 Task: Buy 3 Points & Condensers from Ignition Parts section under best seller category for shipping address: Julian Adams, 2769 Fieldcrest Road, New York, New York 10005, Cell Number 6318992398. Pay from credit card ending with 7965, CVV 549
Action: Mouse moved to (13, 98)
Screenshot: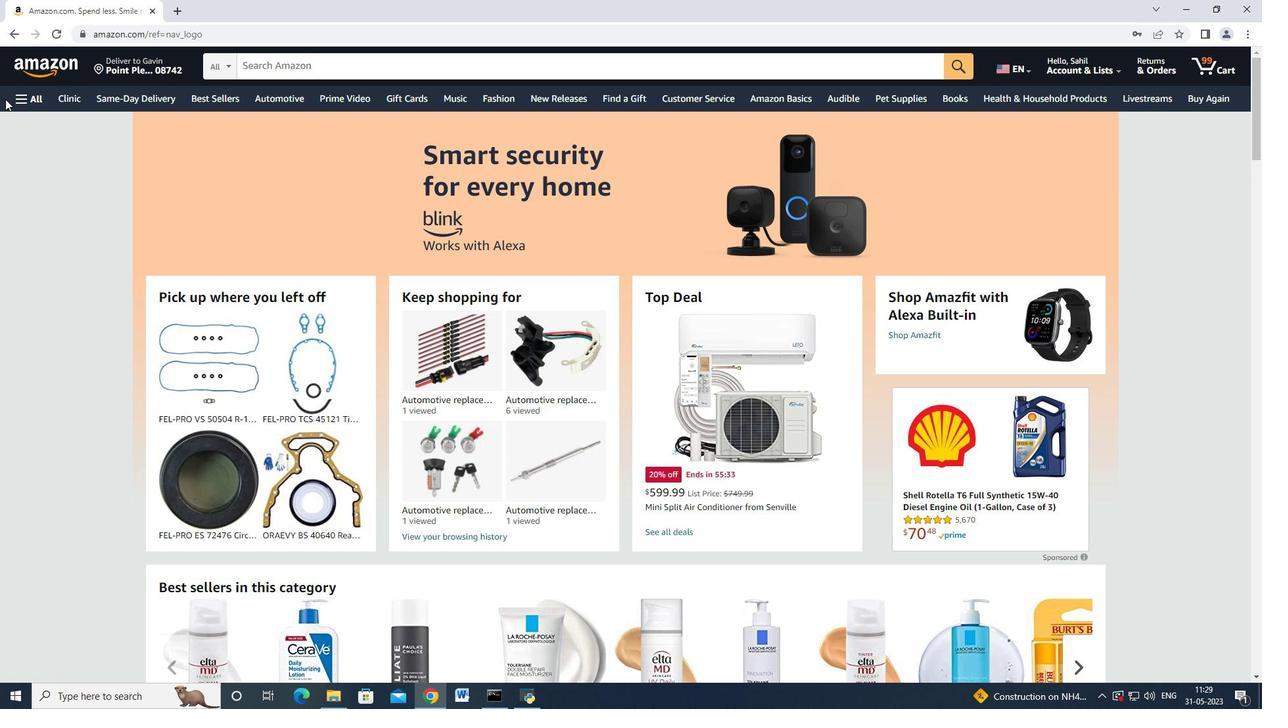 
Action: Mouse pressed left at (13, 98)
Screenshot: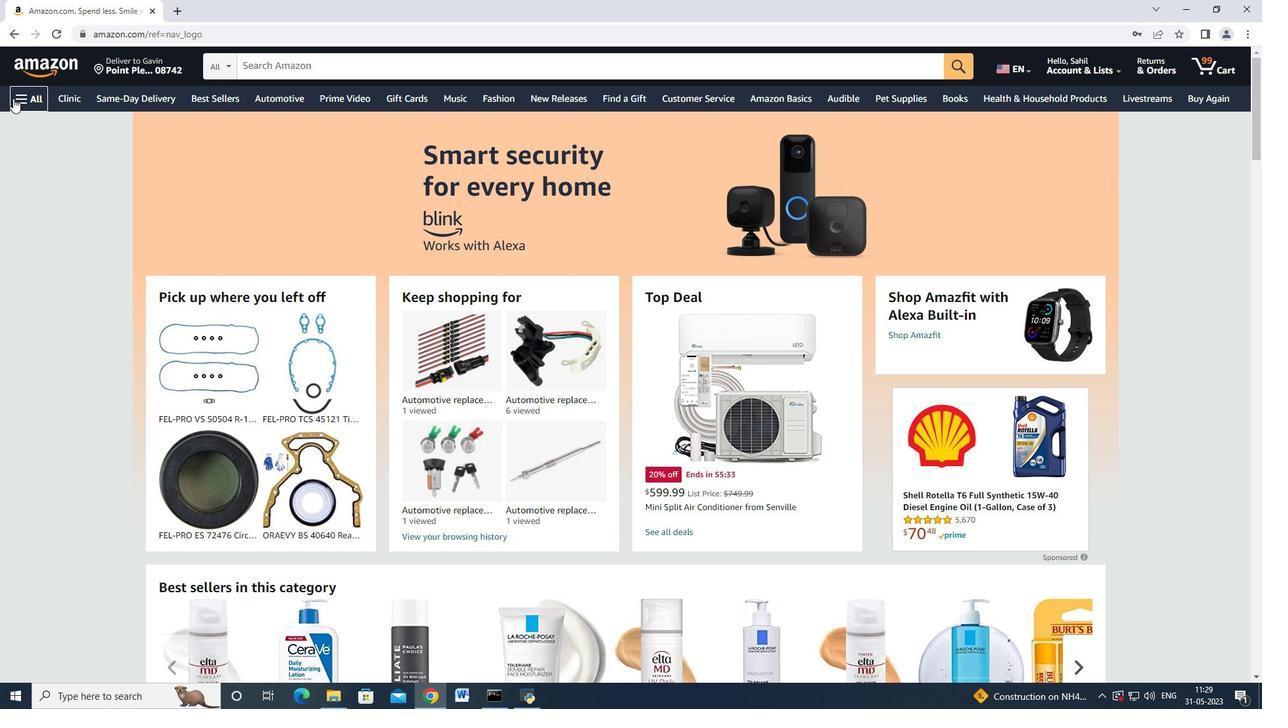 
Action: Mouse moved to (47, 200)
Screenshot: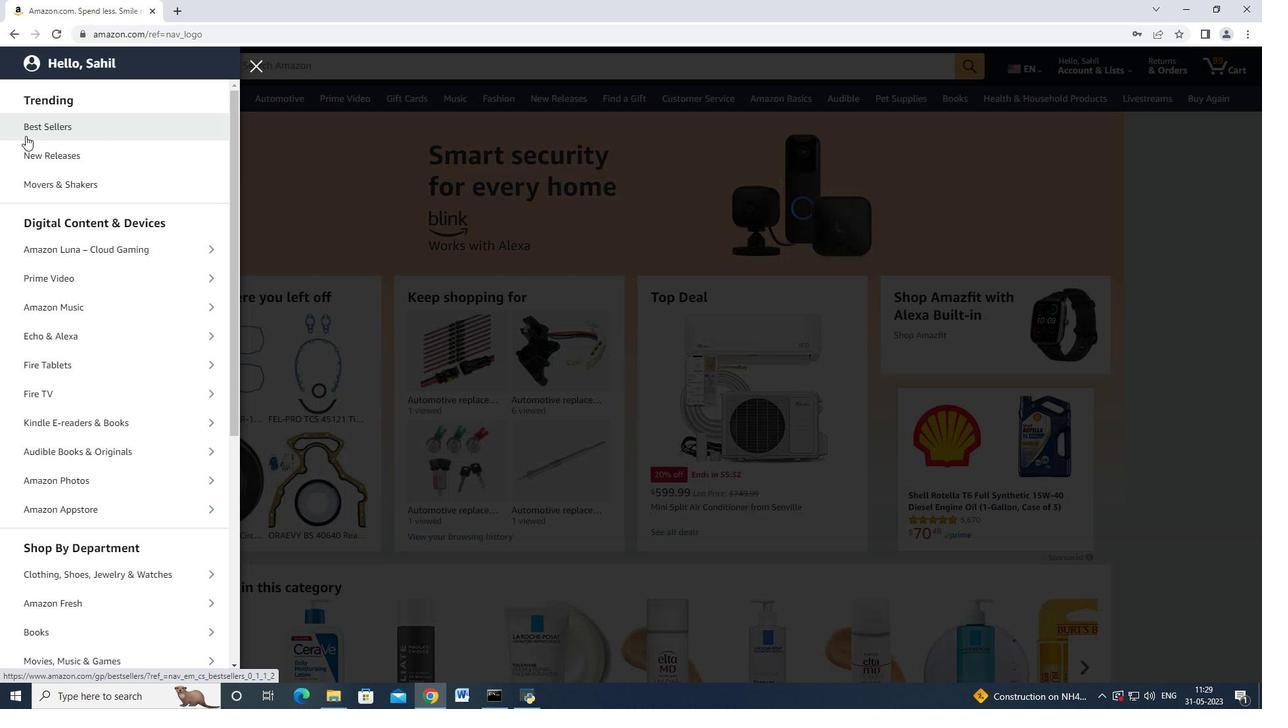 
Action: Mouse scrolled (47, 199) with delta (0, 0)
Screenshot: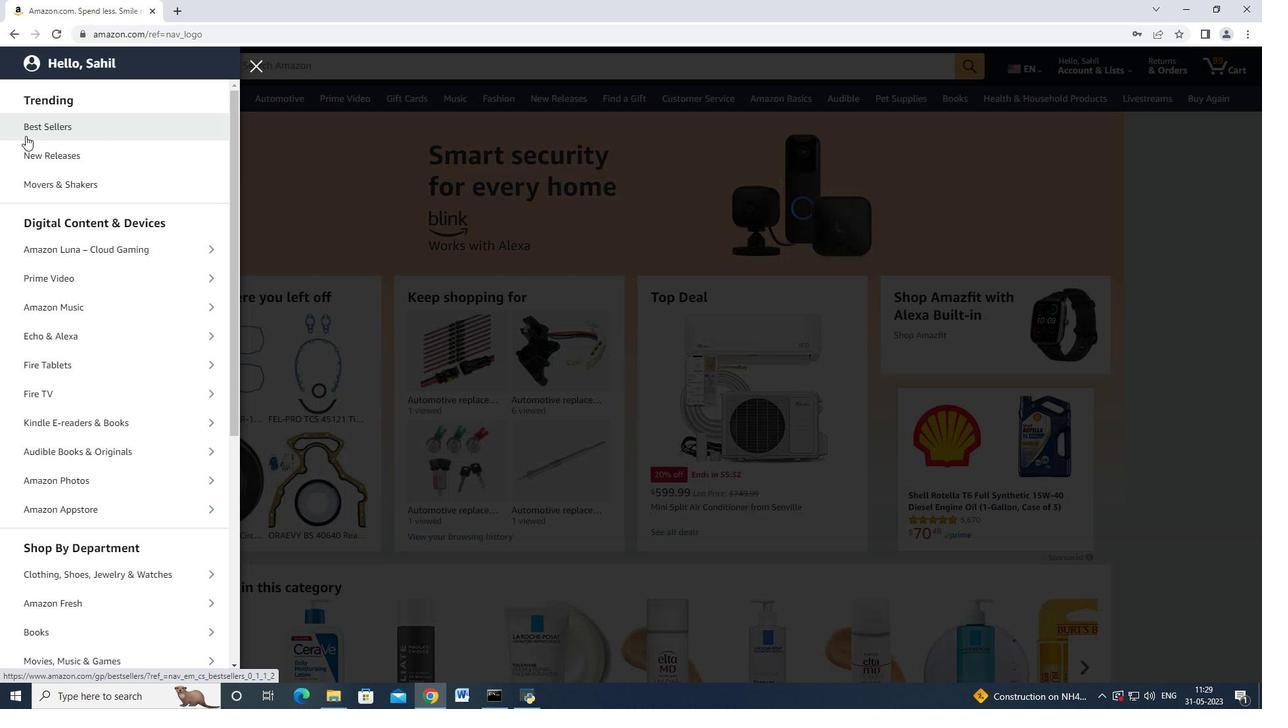 
Action: Mouse moved to (49, 205)
Screenshot: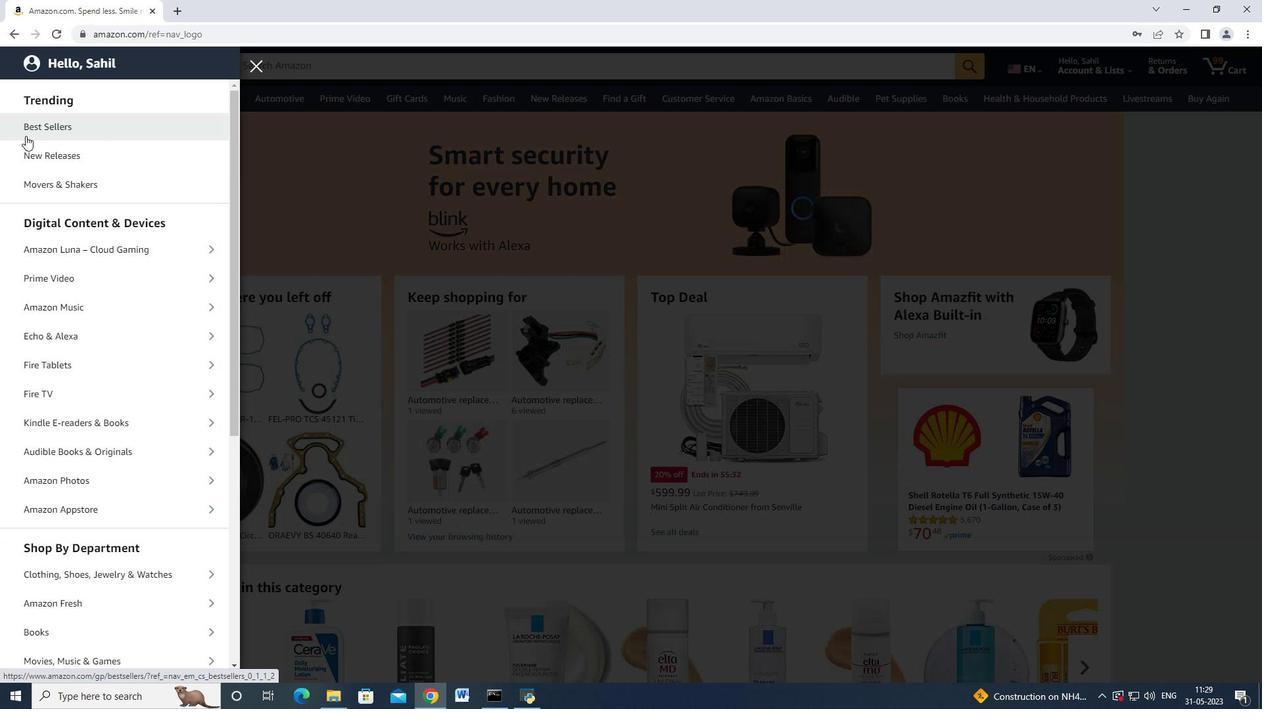 
Action: Mouse scrolled (49, 204) with delta (0, 0)
Screenshot: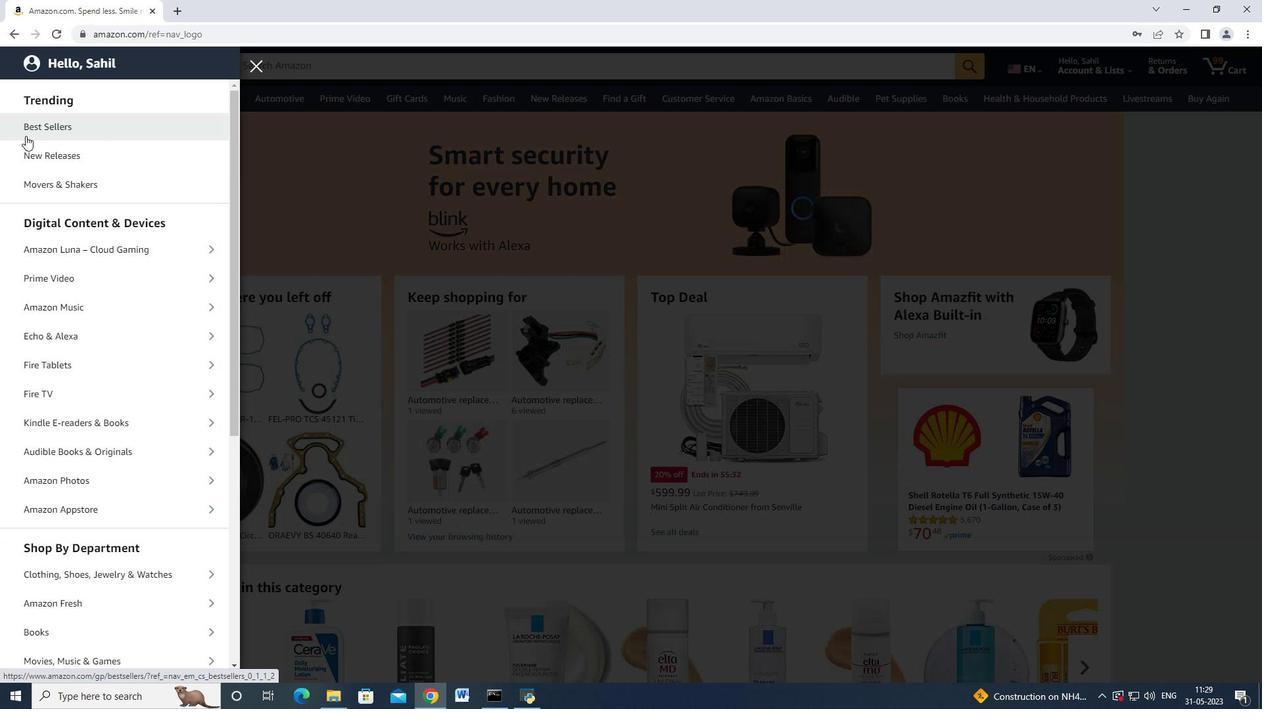 
Action: Mouse scrolled (49, 204) with delta (0, 0)
Screenshot: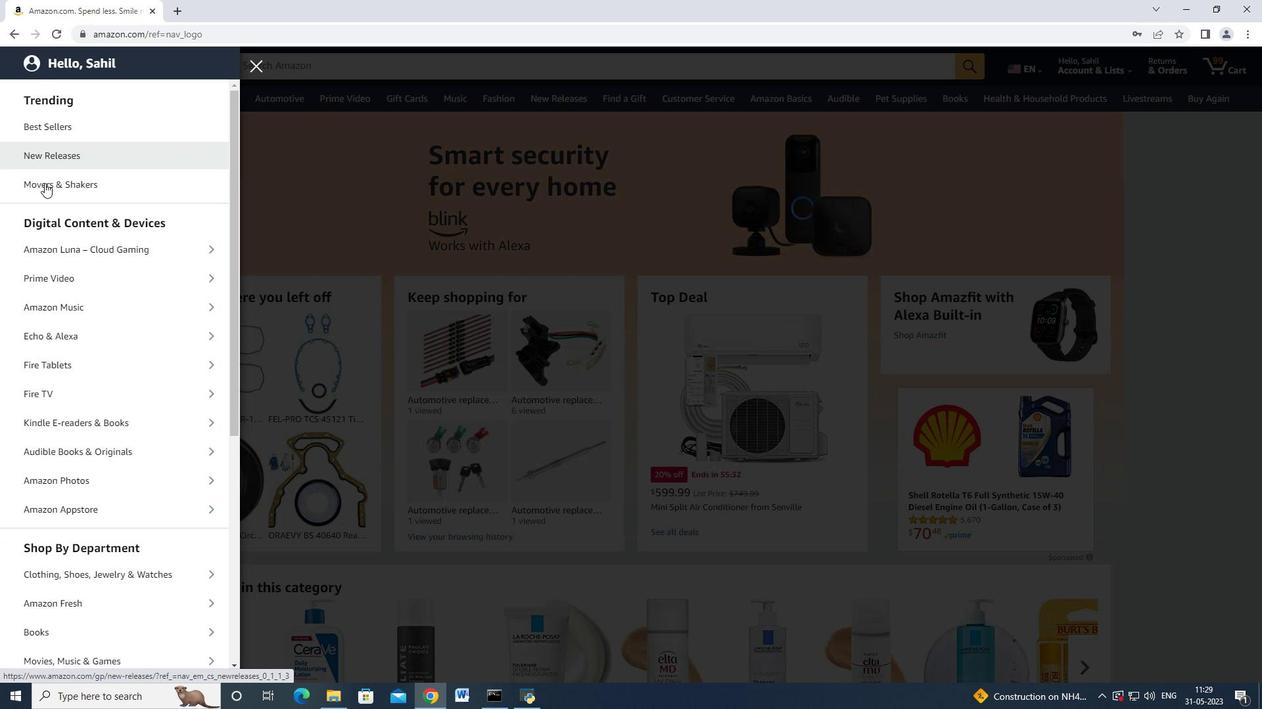
Action: Mouse scrolled (49, 204) with delta (0, 0)
Screenshot: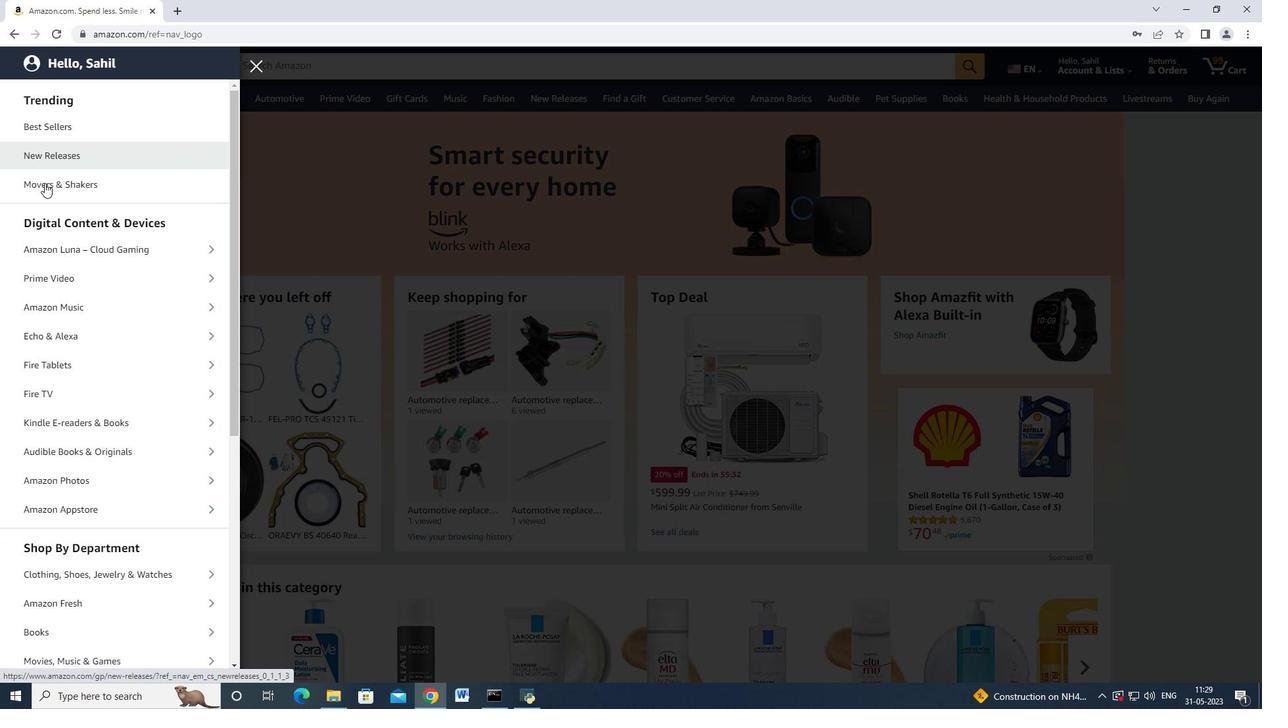 
Action: Mouse scrolled (49, 204) with delta (0, 0)
Screenshot: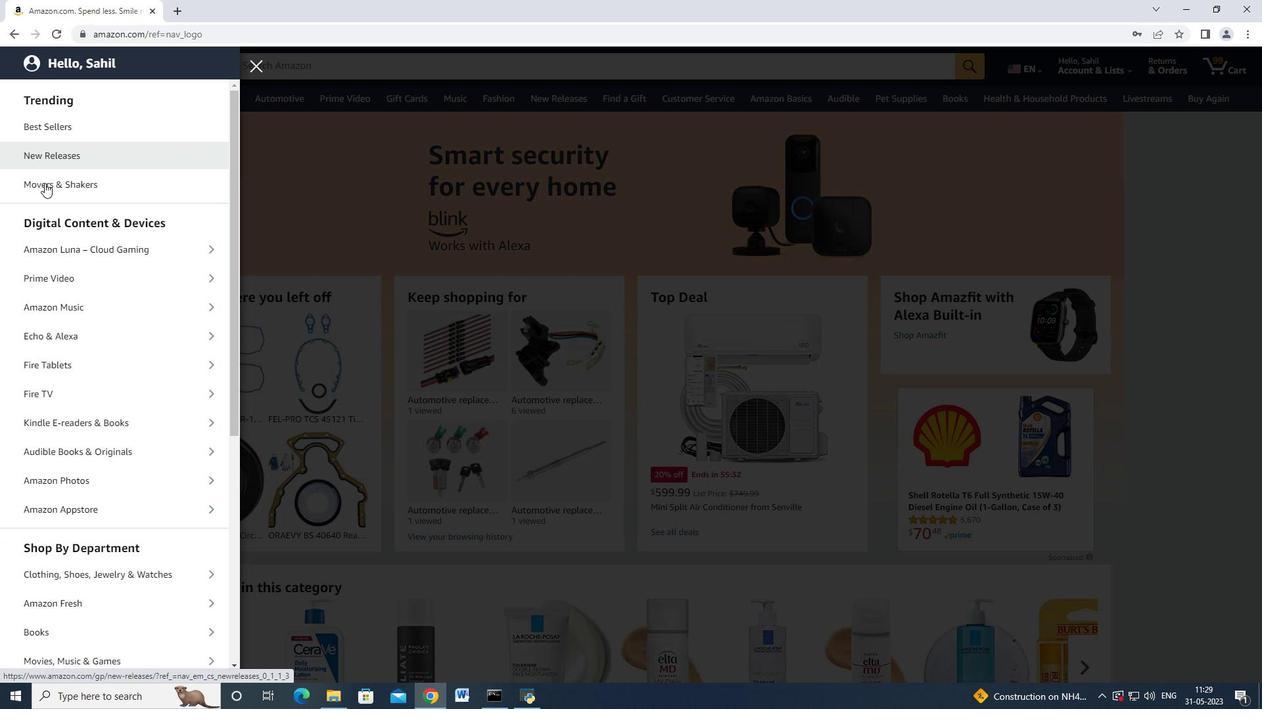 
Action: Mouse moved to (61, 368)
Screenshot: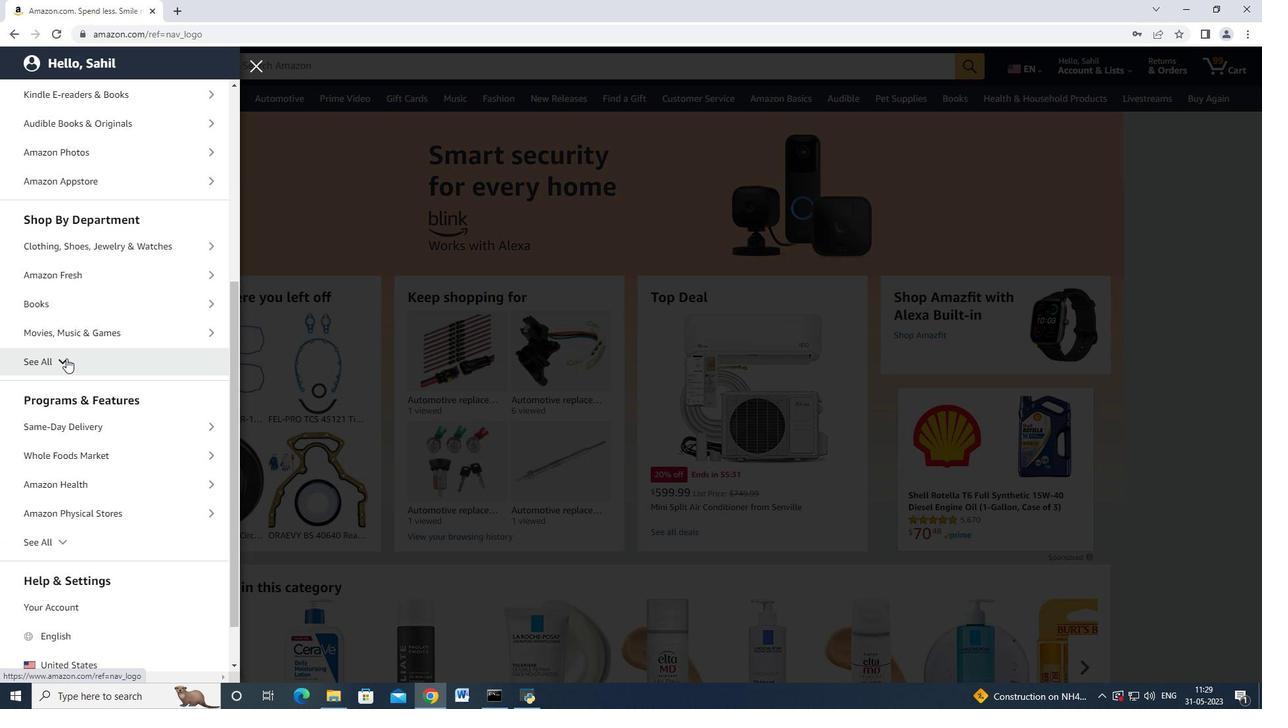 
Action: Mouse pressed left at (61, 368)
Screenshot: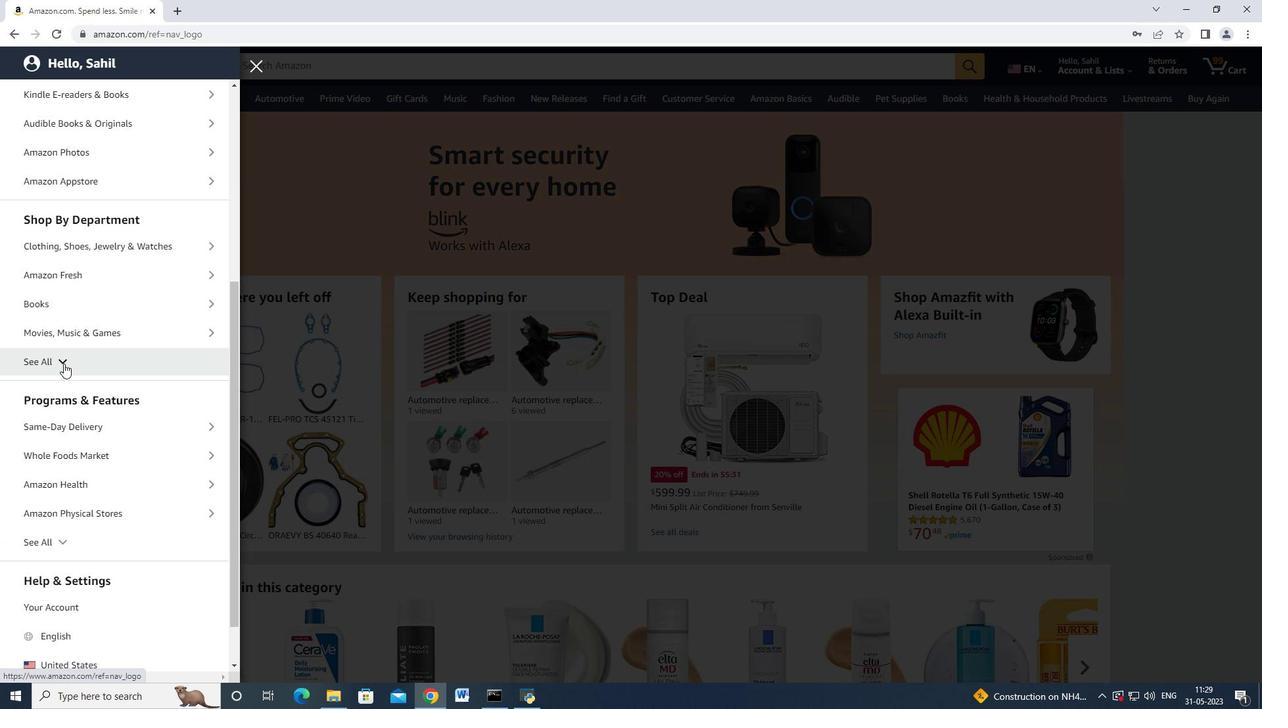 
Action: Mouse moved to (69, 370)
Screenshot: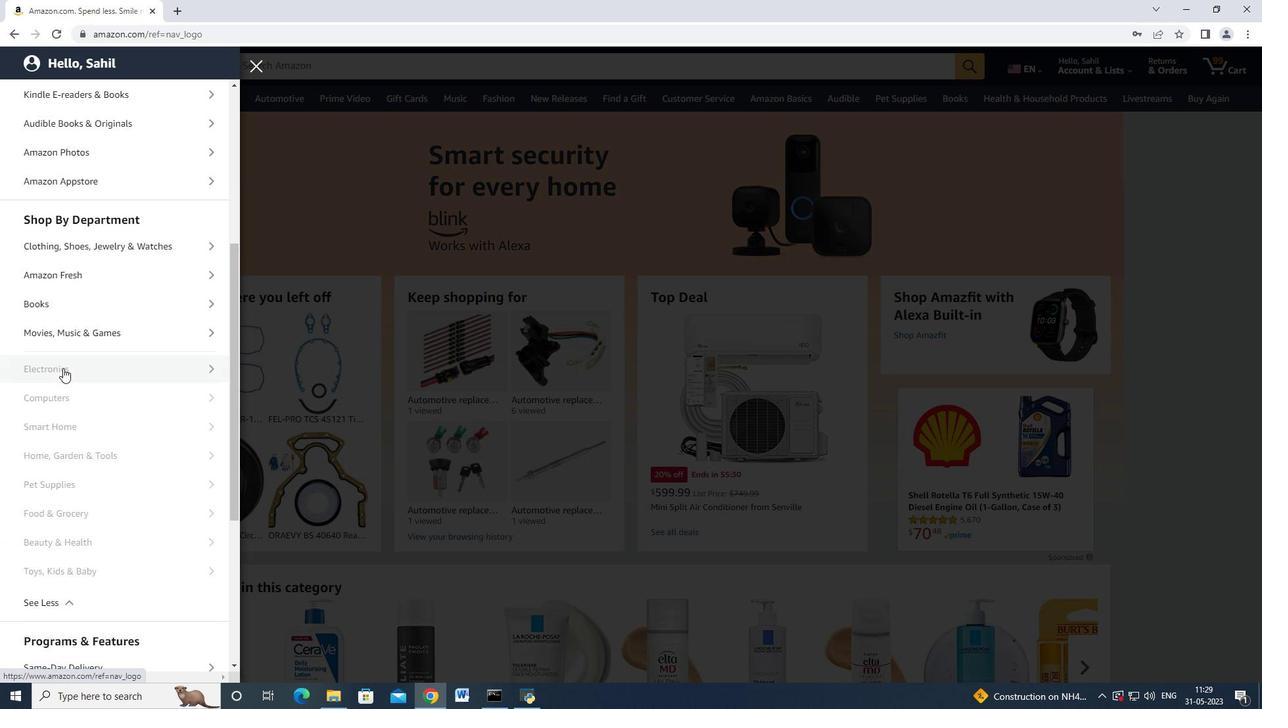 
Action: Mouse scrolled (69, 370) with delta (0, 0)
Screenshot: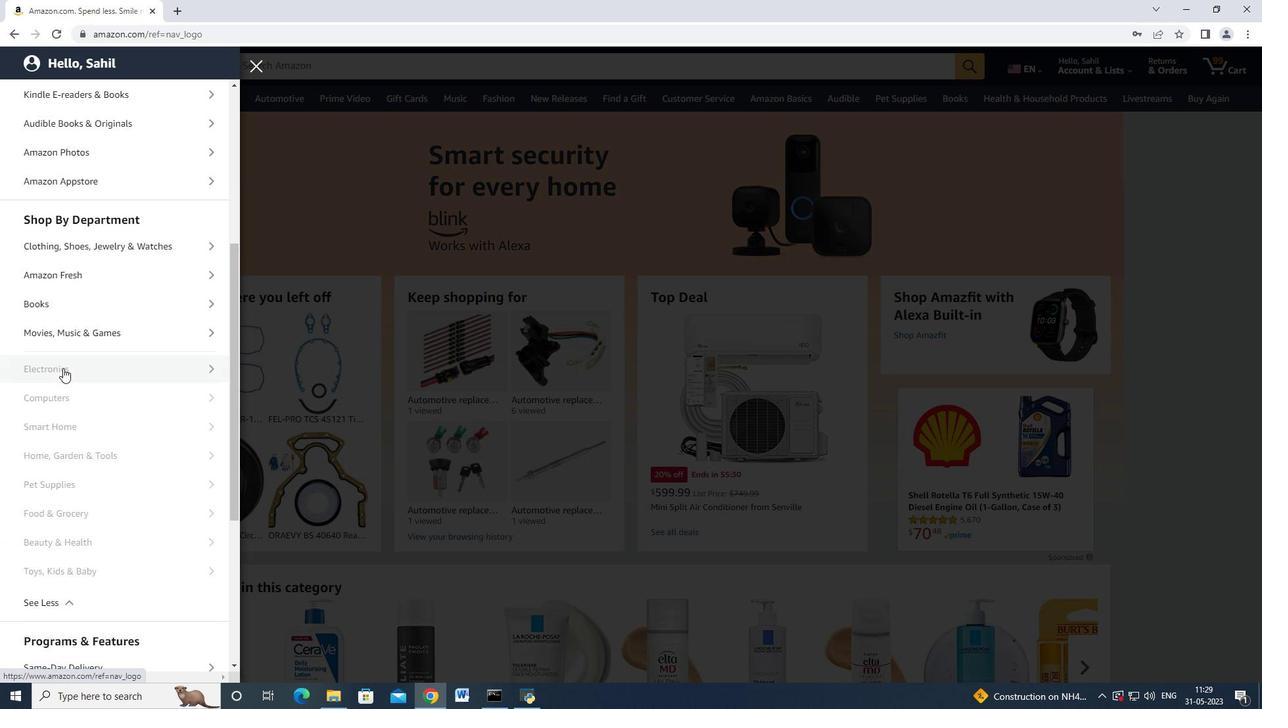 
Action: Mouse moved to (69, 371)
Screenshot: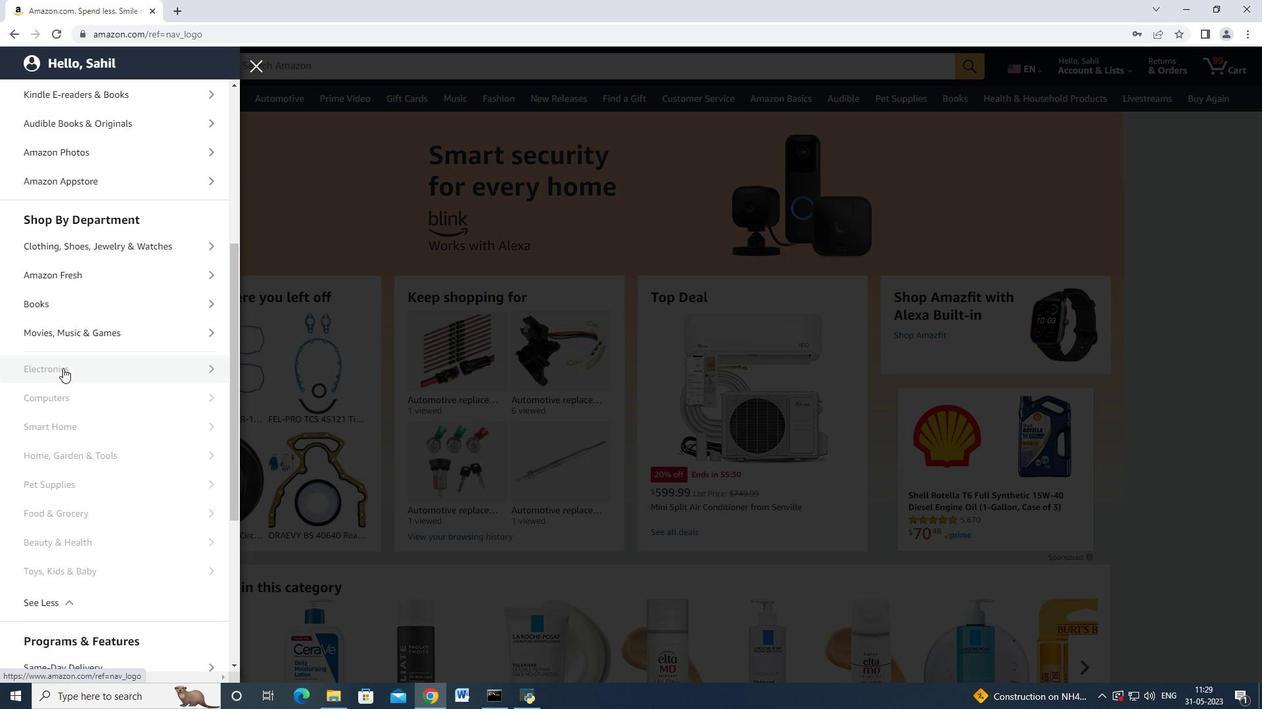 
Action: Mouse scrolled (69, 370) with delta (0, 0)
Screenshot: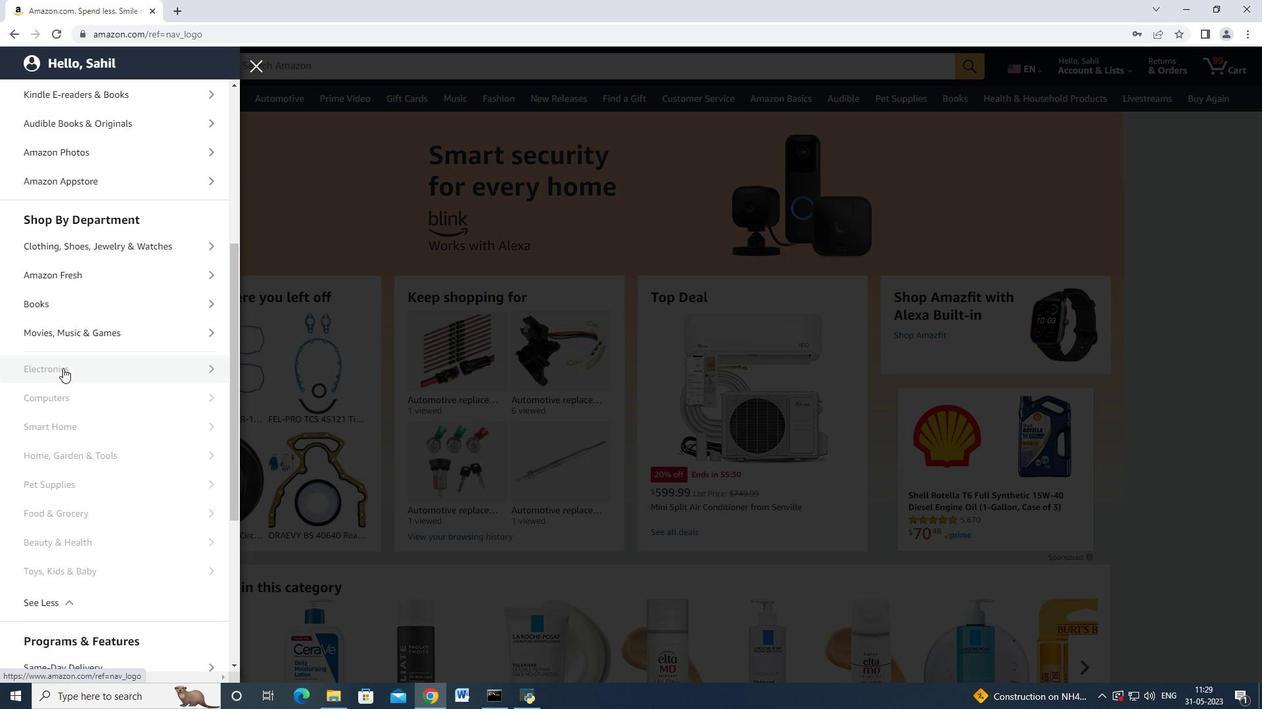 
Action: Mouse moved to (69, 371)
Screenshot: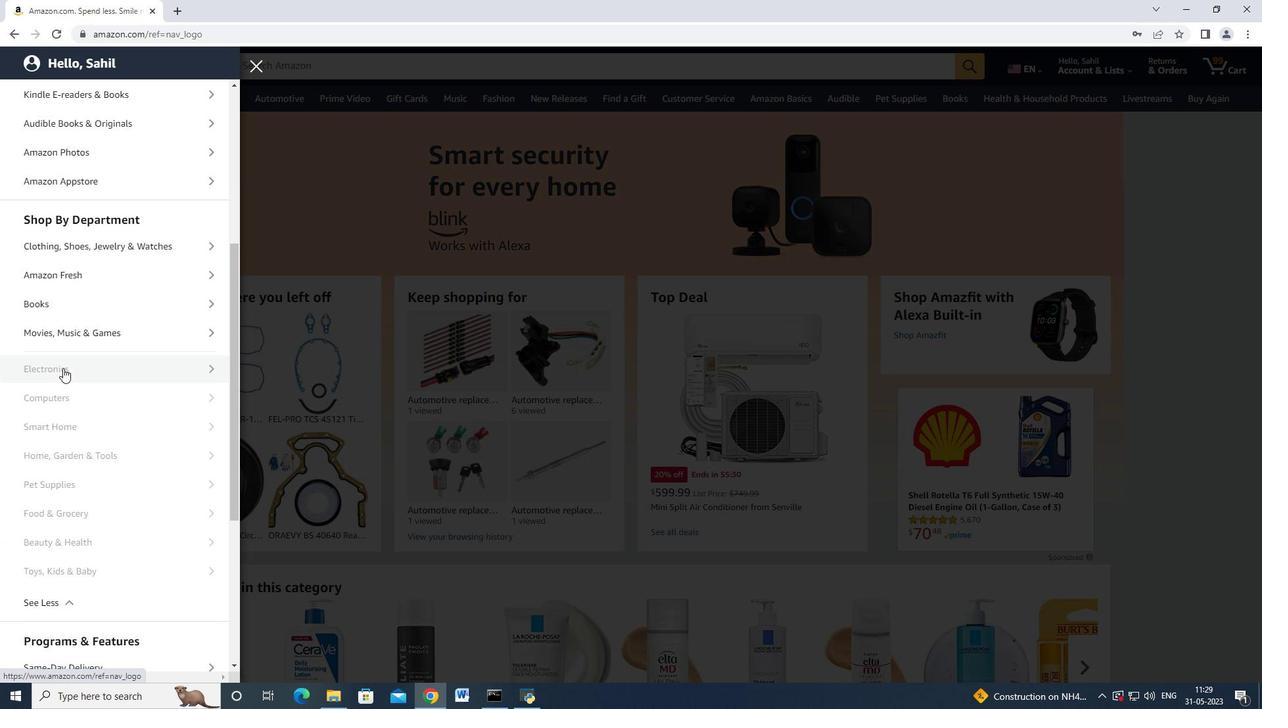 
Action: Mouse scrolled (69, 370) with delta (0, 0)
Screenshot: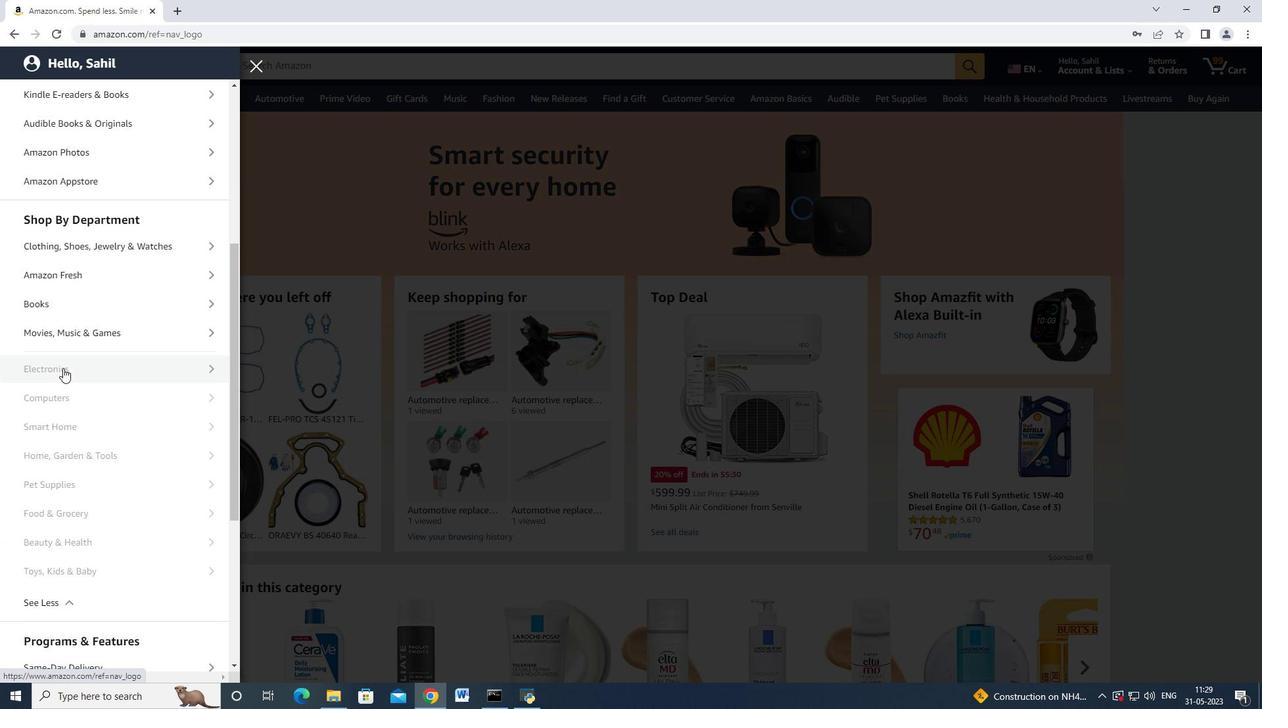 
Action: Mouse moved to (69, 372)
Screenshot: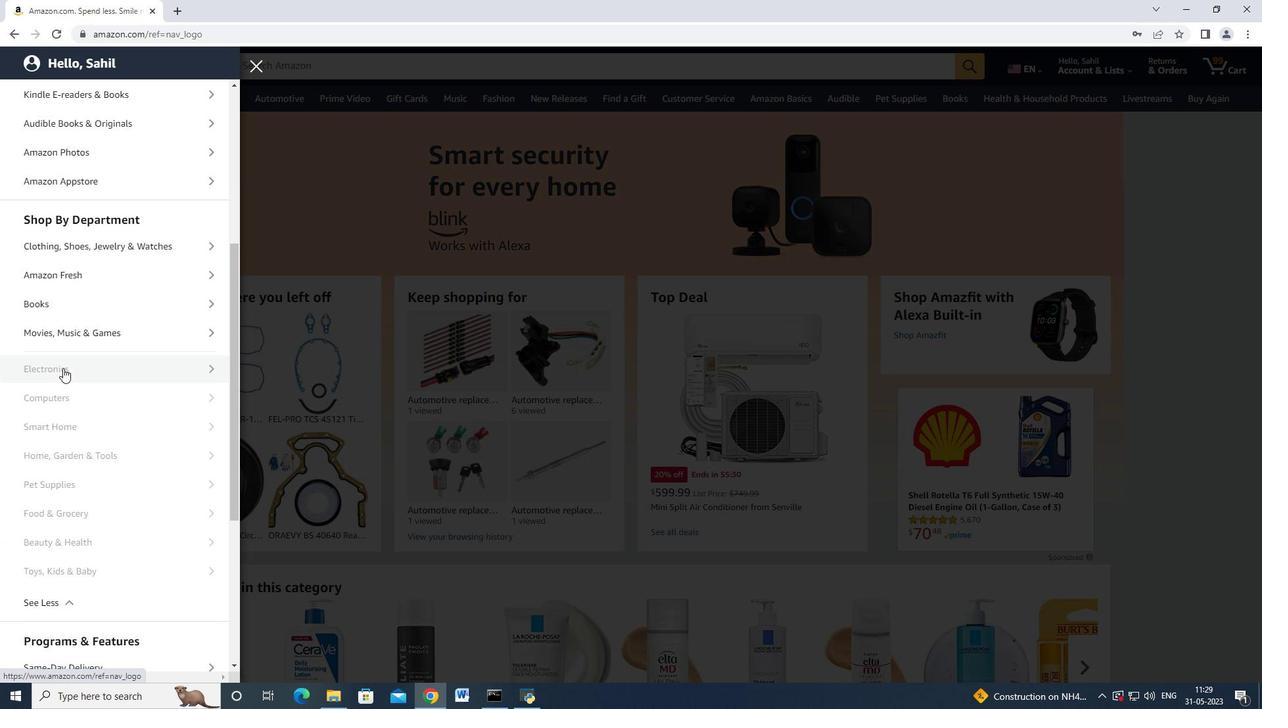 
Action: Mouse scrolled (69, 371) with delta (0, 0)
Screenshot: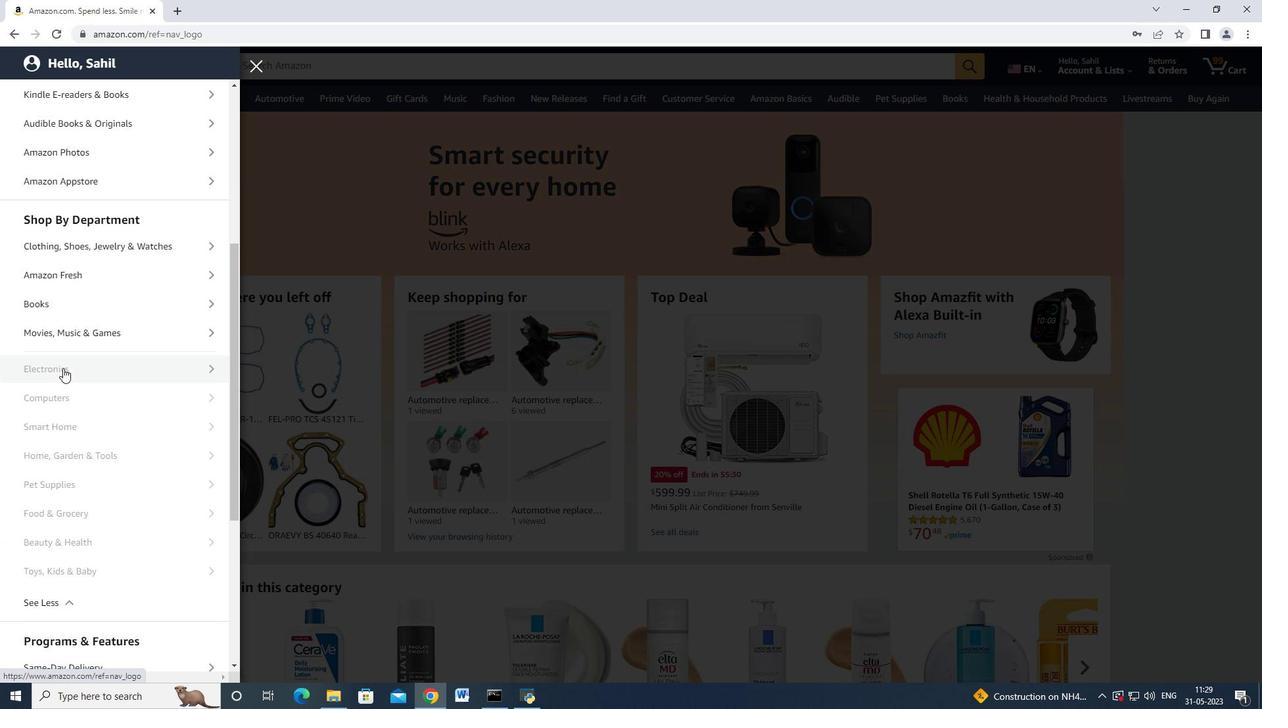 
Action: Mouse scrolled (69, 371) with delta (0, 0)
Screenshot: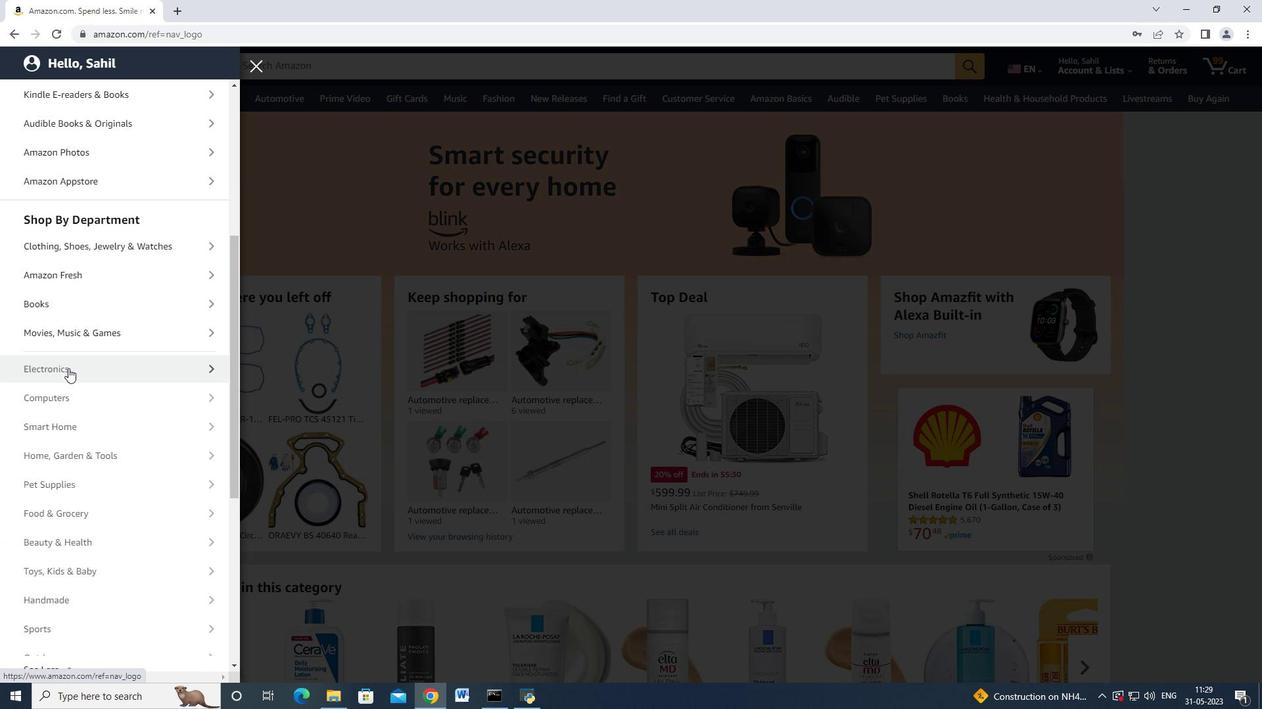 
Action: Mouse scrolled (69, 371) with delta (0, 0)
Screenshot: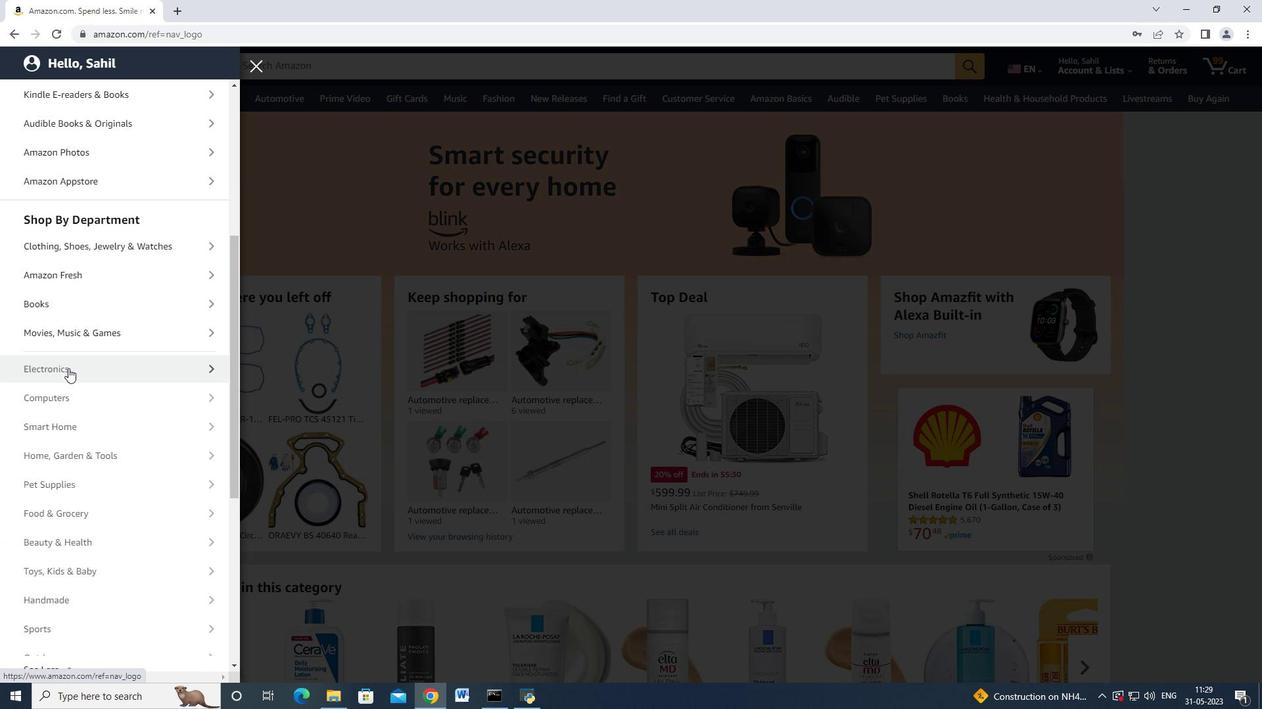 
Action: Mouse scrolled (69, 371) with delta (0, 0)
Screenshot: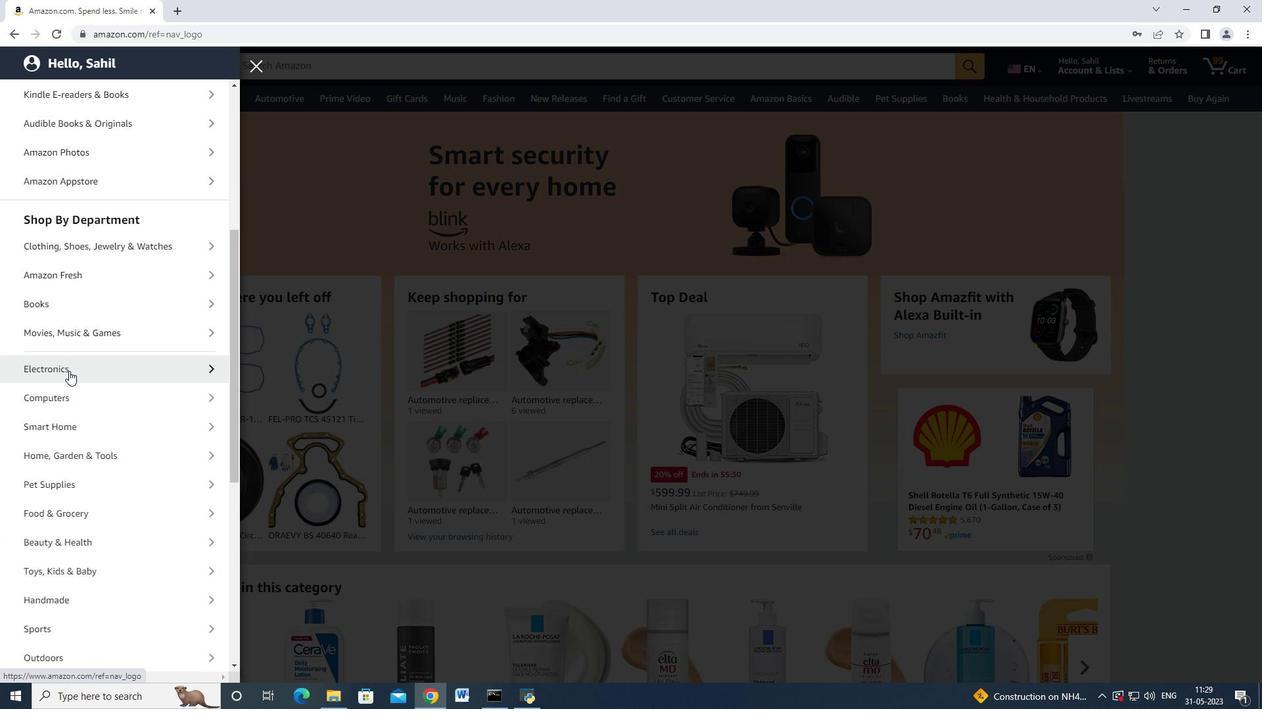 
Action: Mouse moved to (112, 251)
Screenshot: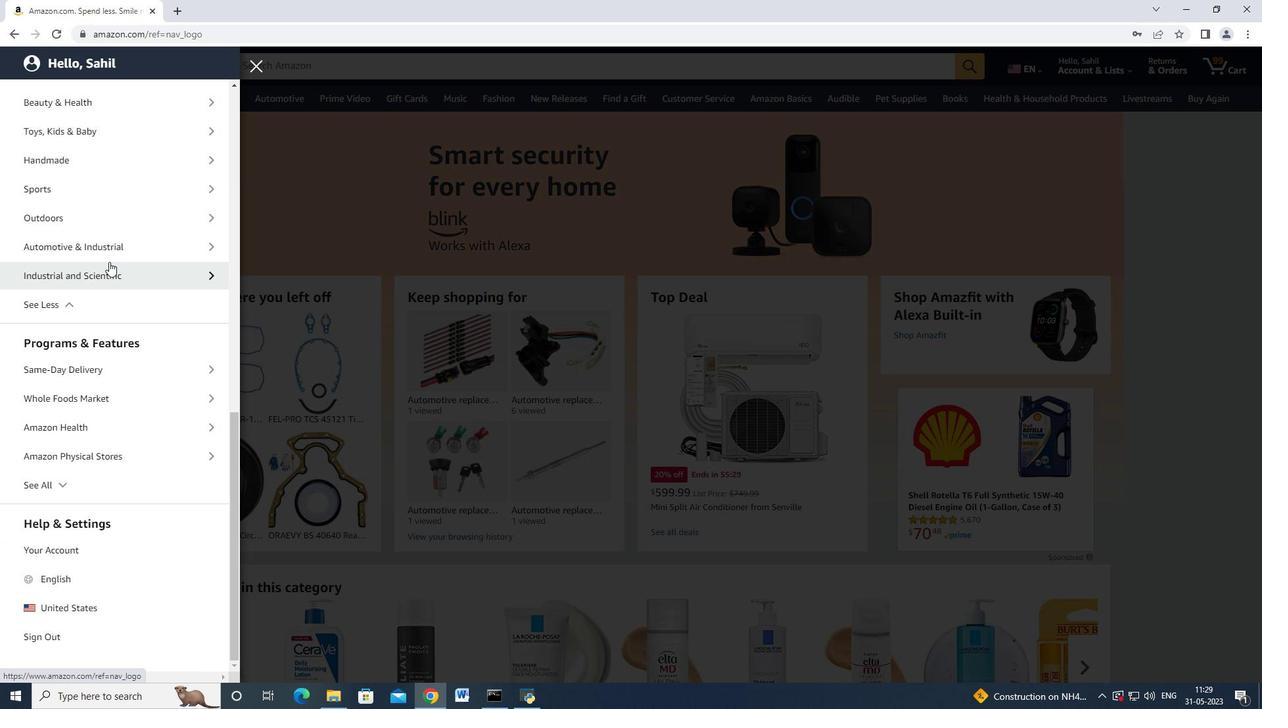 
Action: Mouse pressed left at (112, 251)
Screenshot: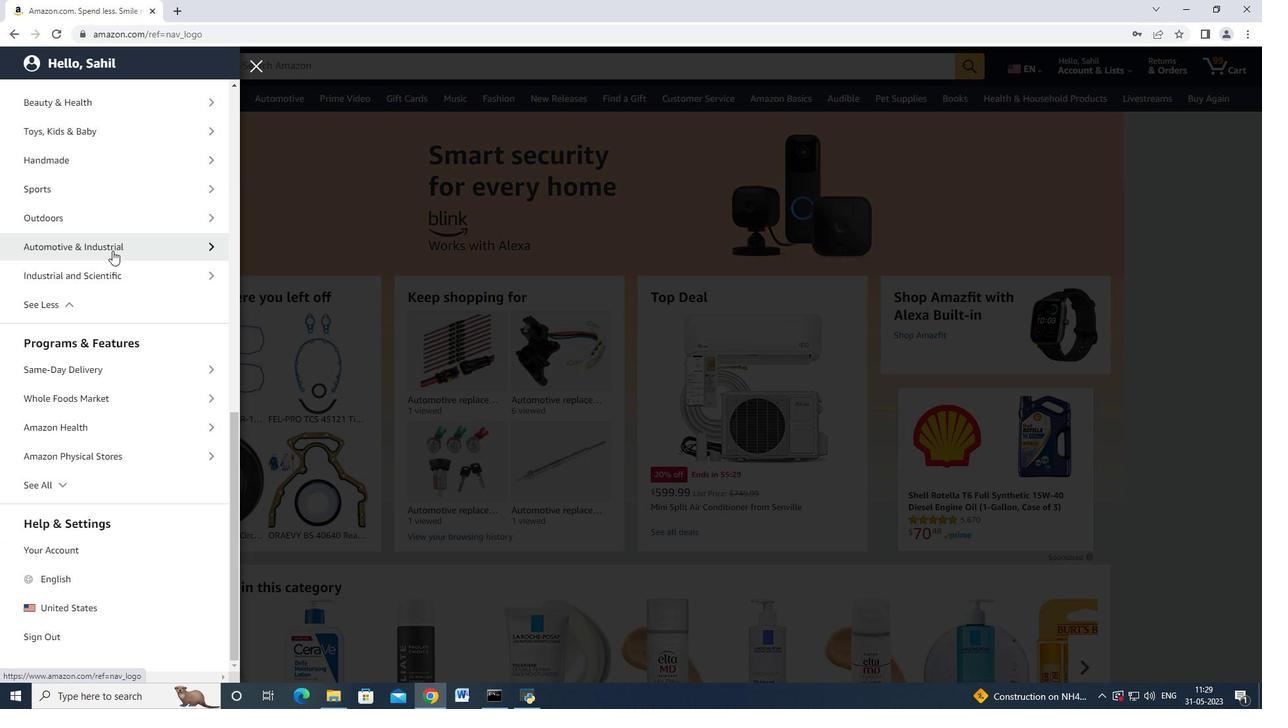 
Action: Mouse moved to (128, 159)
Screenshot: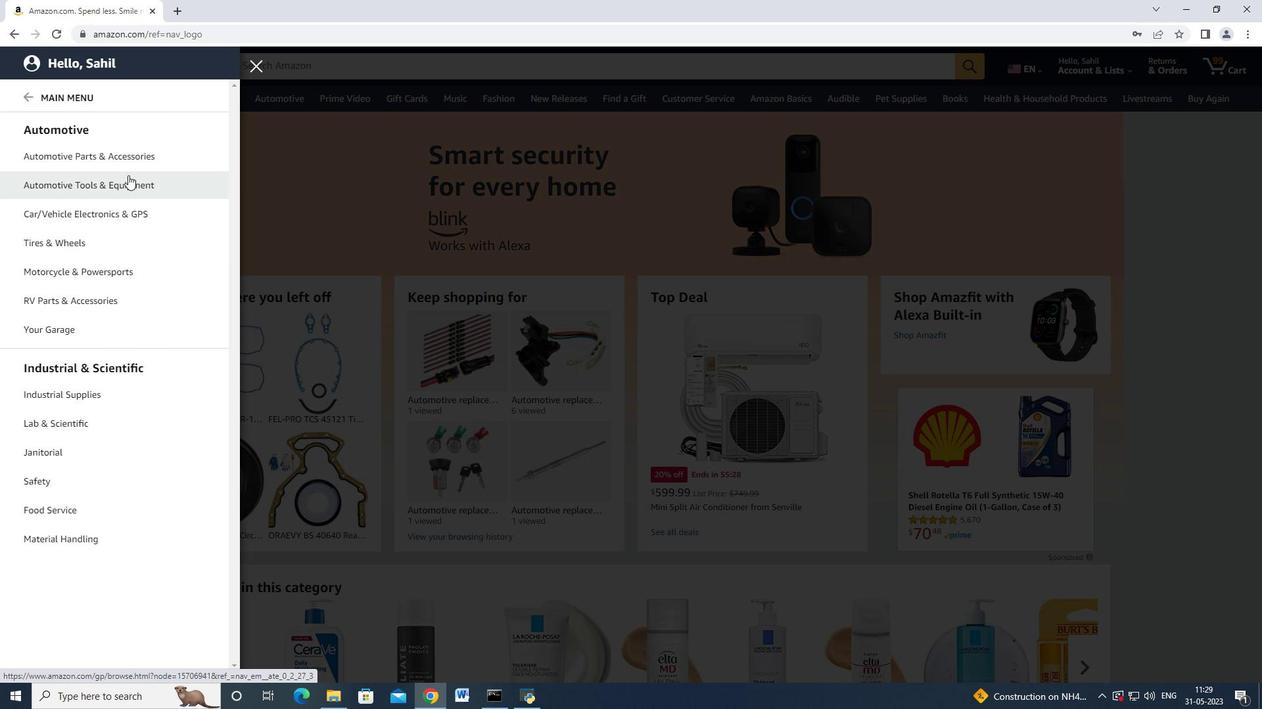 
Action: Mouse pressed left at (128, 159)
Screenshot: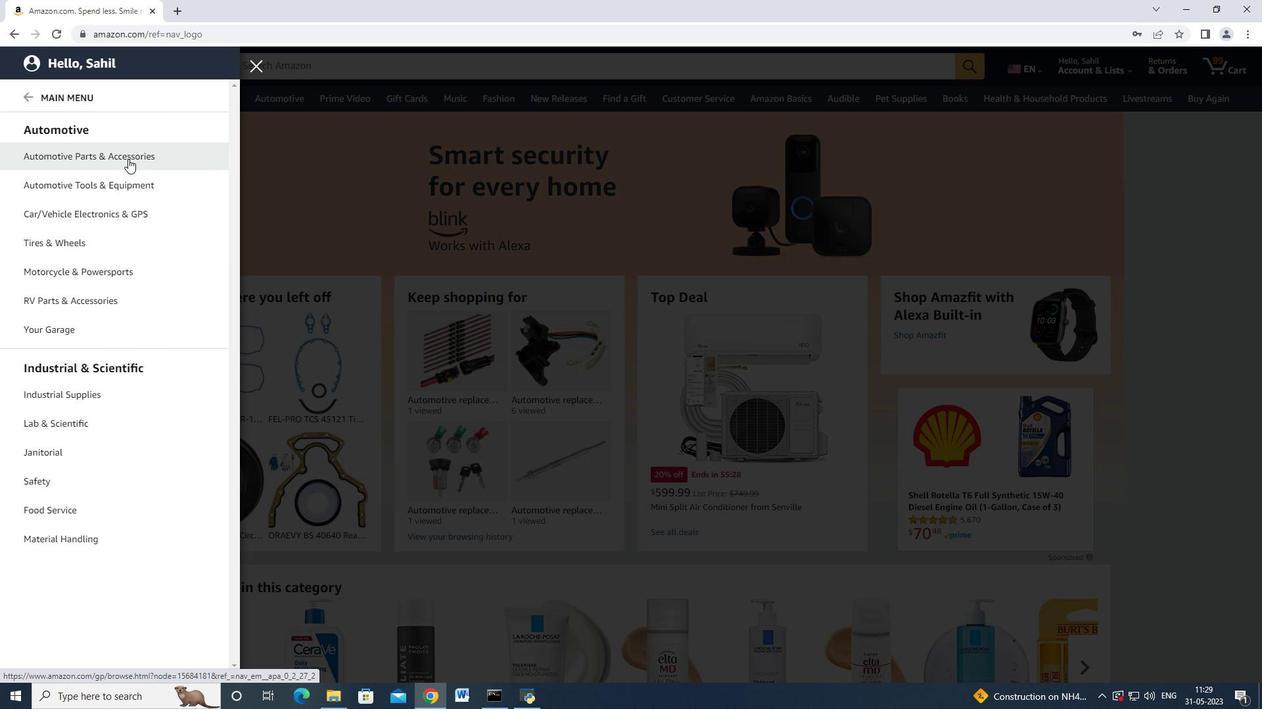 
Action: Mouse moved to (212, 126)
Screenshot: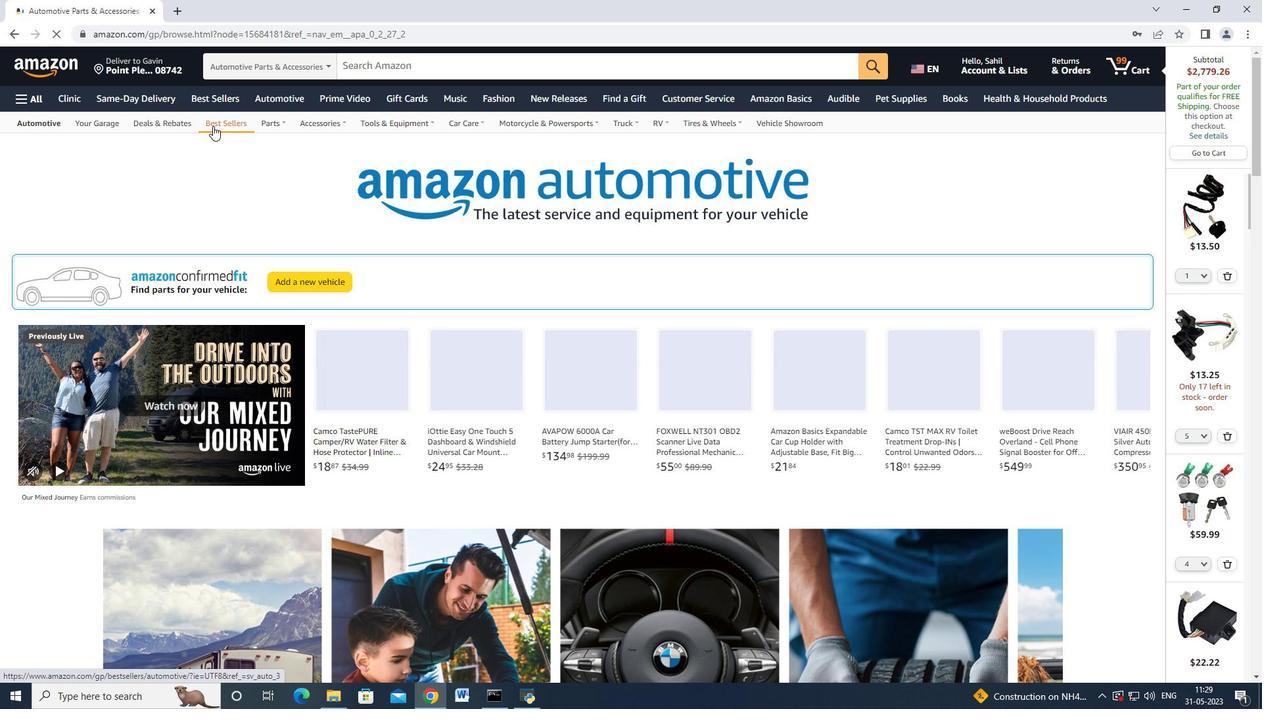 
Action: Mouse pressed left at (212, 126)
Screenshot: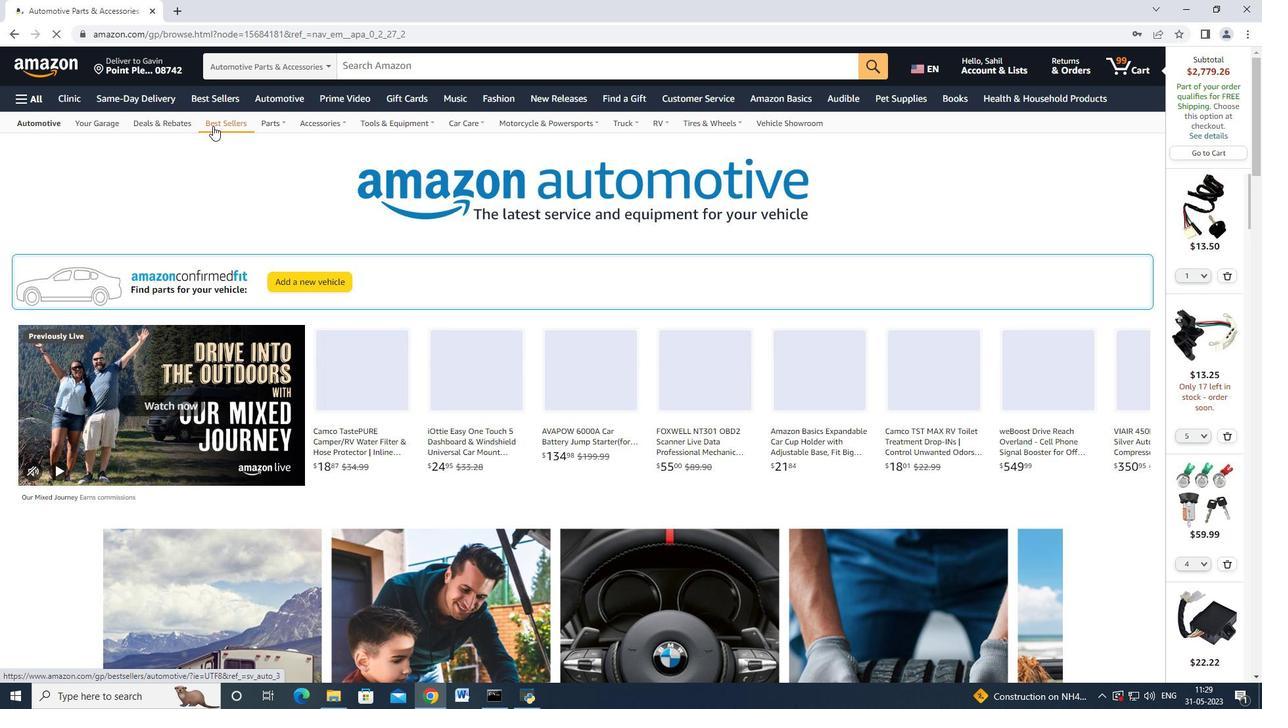 
Action: Mouse moved to (82, 189)
Screenshot: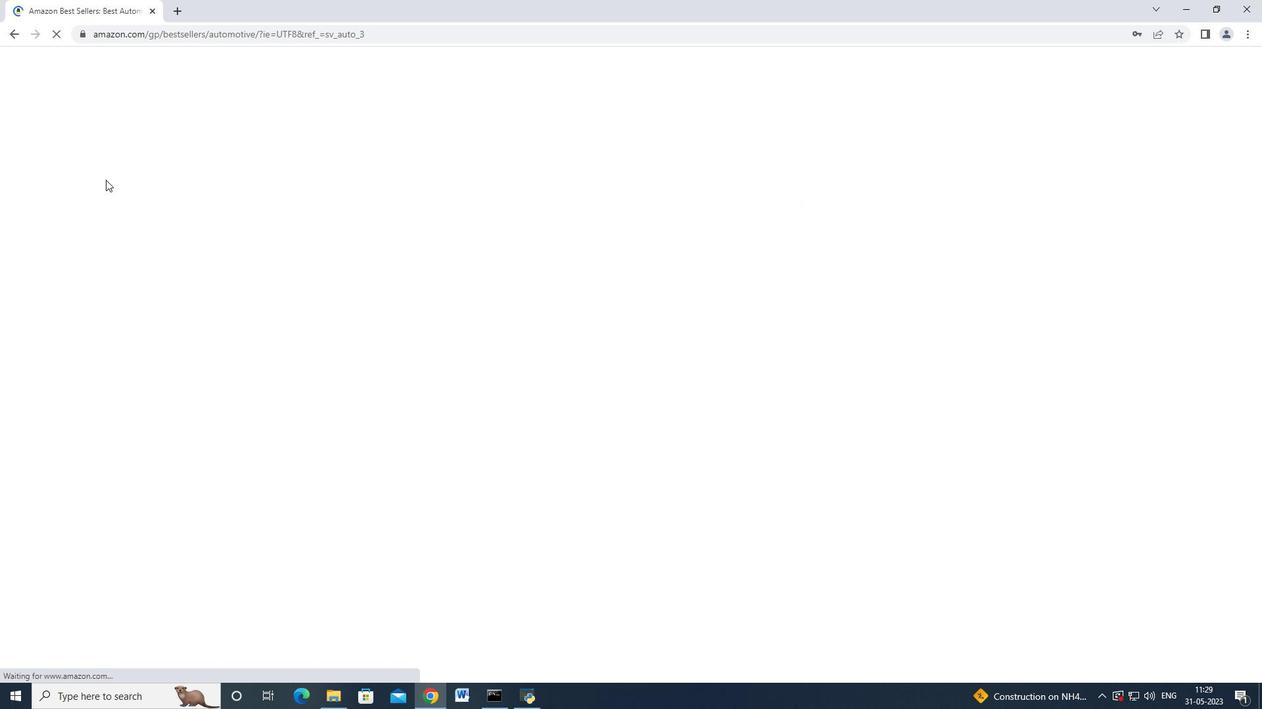 
Action: Mouse scrolled (82, 189) with delta (0, 0)
Screenshot: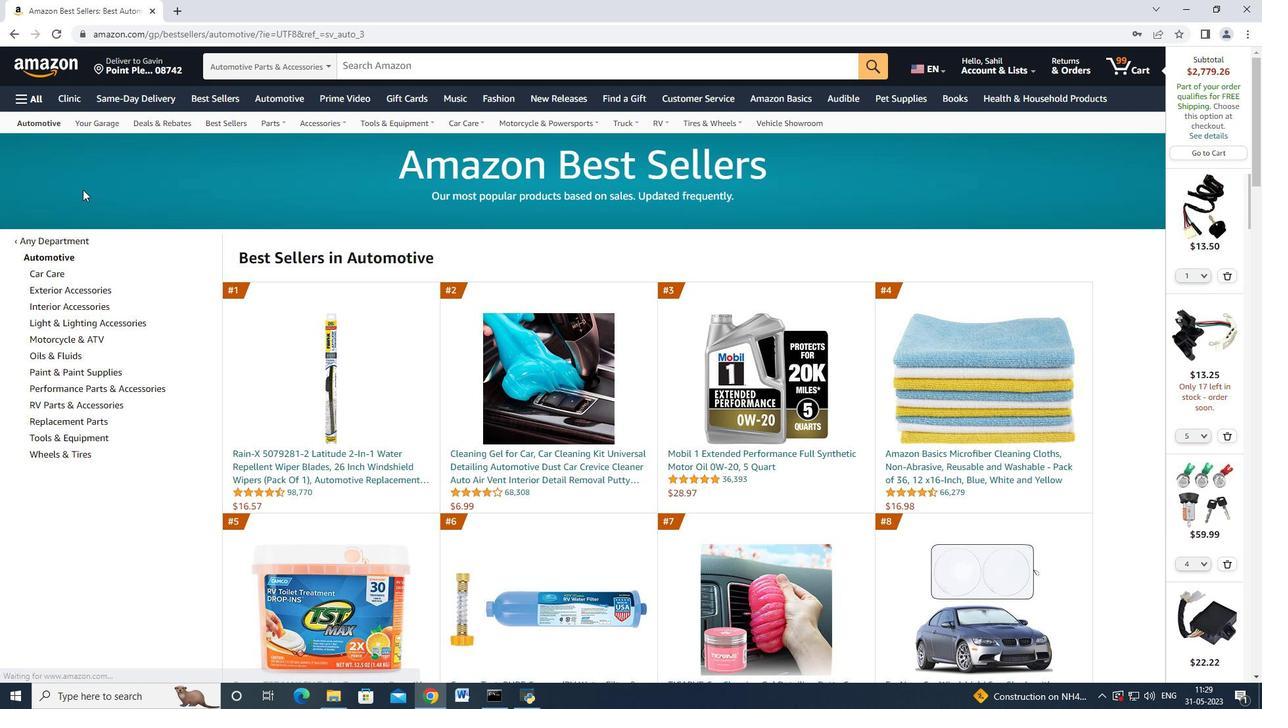 
Action: Mouse moved to (88, 352)
Screenshot: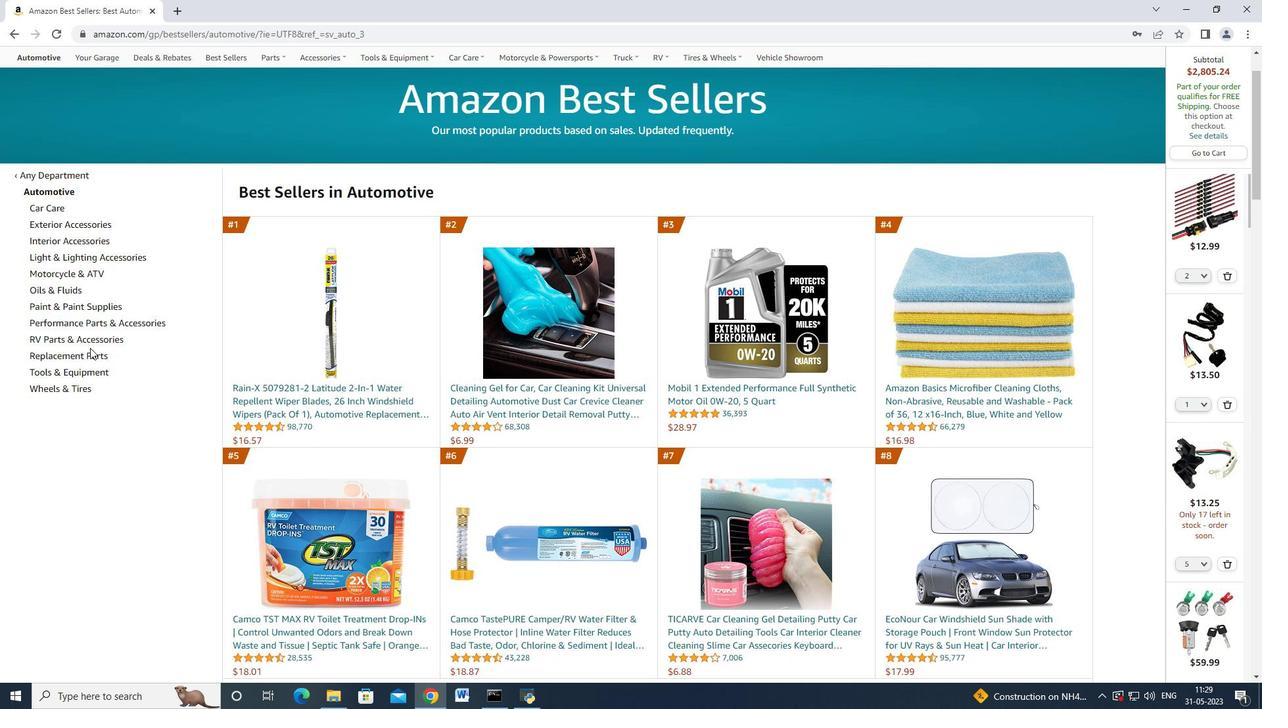 
Action: Mouse pressed left at (88, 352)
Screenshot: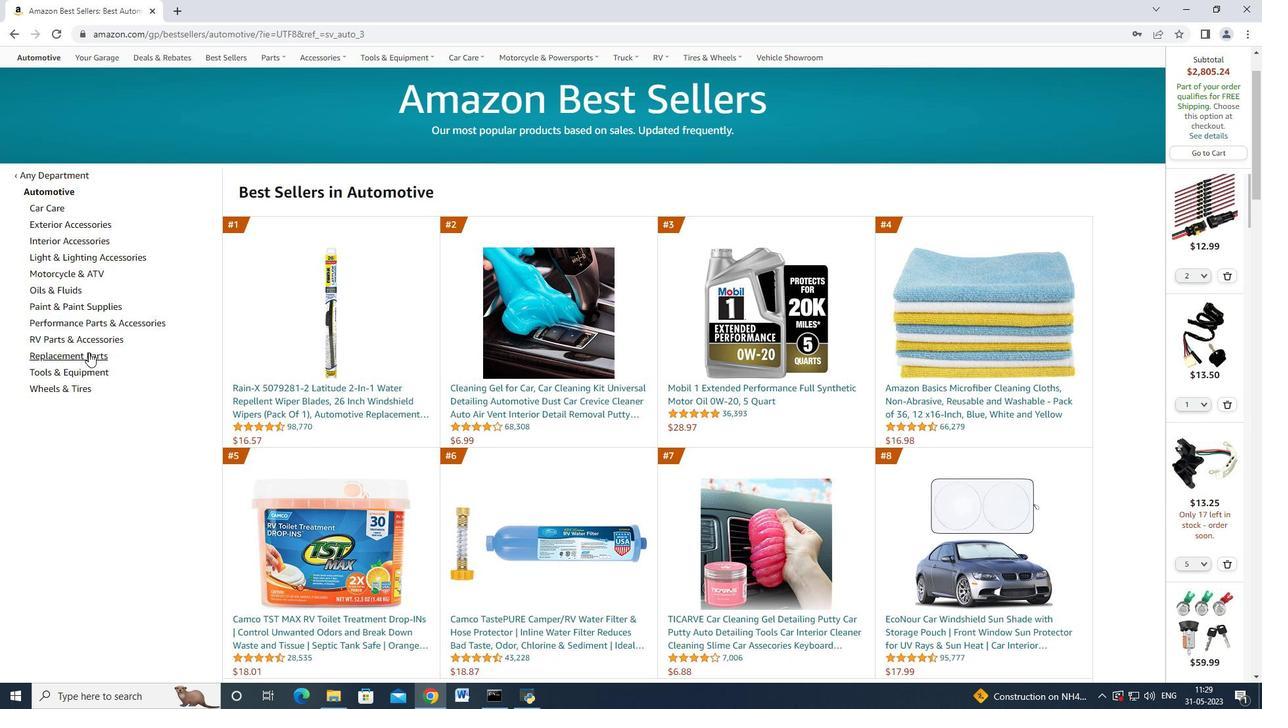 
Action: Mouse moved to (90, 349)
Screenshot: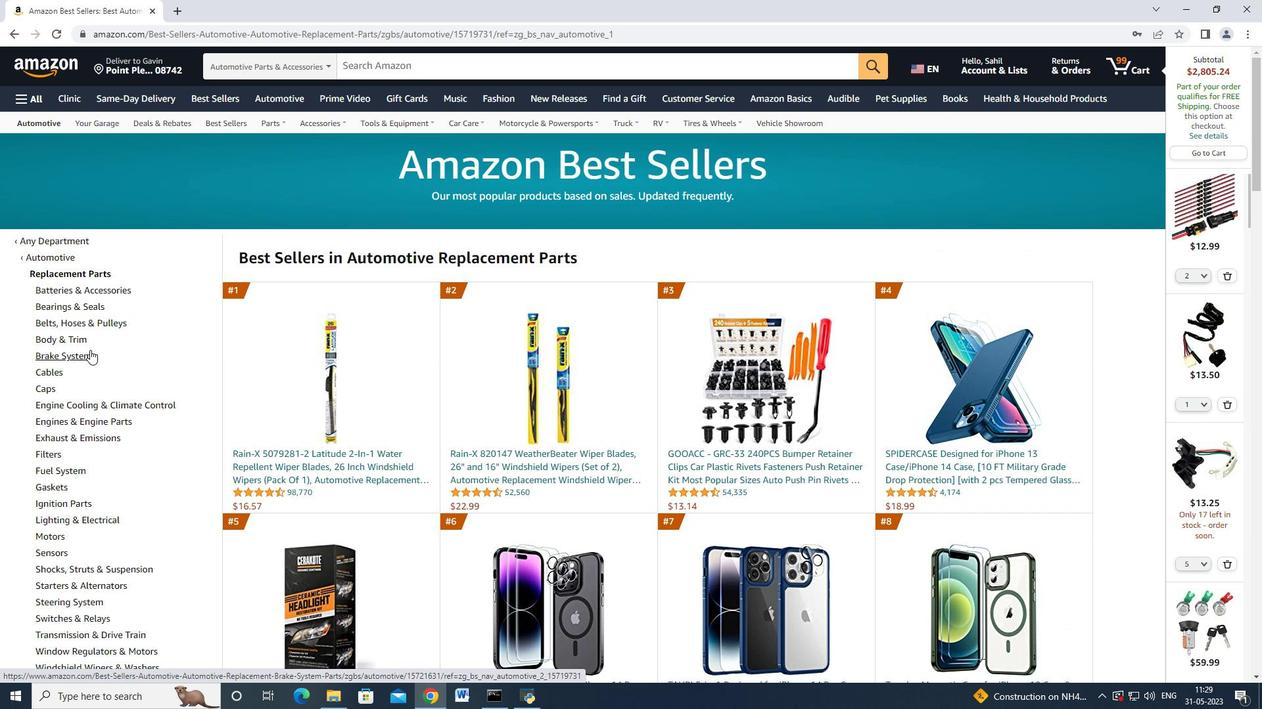 
Action: Mouse scrolled (90, 349) with delta (0, 0)
Screenshot: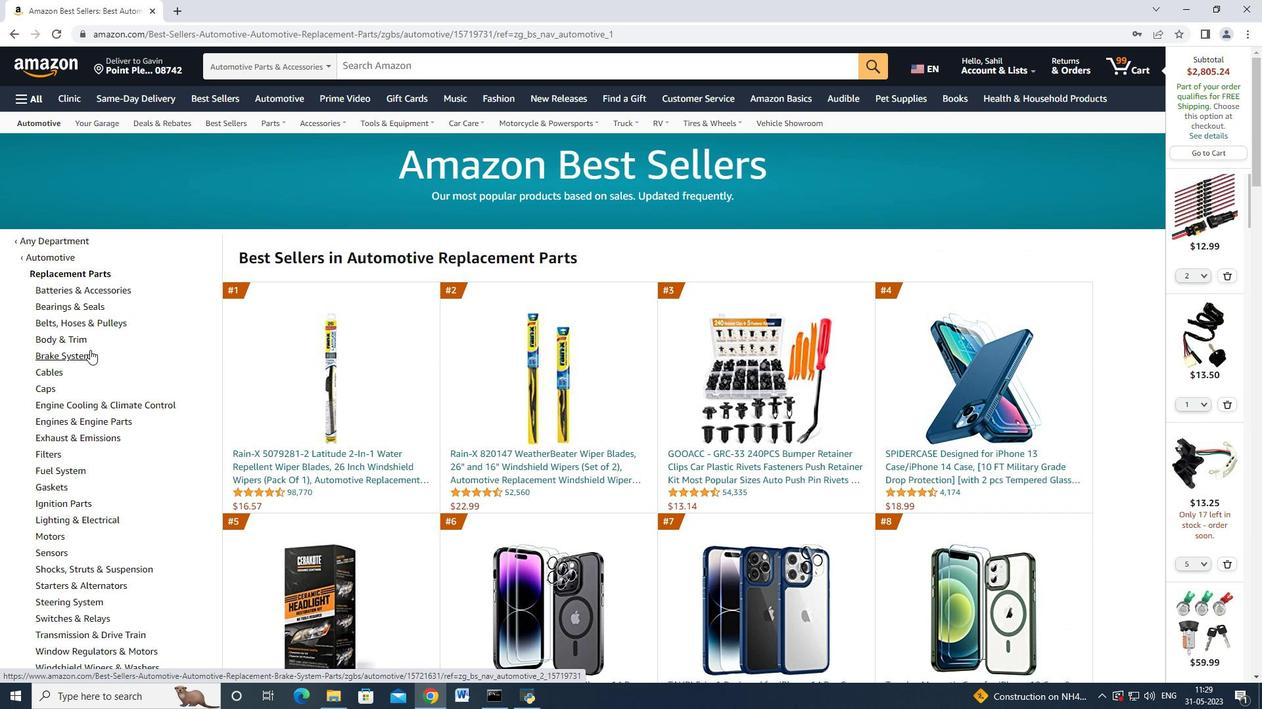 
Action: Mouse scrolled (90, 349) with delta (0, 0)
Screenshot: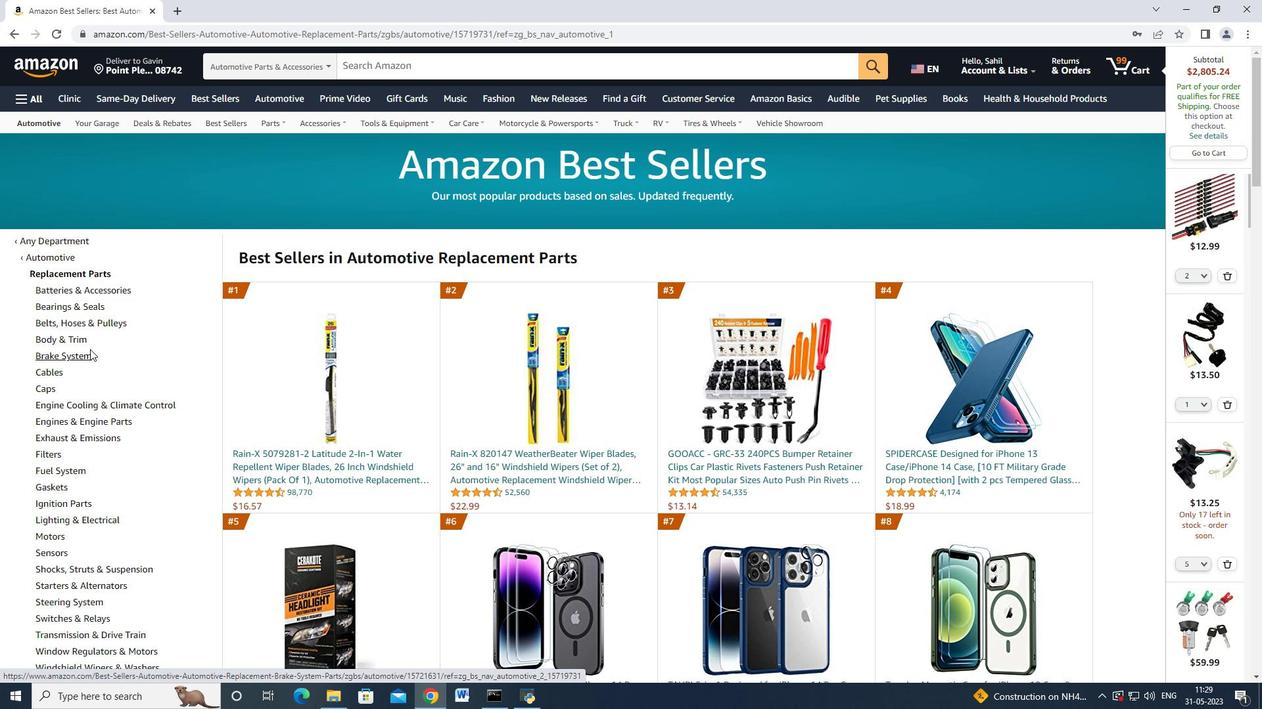 
Action: Mouse moved to (97, 373)
Screenshot: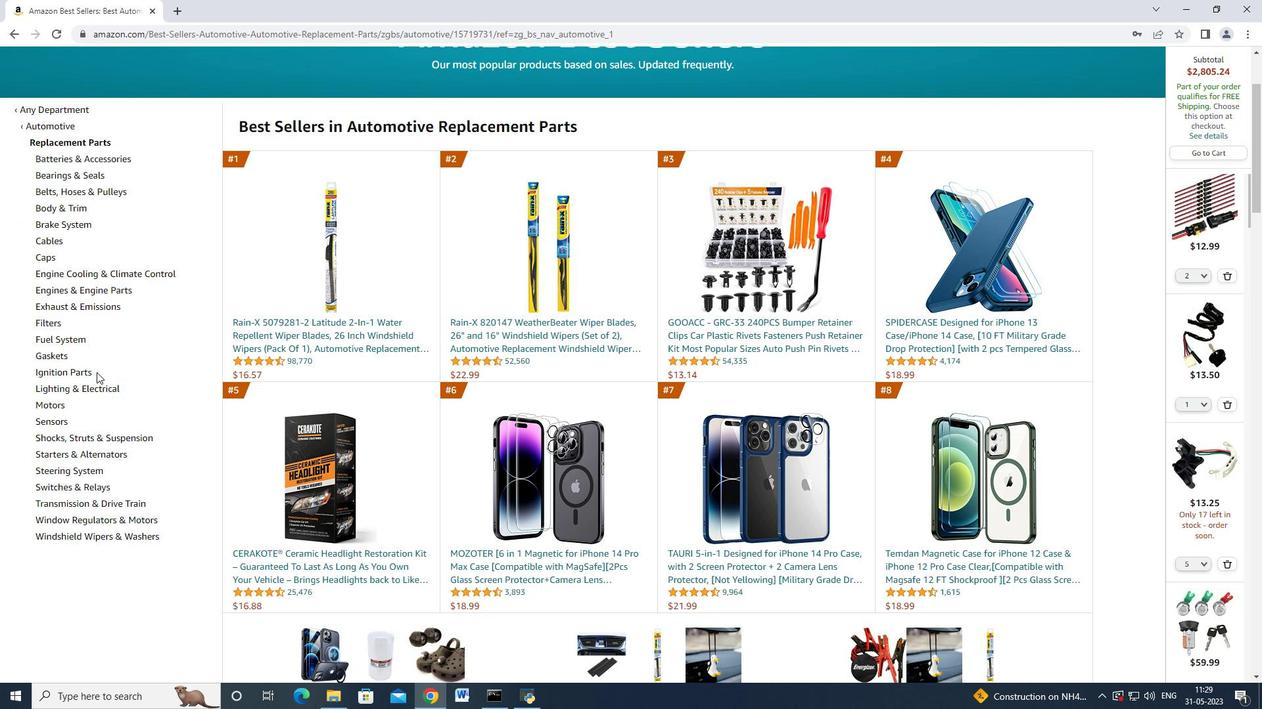 
Action: Mouse scrolled (97, 374) with delta (0, 0)
Screenshot: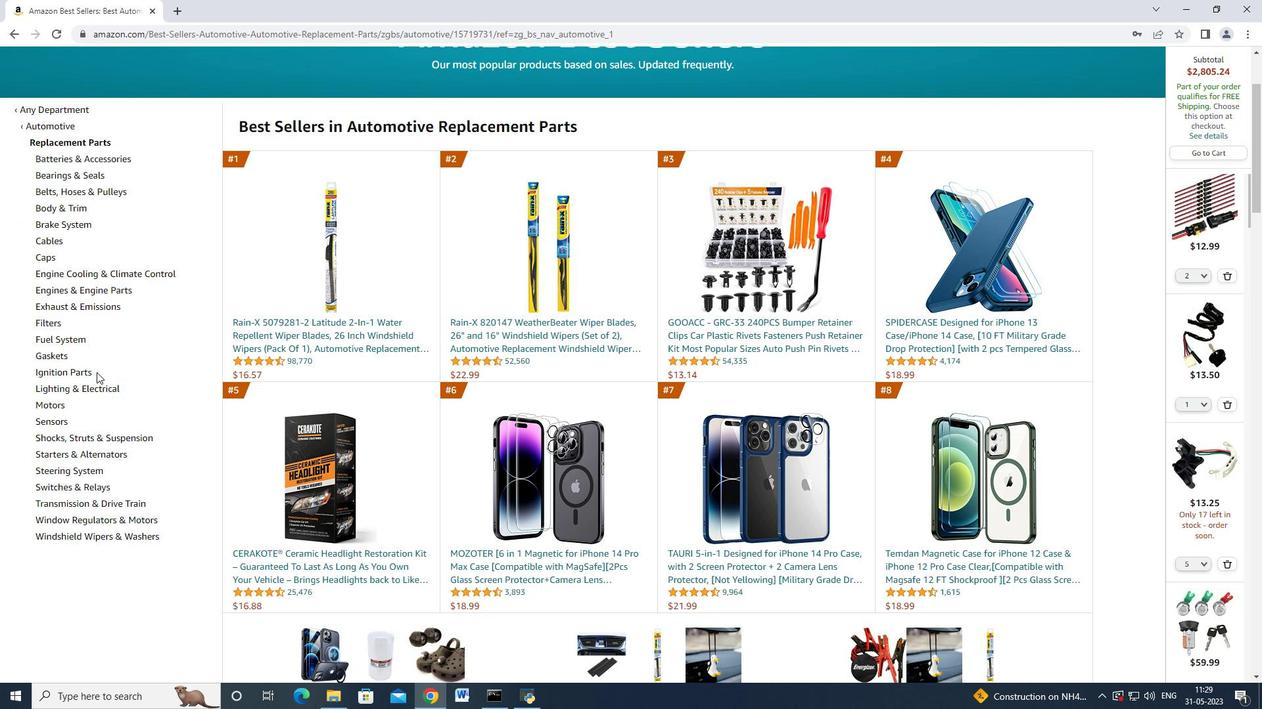 
Action: Mouse scrolled (97, 372) with delta (0, 0)
Screenshot: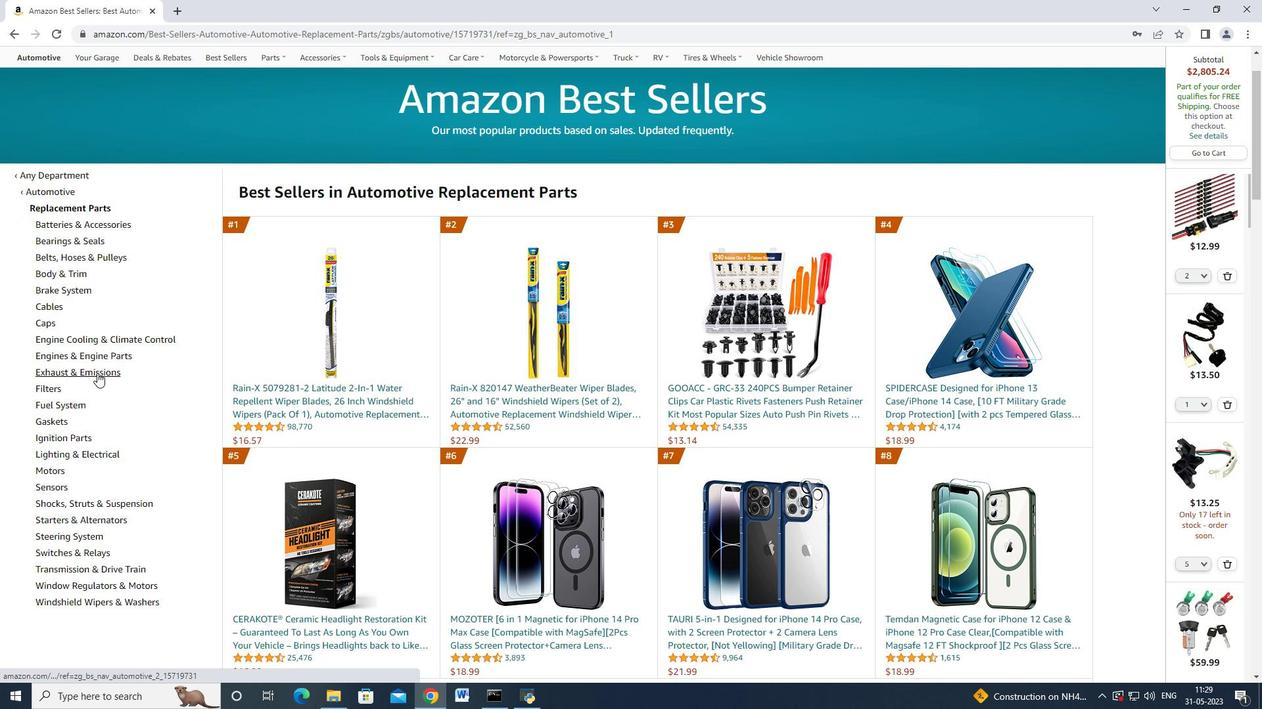 
Action: Mouse moved to (106, 362)
Screenshot: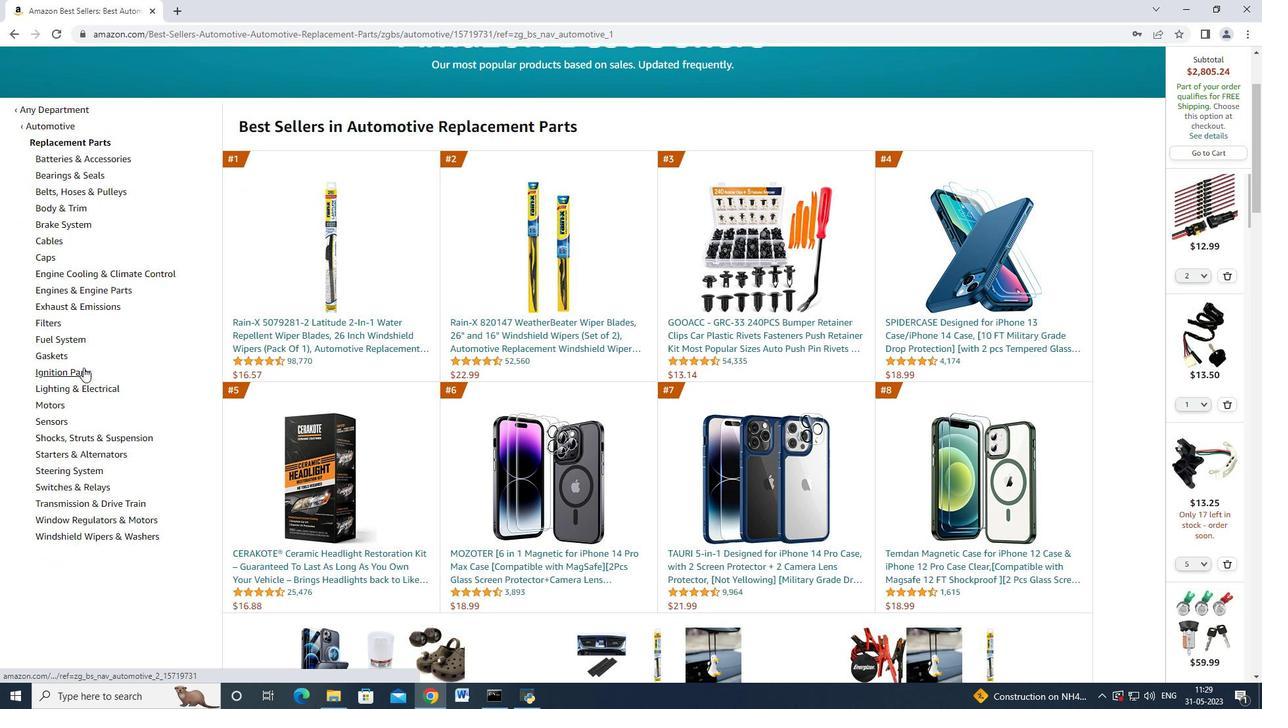 
Action: Mouse scrolled (106, 363) with delta (0, 0)
Screenshot: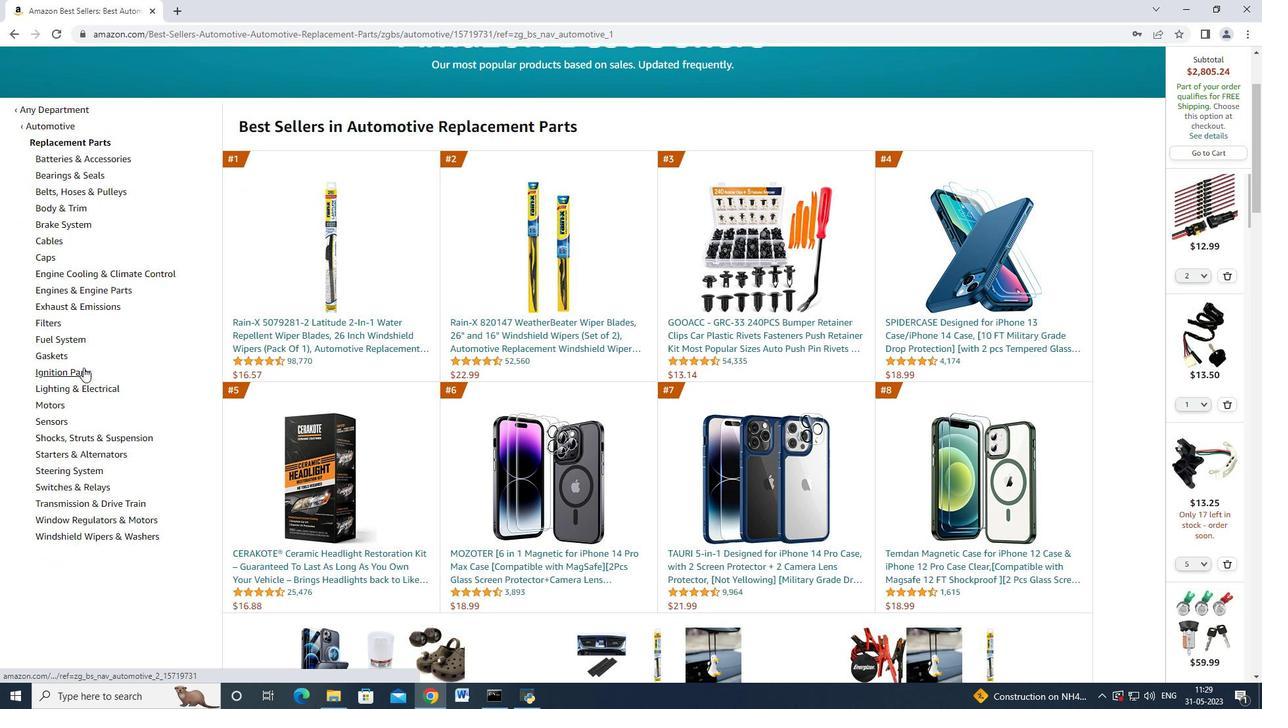 
Action: Mouse scrolled (106, 363) with delta (0, 0)
Screenshot: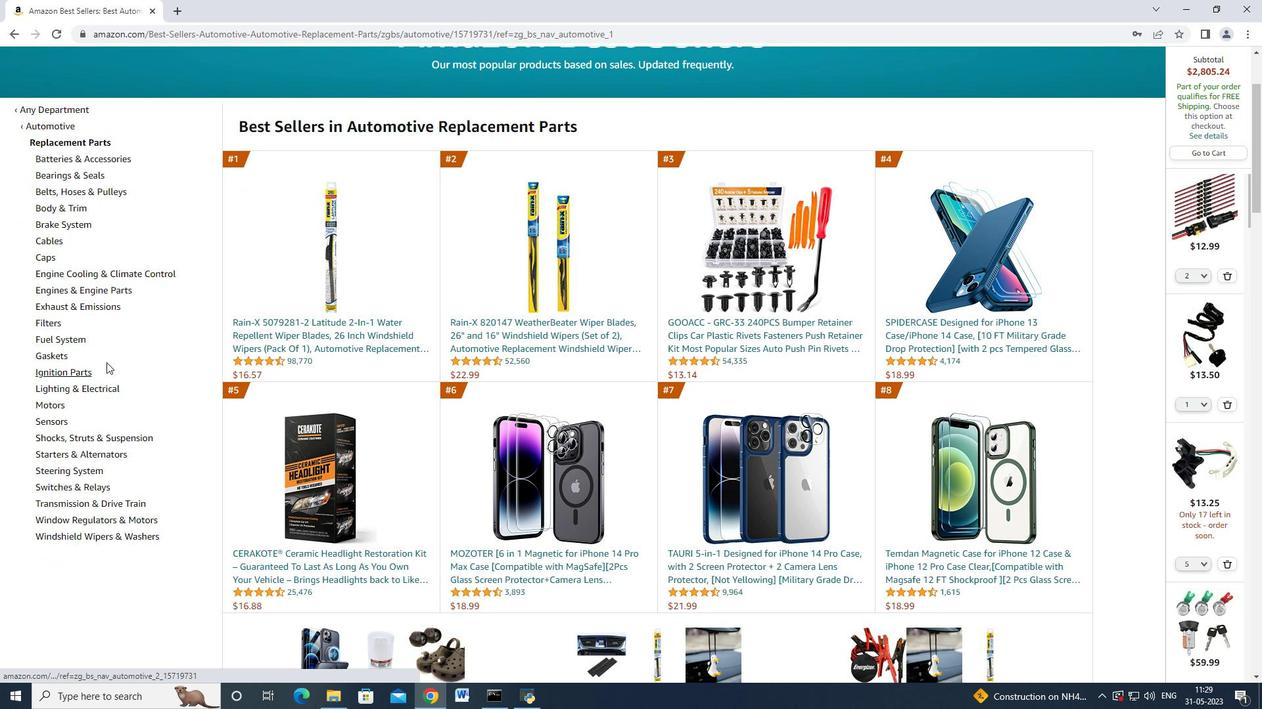 
Action: Mouse scrolled (106, 362) with delta (0, 0)
Screenshot: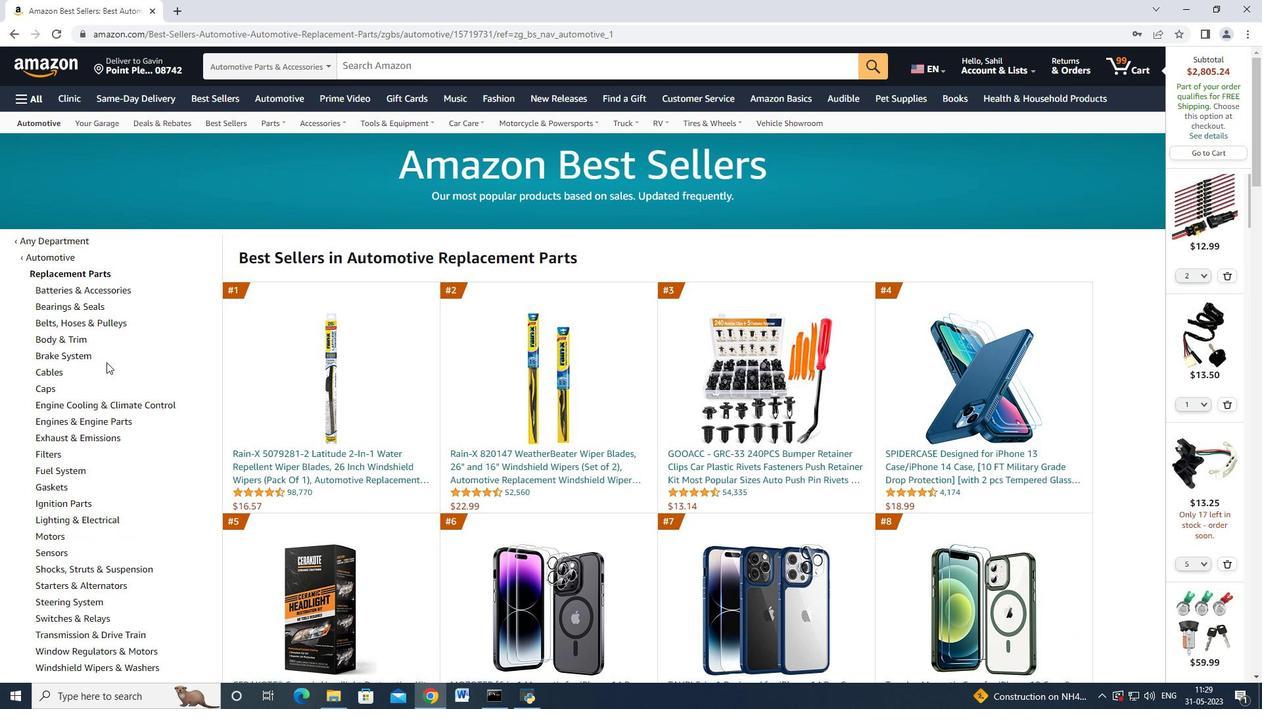 
Action: Mouse moved to (106, 362)
Screenshot: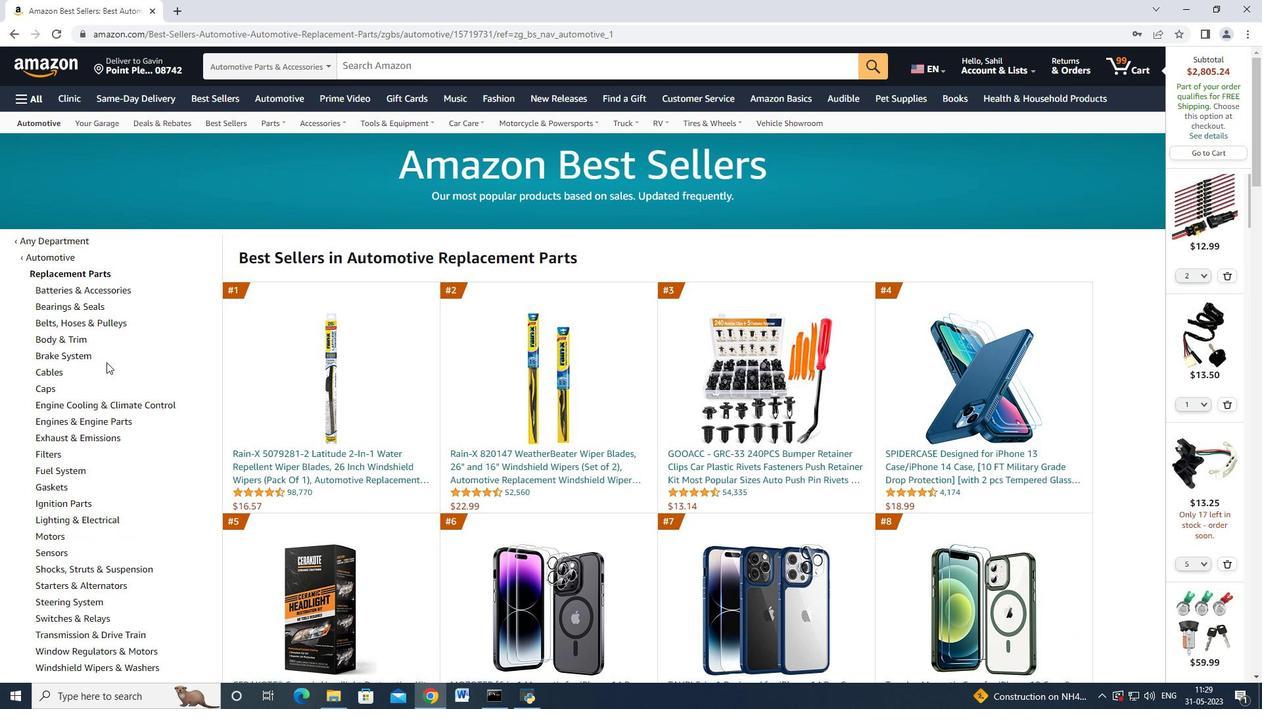 
Action: Mouse scrolled (106, 362) with delta (0, 0)
Screenshot: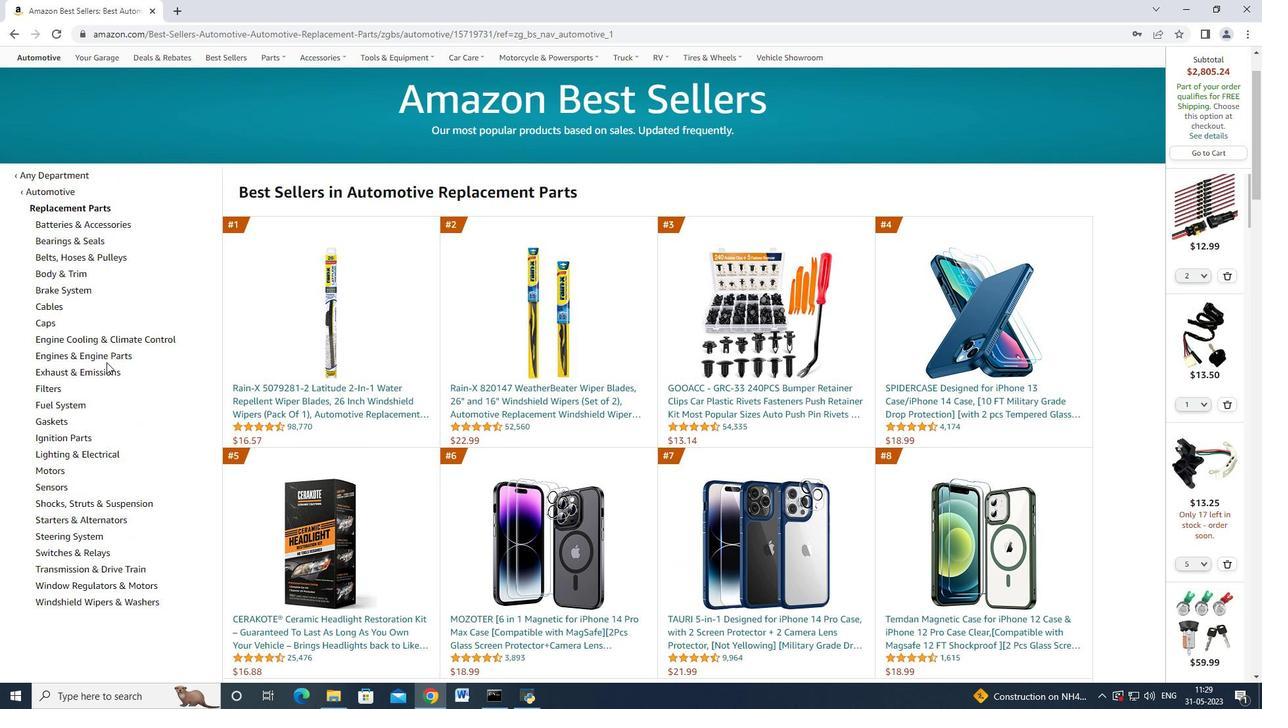 
Action: Mouse moved to (84, 372)
Screenshot: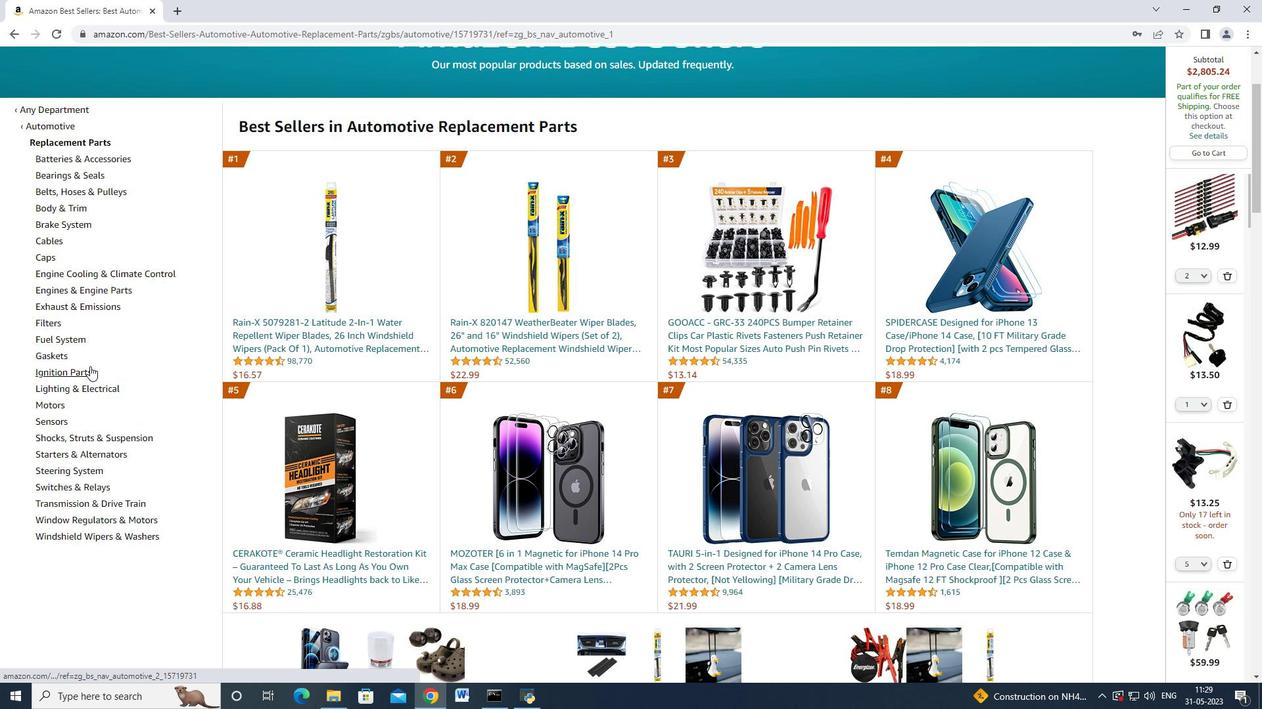 
Action: Mouse pressed left at (84, 372)
Screenshot: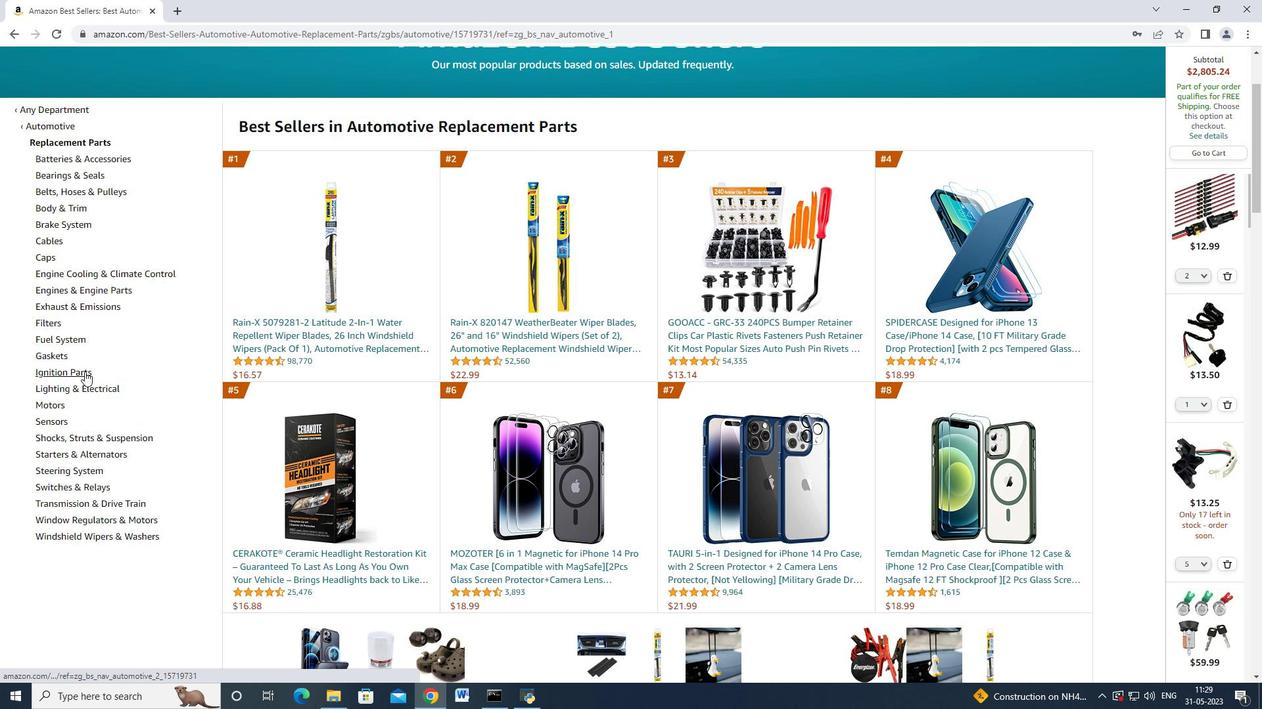 
Action: Mouse moved to (118, 331)
Screenshot: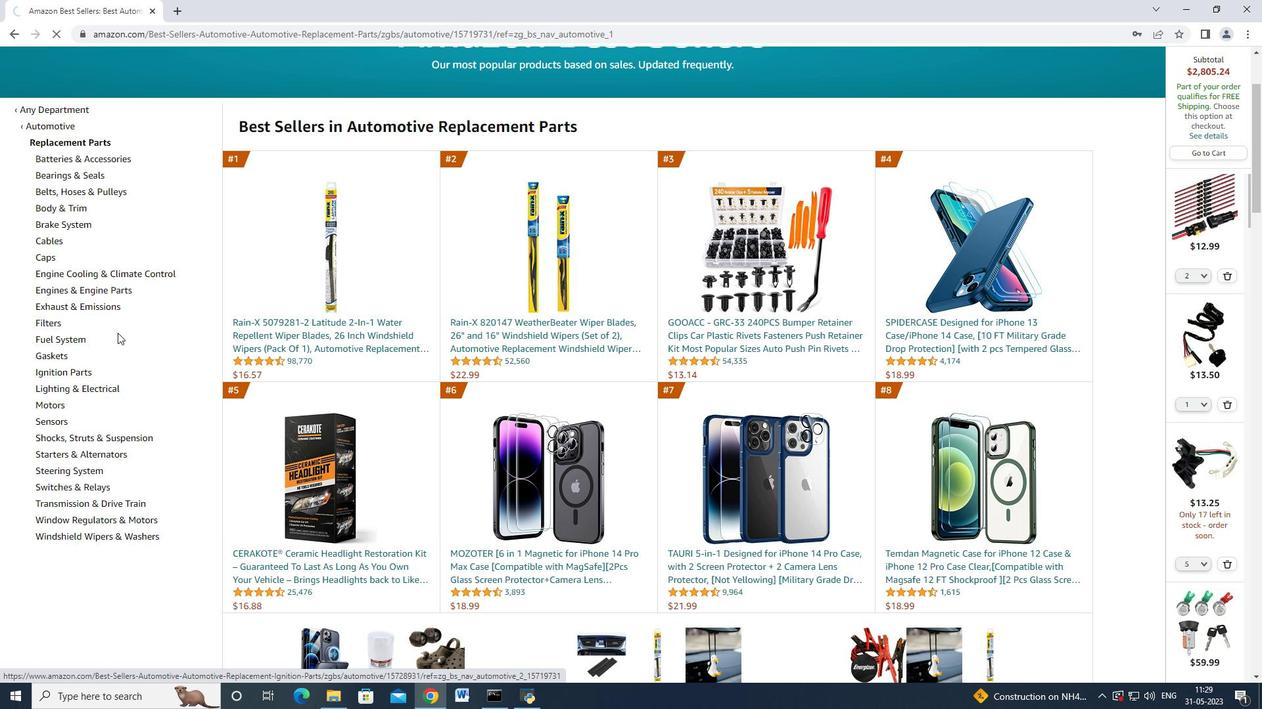 
Action: Mouse scrolled (118, 330) with delta (0, 0)
Screenshot: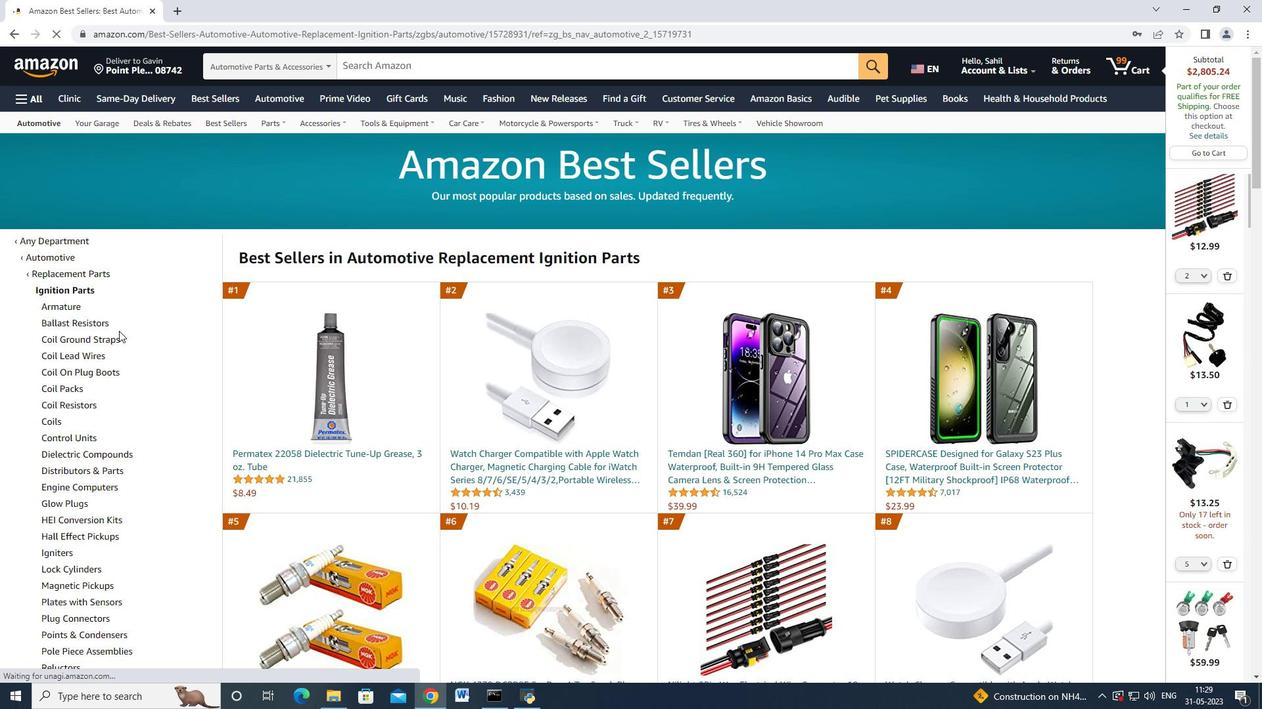 
Action: Mouse scrolled (118, 330) with delta (0, 0)
Screenshot: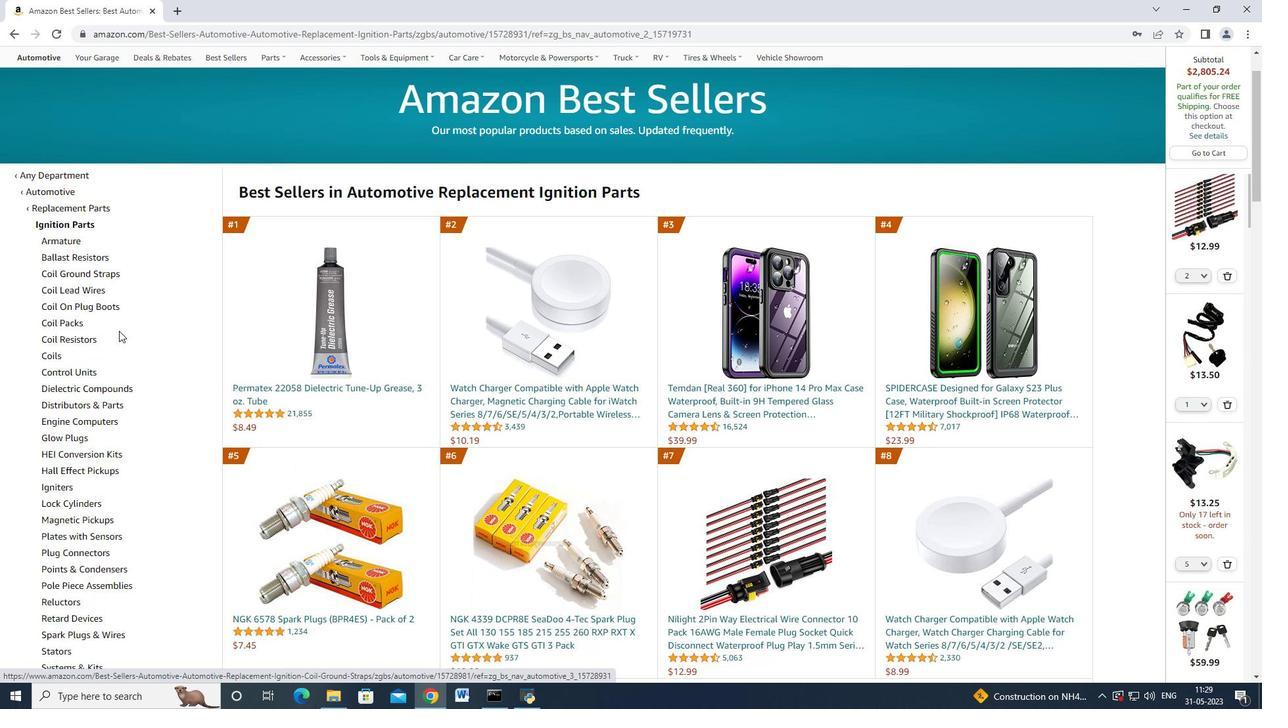 
Action: Mouse scrolled (118, 330) with delta (0, 0)
Screenshot: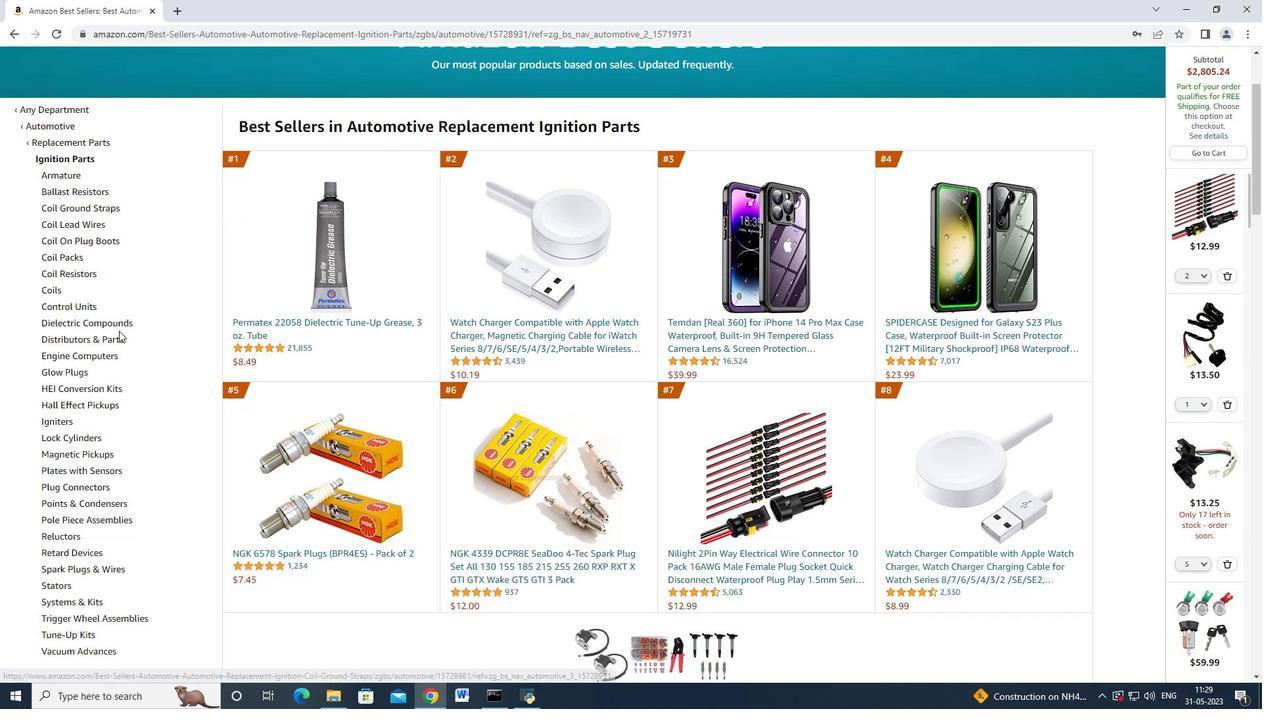 
Action: Mouse moved to (118, 483)
Screenshot: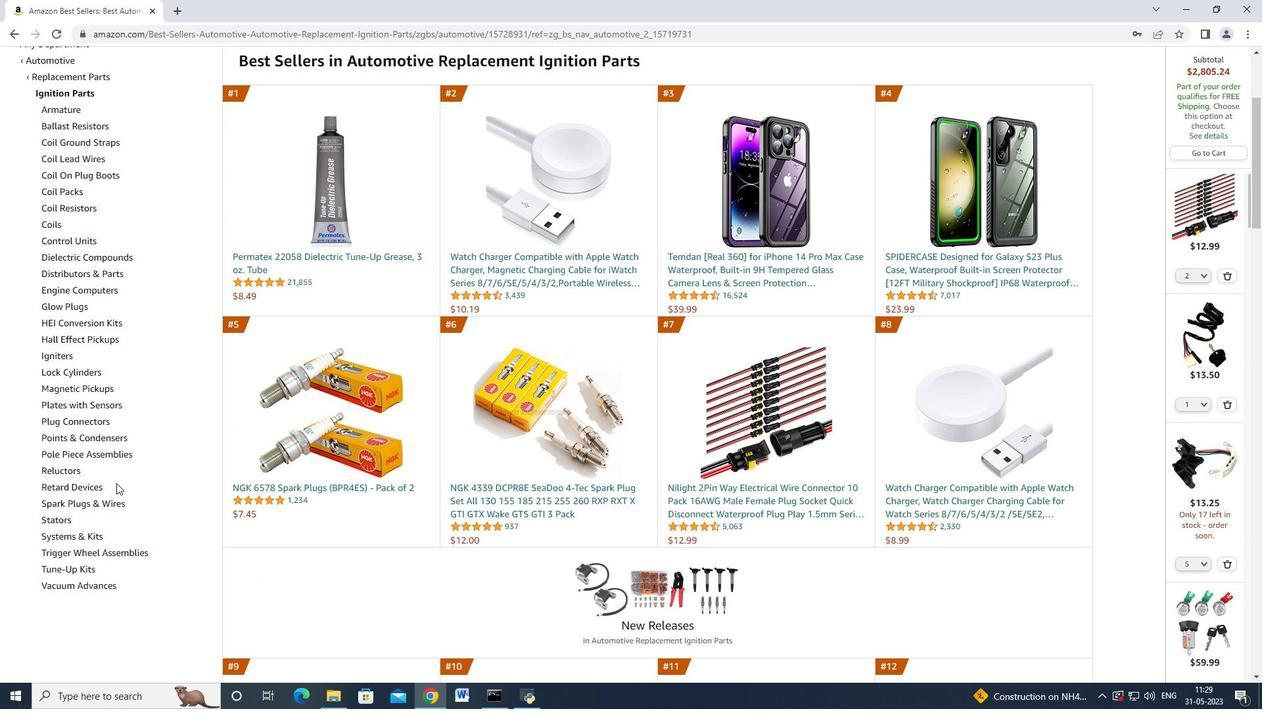 
Action: Mouse scrolled (118, 483) with delta (0, 0)
Screenshot: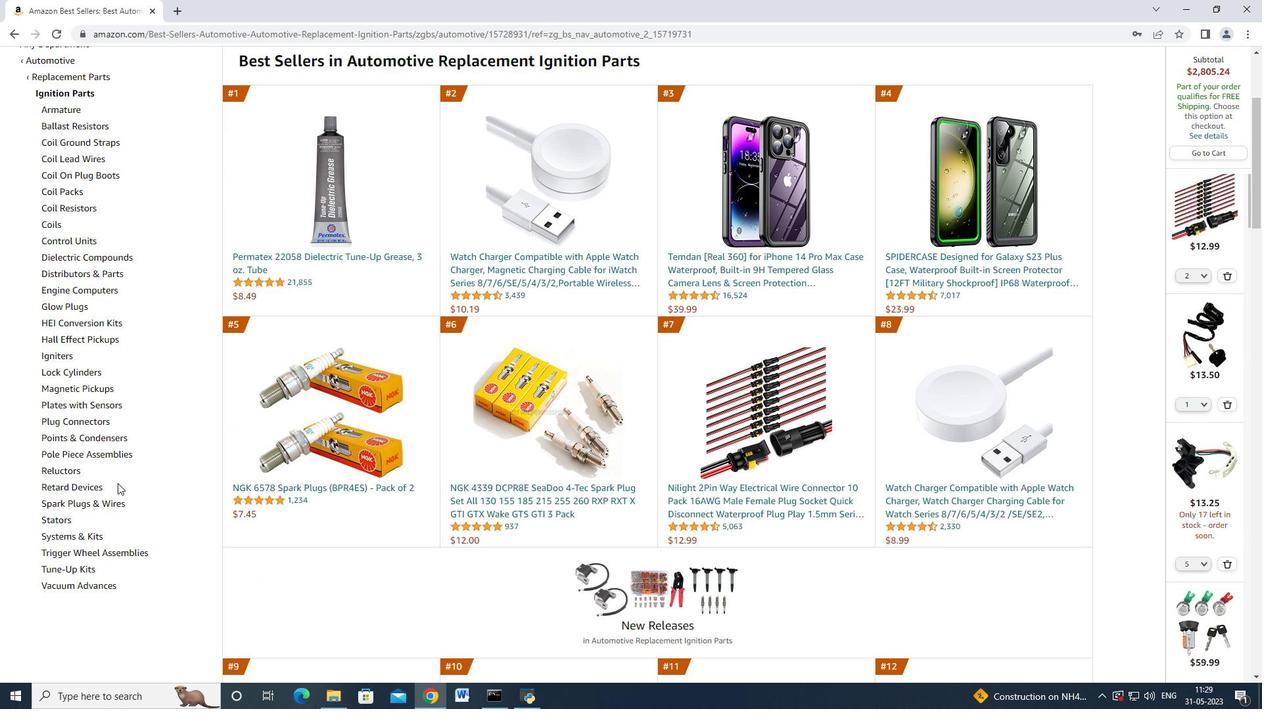 
Action: Mouse moved to (107, 500)
Screenshot: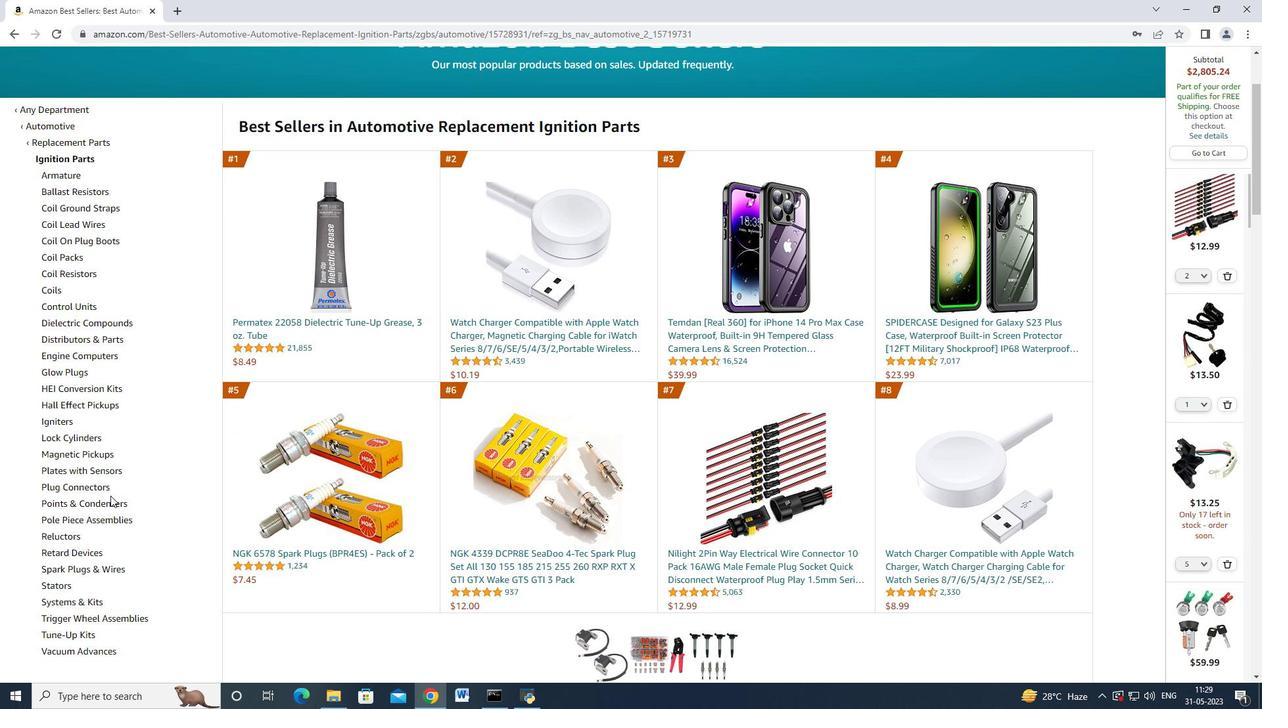 
Action: Mouse pressed left at (107, 500)
Screenshot: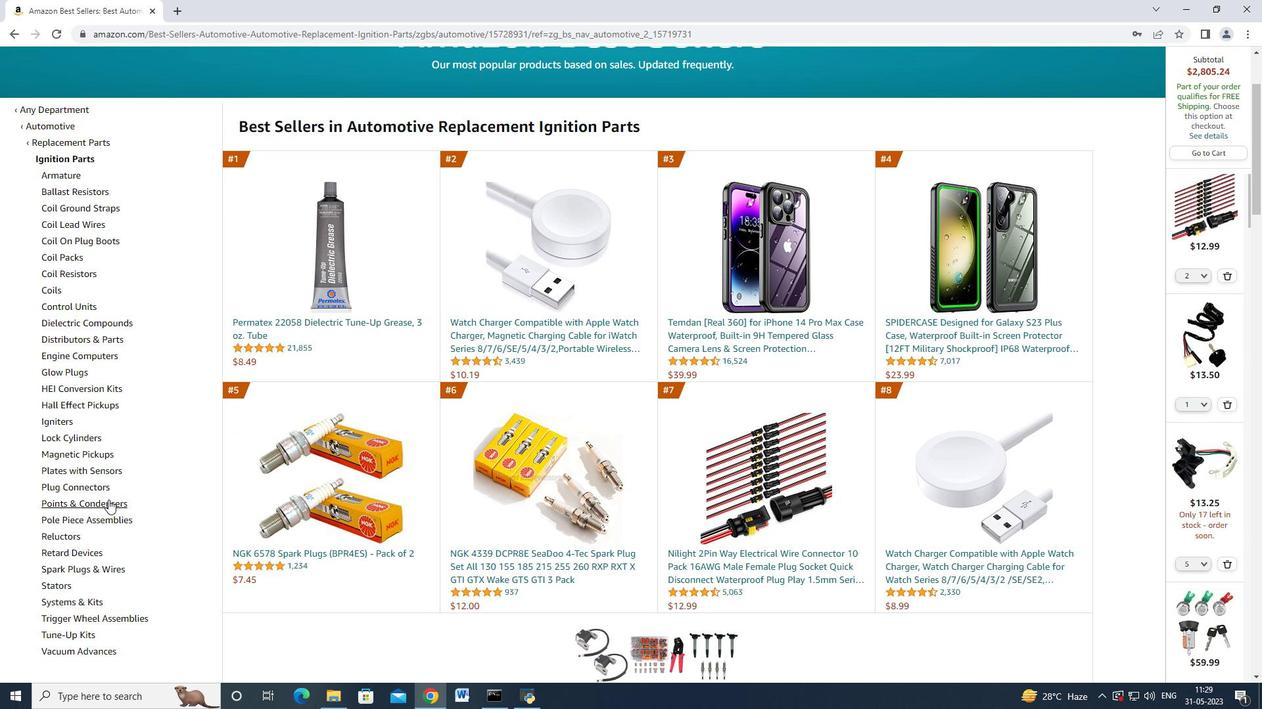 
Action: Mouse moved to (168, 370)
Screenshot: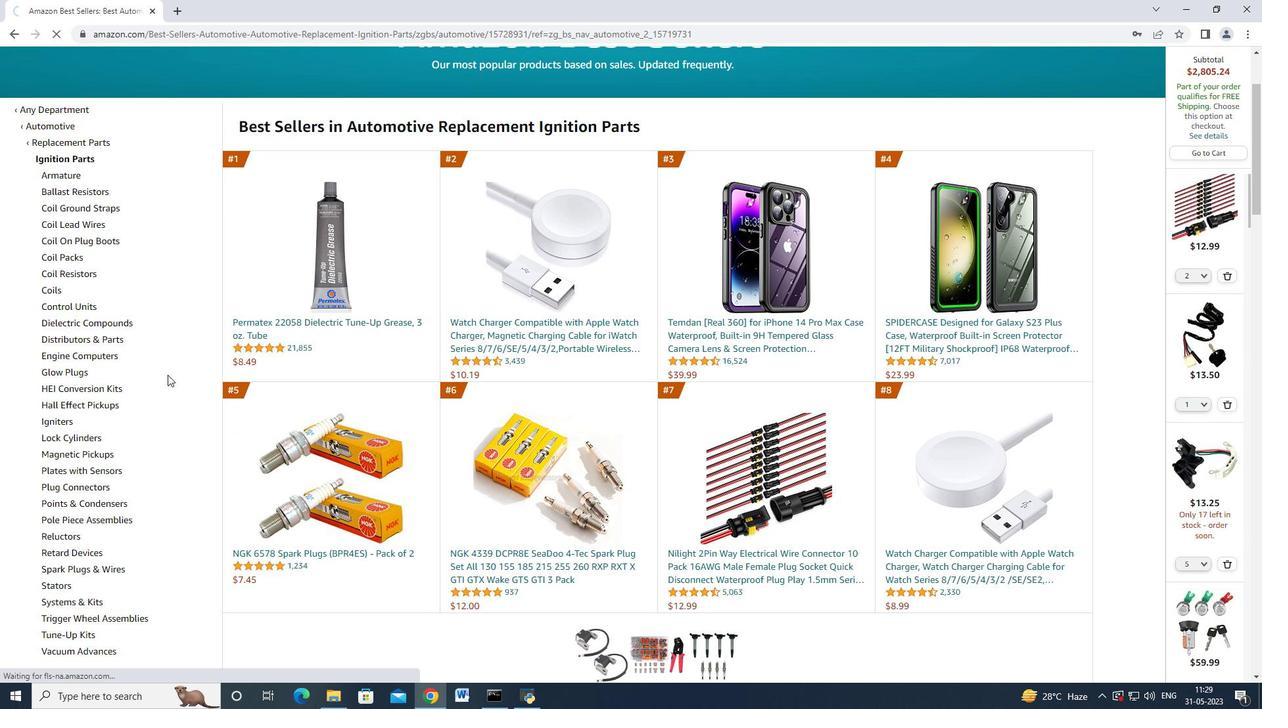 
Action: Mouse scrolled (168, 369) with delta (0, 0)
Screenshot: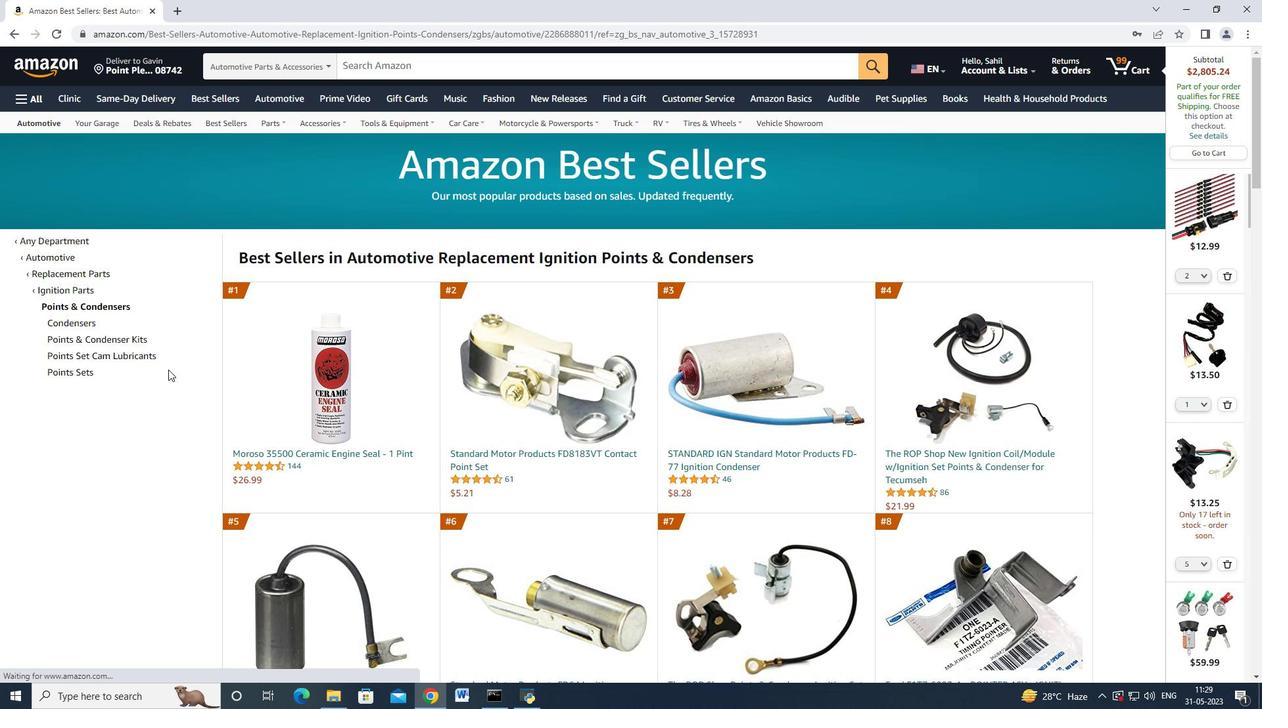 
Action: Mouse scrolled (168, 369) with delta (0, 0)
Screenshot: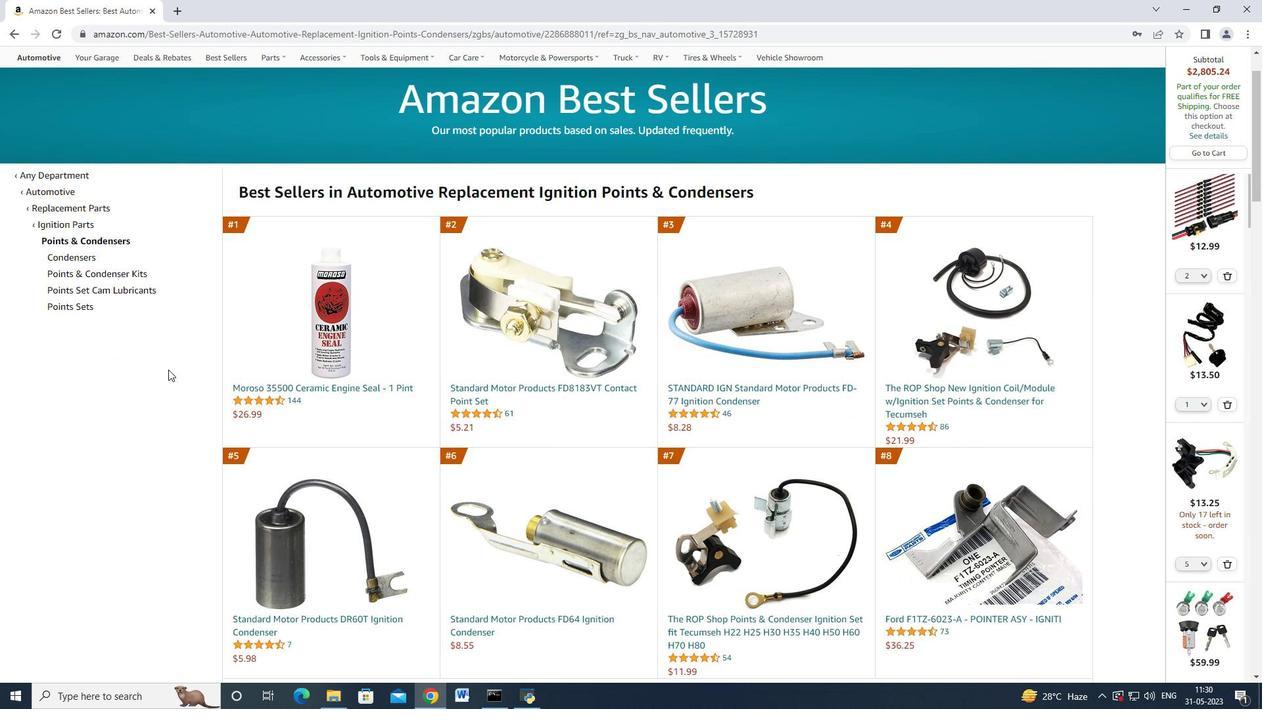 
Action: Mouse moved to (168, 370)
Screenshot: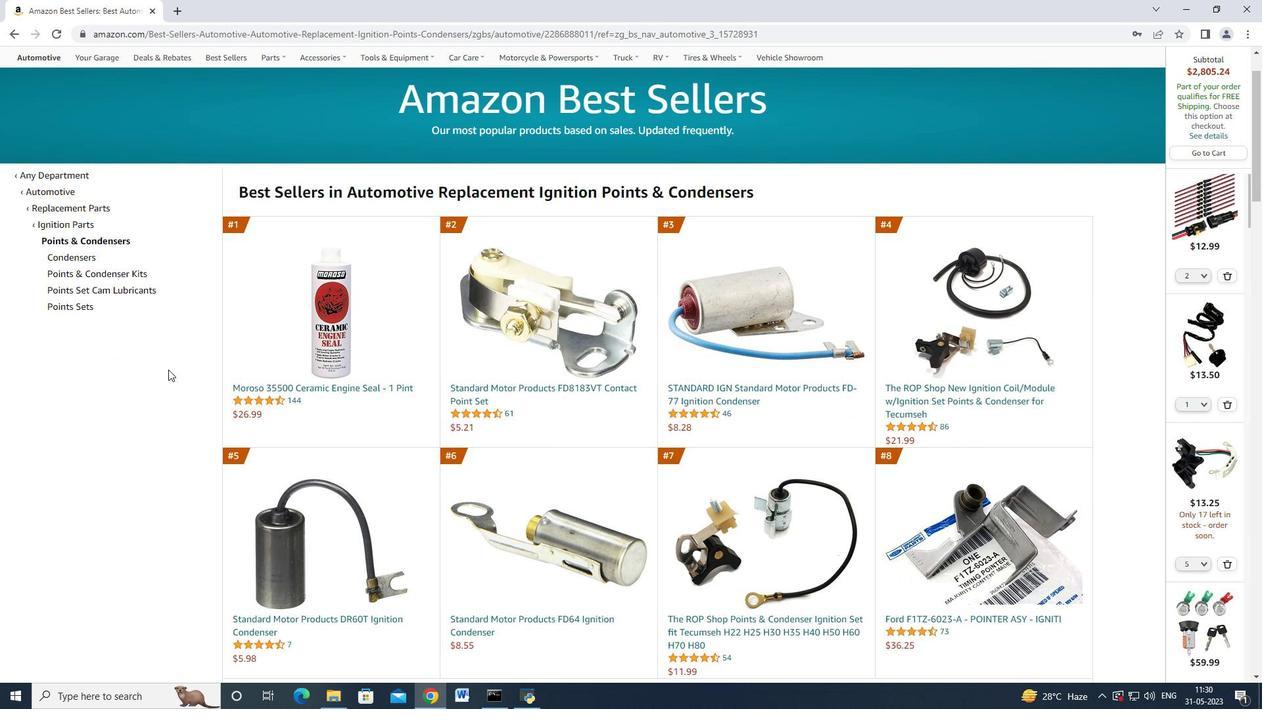
Action: Mouse scrolled (168, 370) with delta (0, 0)
Screenshot: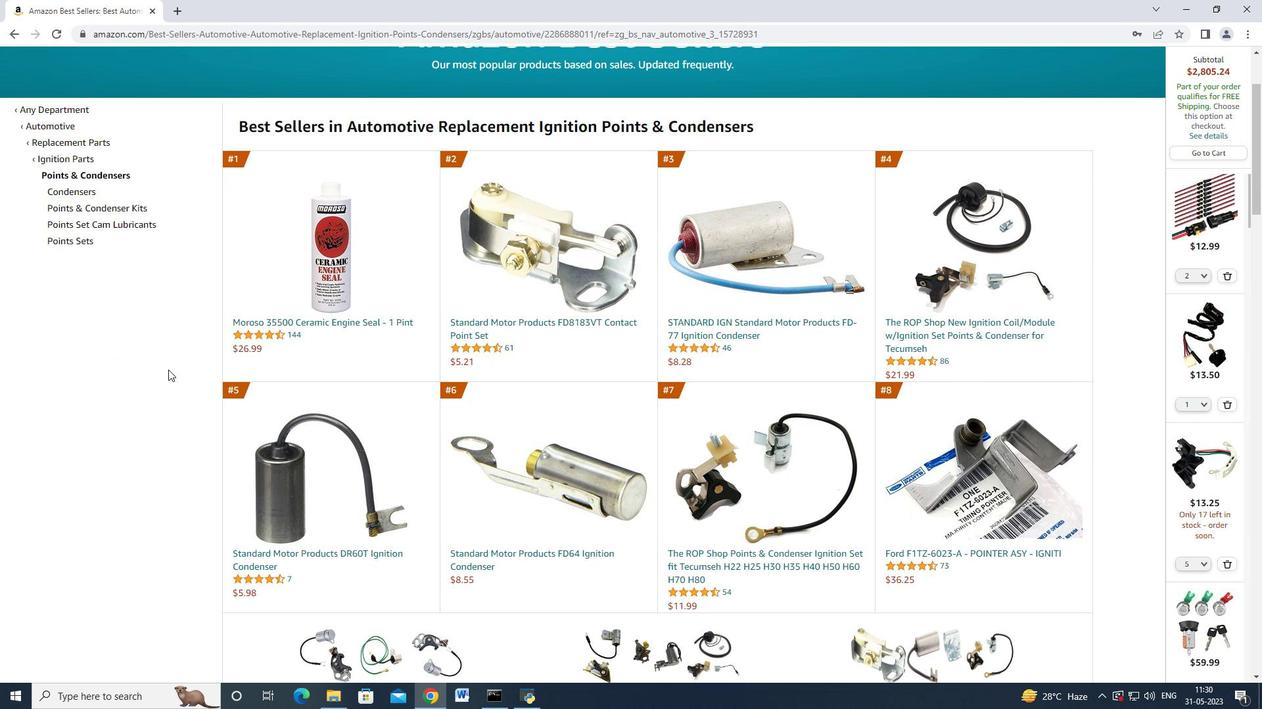 
Action: Mouse moved to (352, 389)
Screenshot: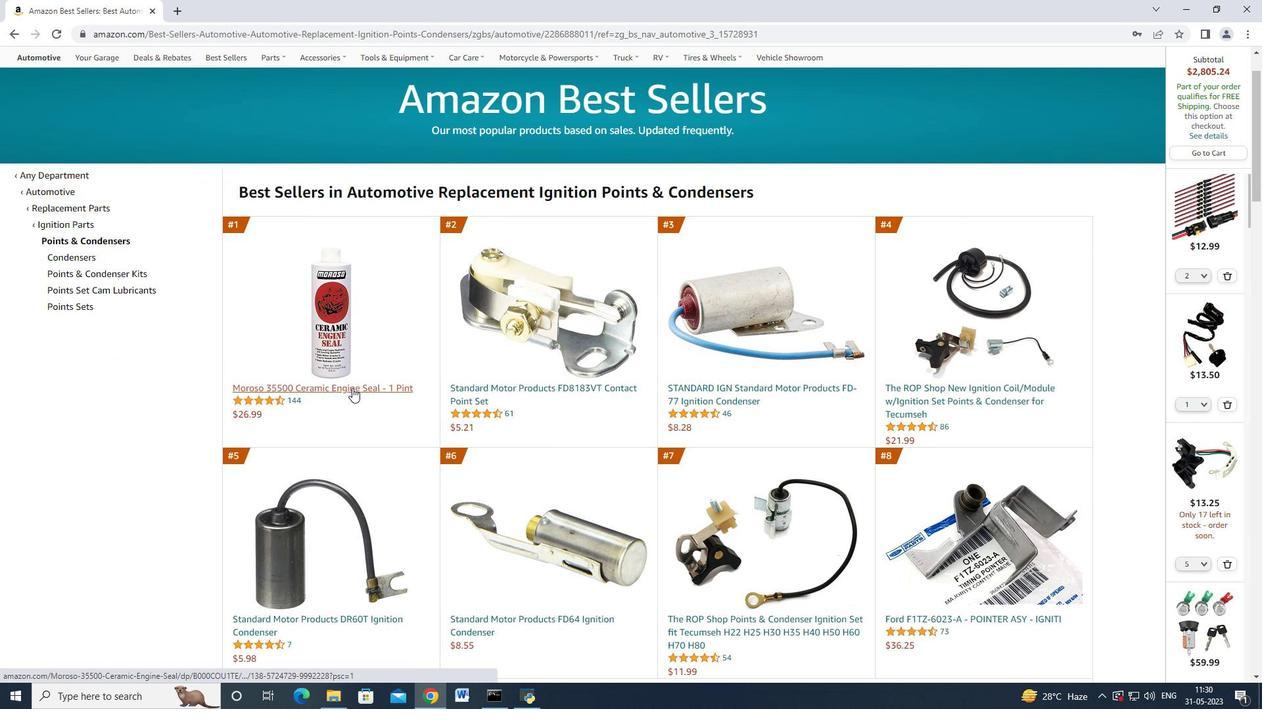 
Action: Mouse scrolled (352, 388) with delta (0, 0)
Screenshot: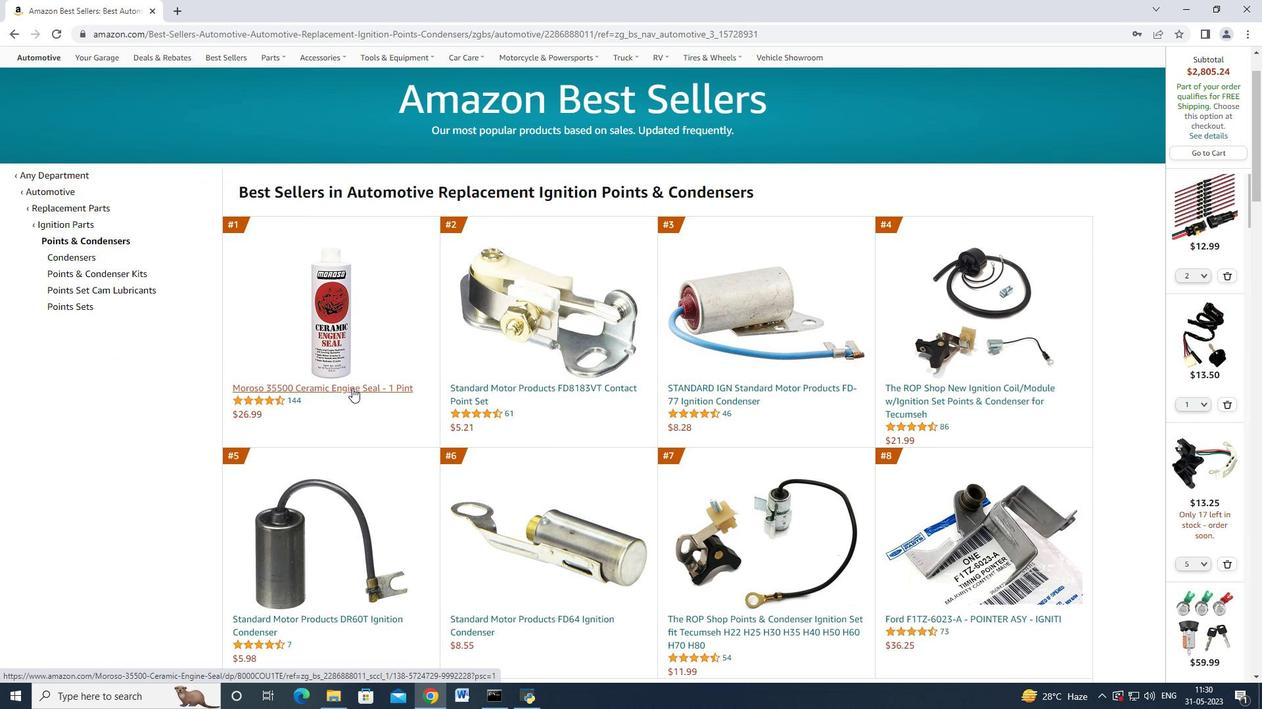 
Action: Mouse scrolled (352, 389) with delta (0, 0)
Screenshot: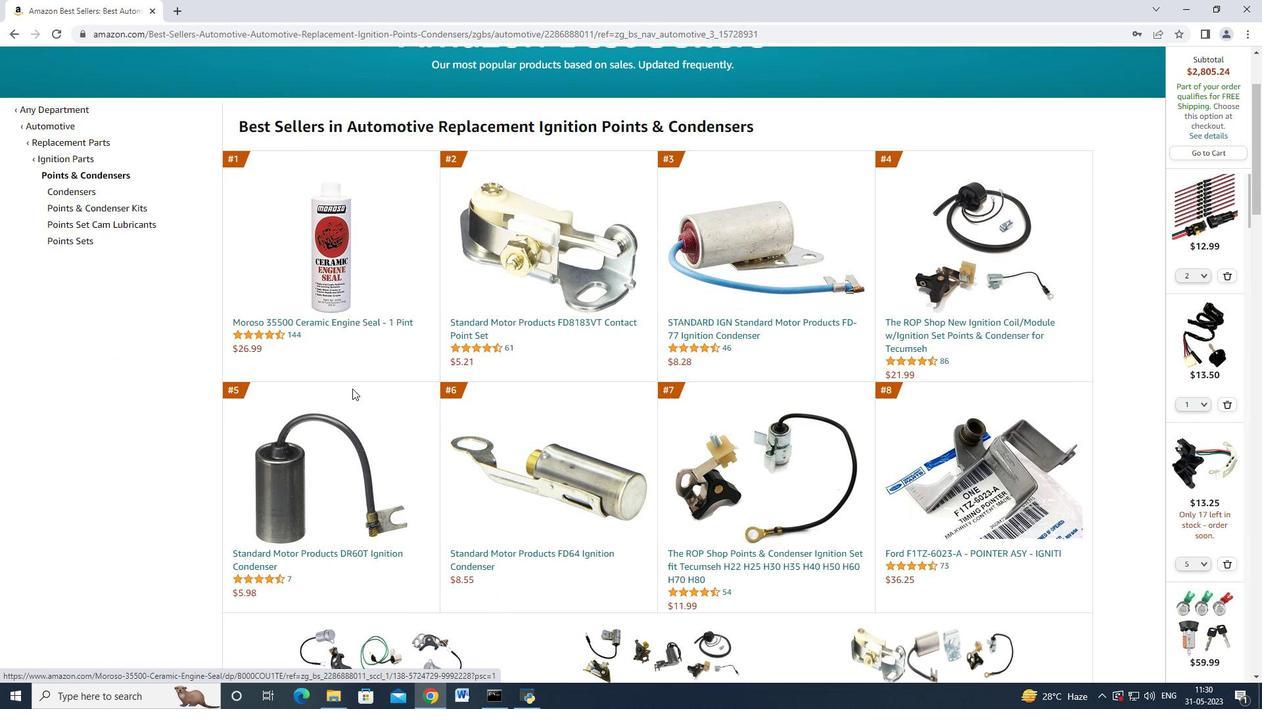 
Action: Mouse moved to (341, 389)
Screenshot: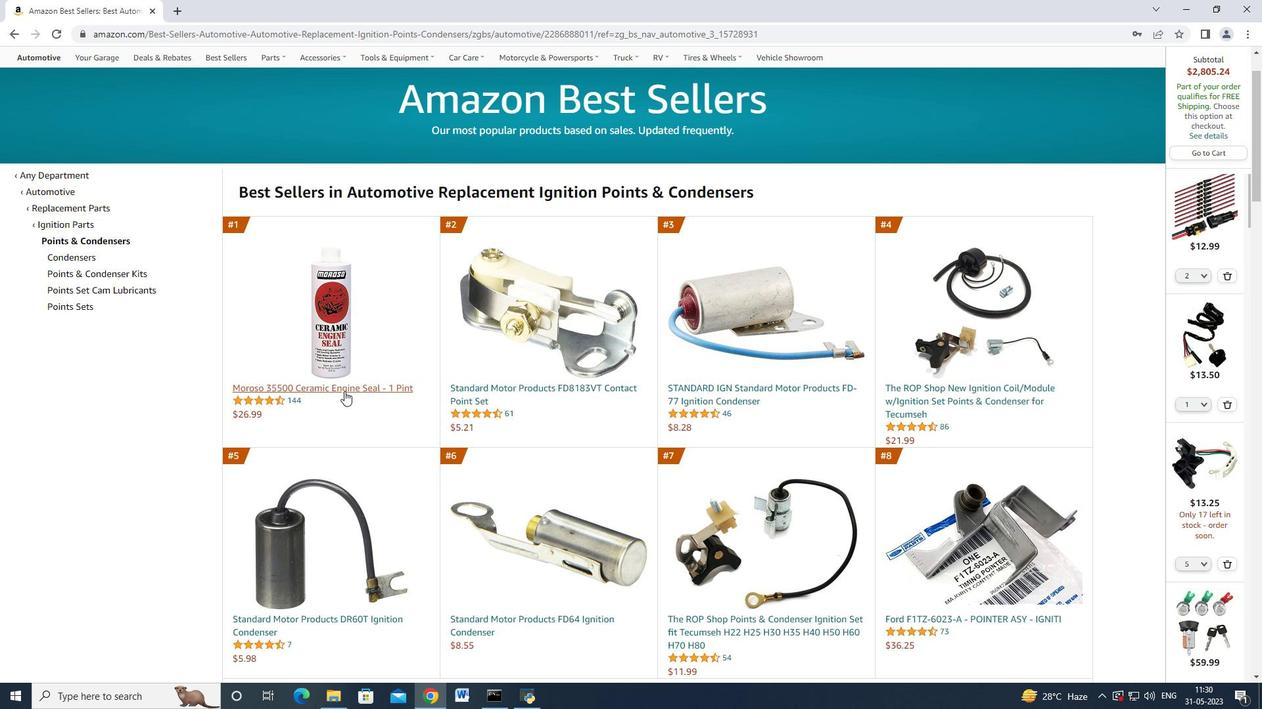
Action: Mouse pressed left at (341, 389)
Screenshot: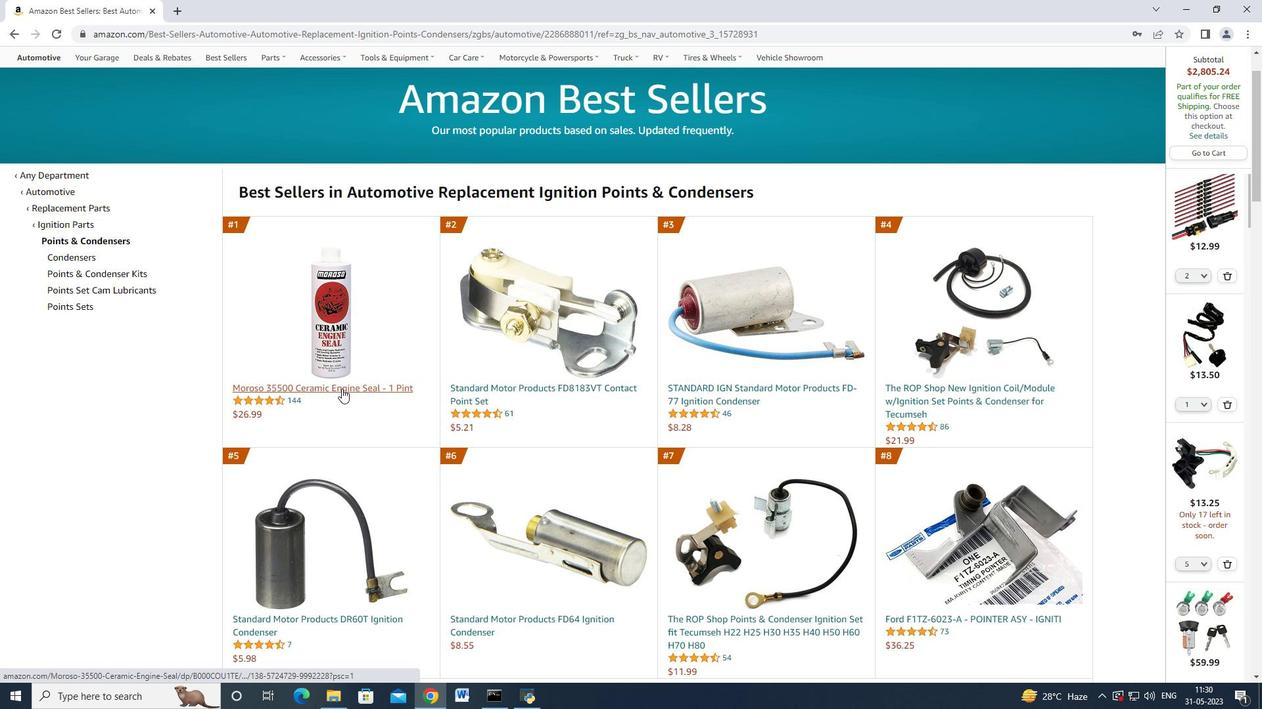 
Action: Mouse moved to (8, 35)
Screenshot: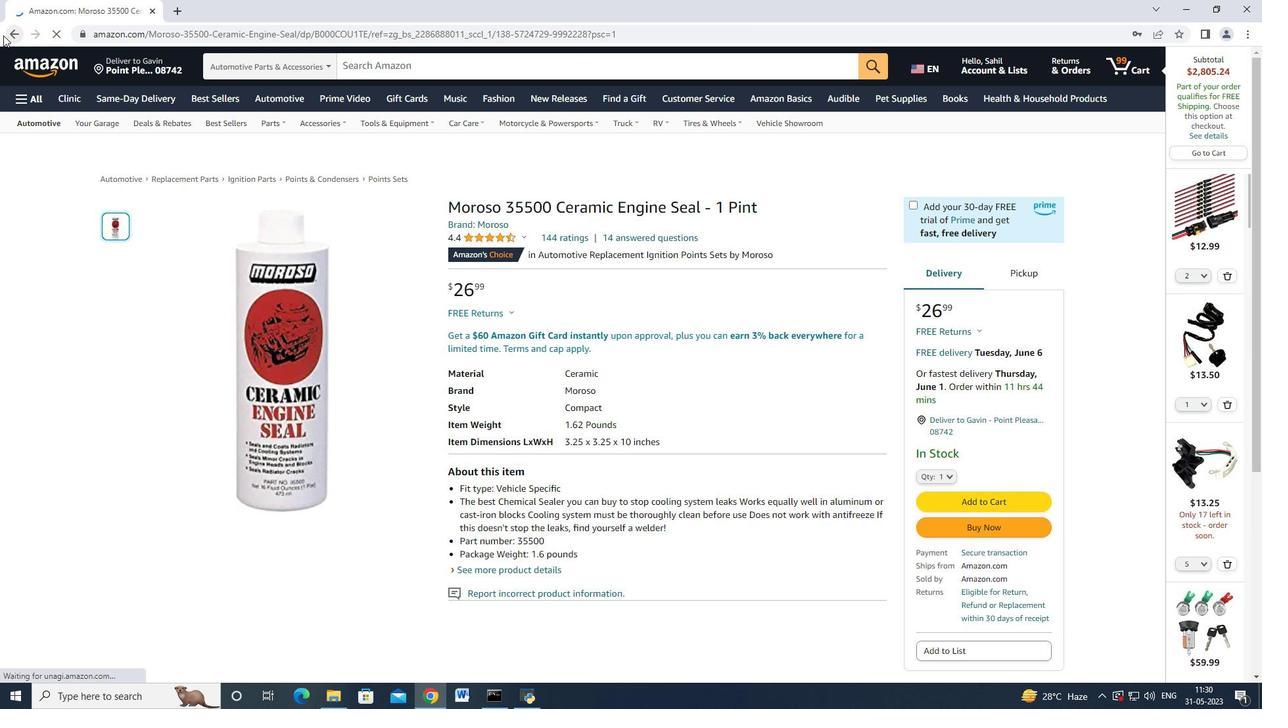 
Action: Mouse pressed left at (8, 35)
Screenshot: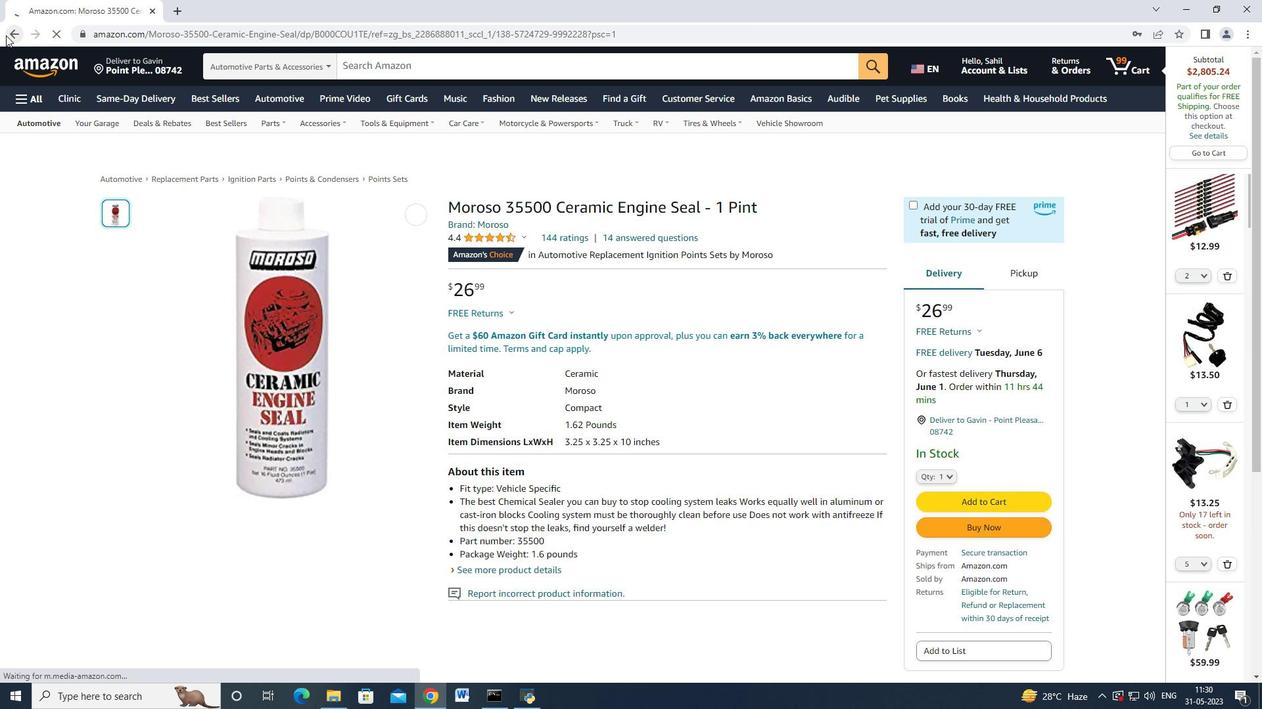 
Action: Mouse moved to (519, 395)
Screenshot: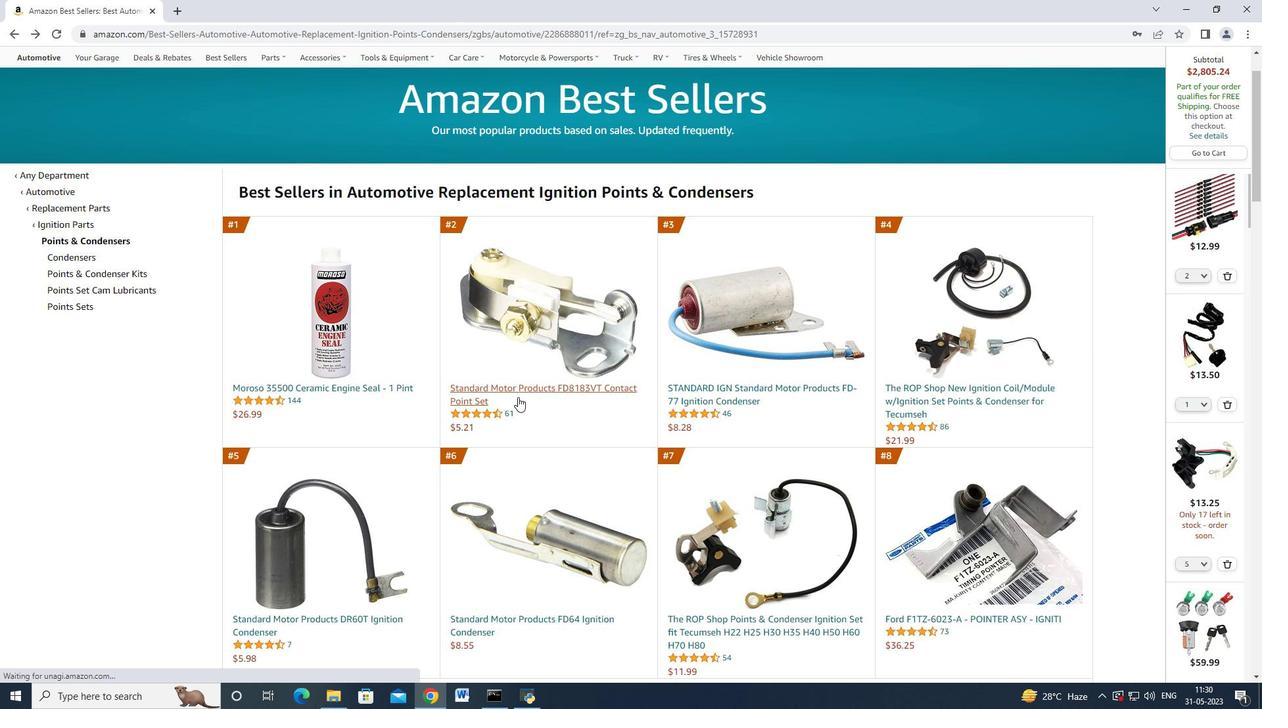 
Action: Mouse scrolled (519, 395) with delta (0, 0)
Screenshot: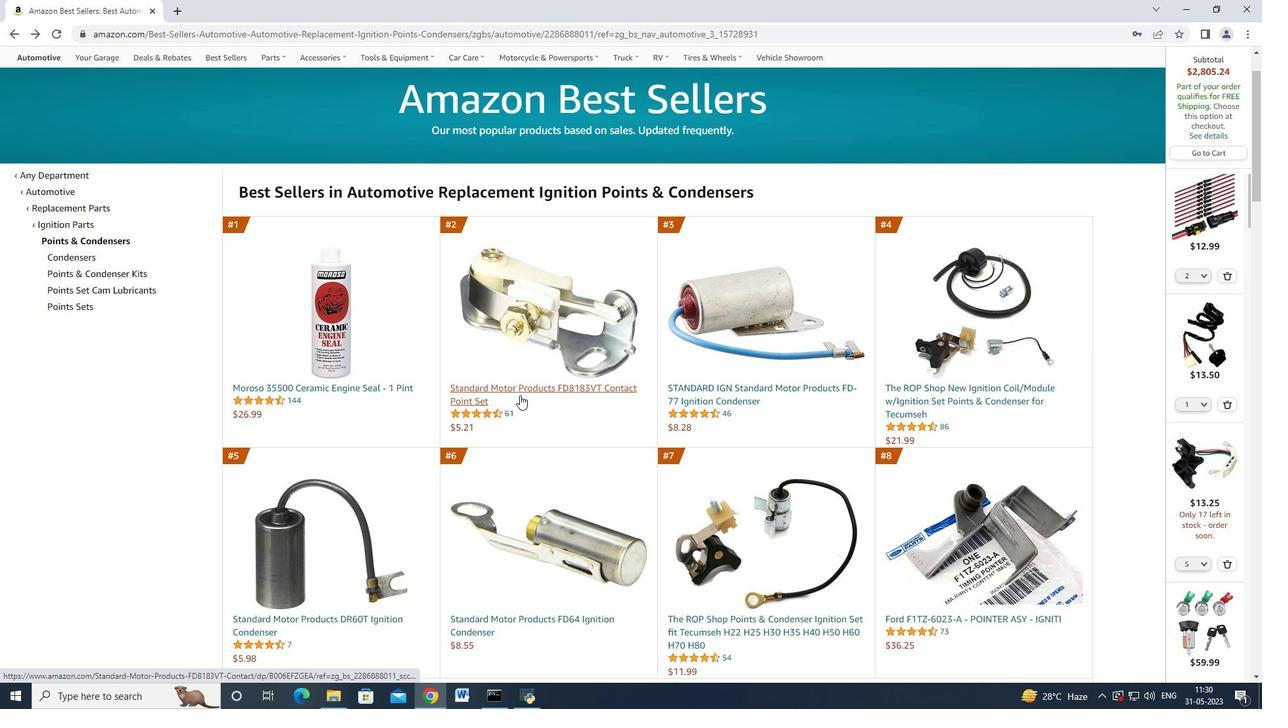 
Action: Mouse moved to (684, 326)
Screenshot: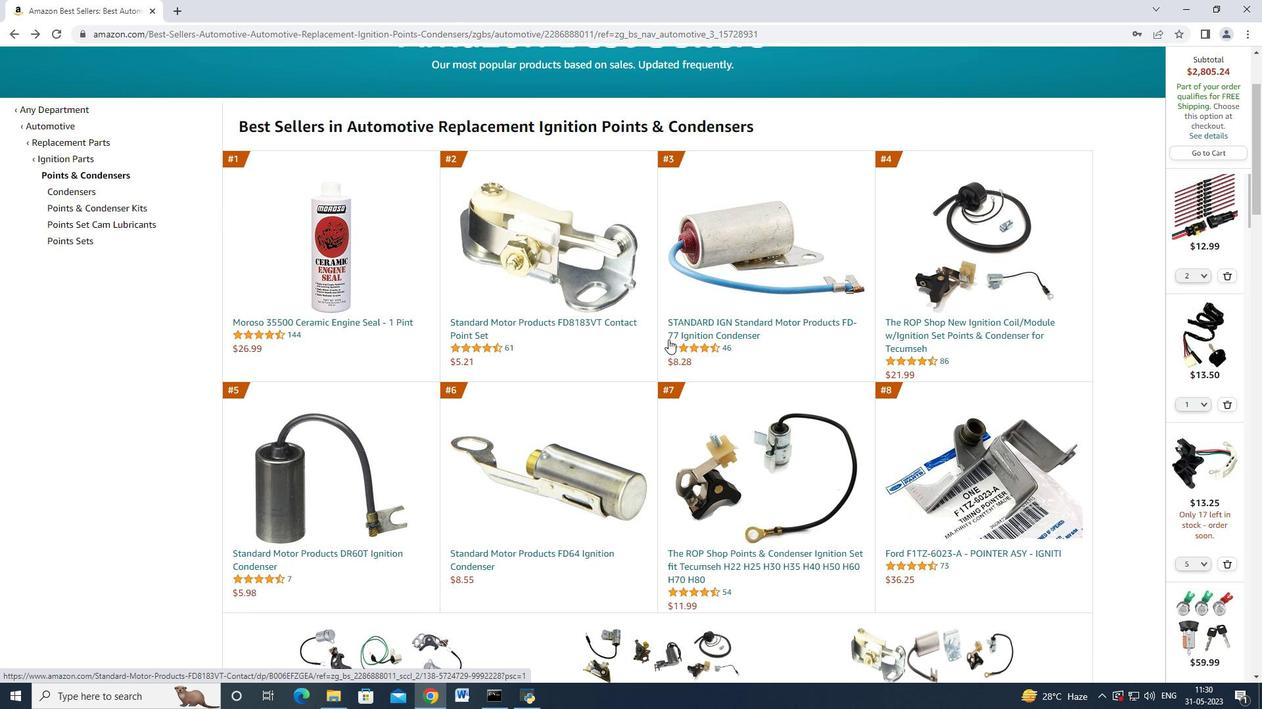 
Action: Mouse pressed left at (684, 326)
Screenshot: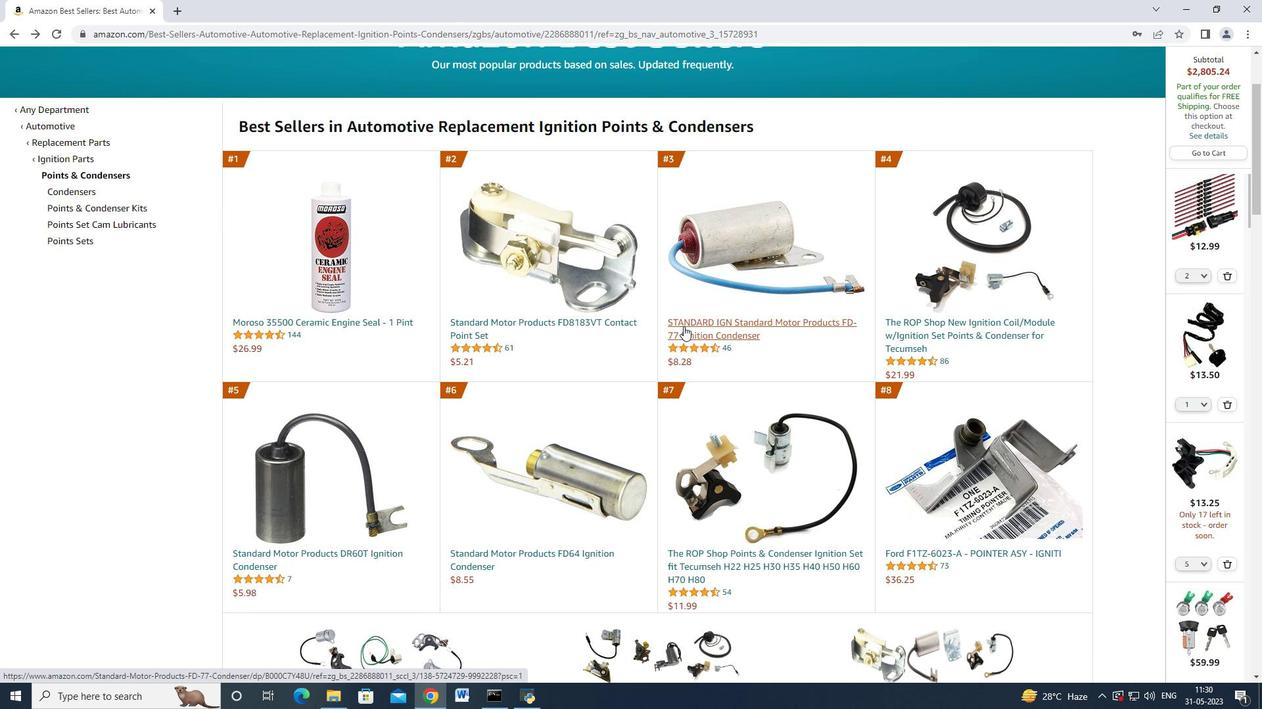 
Action: Mouse moved to (682, 329)
Screenshot: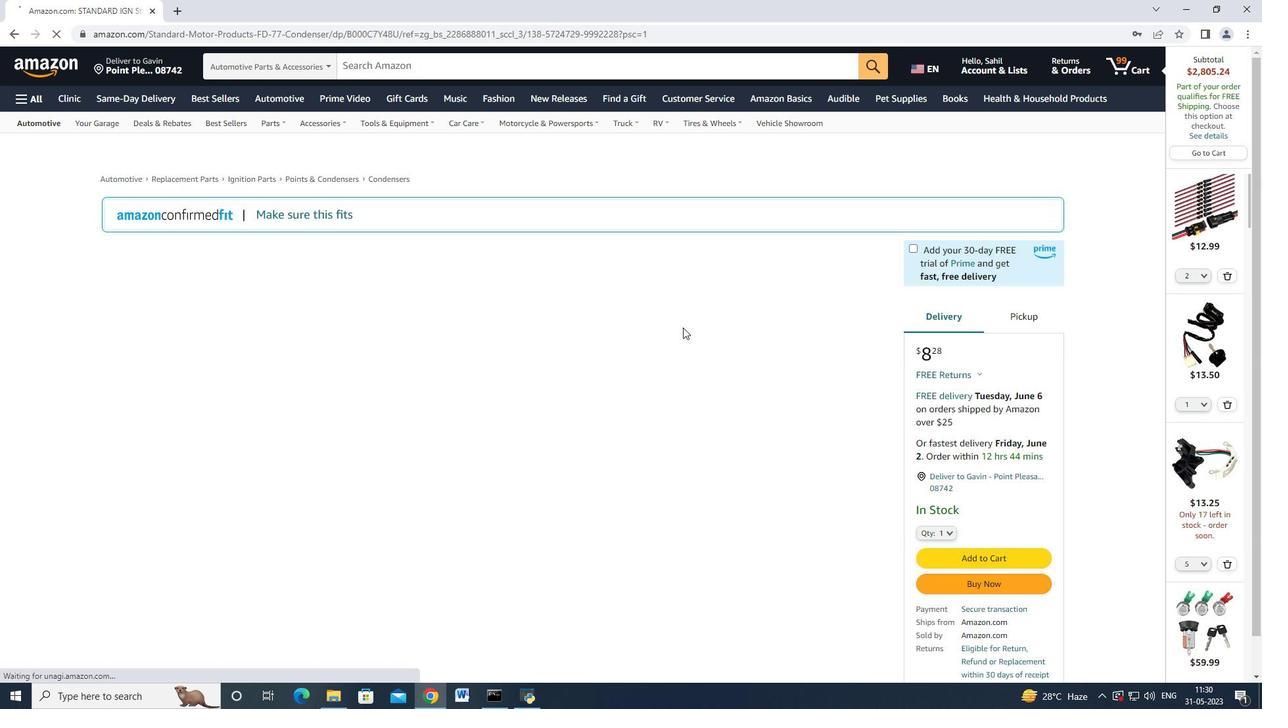 
Action: Mouse scrolled (682, 328) with delta (0, 0)
Screenshot: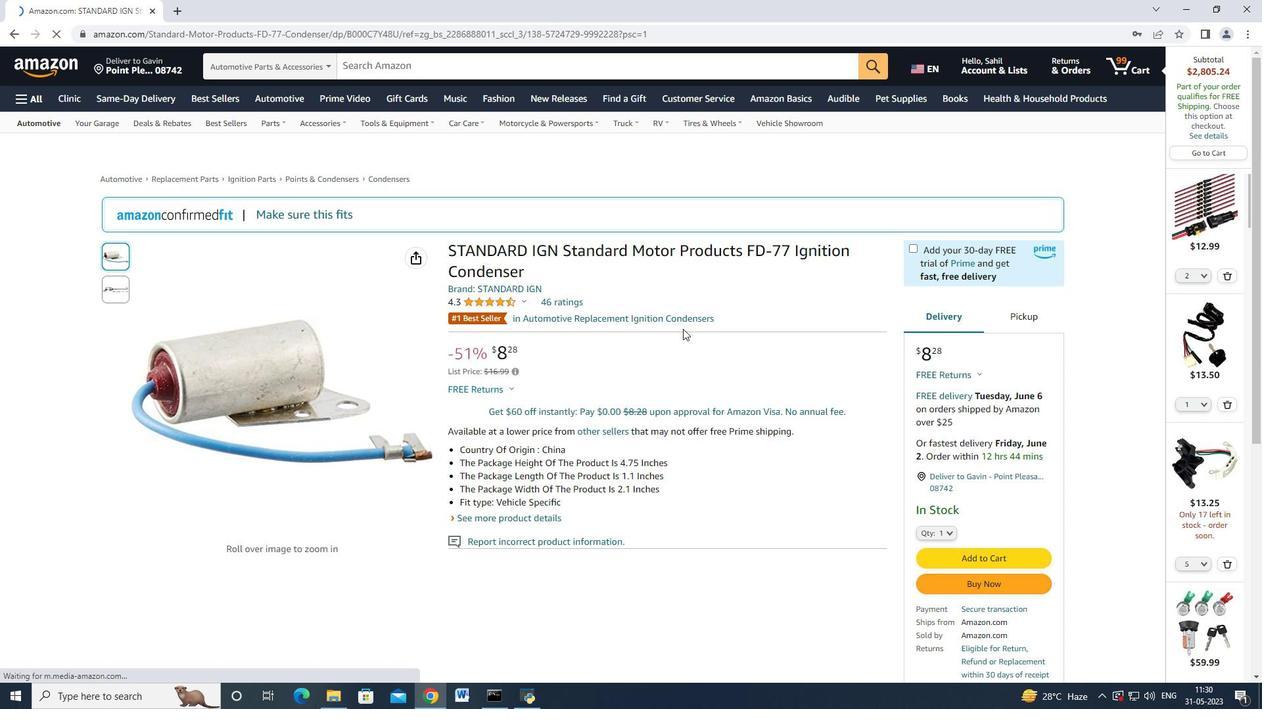 
Action: Mouse moved to (949, 464)
Screenshot: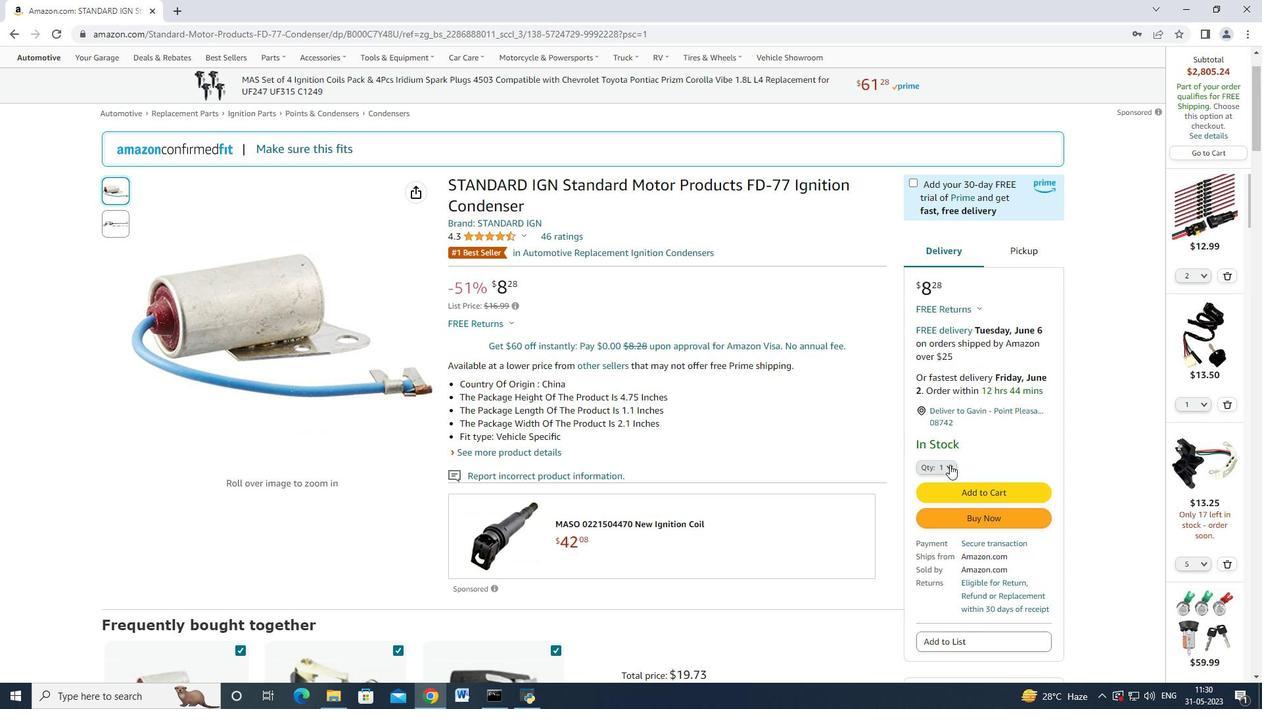 
Action: Mouse pressed left at (949, 464)
Screenshot: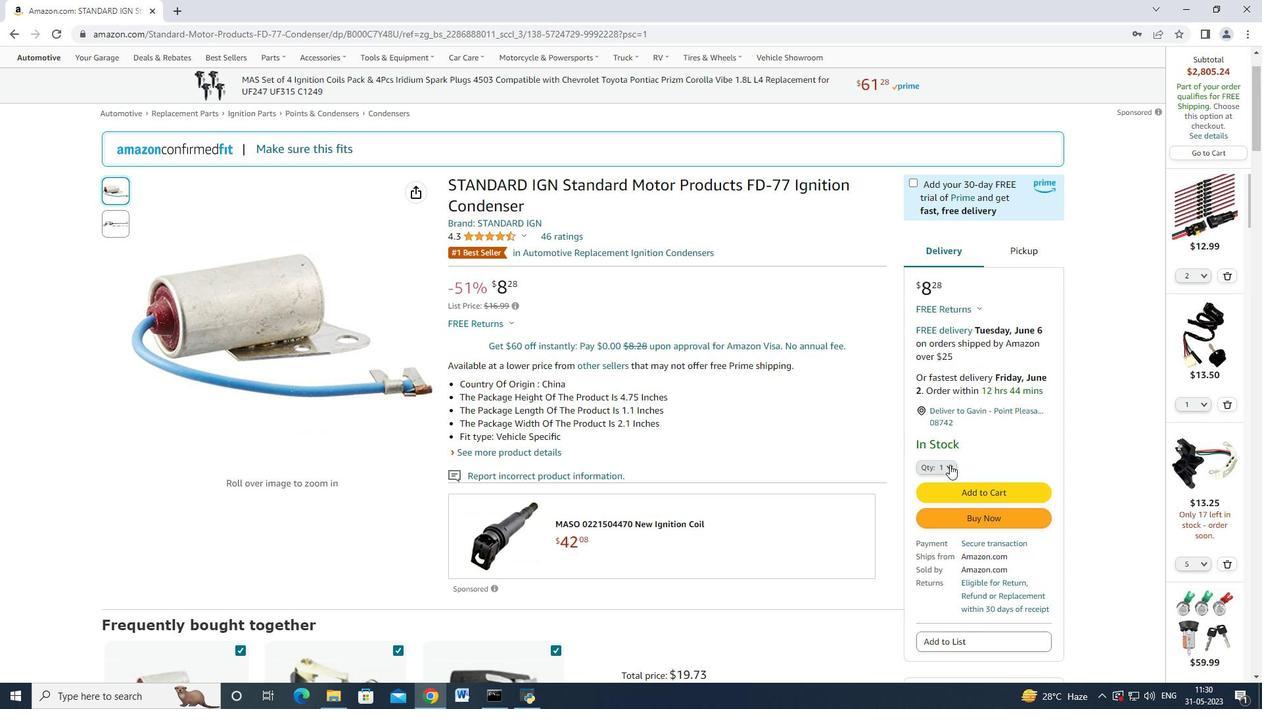 
Action: Mouse moved to (932, 504)
Screenshot: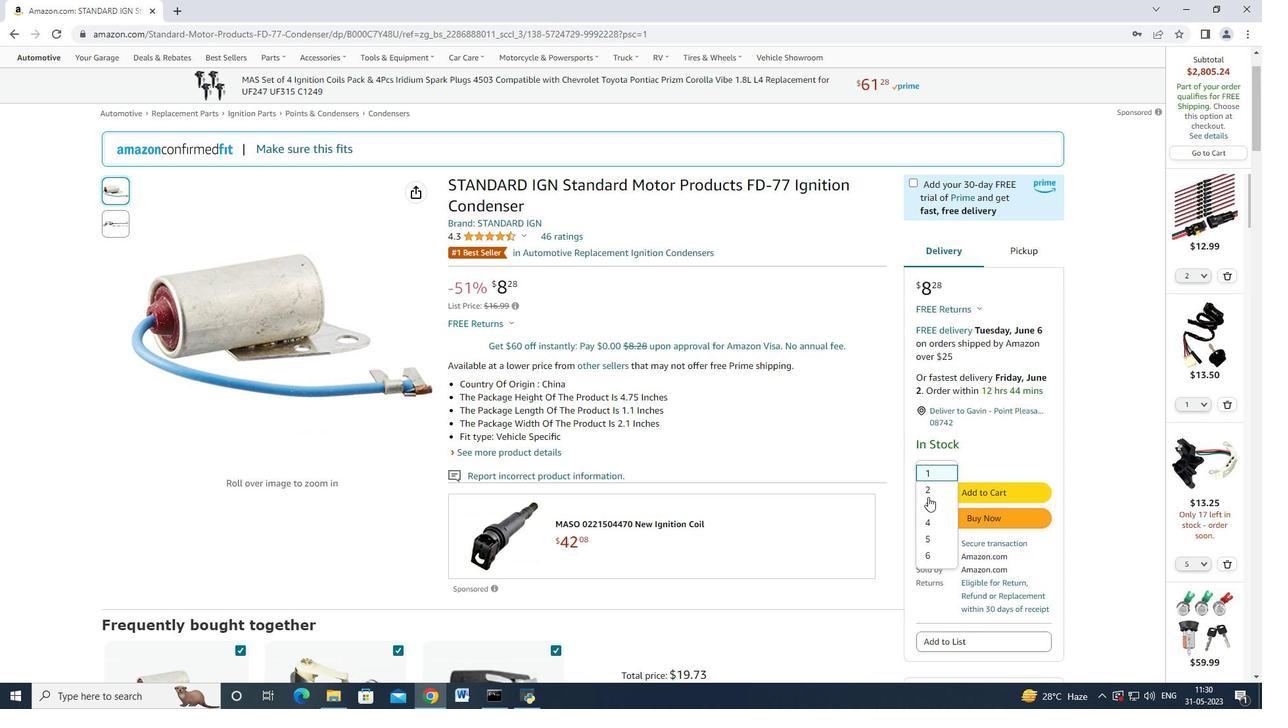 
Action: Mouse pressed left at (932, 504)
Screenshot: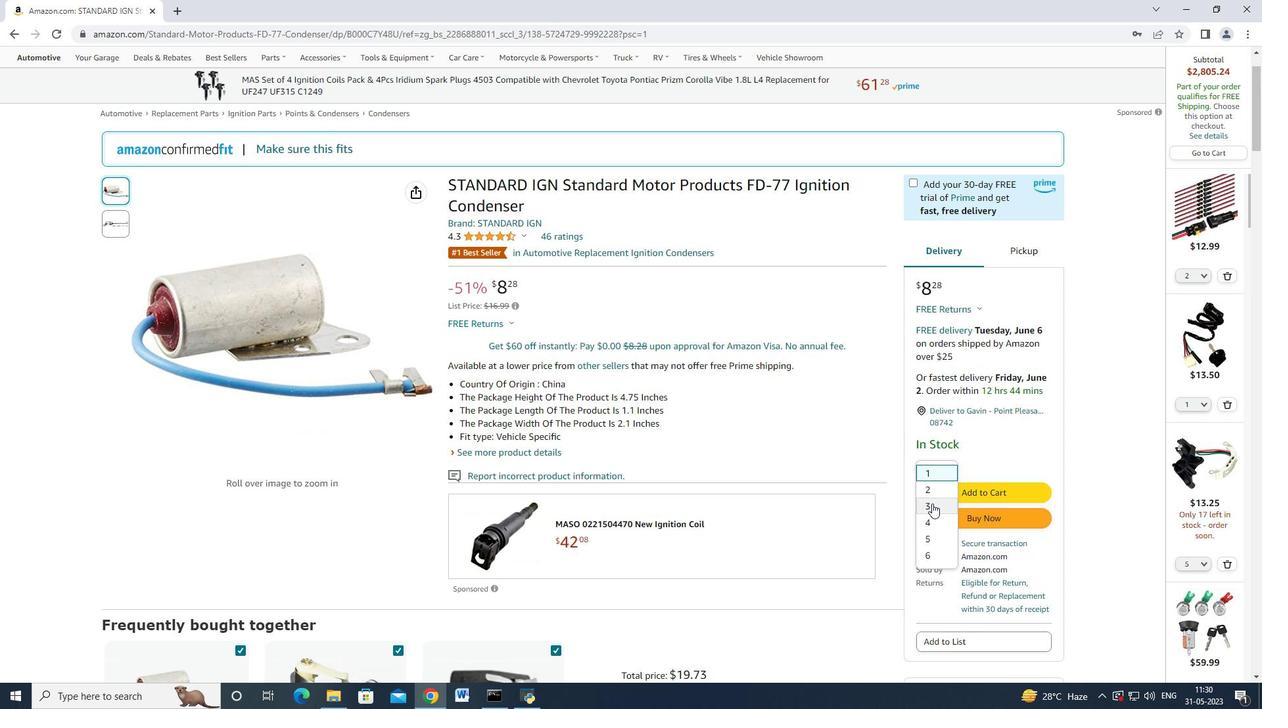 
Action: Mouse moved to (975, 517)
Screenshot: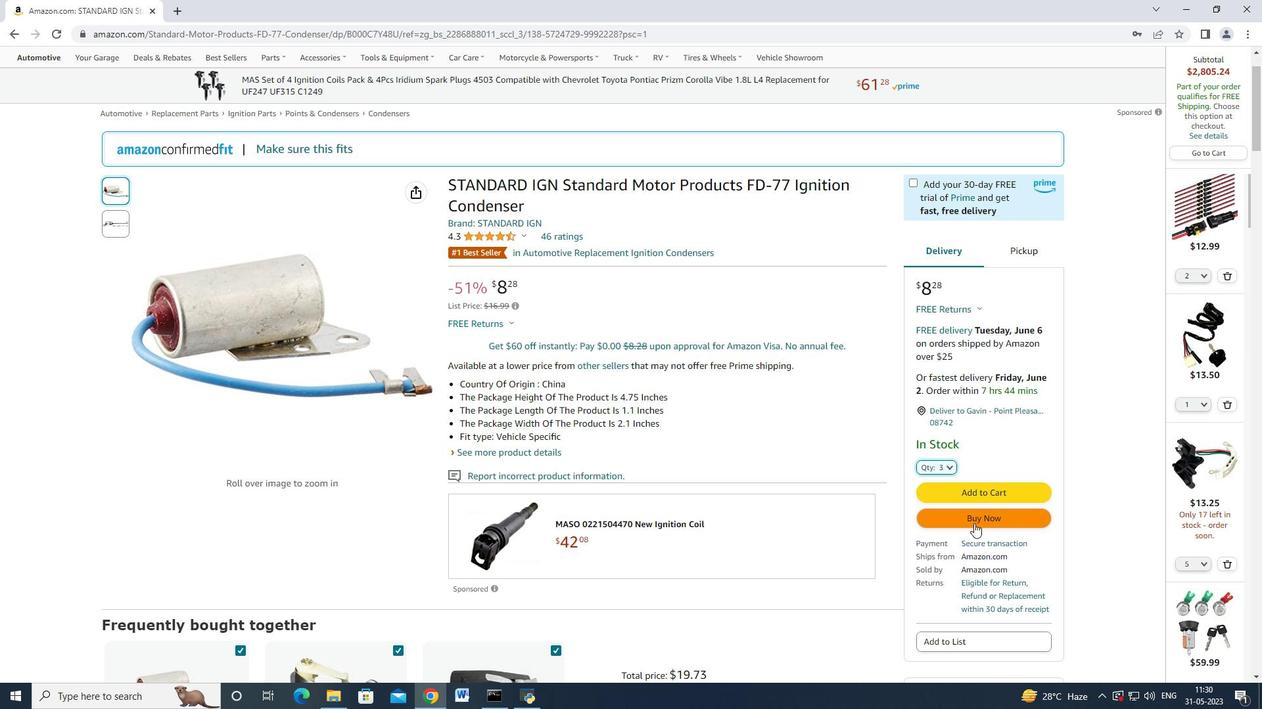 
Action: Mouse pressed left at (975, 517)
Screenshot: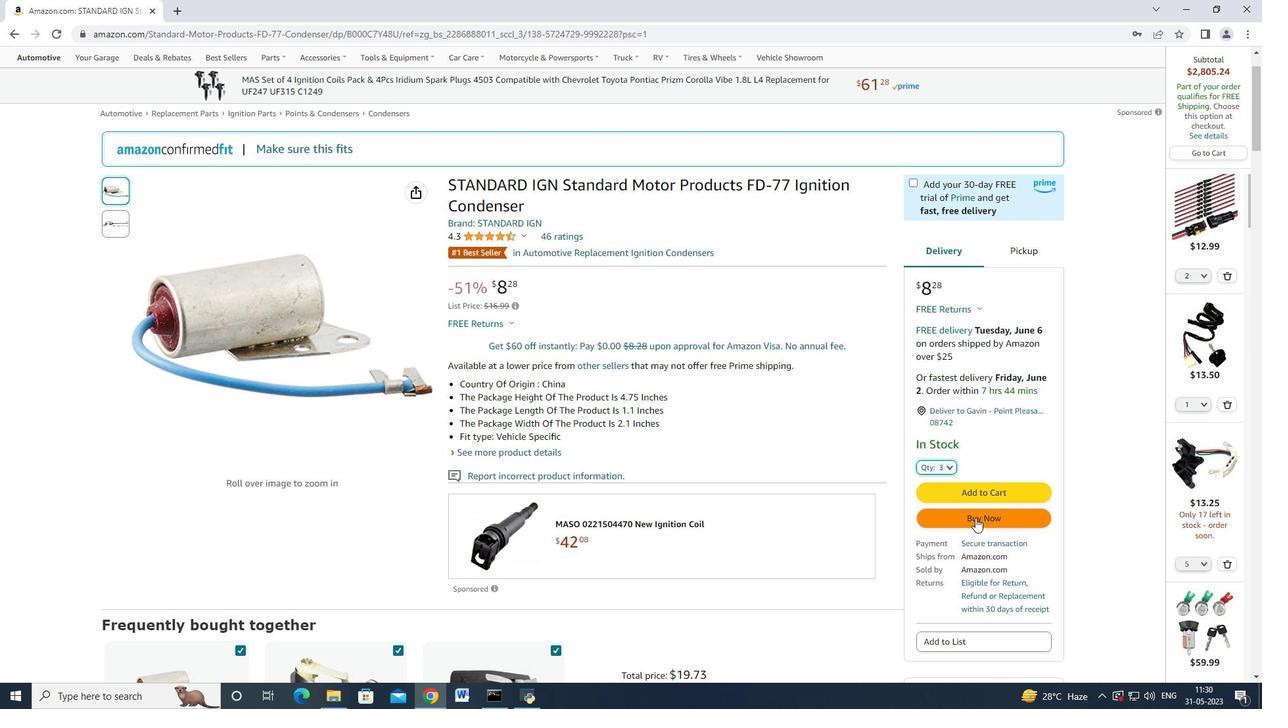 
Action: Mouse moved to (751, 112)
Screenshot: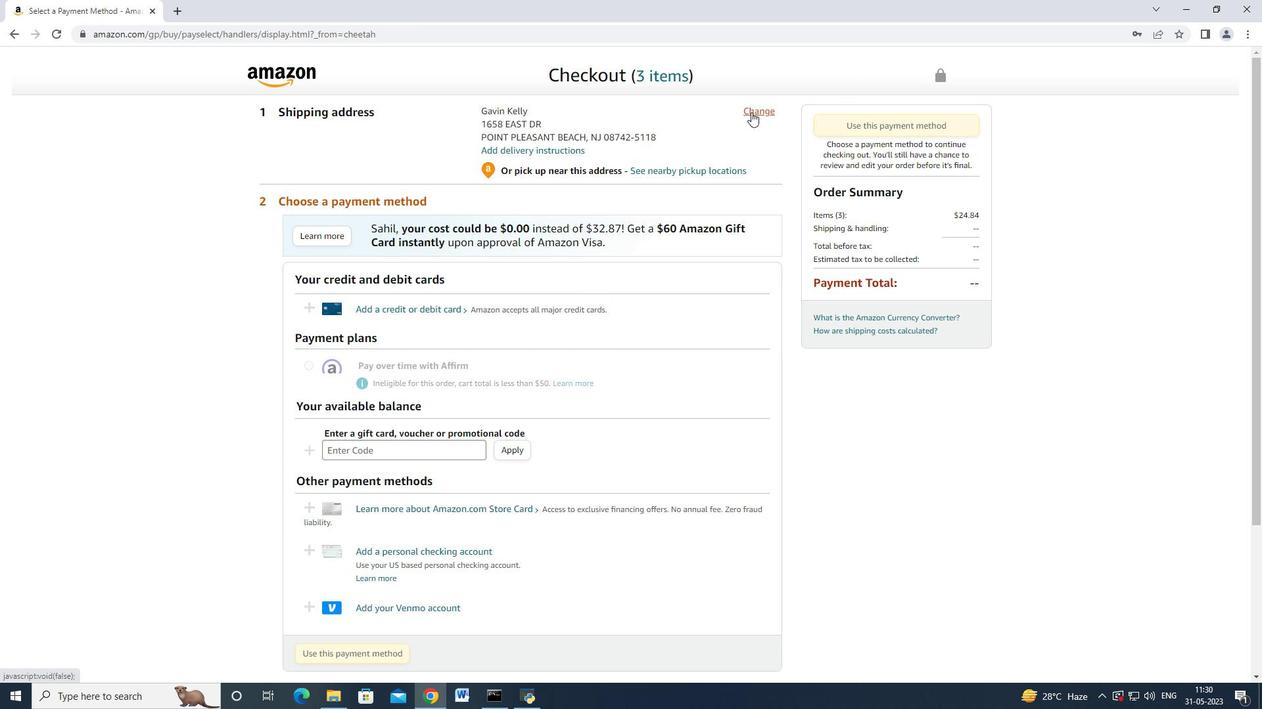 
Action: Mouse pressed left at (751, 112)
Screenshot: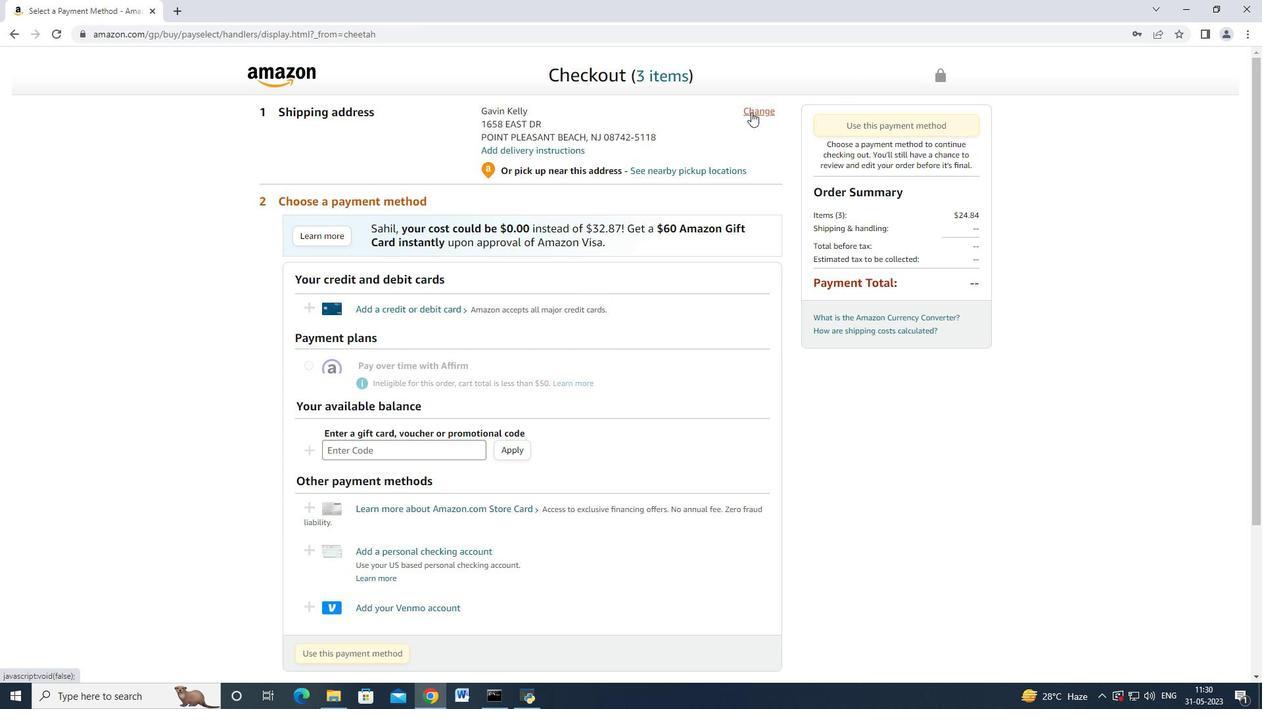 
Action: Mouse moved to (516, 235)
Screenshot: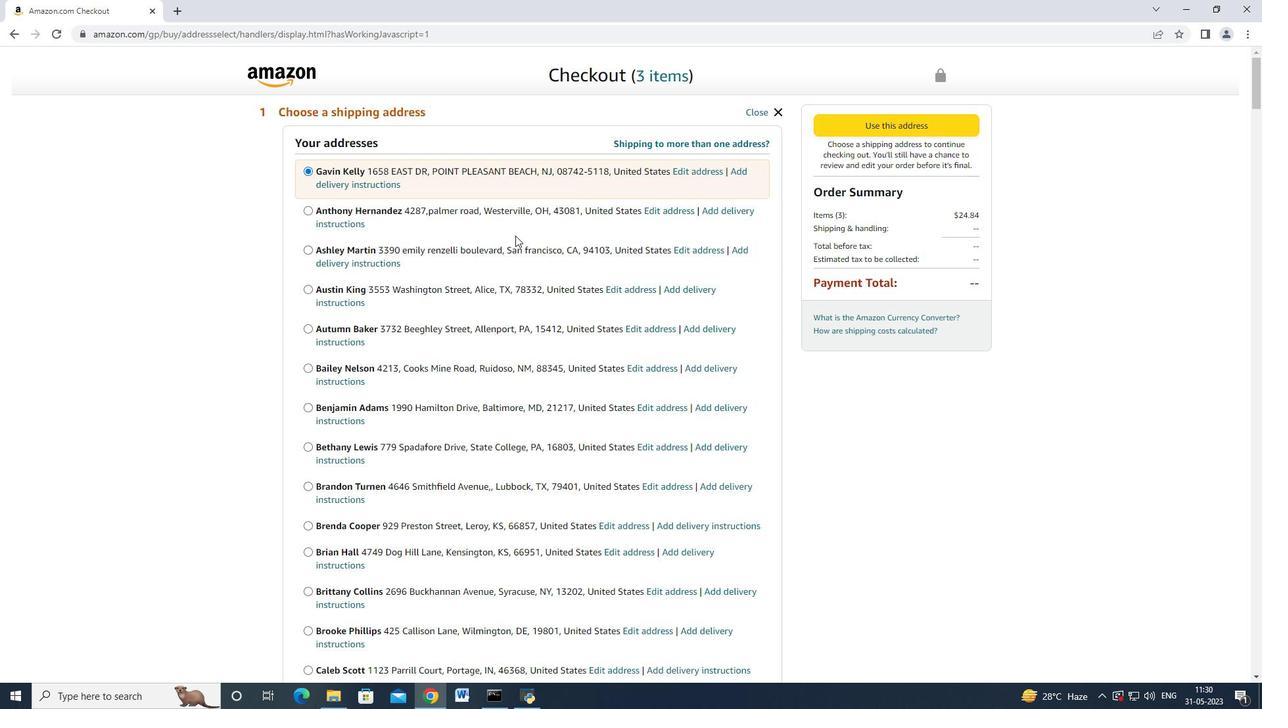 
Action: Mouse scrolled (516, 235) with delta (0, 0)
Screenshot: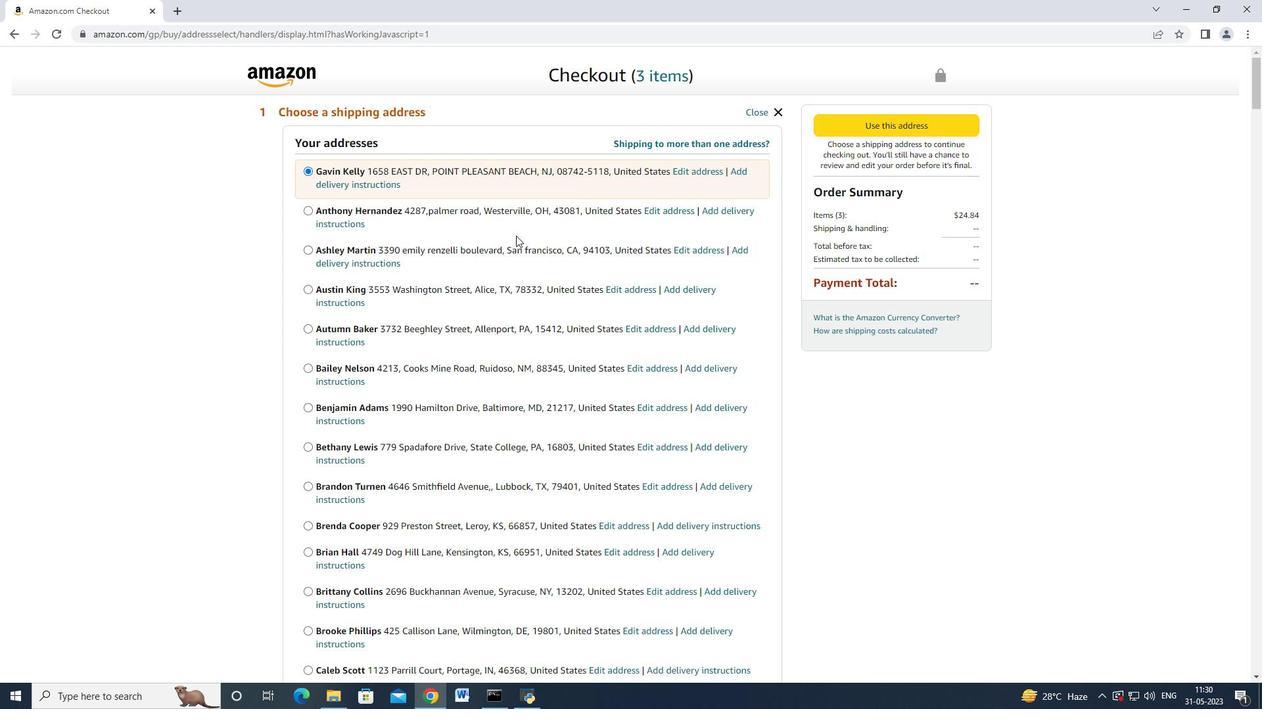 
Action: Mouse moved to (517, 234)
Screenshot: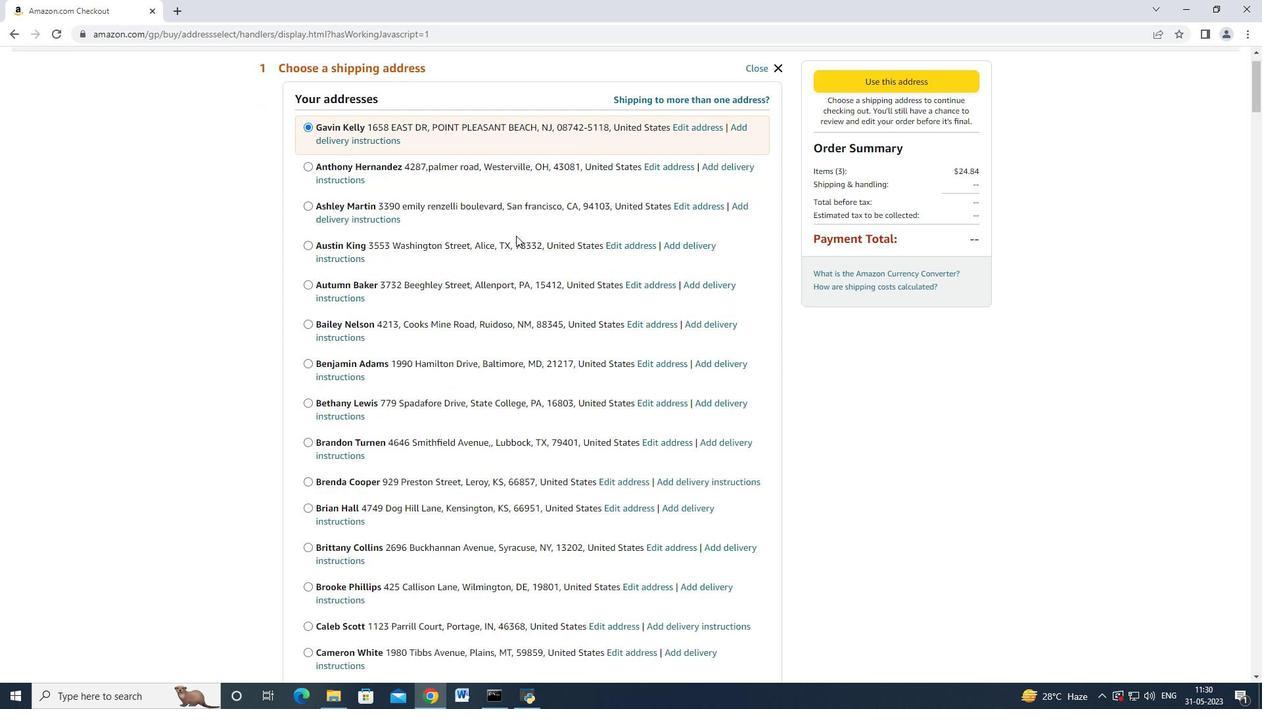 
Action: Mouse scrolled (517, 234) with delta (0, 0)
Screenshot: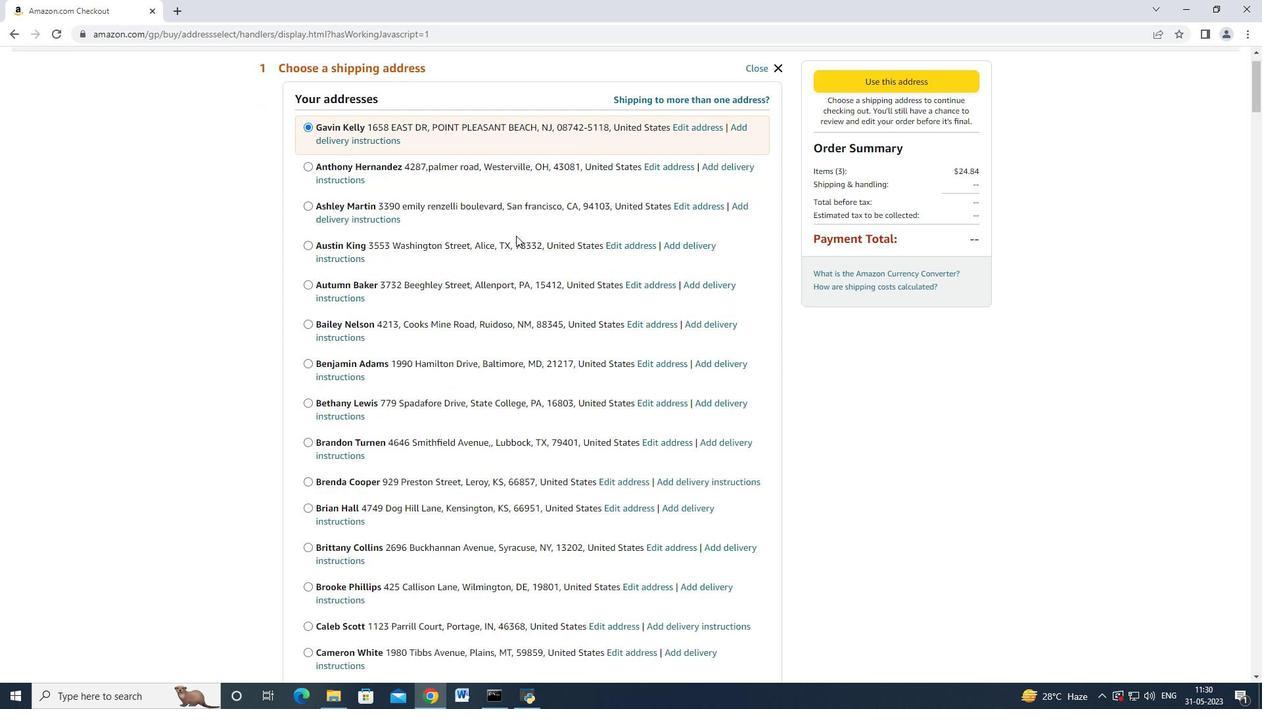 
Action: Mouse scrolled (517, 234) with delta (0, 0)
Screenshot: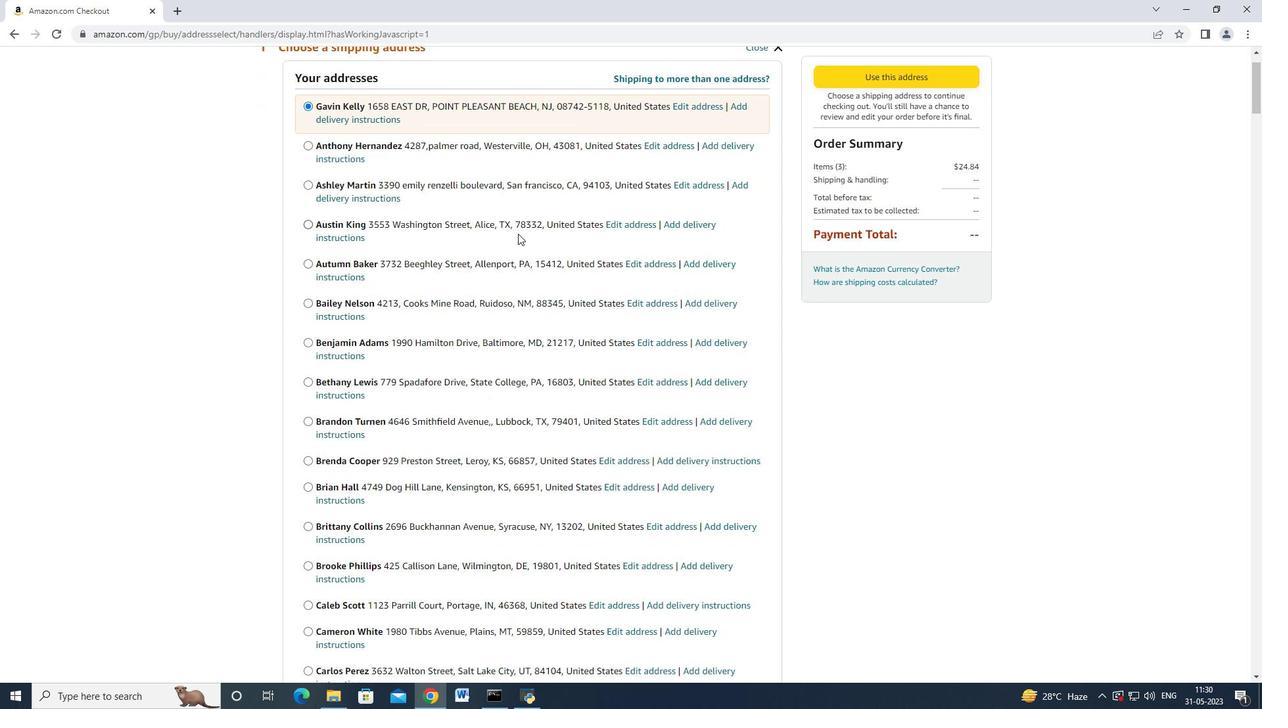 
Action: Mouse moved to (519, 231)
Screenshot: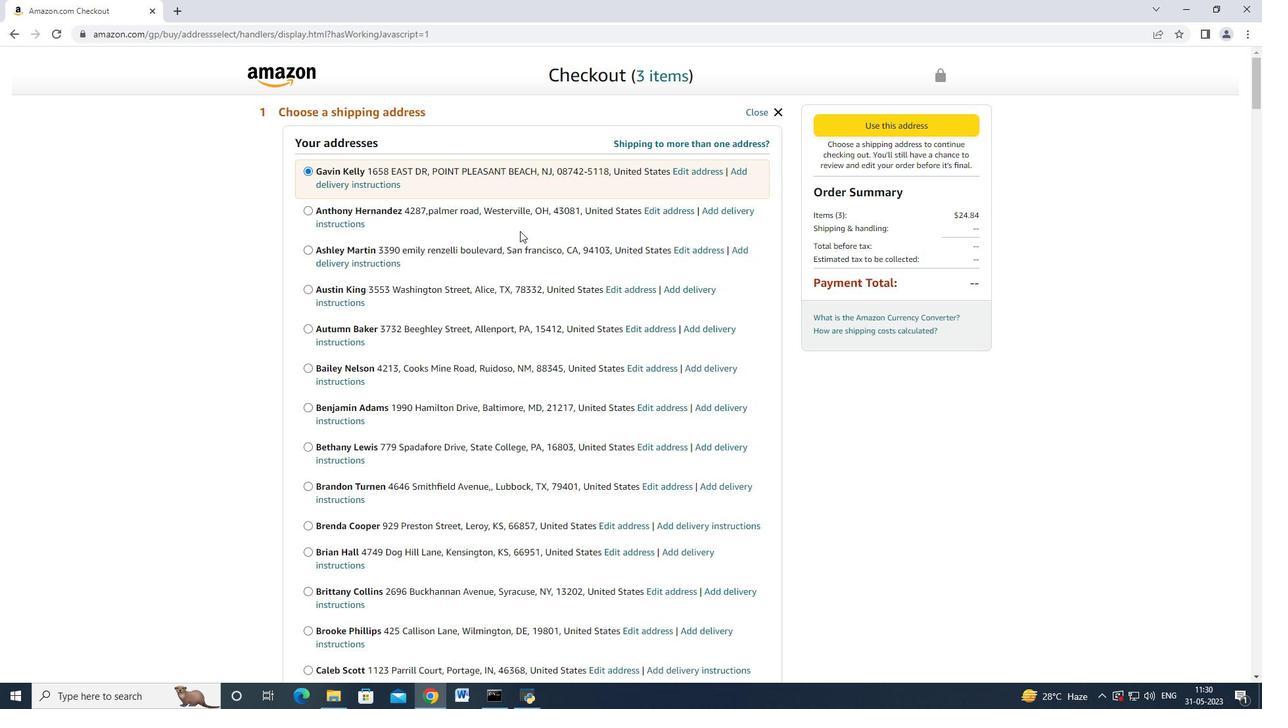 
Action: Mouse scrolled (519, 230) with delta (0, 0)
Screenshot: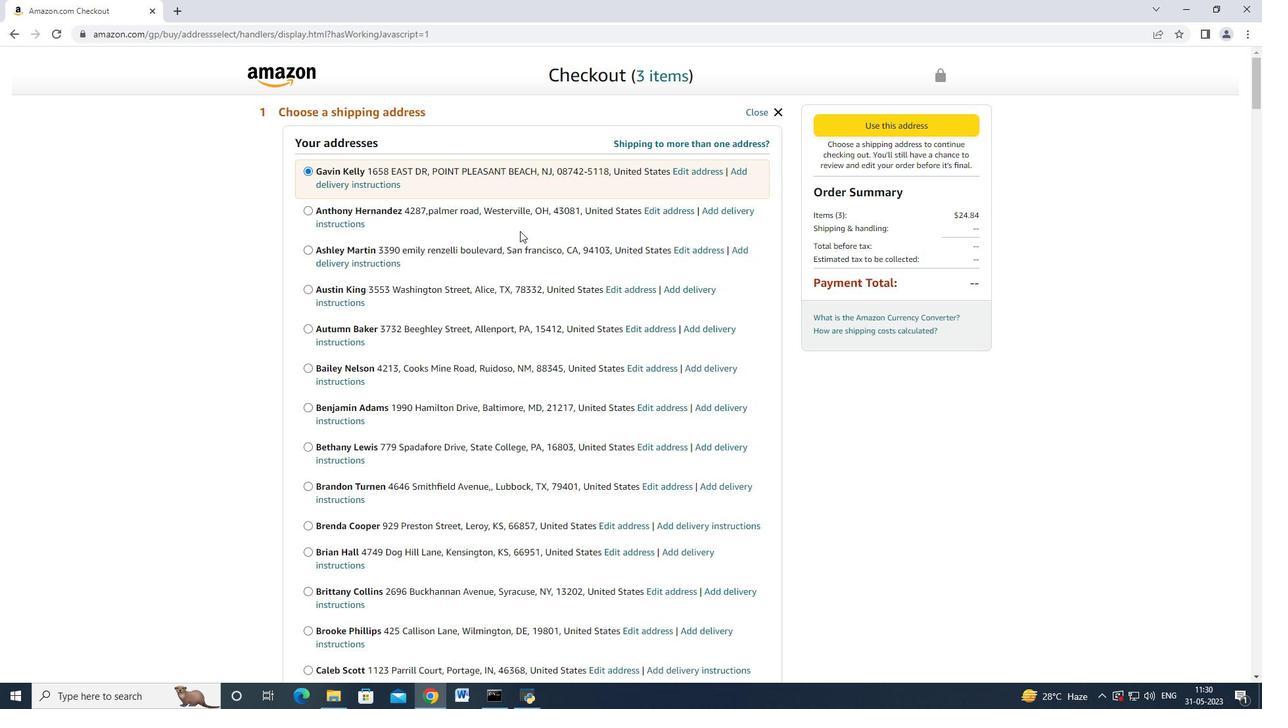 
Action: Mouse moved to (519, 231)
Screenshot: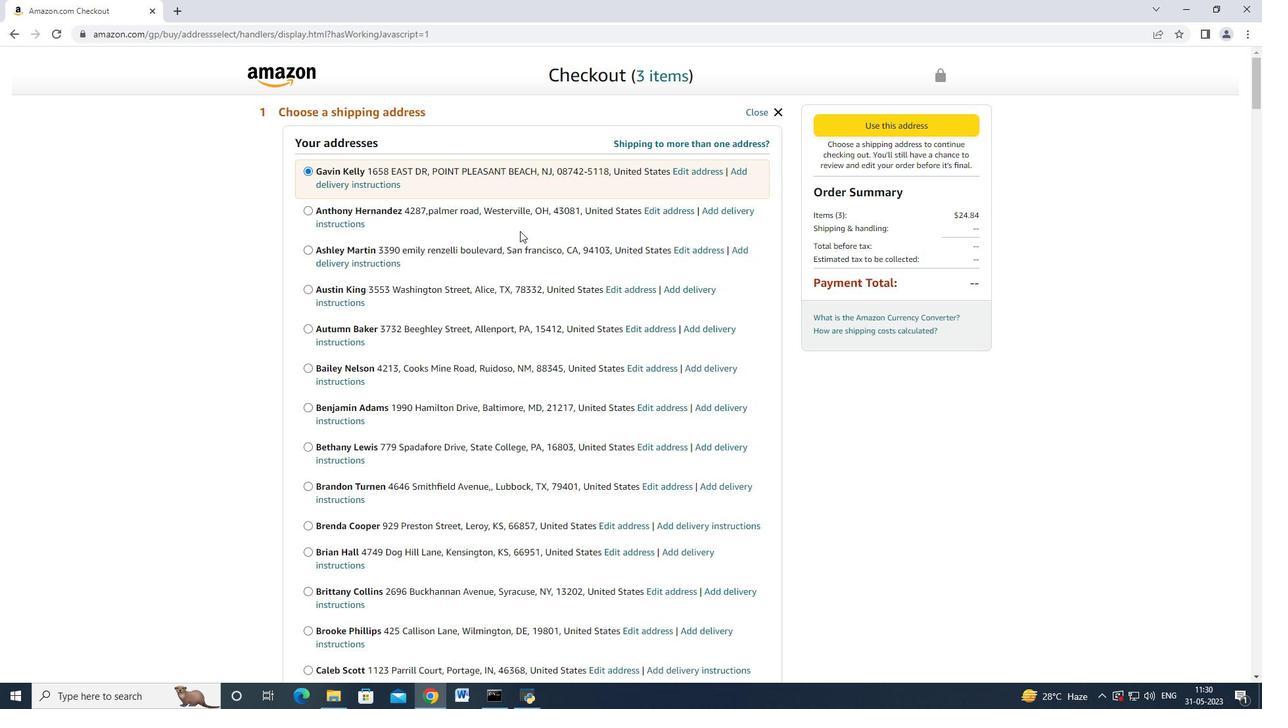 
Action: Mouse scrolled (519, 230) with delta (0, 0)
Screenshot: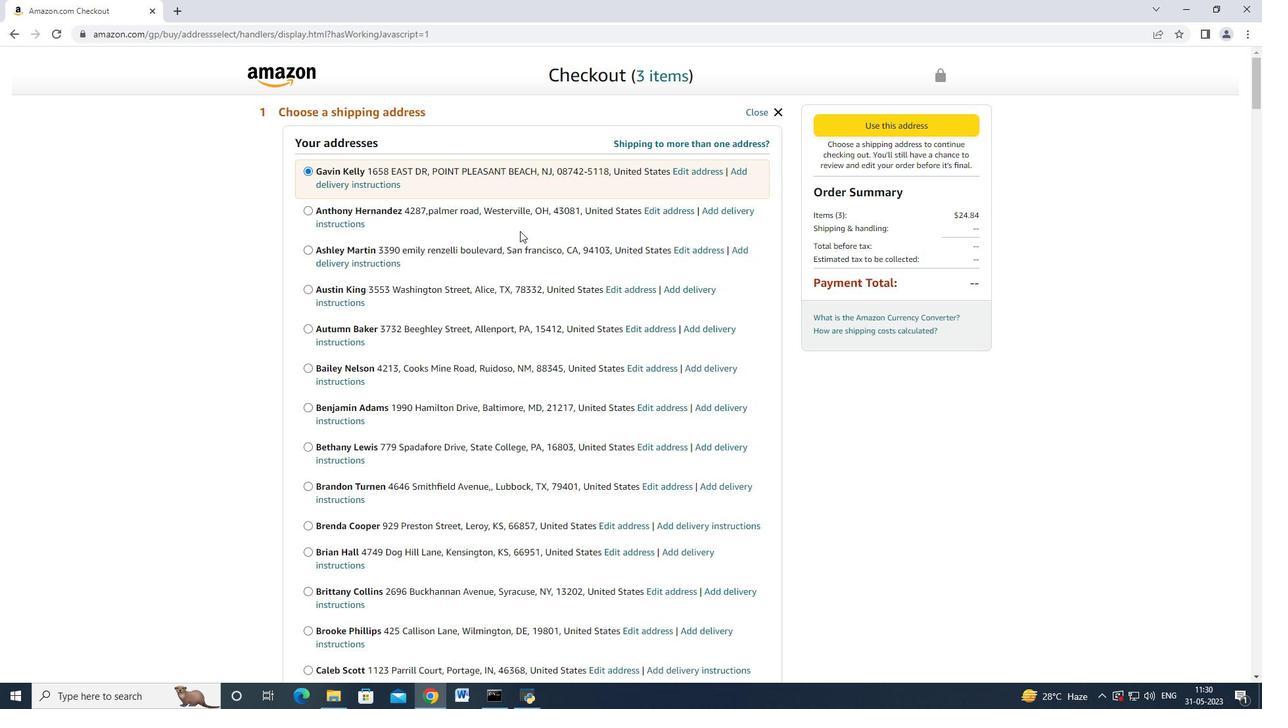 
Action: Mouse moved to (519, 232)
Screenshot: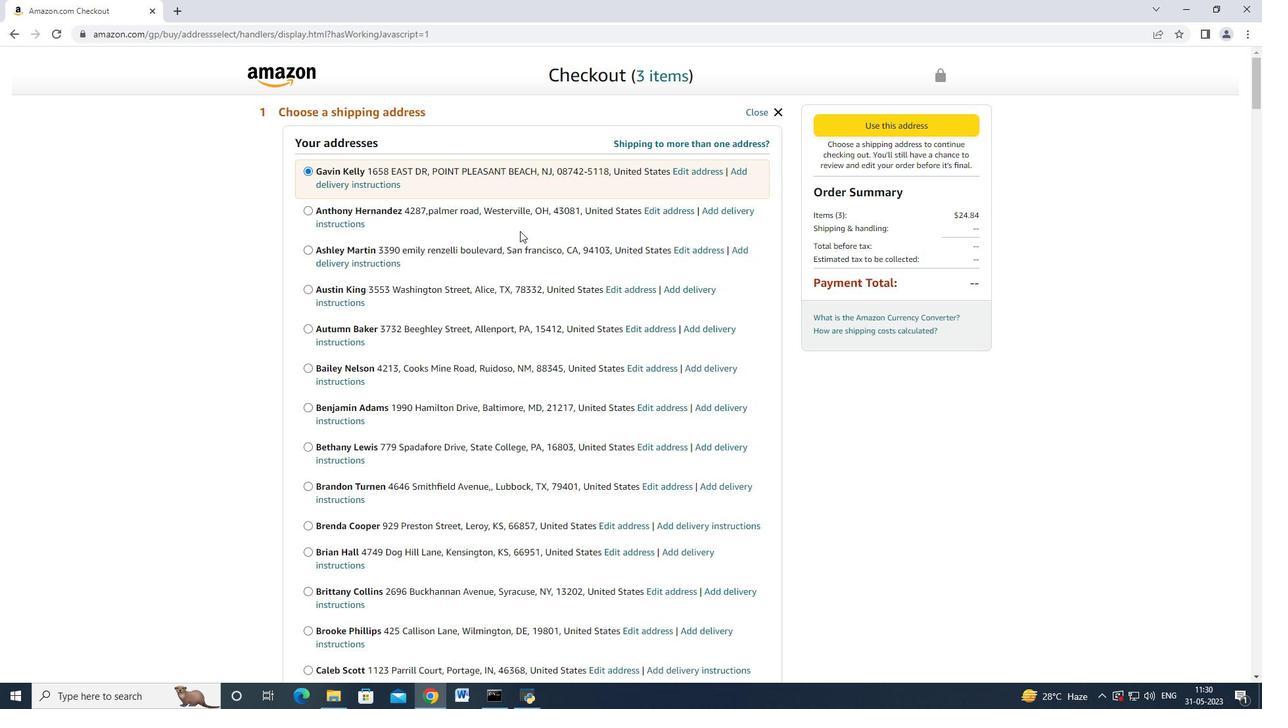 
Action: Mouse scrolled (519, 231) with delta (0, 0)
Screenshot: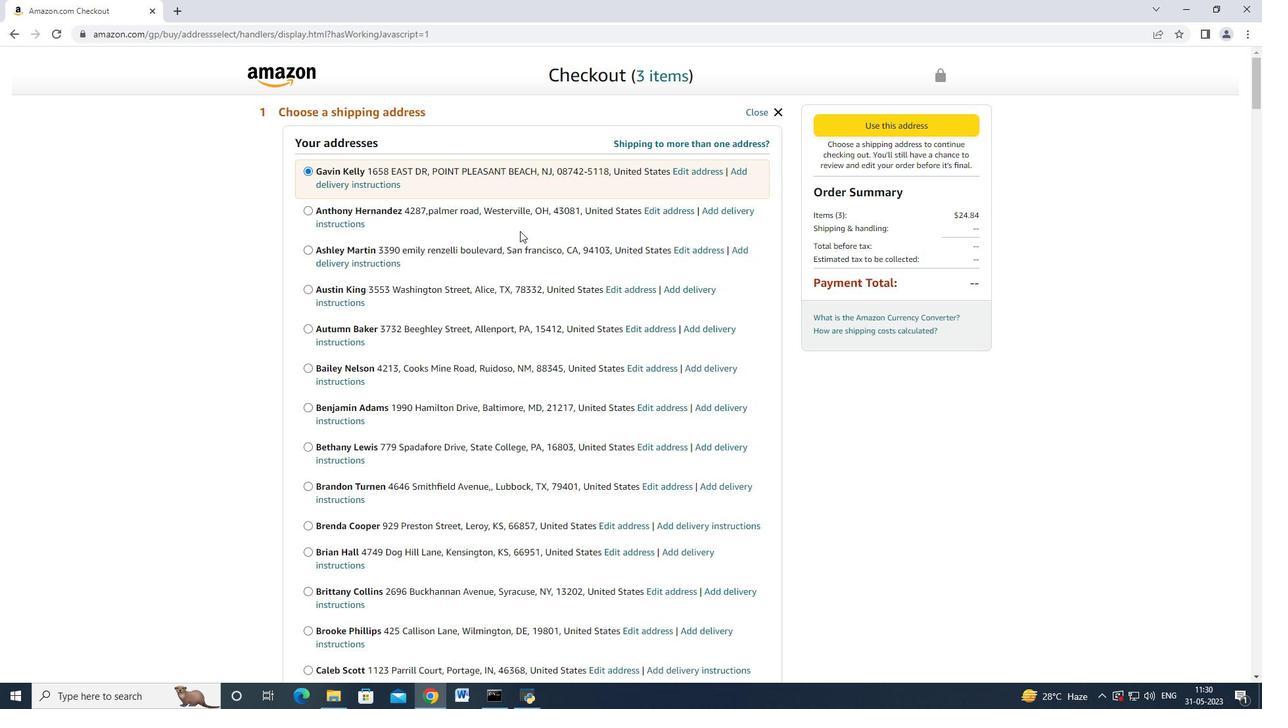 
Action: Mouse scrolled (519, 231) with delta (0, 0)
Screenshot: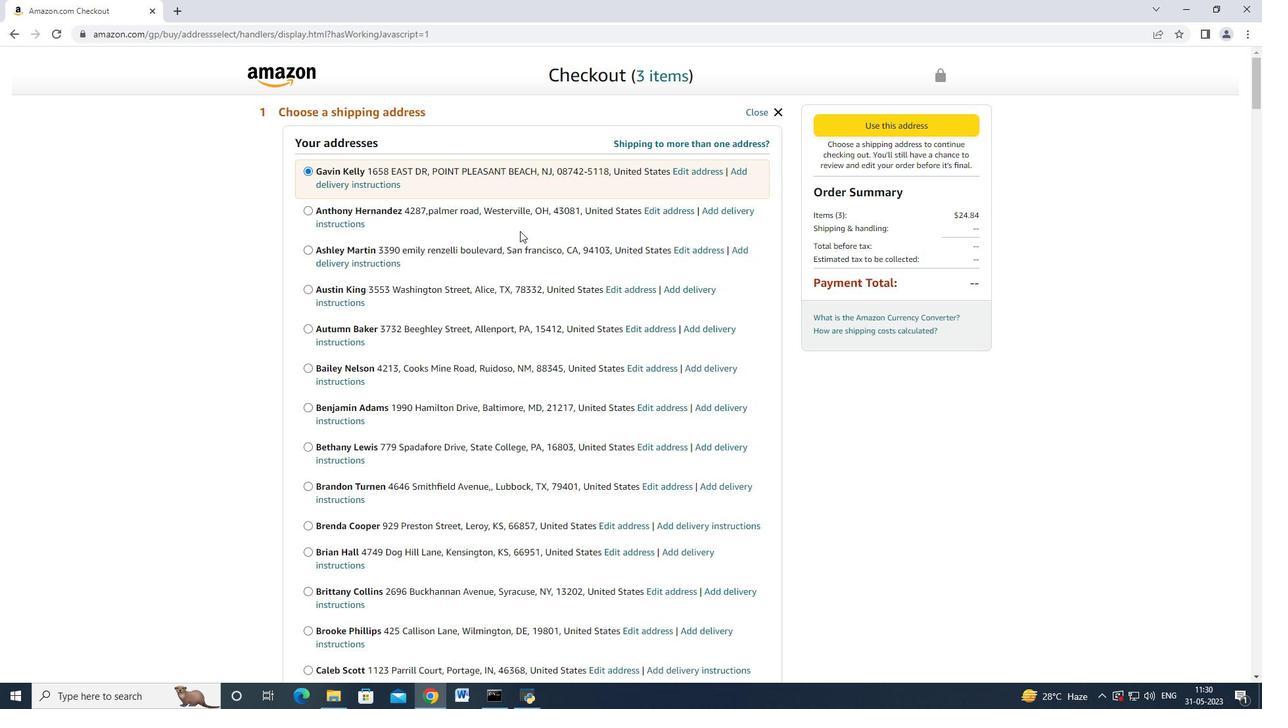 
Action: Mouse moved to (519, 232)
Screenshot: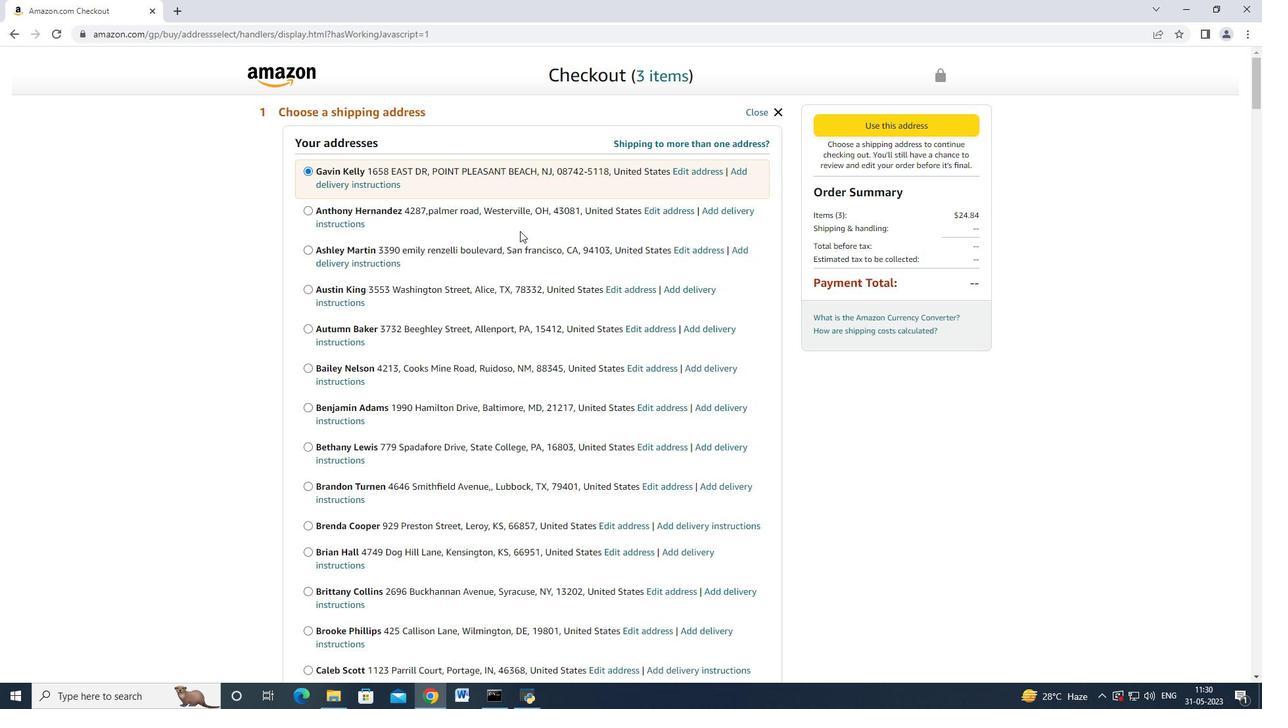 
Action: Mouse scrolled (519, 231) with delta (0, 0)
Screenshot: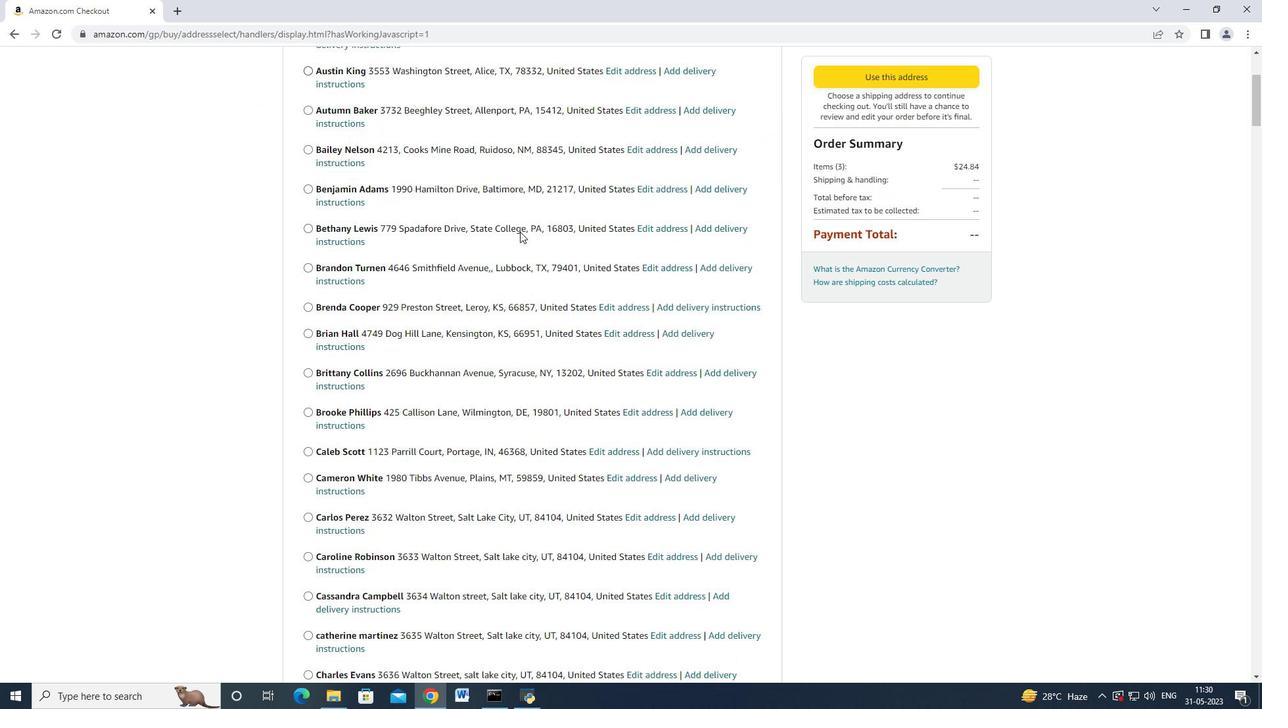 
Action: Mouse scrolled (519, 231) with delta (0, 0)
Screenshot: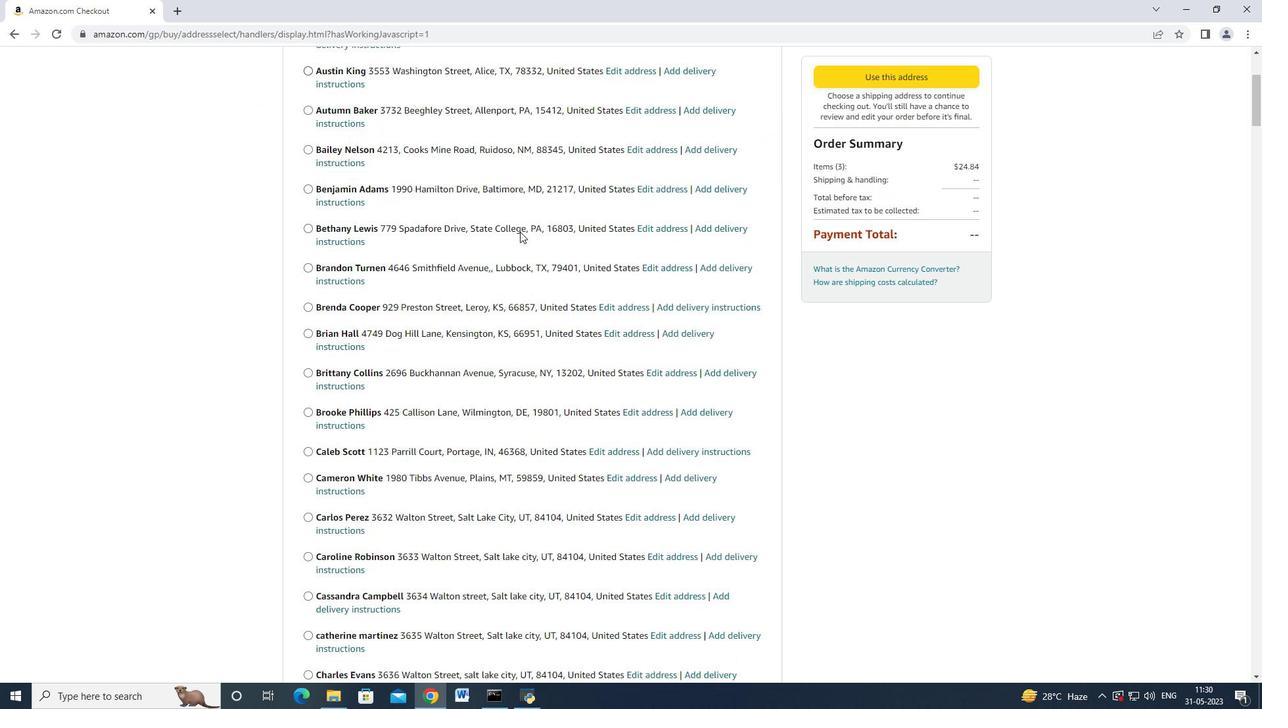 
Action: Mouse scrolled (519, 231) with delta (0, 0)
Screenshot: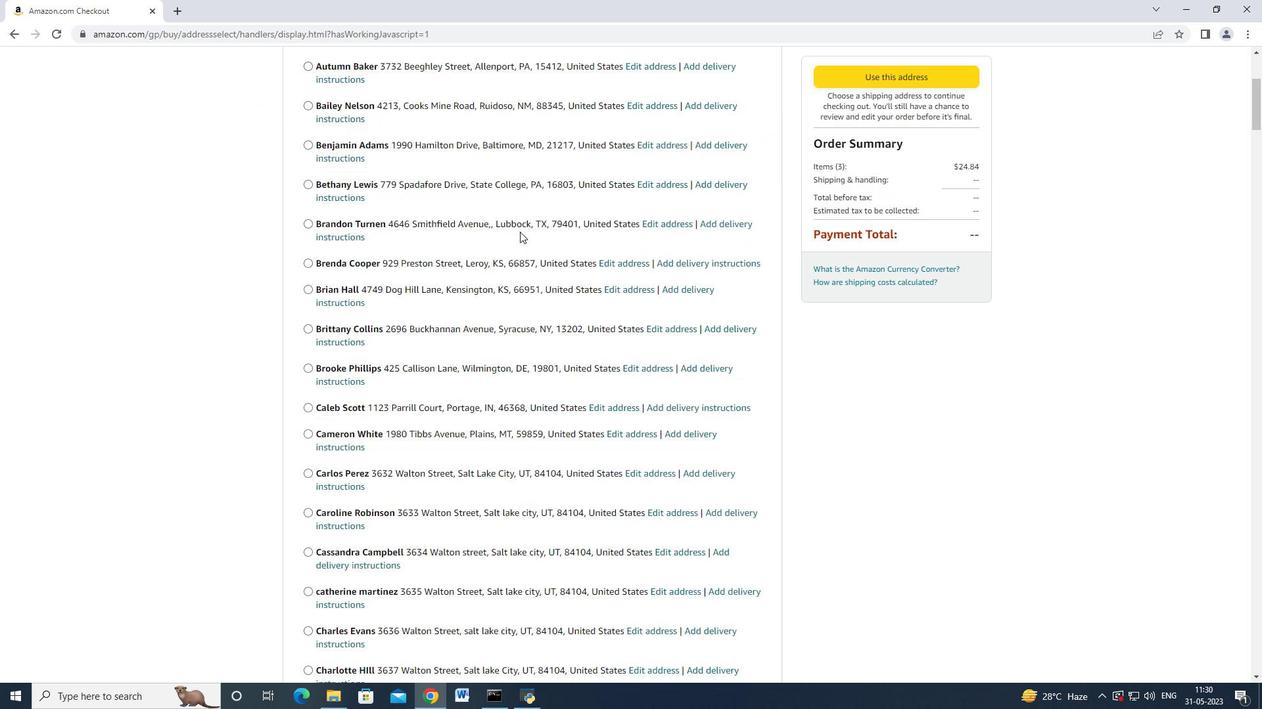 
Action: Mouse scrolled (519, 231) with delta (0, 0)
Screenshot: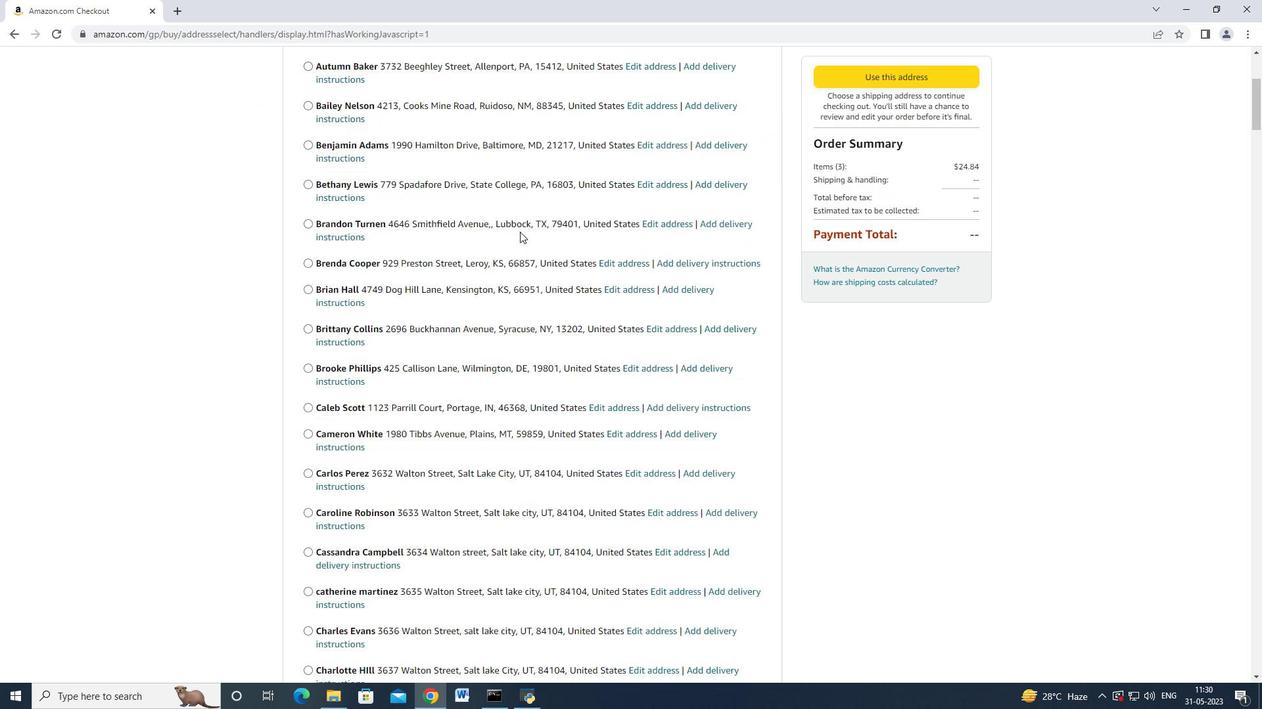 
Action: Mouse scrolled (519, 231) with delta (0, 0)
Screenshot: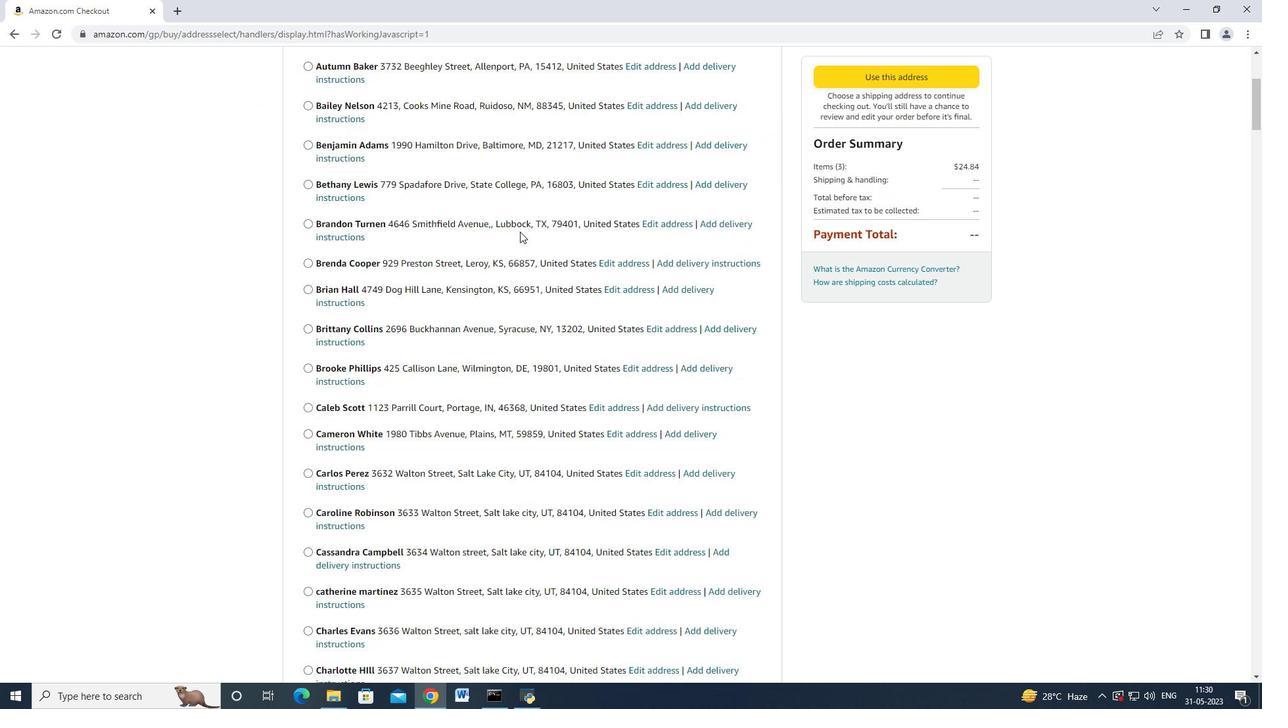 
Action: Mouse scrolled (519, 231) with delta (0, 0)
Screenshot: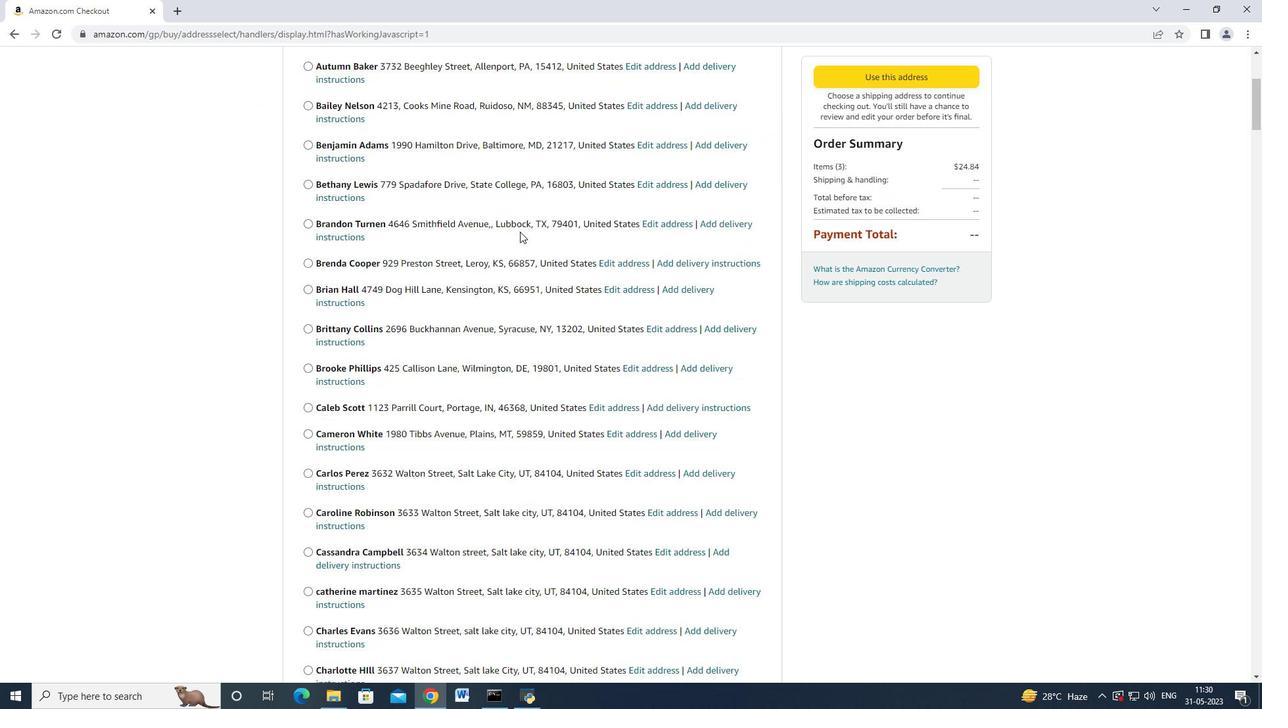 
Action: Mouse moved to (519, 233)
Screenshot: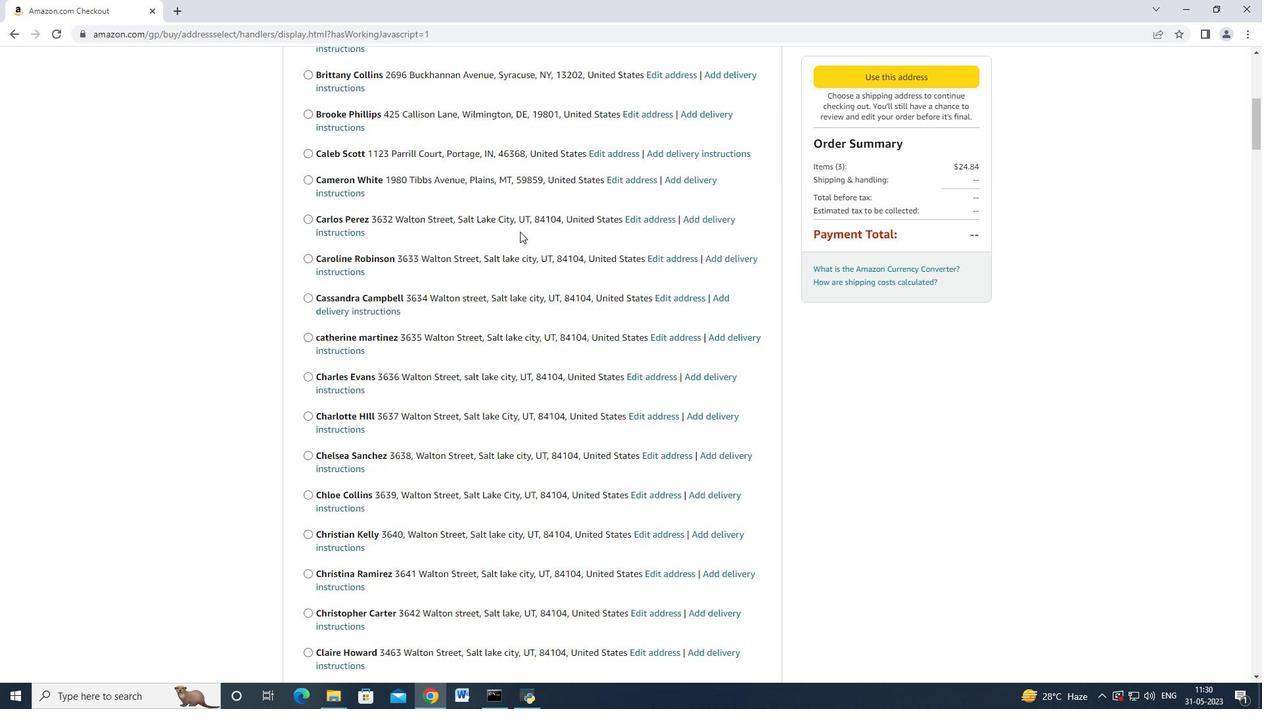 
Action: Mouse scrolled (519, 232) with delta (0, 0)
Screenshot: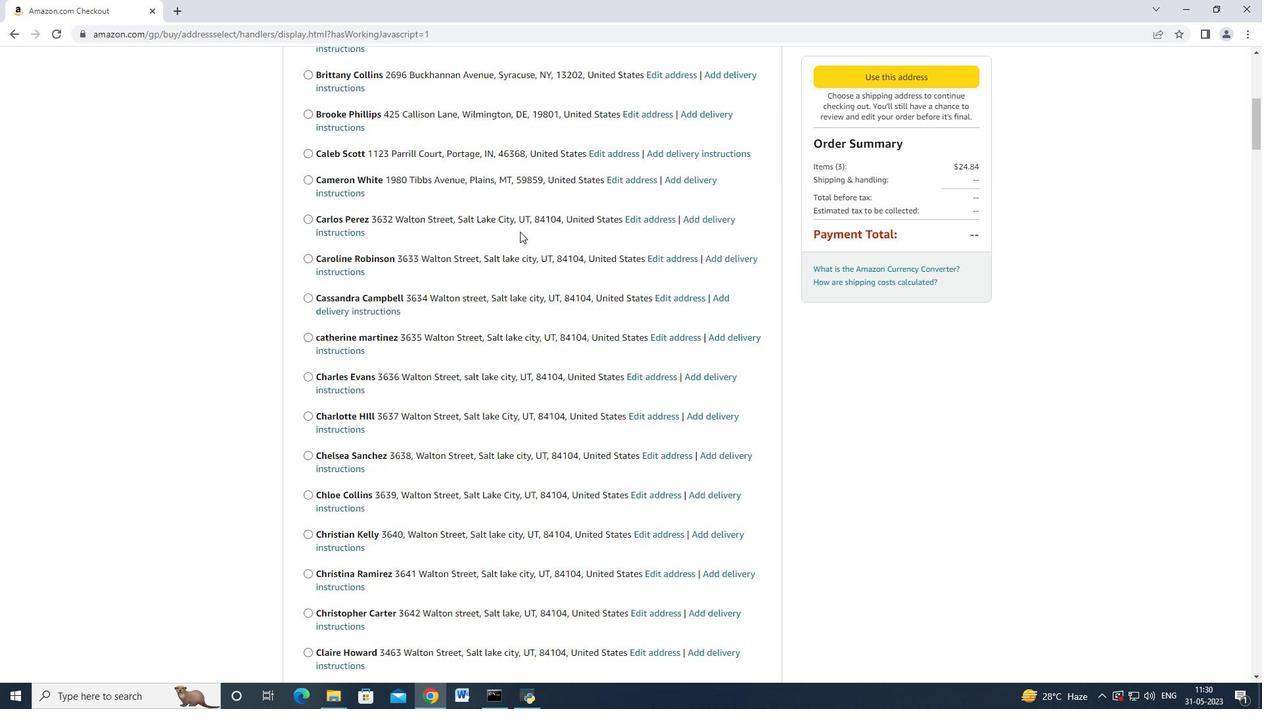 
Action: Mouse moved to (519, 234)
Screenshot: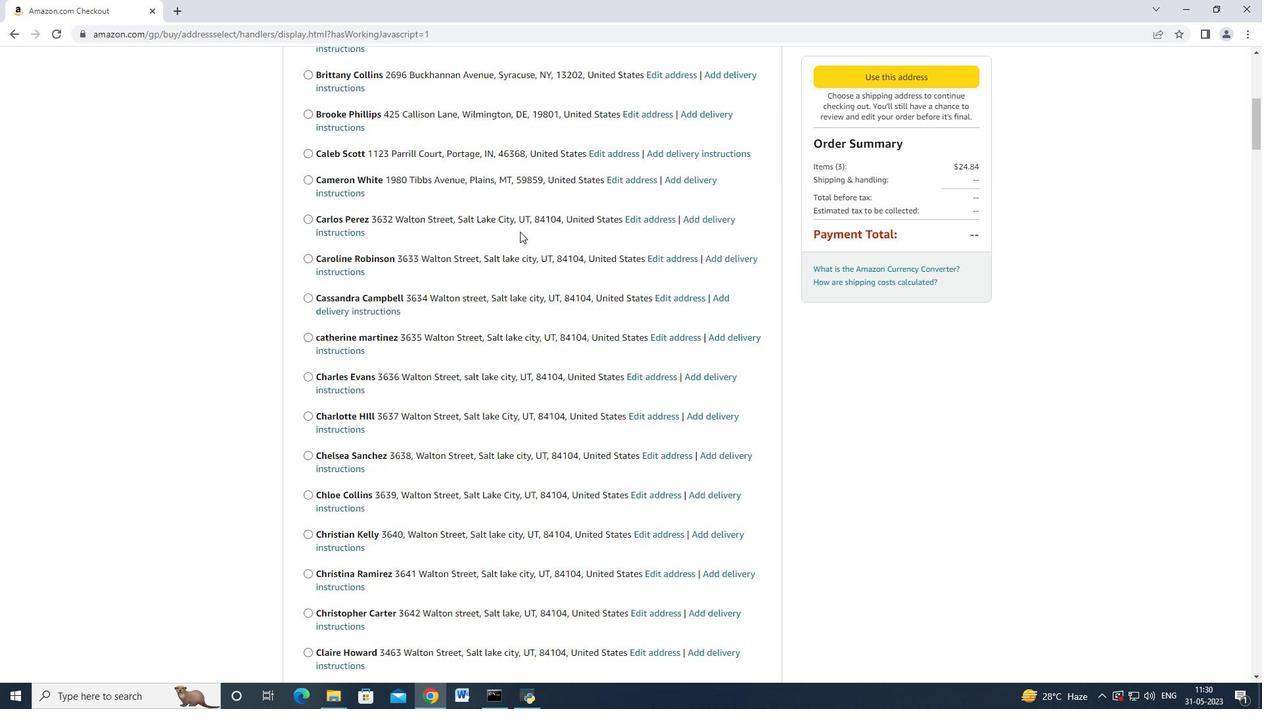 
Action: Mouse scrolled (519, 233) with delta (0, 0)
Screenshot: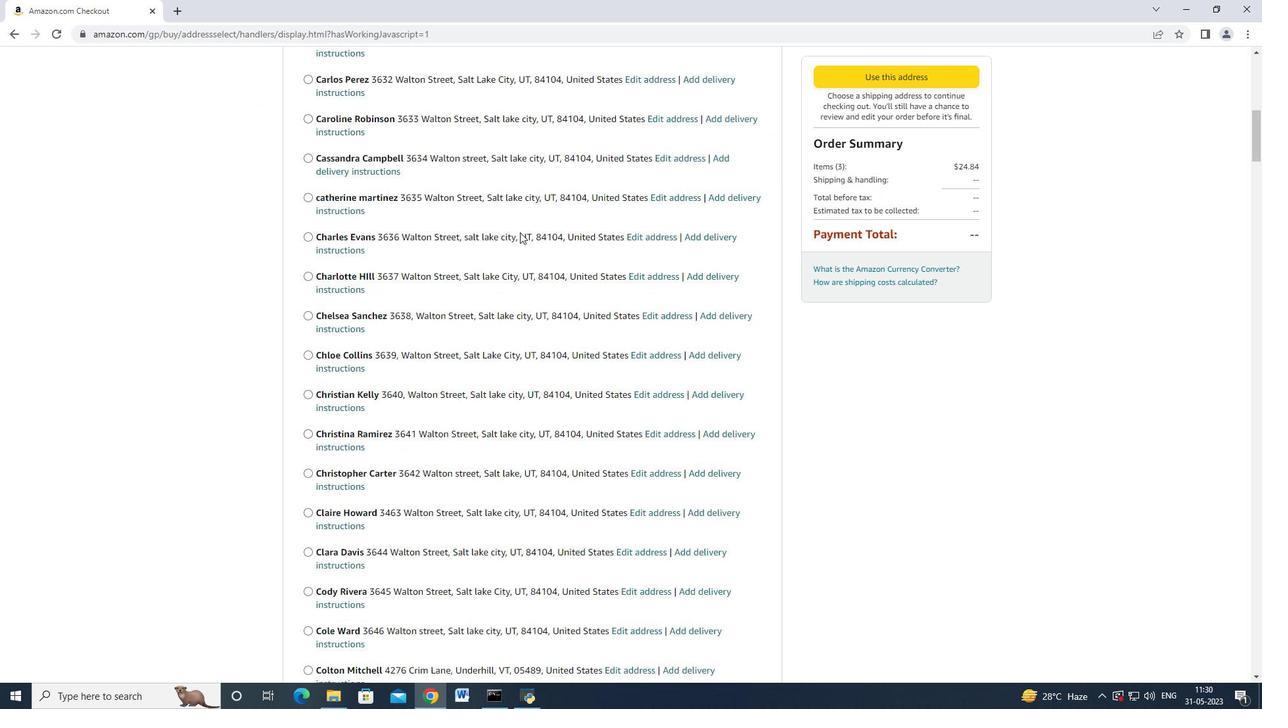 
Action: Mouse moved to (519, 234)
Screenshot: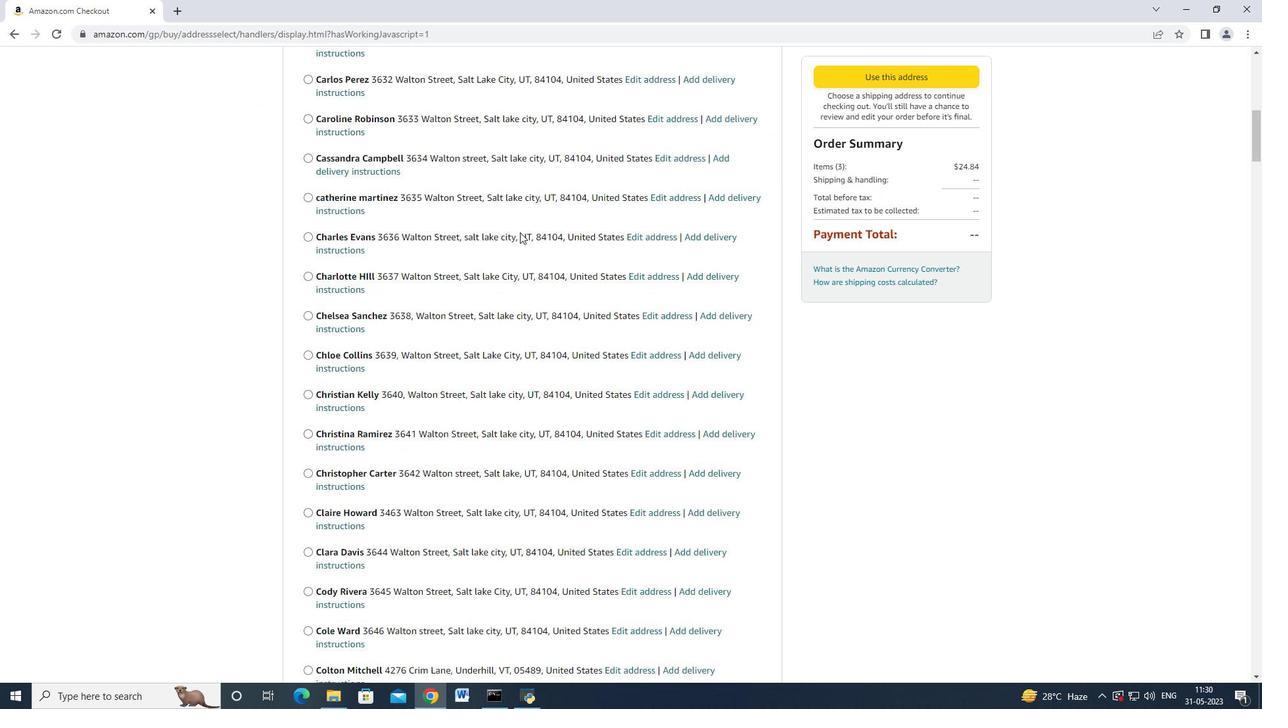 
Action: Mouse scrolled (519, 233) with delta (0, 0)
Screenshot: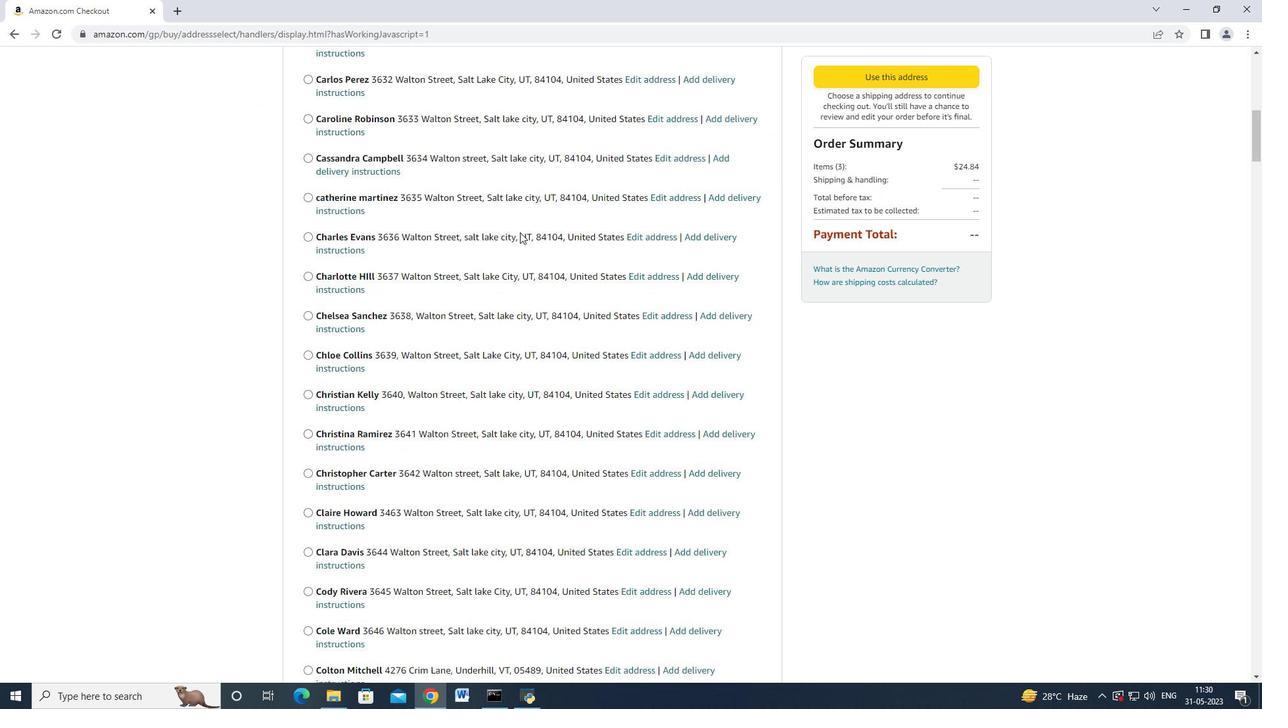 
Action: Mouse scrolled (519, 233) with delta (0, 0)
Screenshot: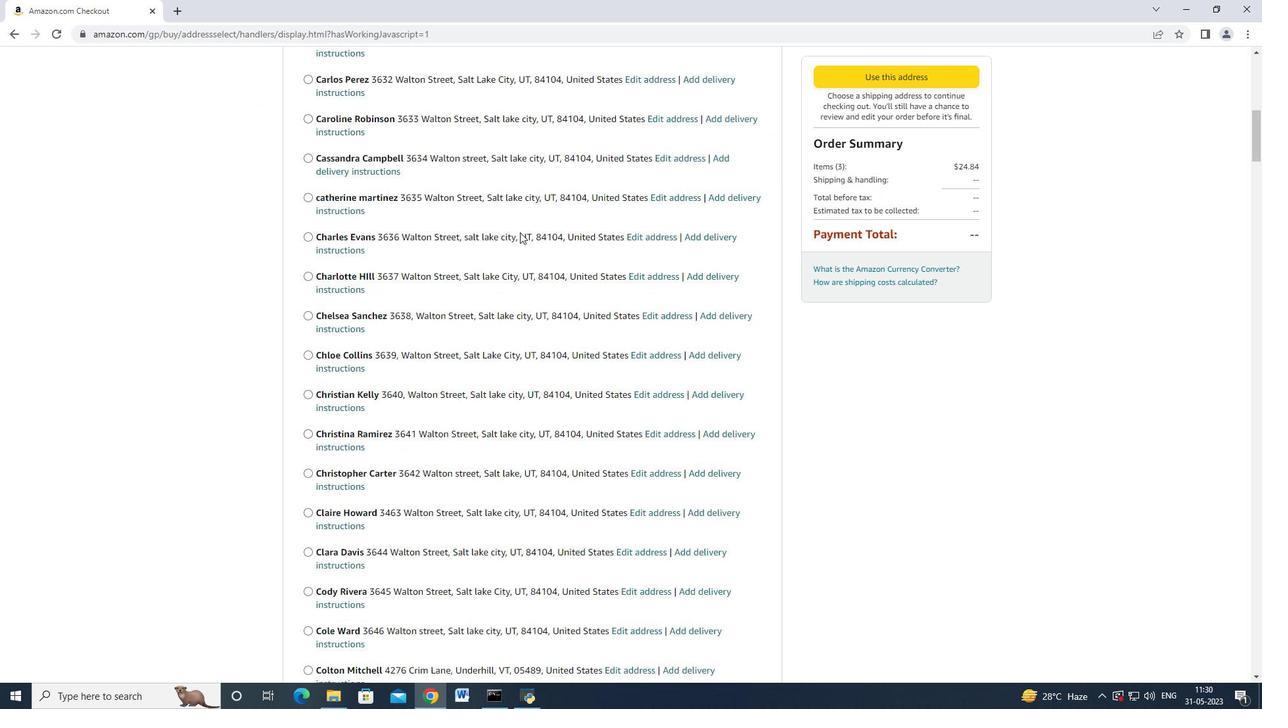 
Action: Mouse scrolled (519, 233) with delta (0, 0)
Screenshot: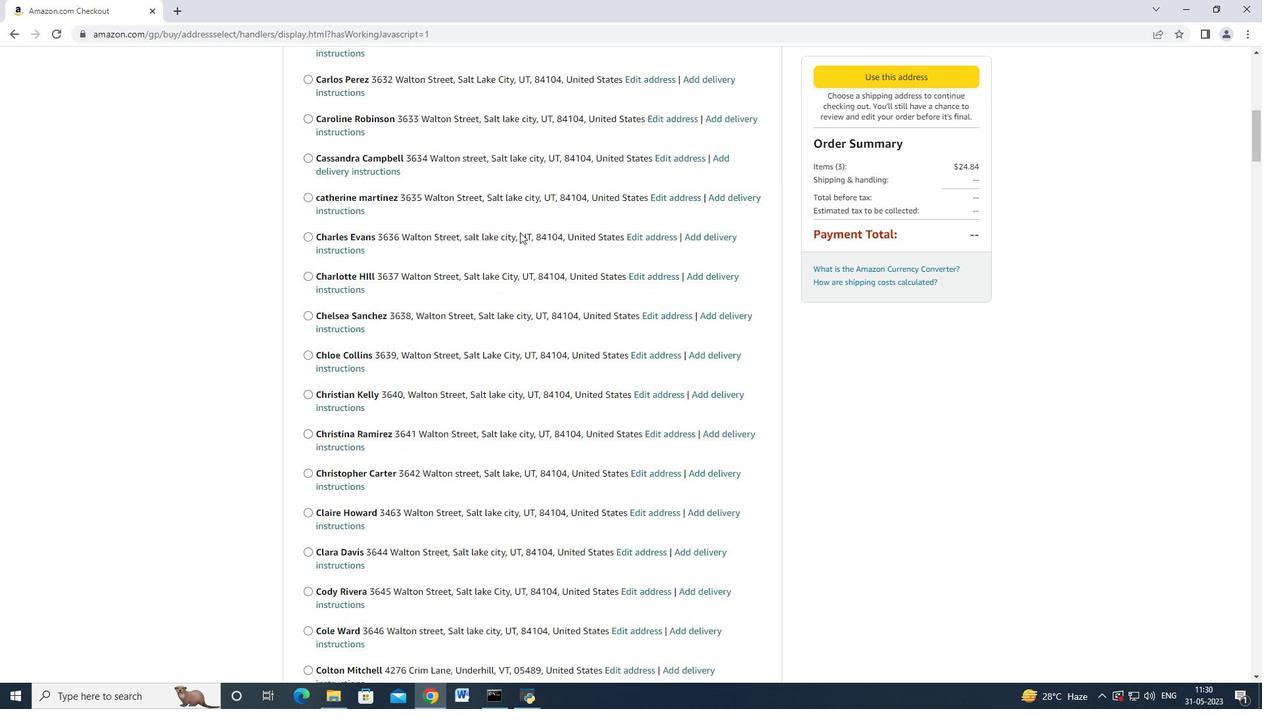 
Action: Mouse scrolled (519, 233) with delta (0, 0)
Screenshot: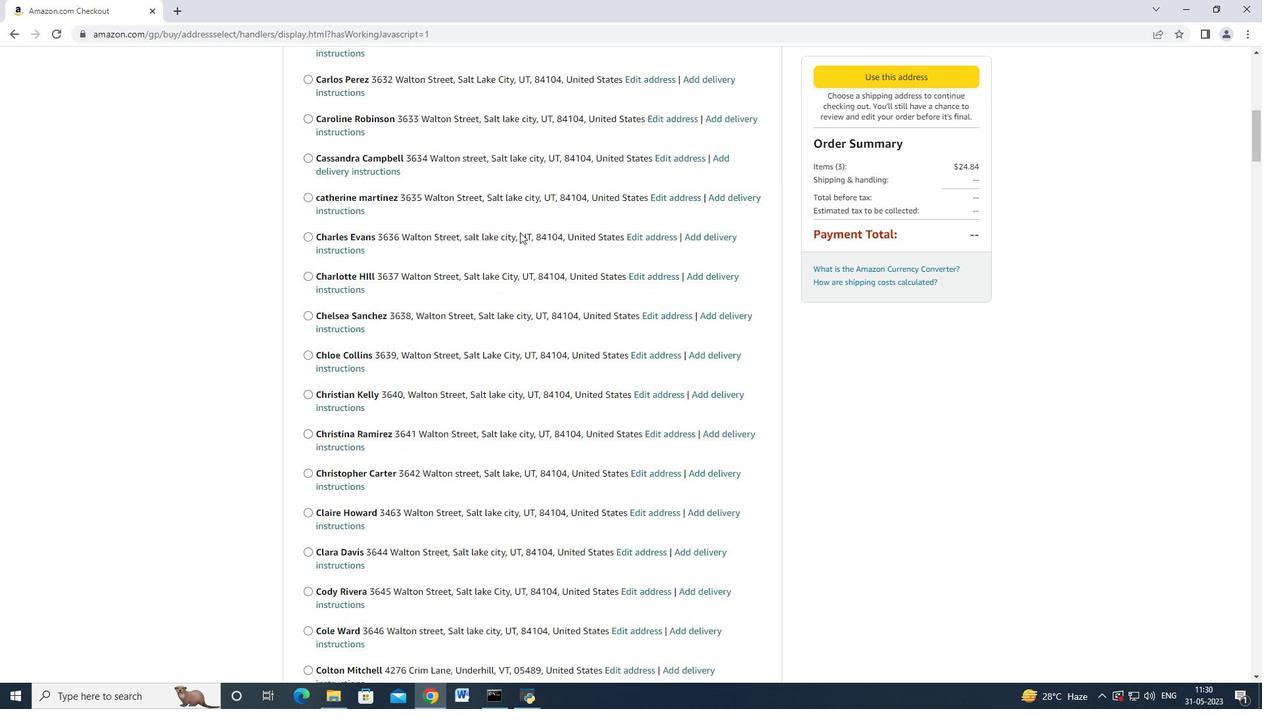 
Action: Mouse moved to (518, 234)
Screenshot: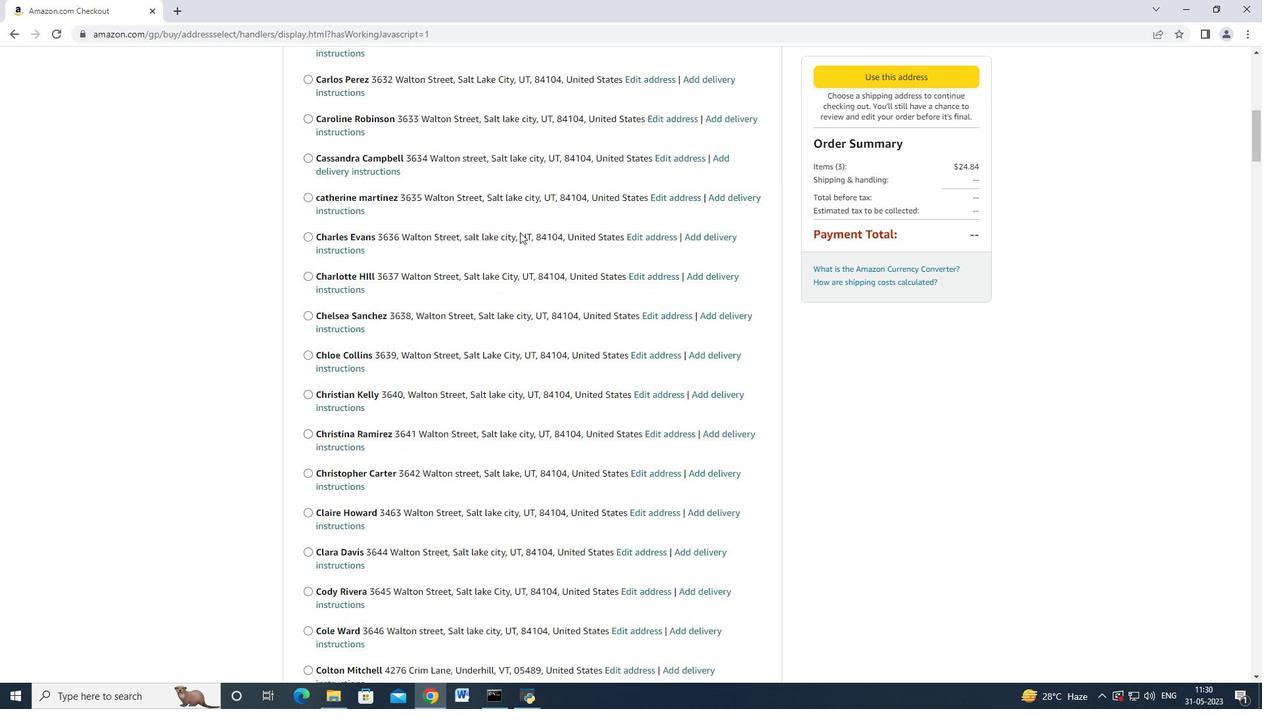 
Action: Mouse scrolled (518, 233) with delta (0, 0)
Screenshot: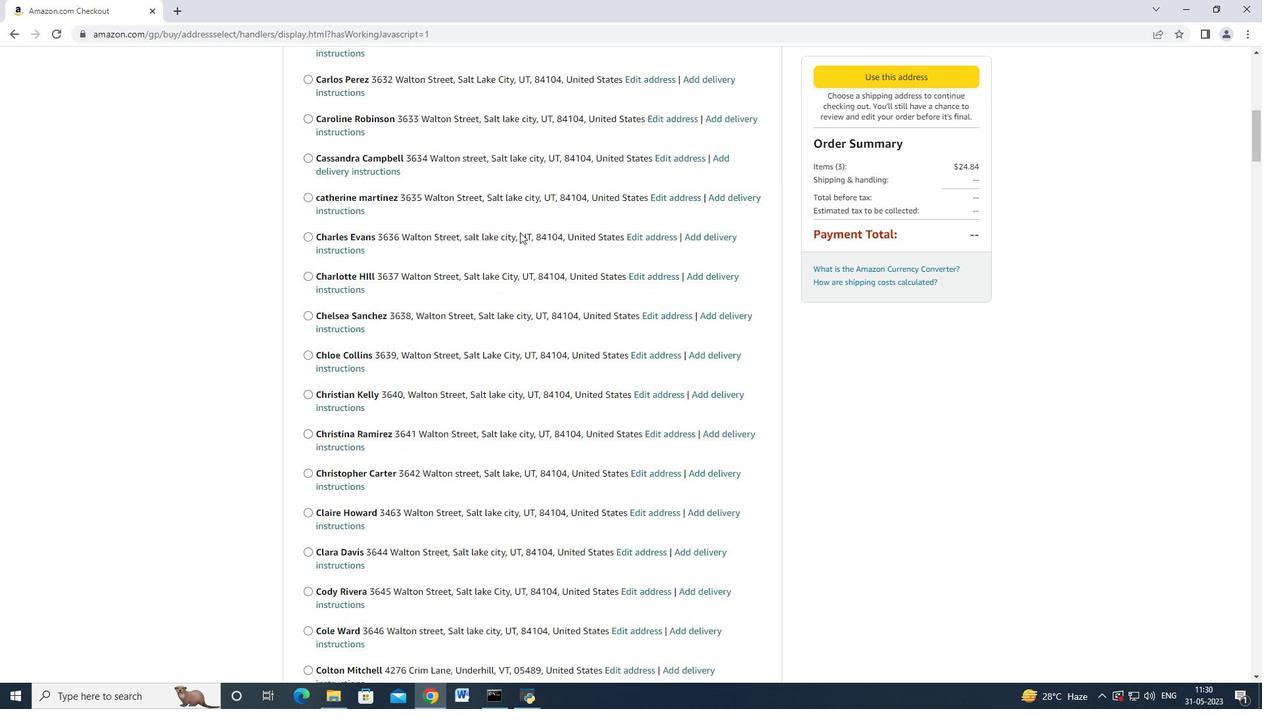
Action: Mouse moved to (518, 234)
Screenshot: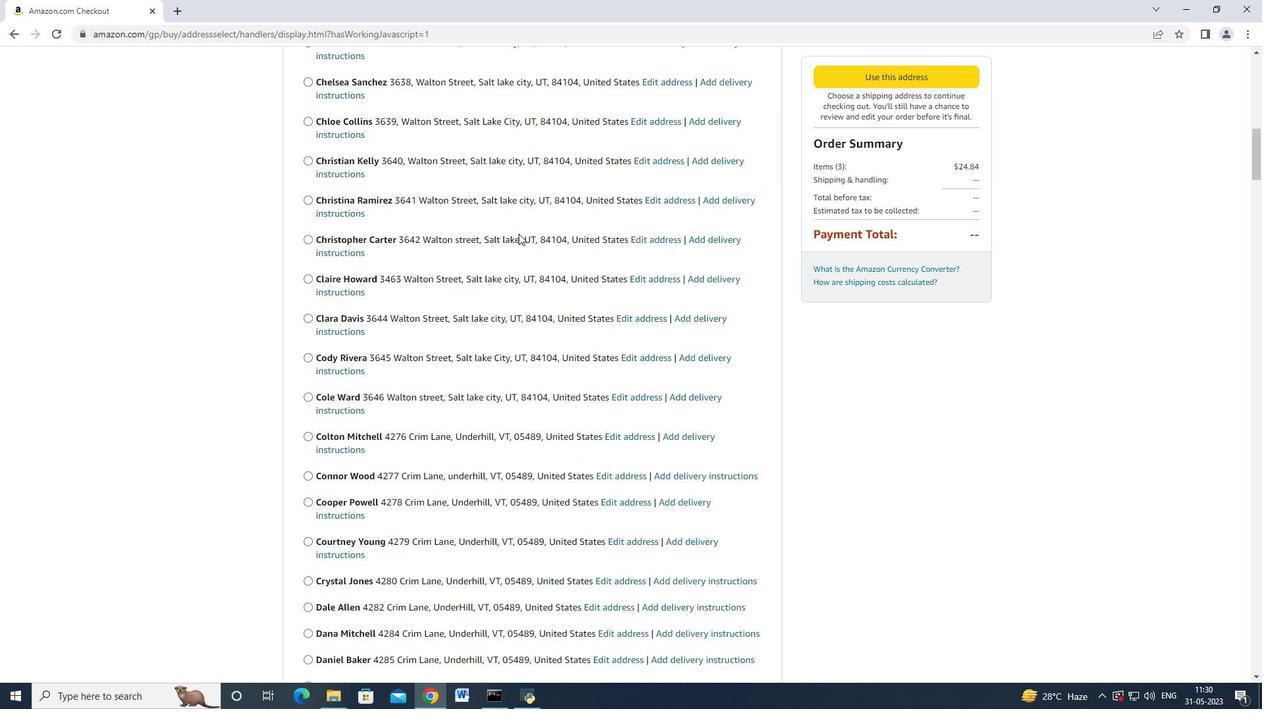 
Action: Mouse scrolled (518, 233) with delta (0, 0)
Screenshot: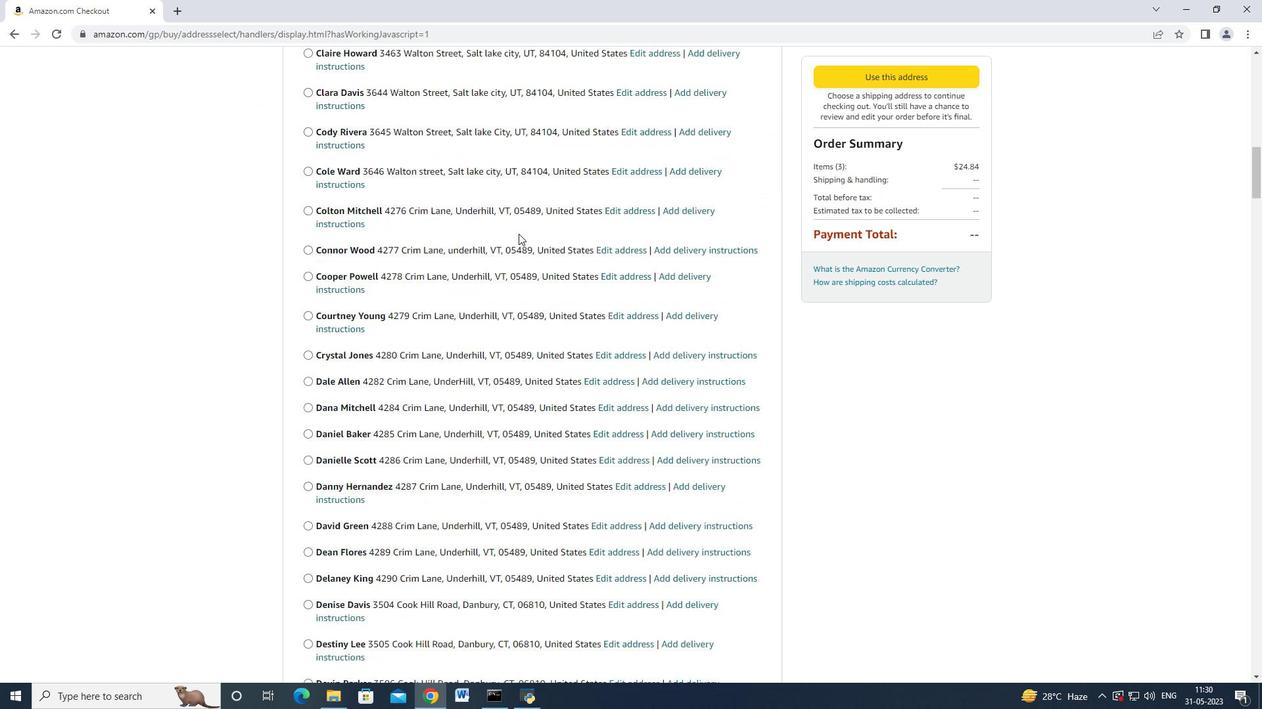 
Action: Mouse moved to (518, 234)
Screenshot: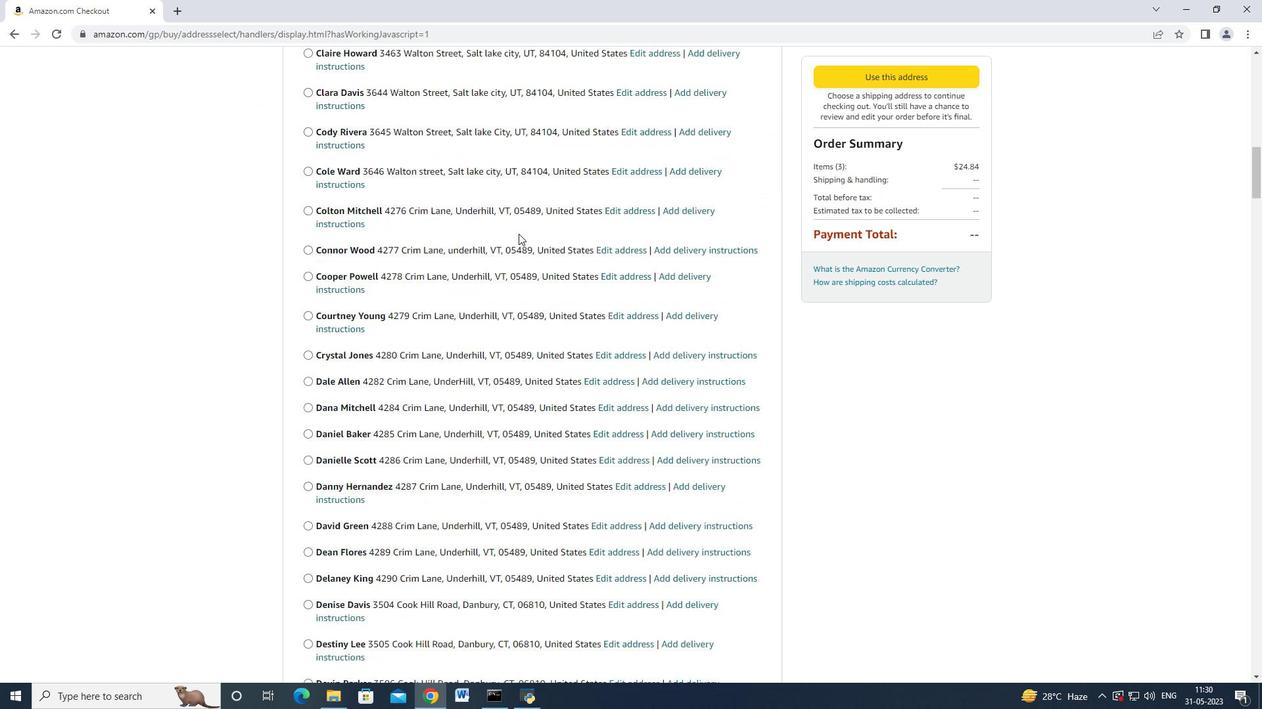 
Action: Mouse scrolled (518, 233) with delta (0, 0)
Screenshot: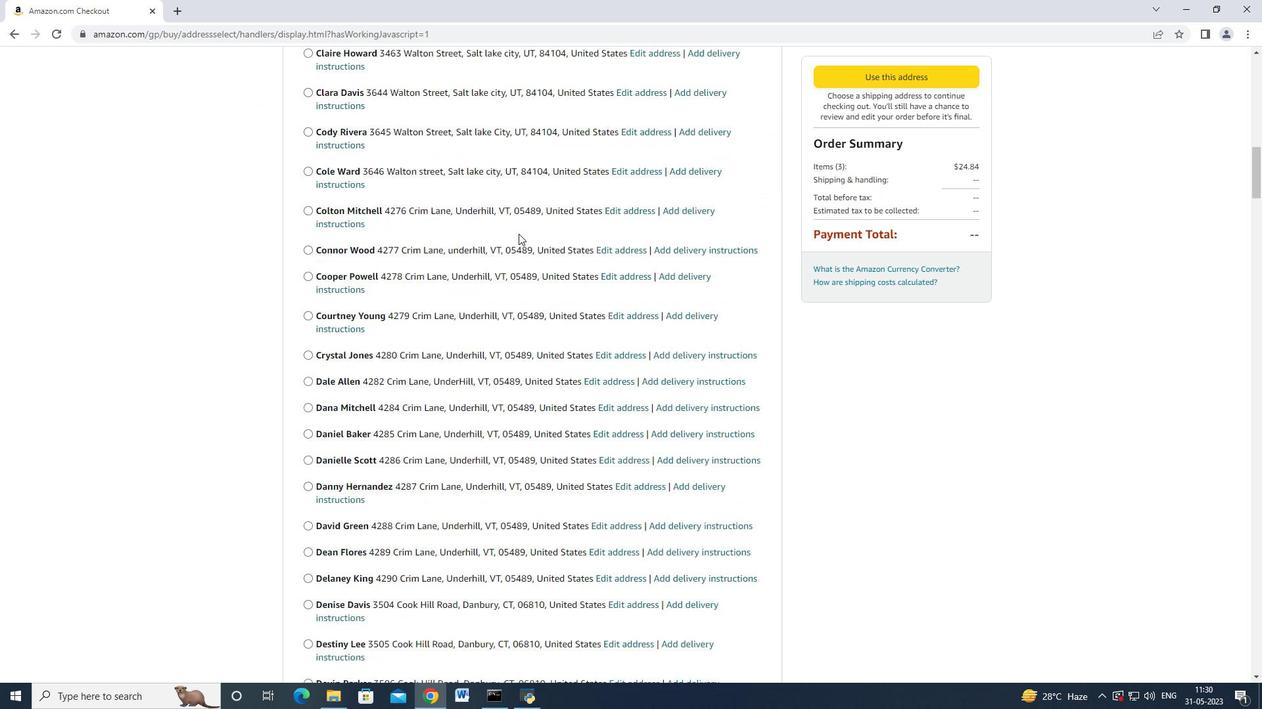 
Action: Mouse scrolled (518, 233) with delta (0, 0)
Screenshot: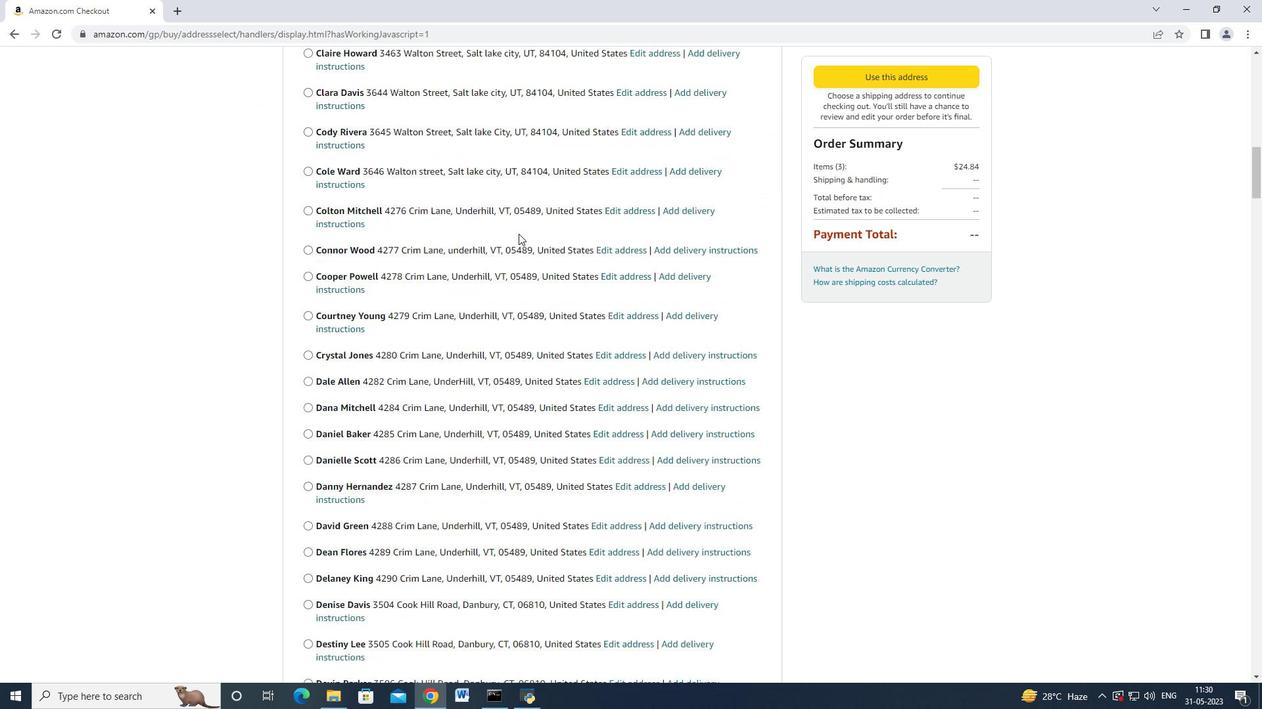 
Action: Mouse scrolled (518, 233) with delta (0, 0)
Screenshot: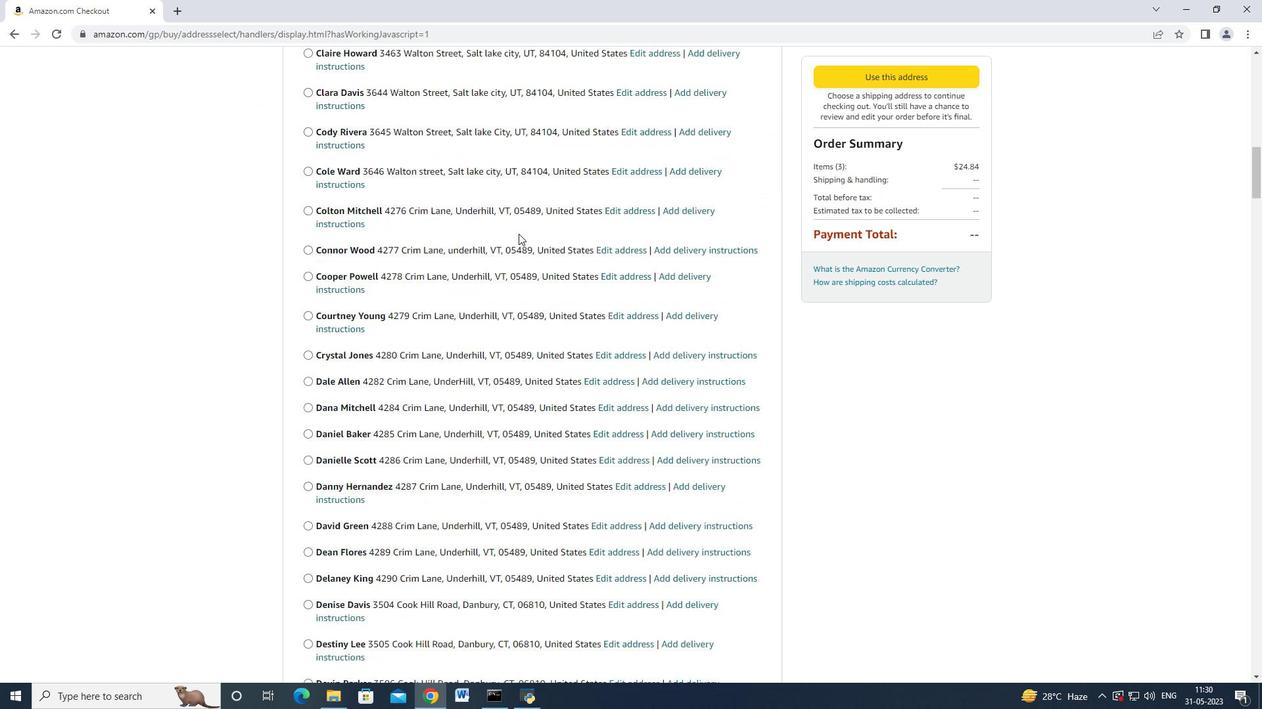 
Action: Mouse moved to (518, 234)
Screenshot: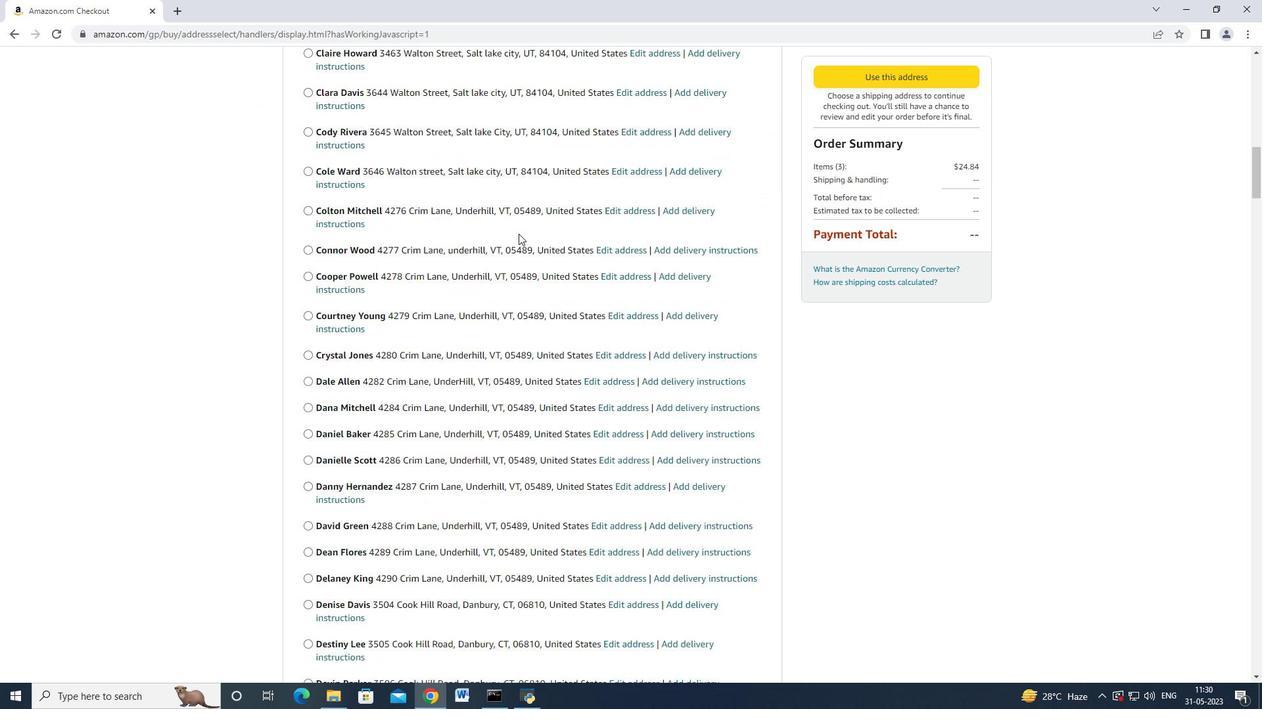 
Action: Mouse scrolled (518, 234) with delta (0, 0)
Screenshot: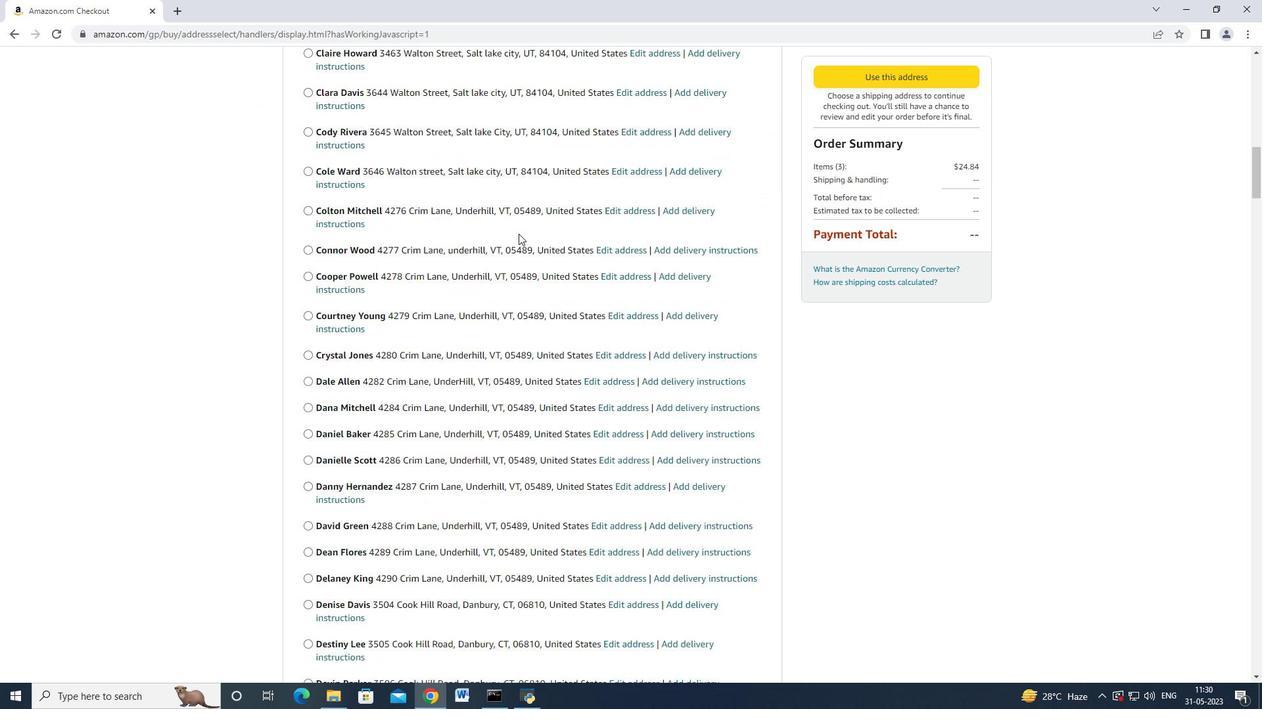 
Action: Mouse scrolled (518, 234) with delta (0, 0)
Screenshot: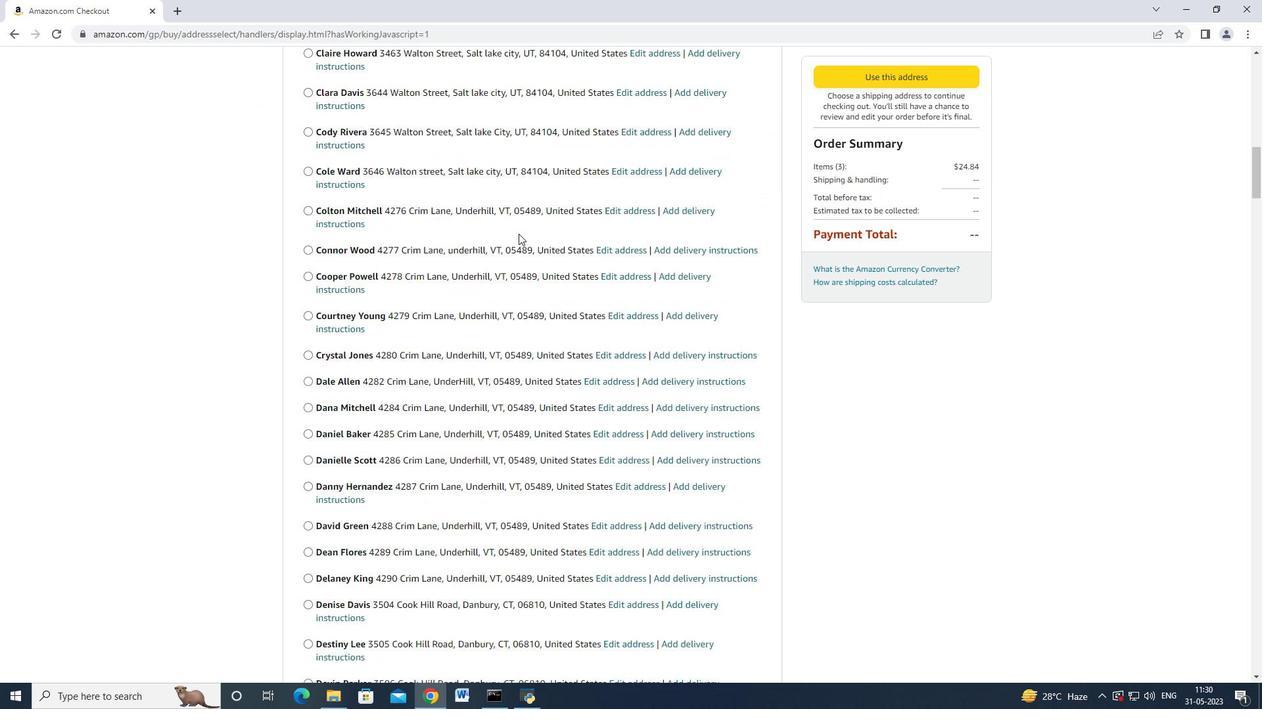 
Action: Mouse scrolled (518, 234) with delta (0, 0)
Screenshot: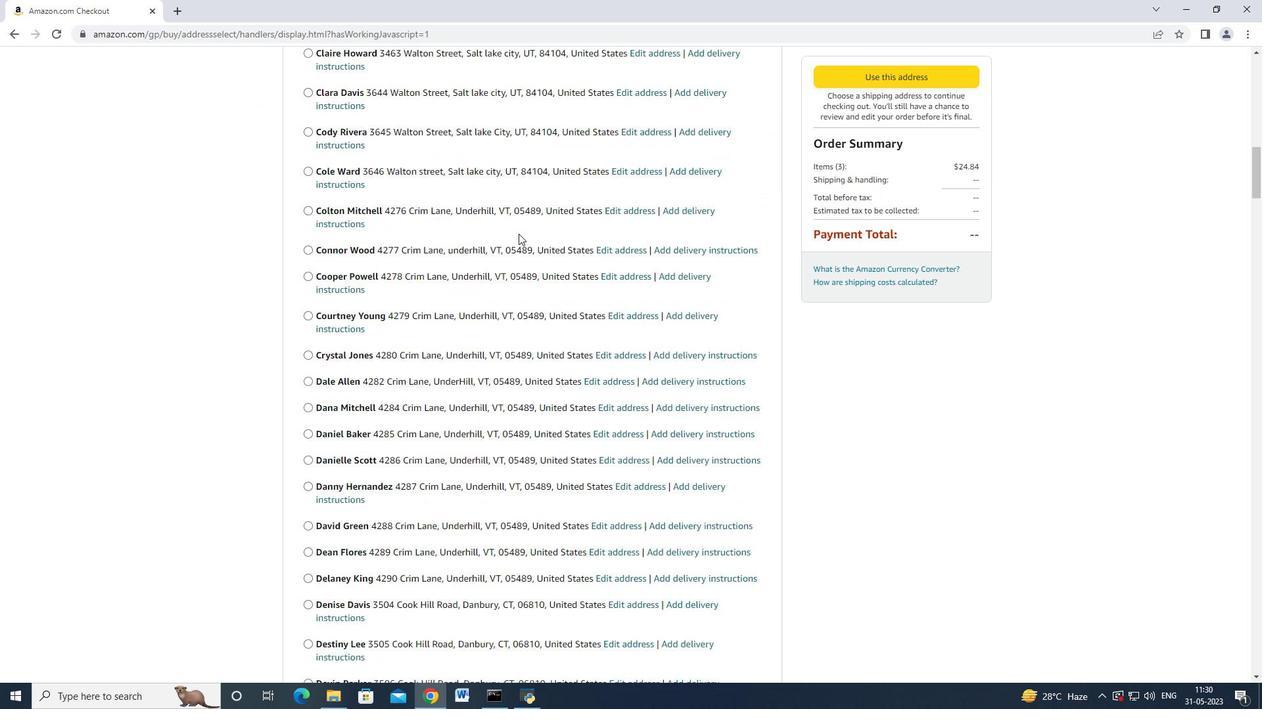 
Action: Mouse moved to (516, 236)
Screenshot: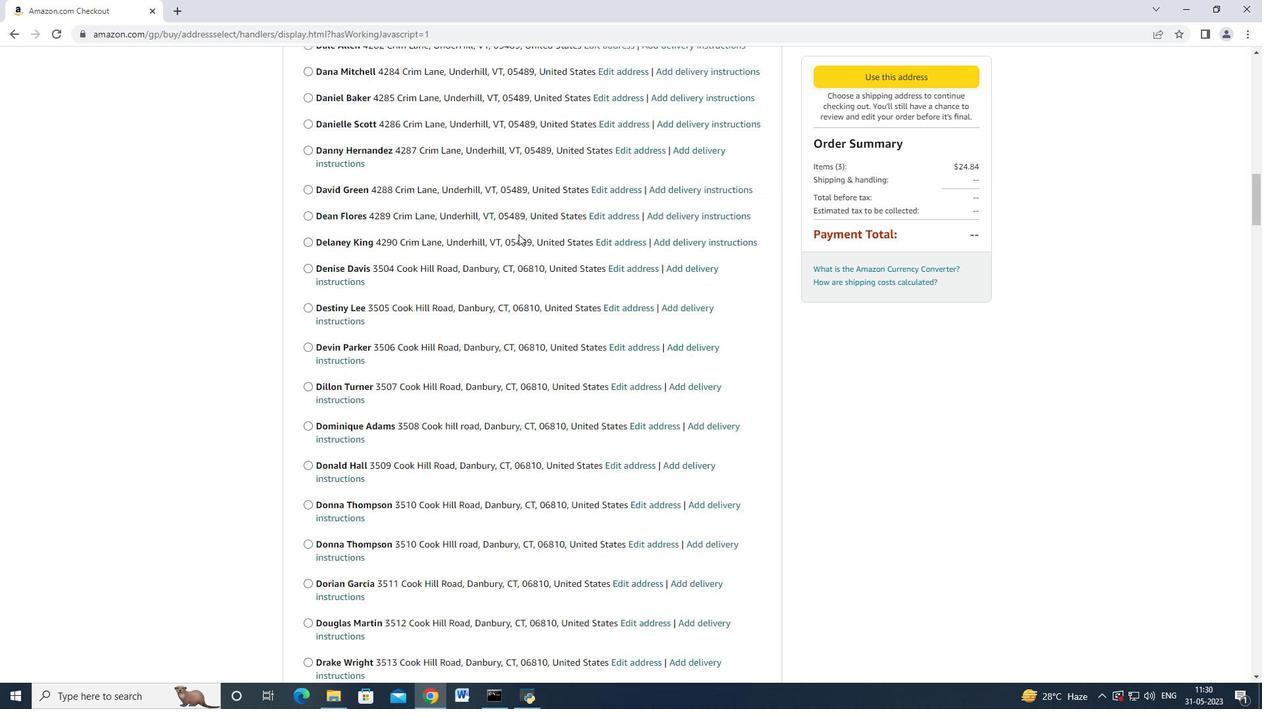 
Action: Mouse scrolled (516, 235) with delta (0, 0)
Screenshot: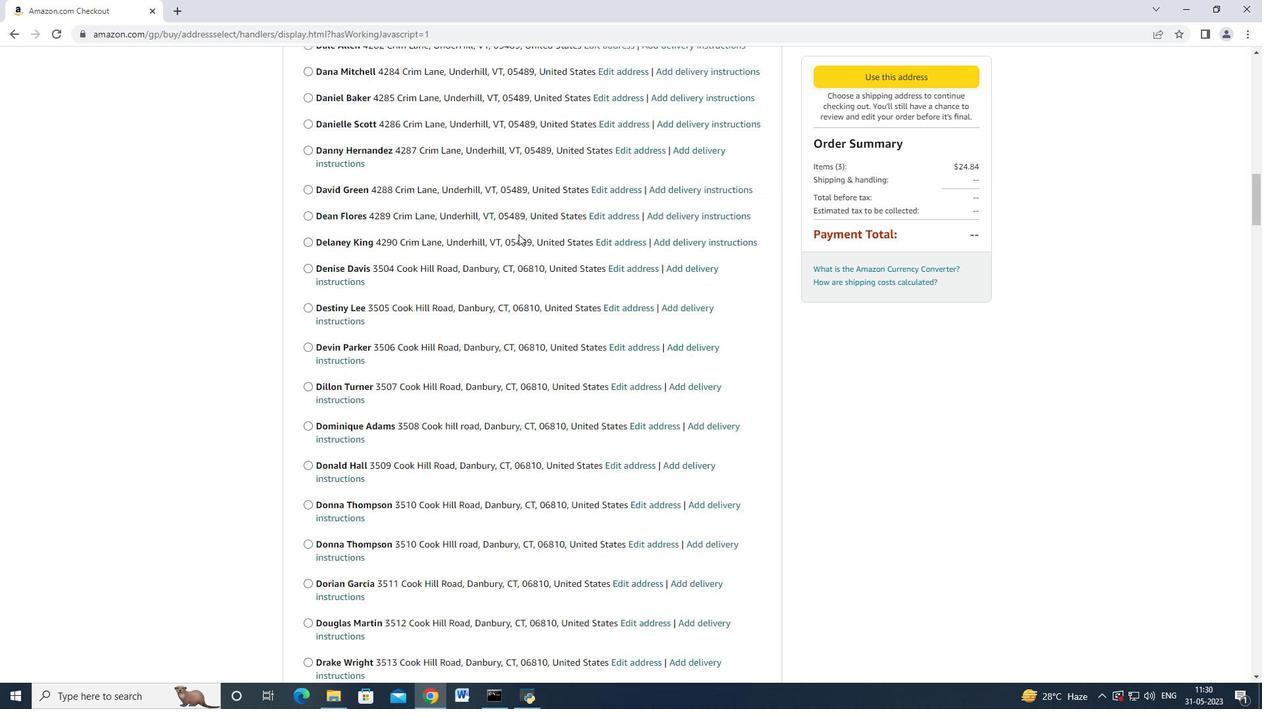 
Action: Mouse scrolled (516, 235) with delta (0, 0)
Screenshot: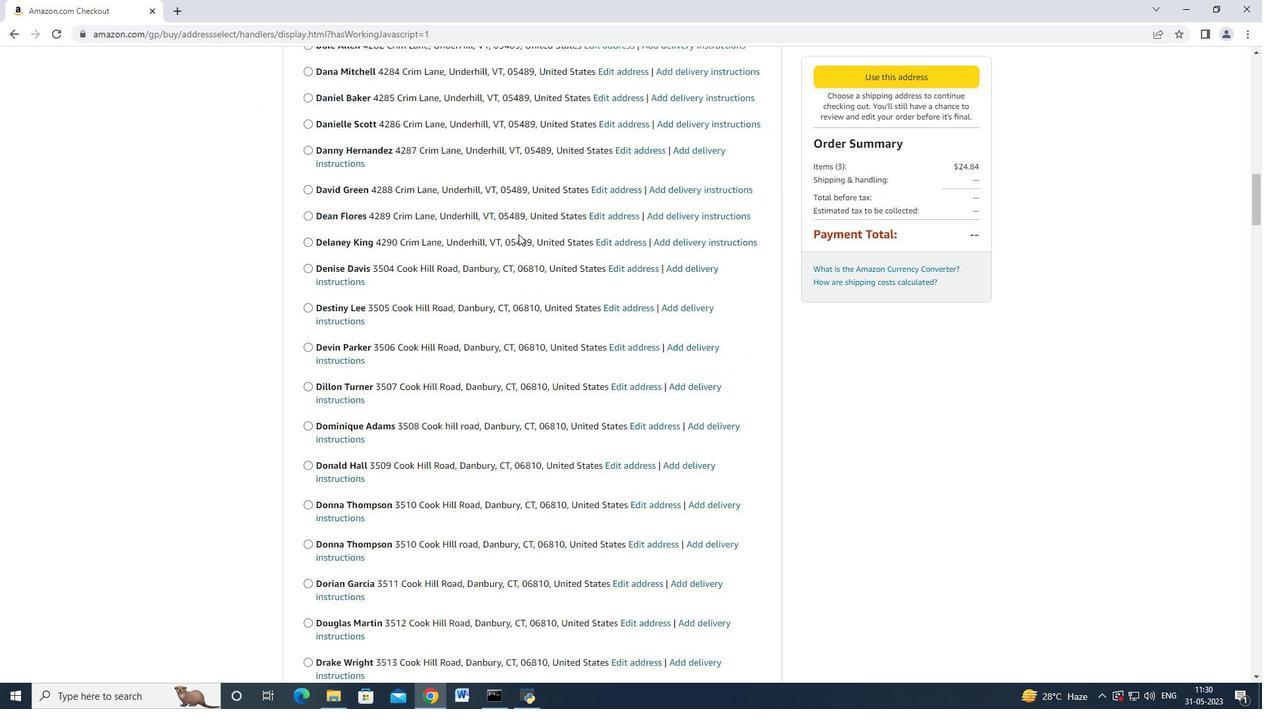 
Action: Mouse scrolled (516, 235) with delta (0, 0)
Screenshot: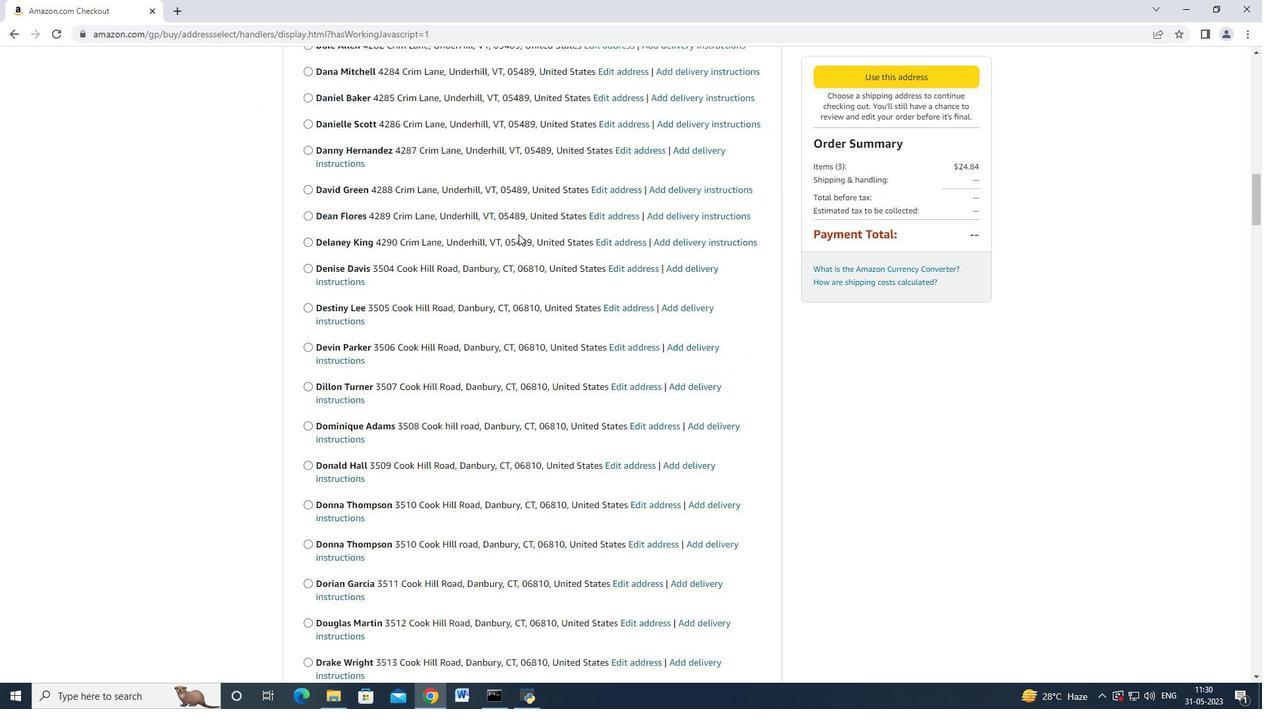 
Action: Mouse scrolled (516, 235) with delta (0, 0)
Screenshot: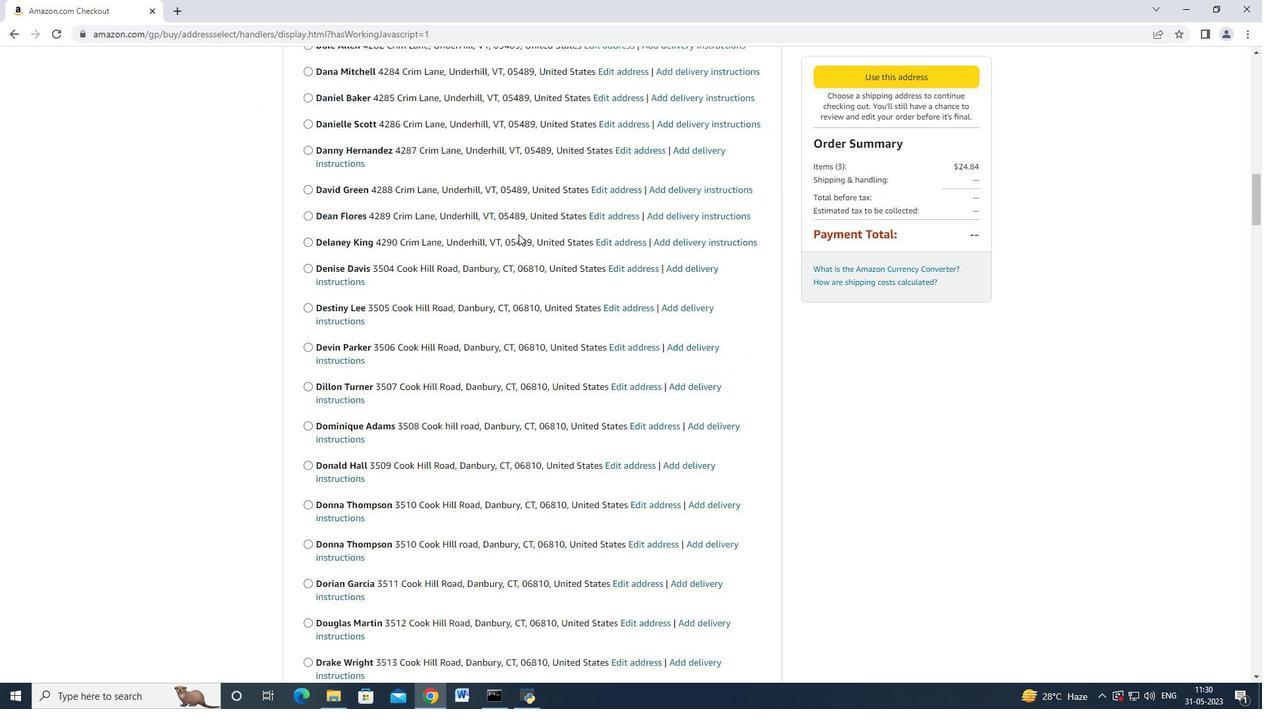 
Action: Mouse scrolled (516, 235) with delta (0, 0)
Screenshot: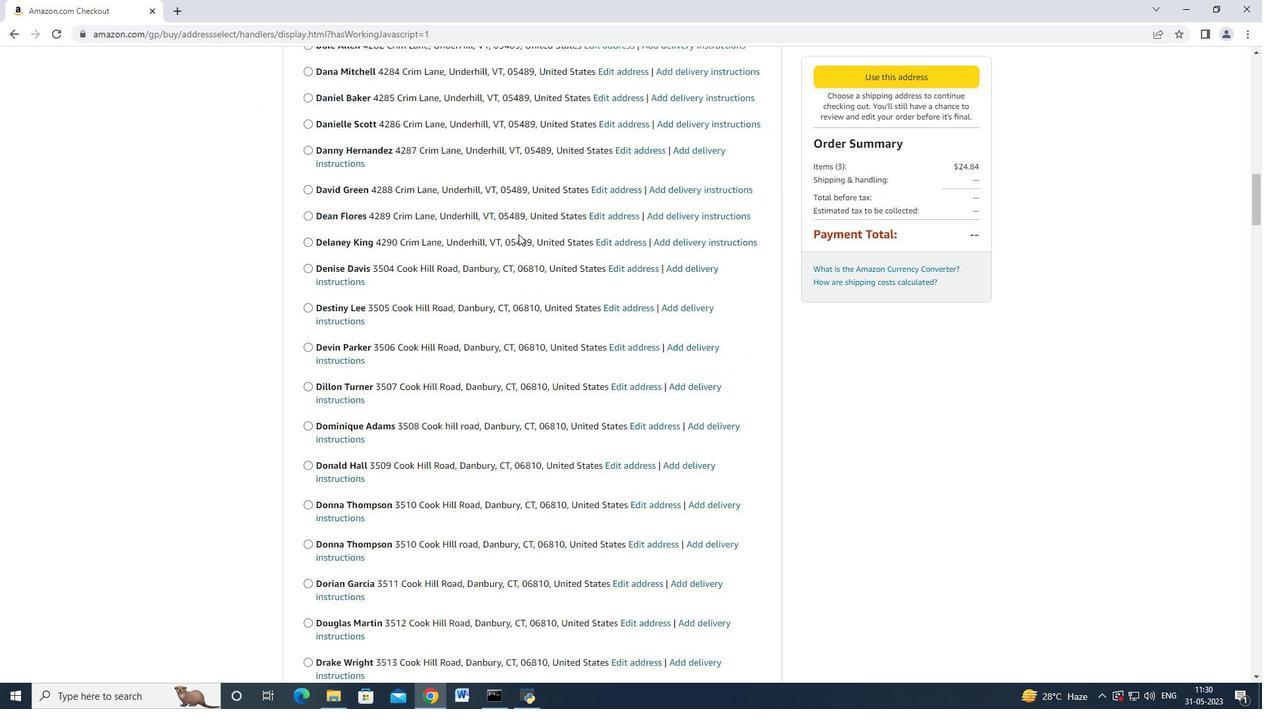 
Action: Mouse scrolled (516, 235) with delta (0, 0)
Screenshot: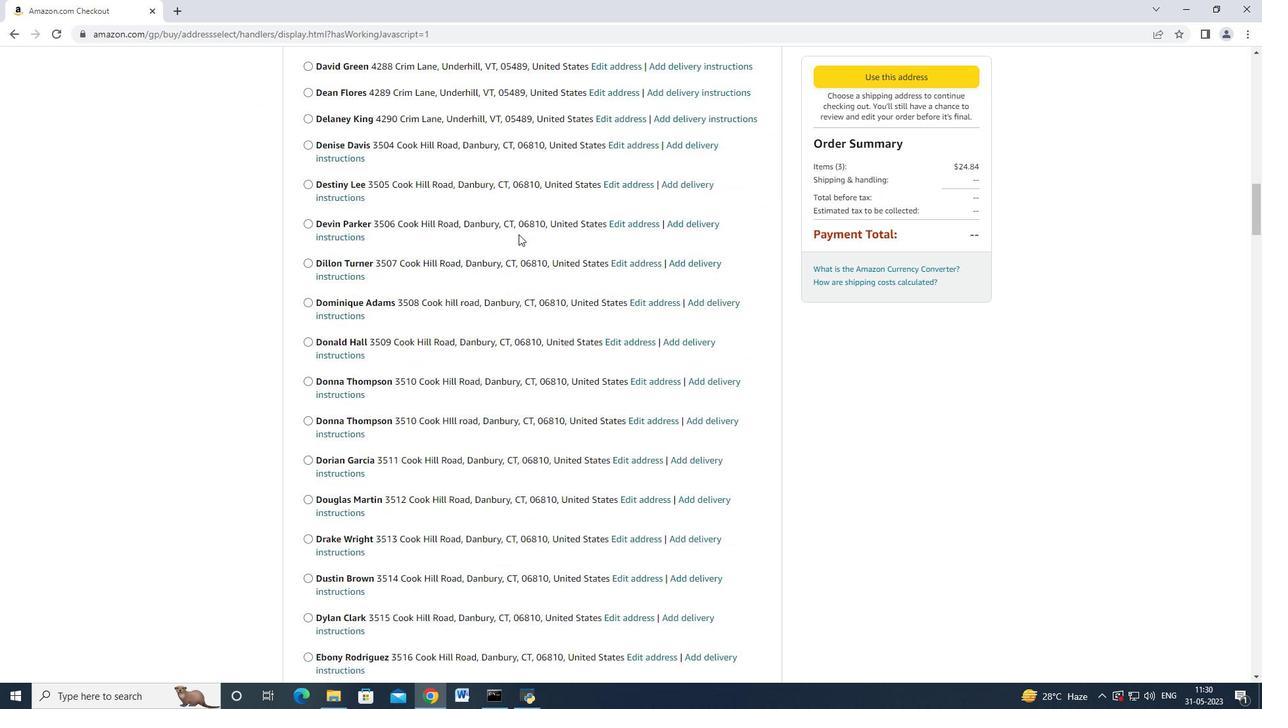 
Action: Mouse moved to (516, 236)
Screenshot: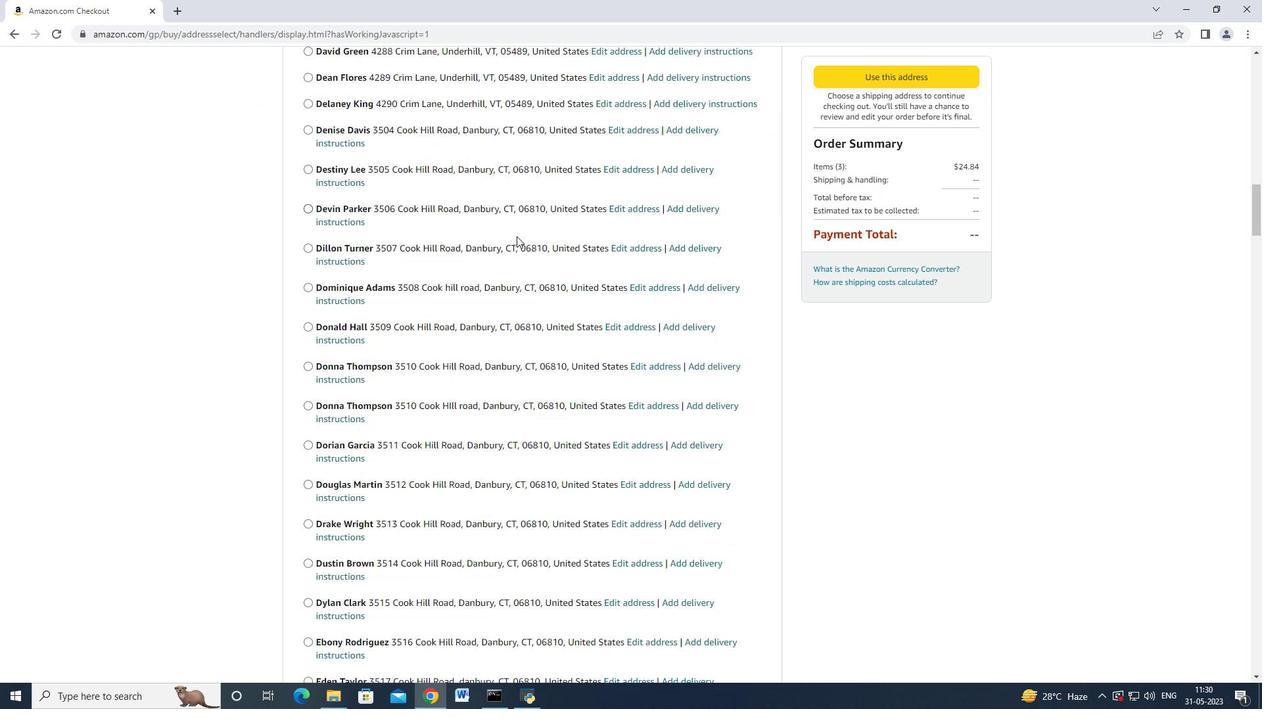 
Action: Mouse scrolled (516, 235) with delta (0, 0)
Screenshot: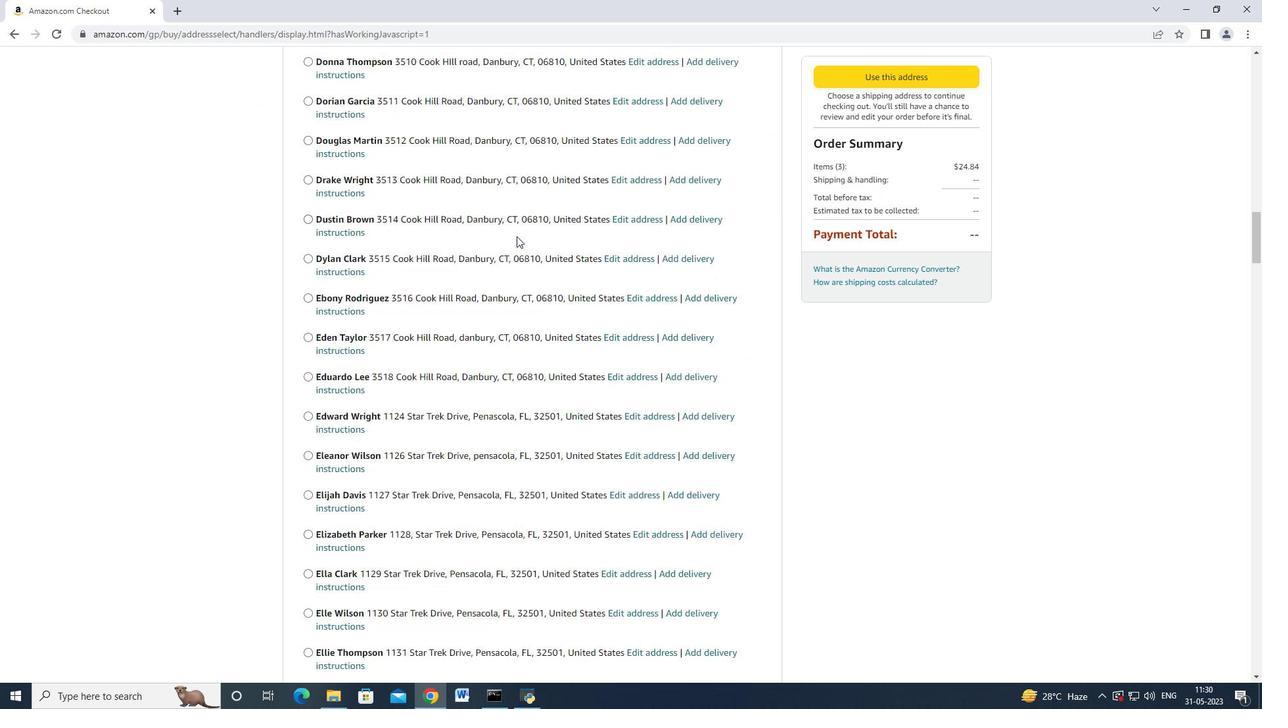 
Action: Mouse moved to (514, 237)
Screenshot: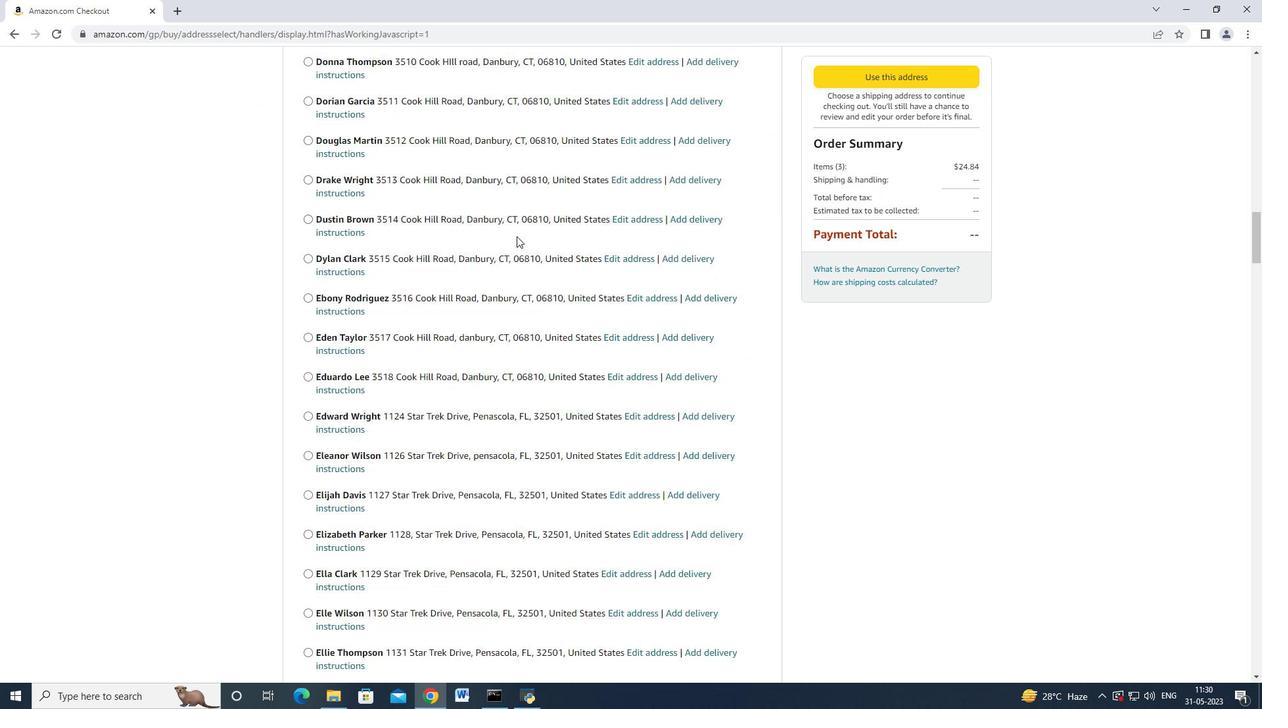 
Action: Mouse scrolled (514, 237) with delta (0, 0)
Screenshot: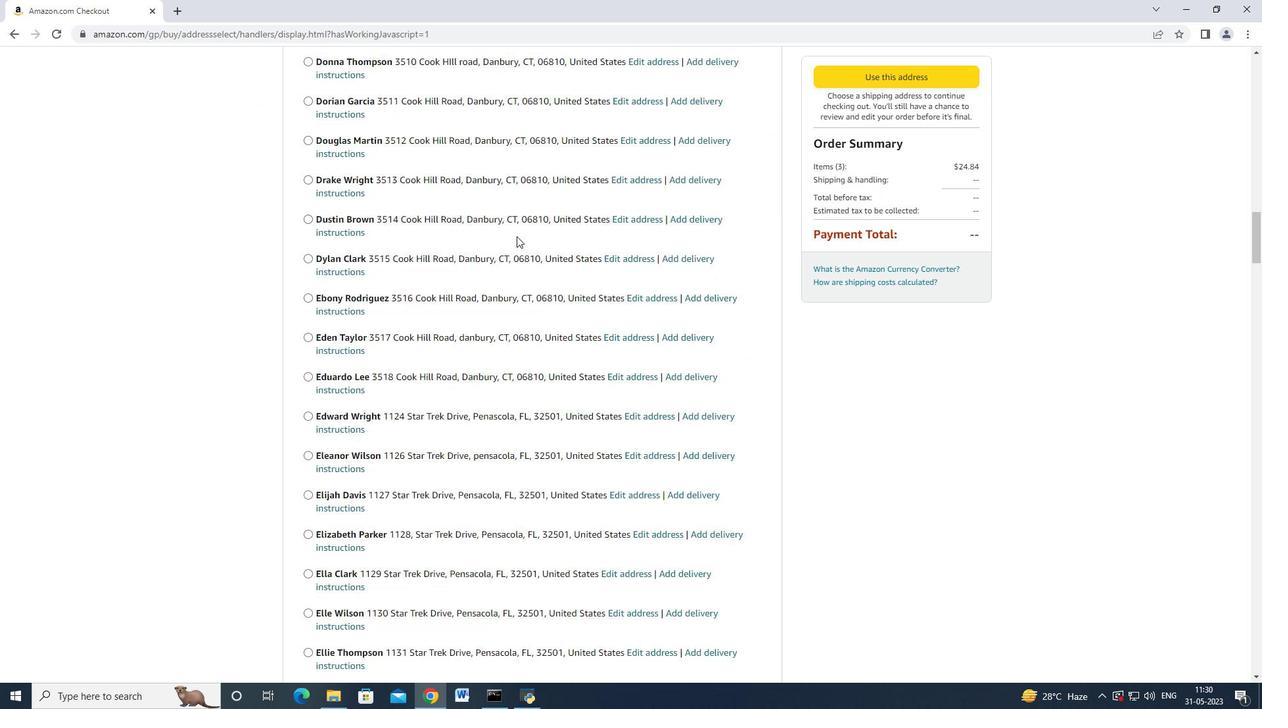 
Action: Mouse moved to (514, 237)
Screenshot: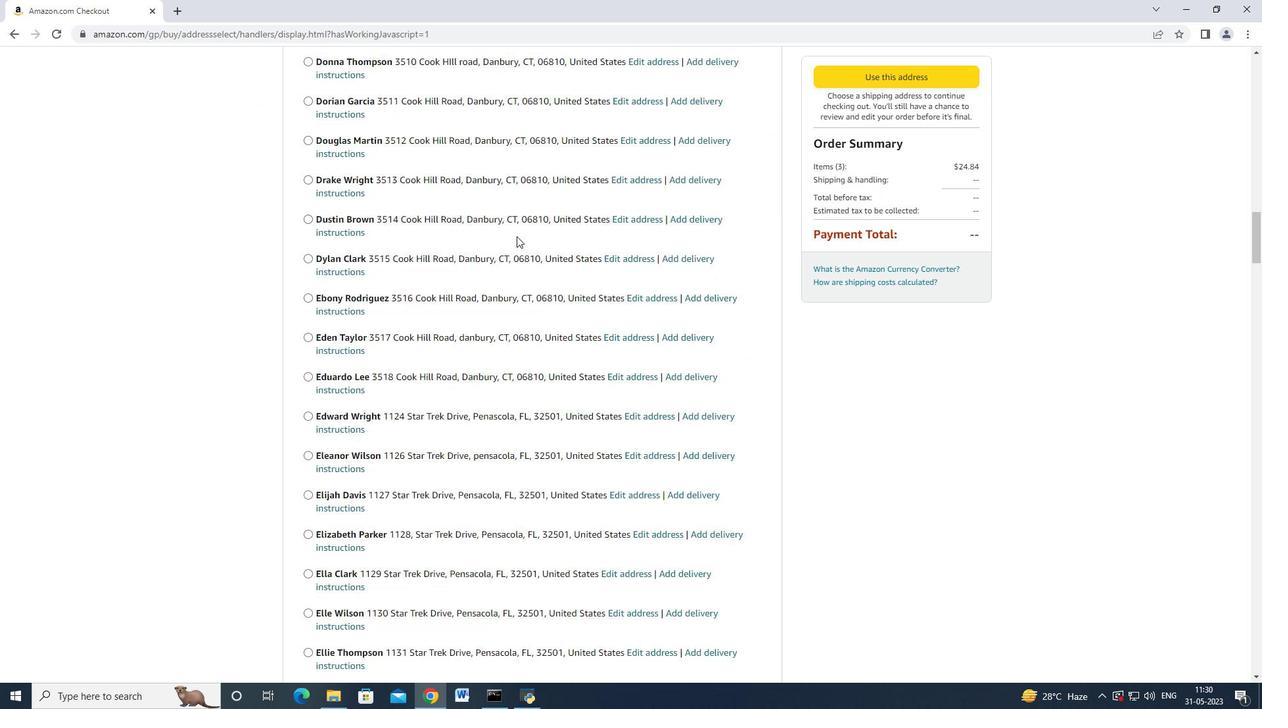
Action: Mouse scrolled (514, 237) with delta (0, 0)
Screenshot: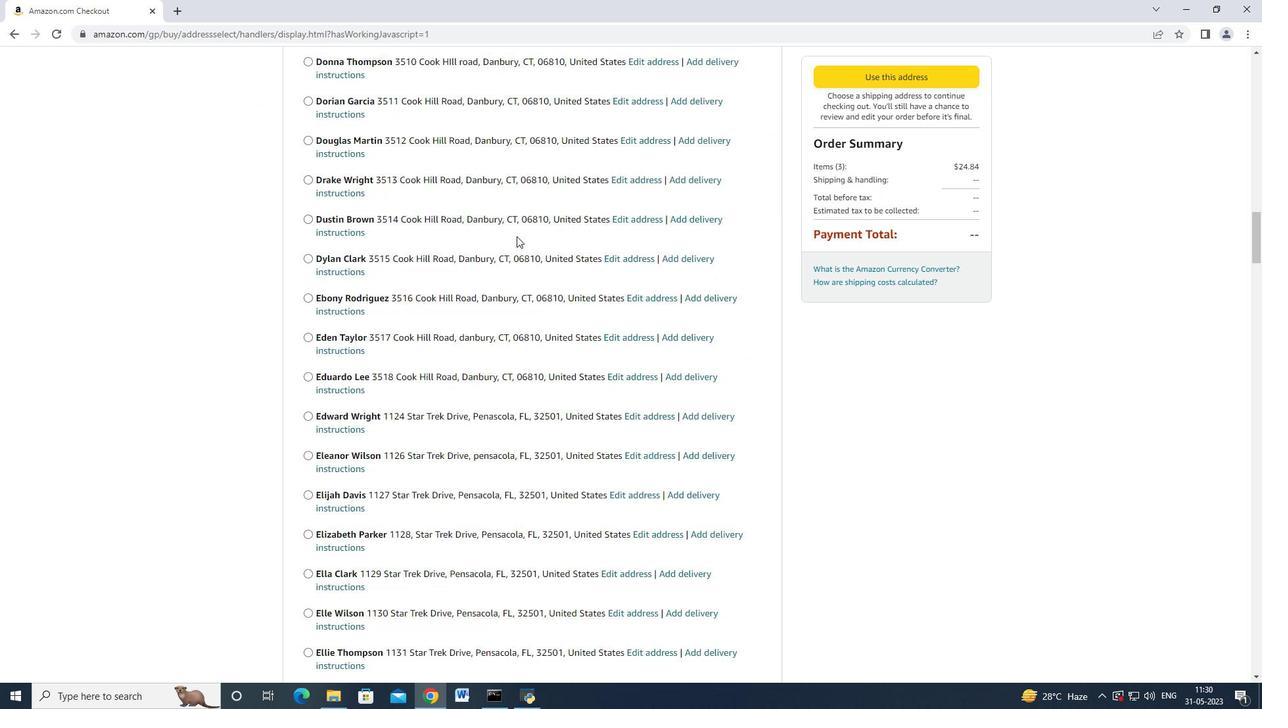 
Action: Mouse scrolled (514, 237) with delta (0, 0)
Screenshot: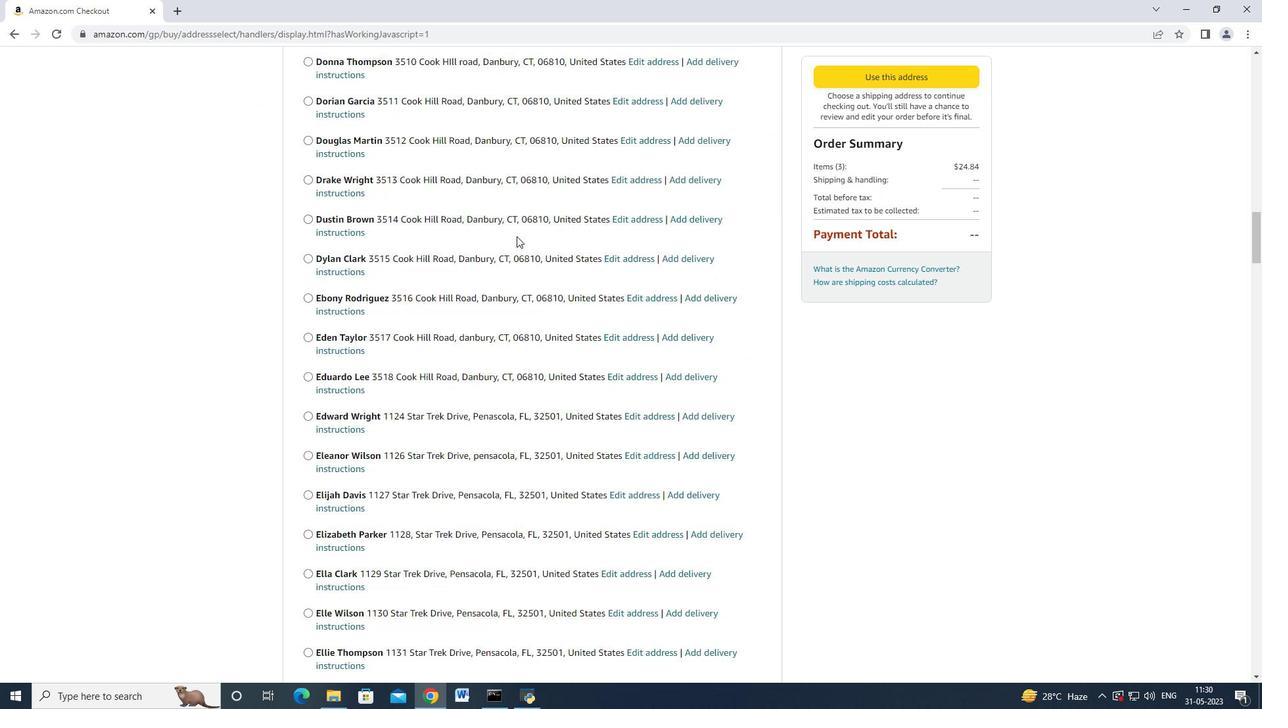 
Action: Mouse scrolled (514, 237) with delta (0, 0)
Screenshot: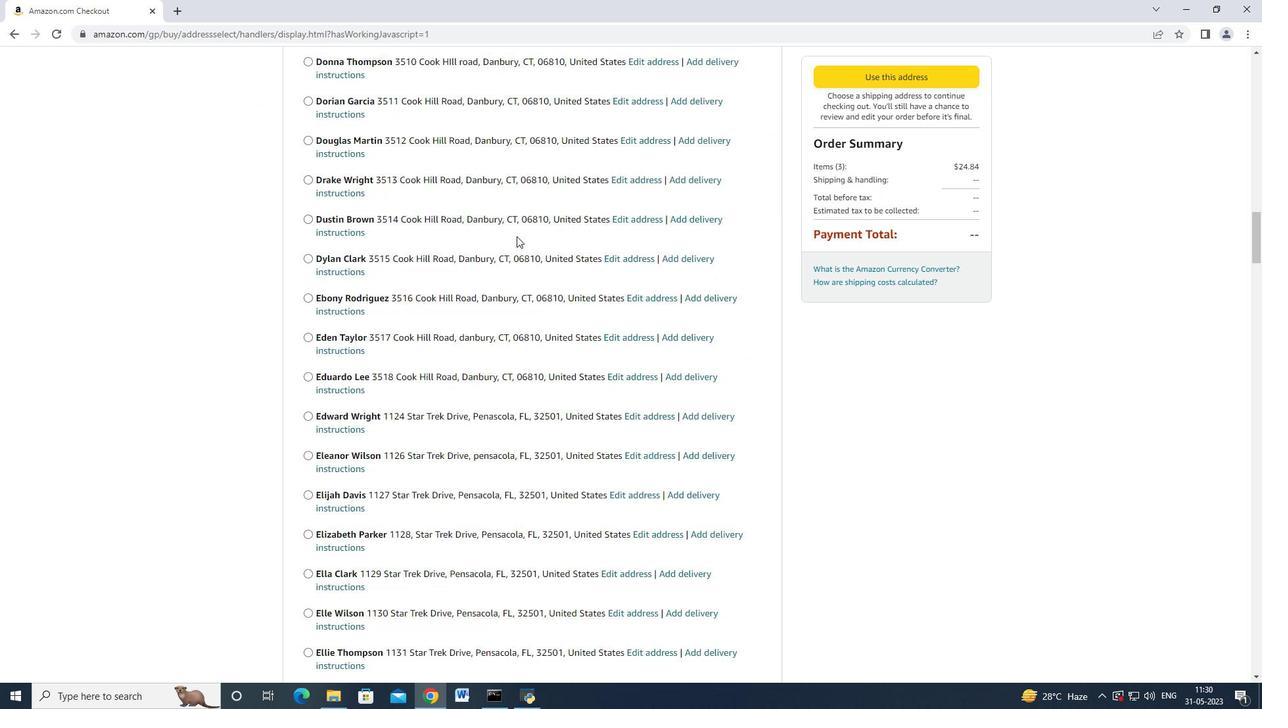 
Action: Mouse scrolled (514, 237) with delta (0, 0)
Screenshot: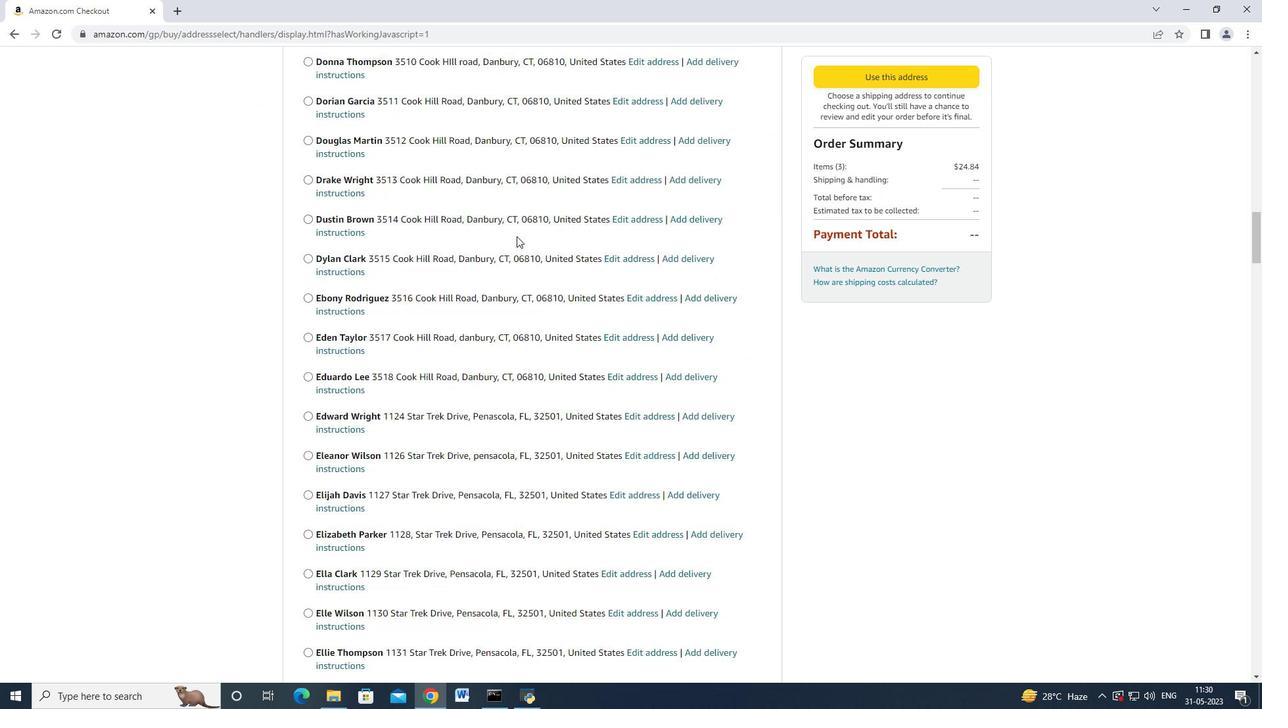 
Action: Mouse scrolled (514, 237) with delta (0, 0)
Screenshot: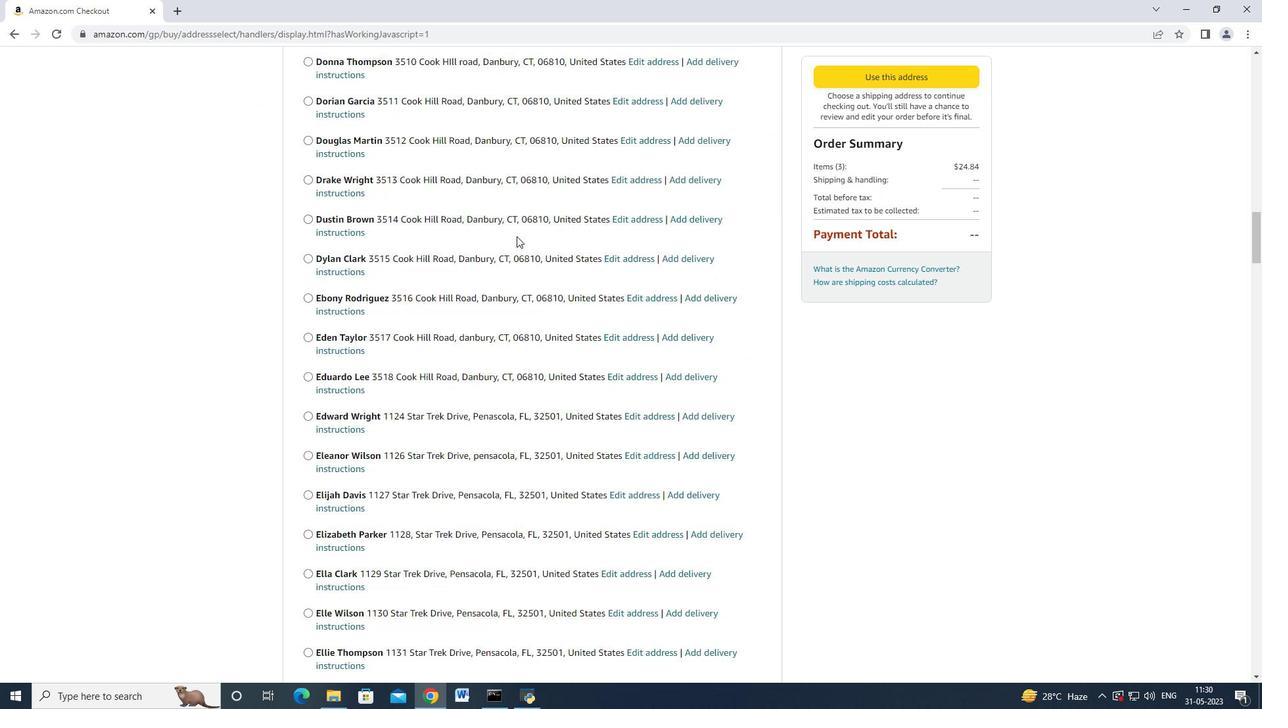 
Action: Mouse moved to (514, 237)
Screenshot: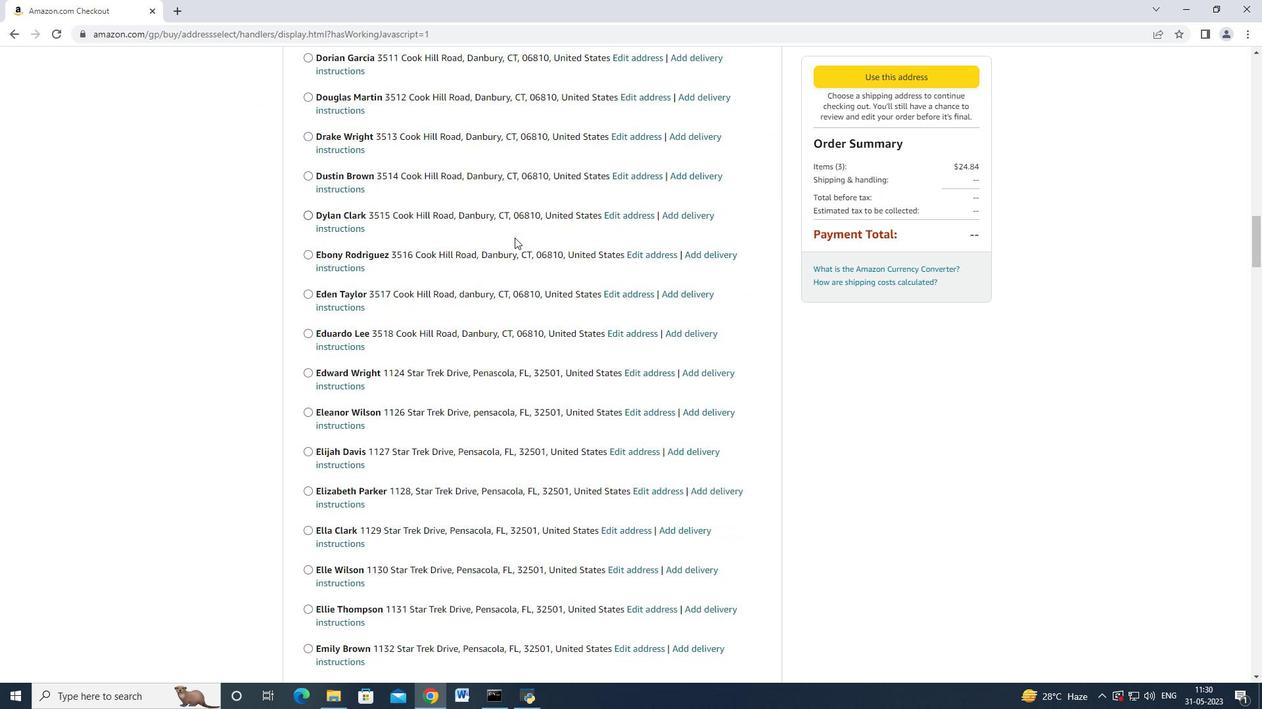 
Action: Mouse scrolled (514, 237) with delta (0, 0)
Screenshot: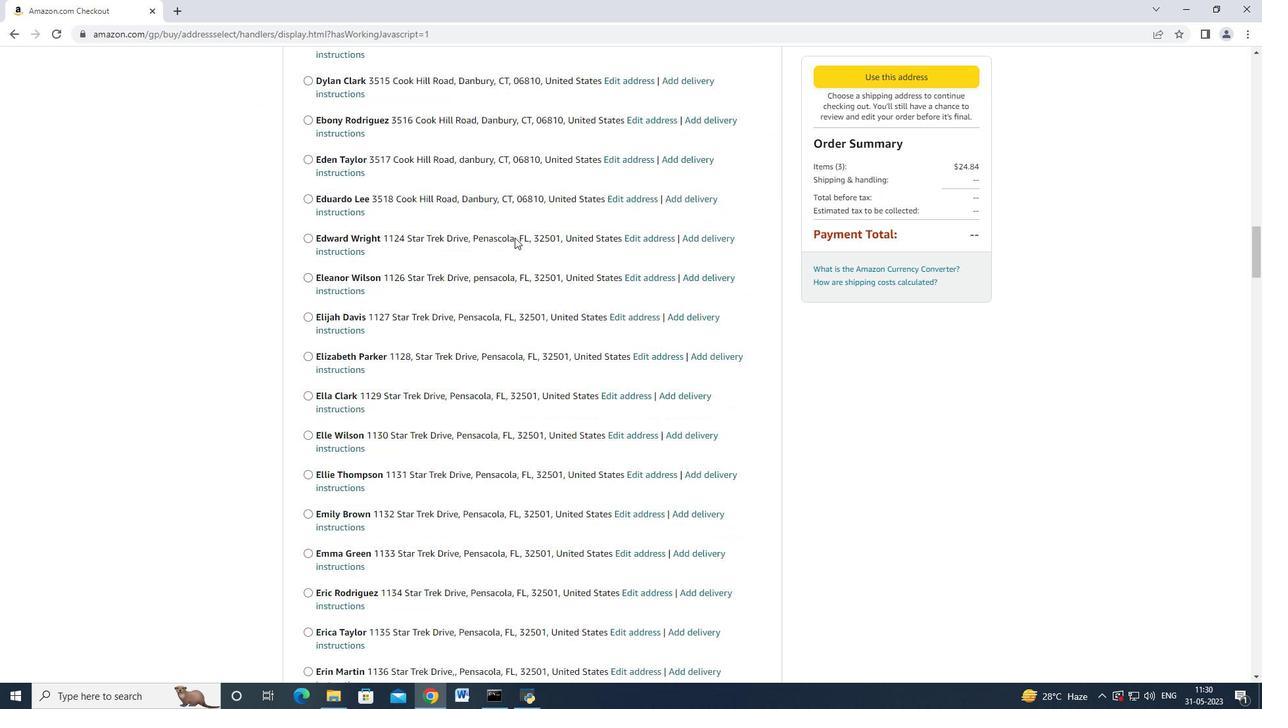 
Action: Mouse moved to (514, 237)
Screenshot: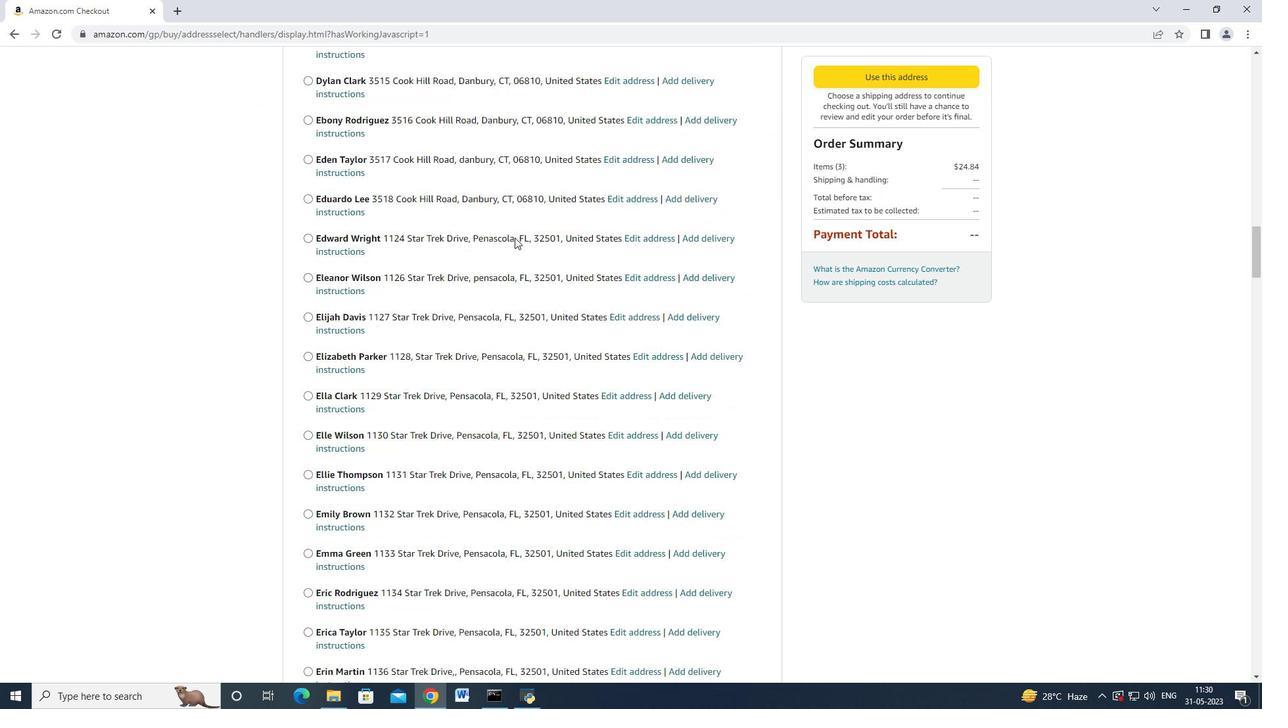 
Action: Mouse scrolled (514, 237) with delta (0, 0)
Screenshot: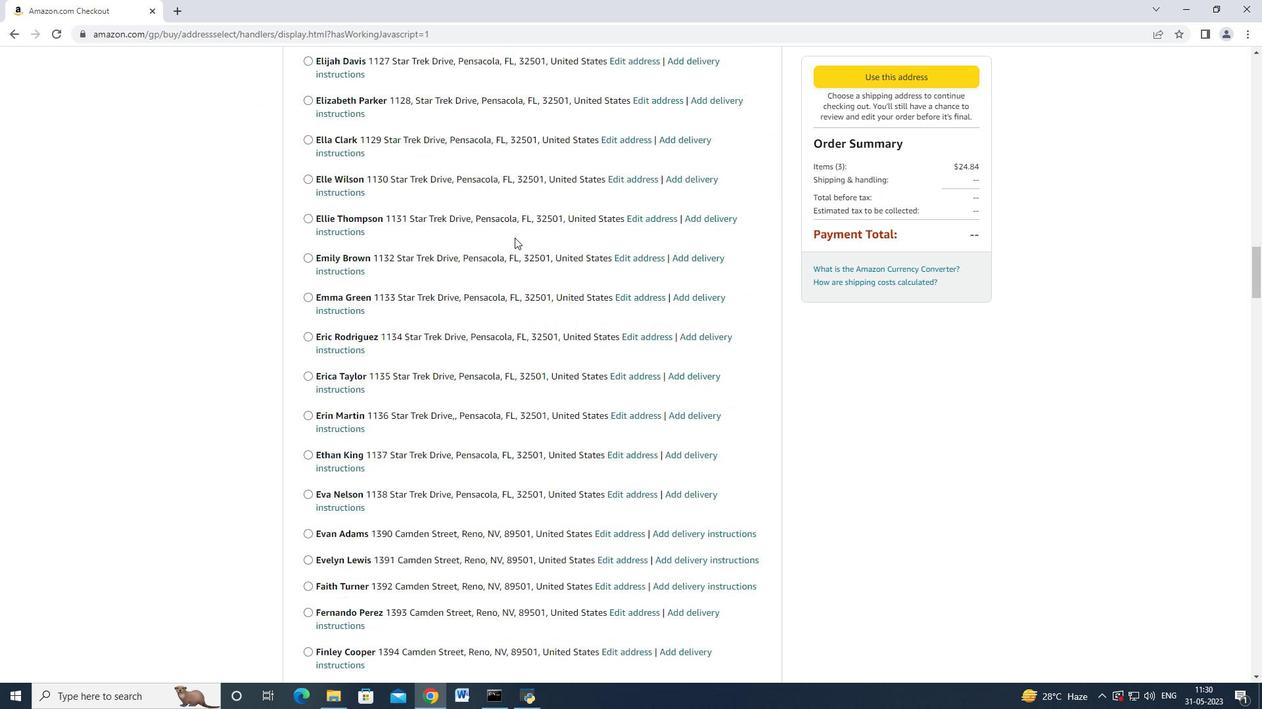 
Action: Mouse moved to (514, 237)
Screenshot: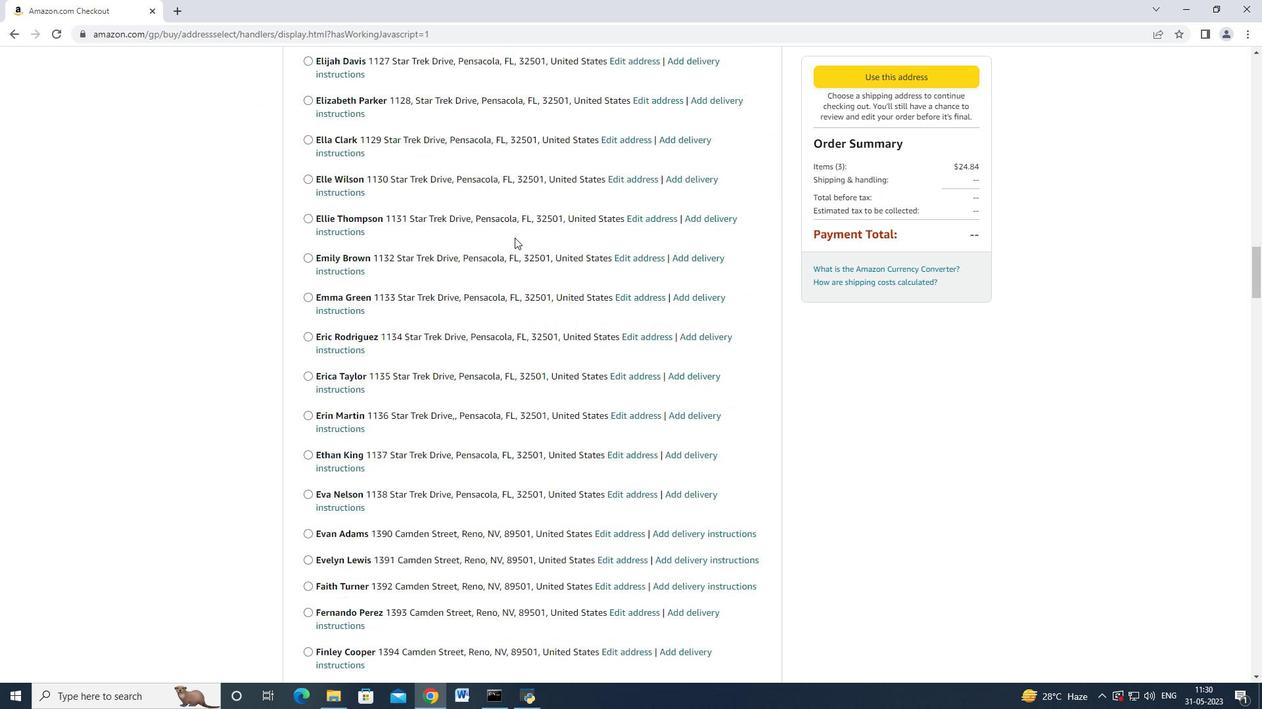 
Action: Mouse scrolled (514, 237) with delta (0, 0)
Screenshot: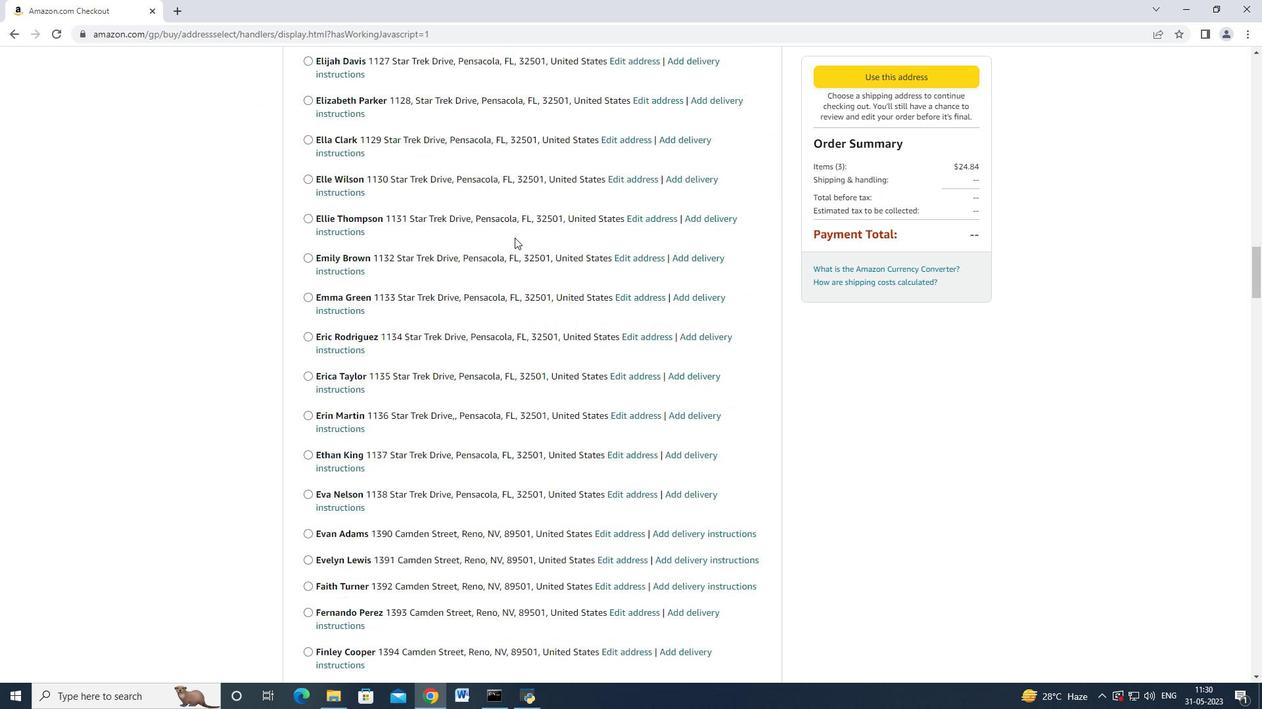 
Action: Mouse moved to (514, 238)
Screenshot: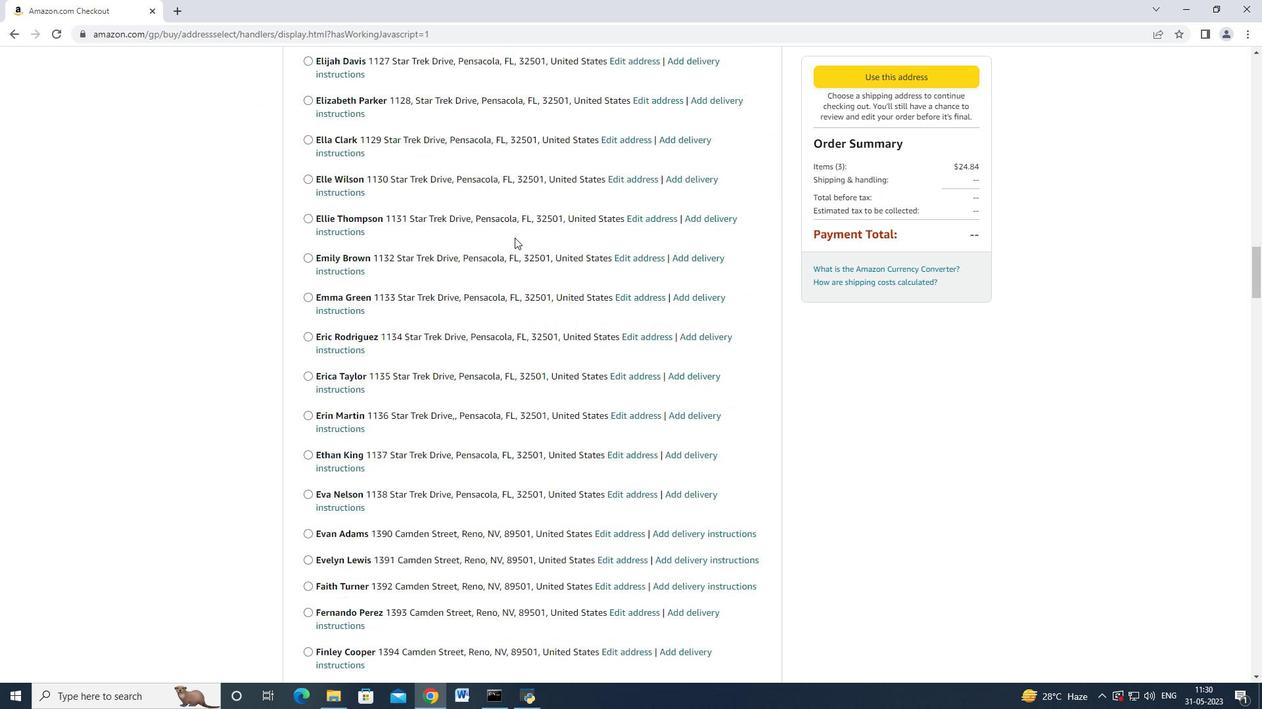
Action: Mouse scrolled (514, 237) with delta (0, 0)
Screenshot: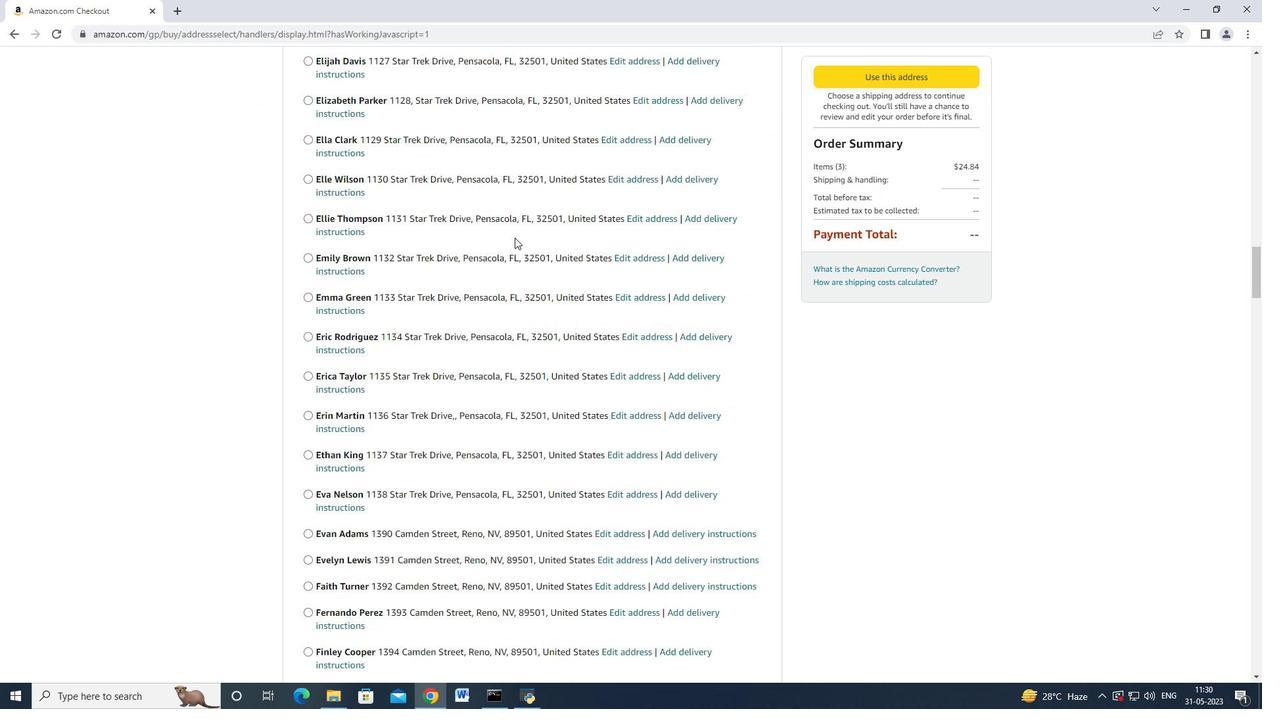 
Action: Mouse scrolled (514, 237) with delta (0, 0)
Screenshot: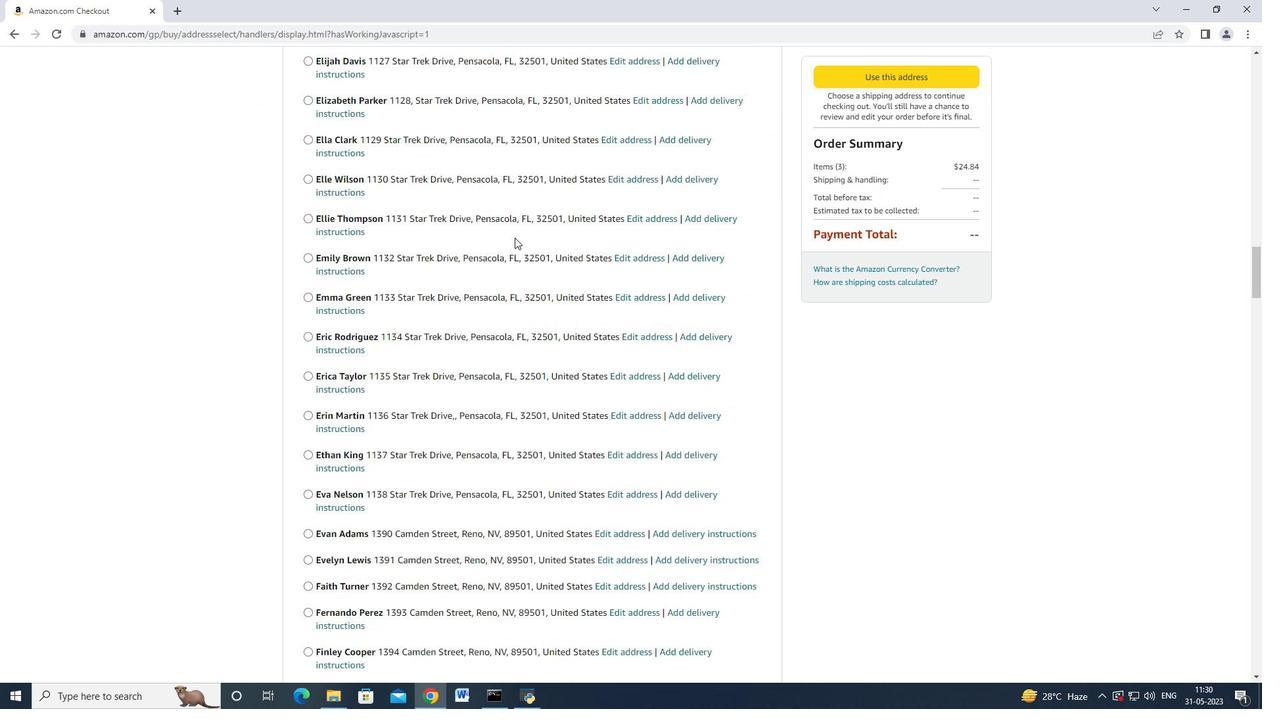 
Action: Mouse scrolled (514, 237) with delta (0, 0)
Screenshot: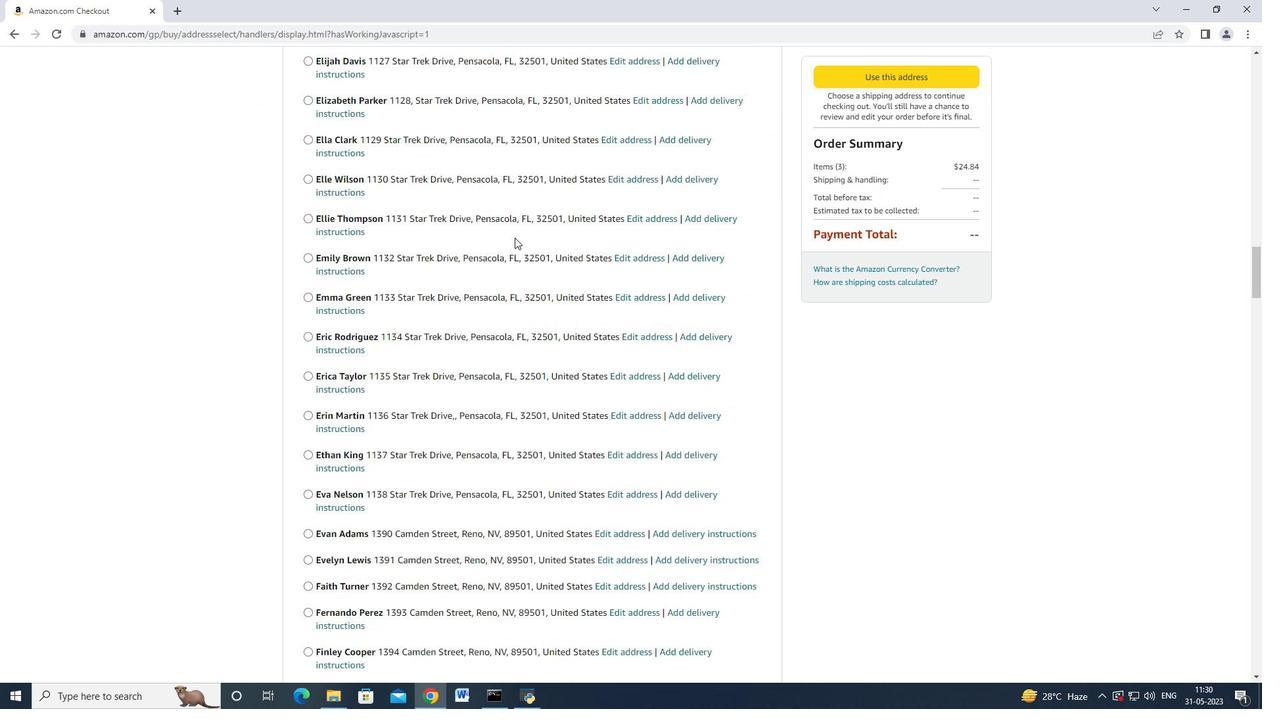 
Action: Mouse scrolled (514, 237) with delta (0, 0)
Screenshot: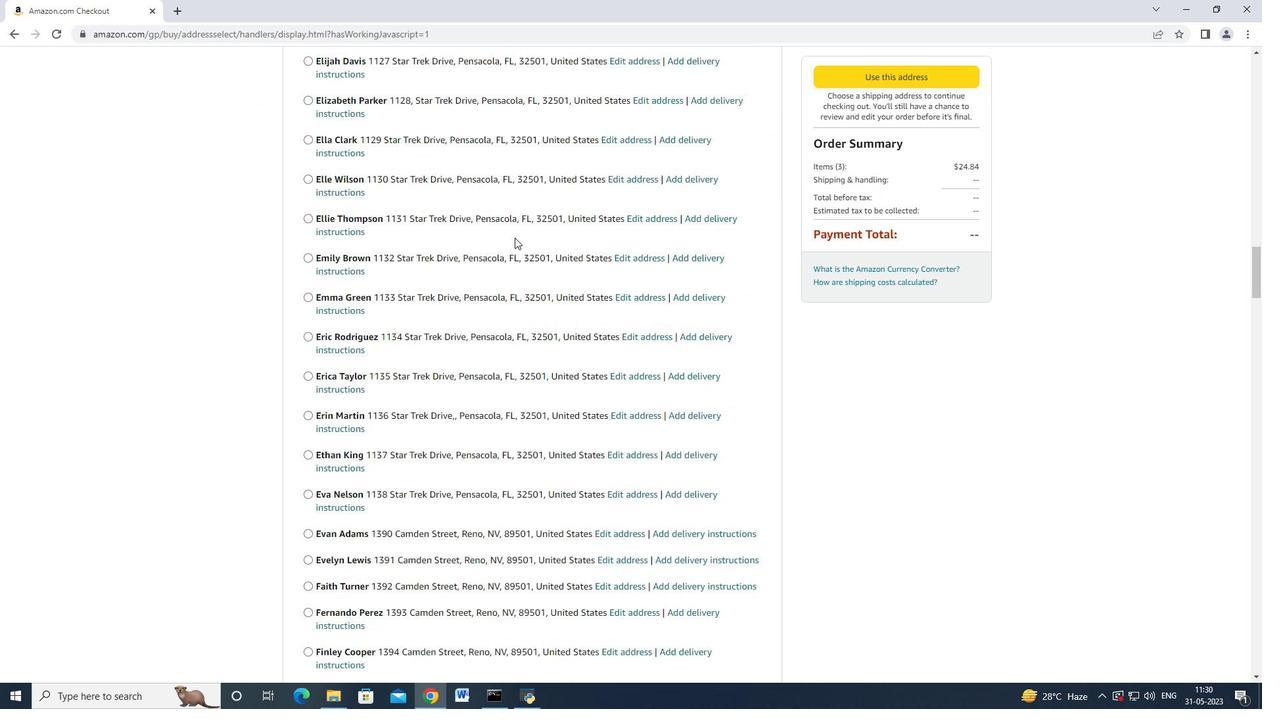 
Action: Mouse scrolled (514, 237) with delta (0, 0)
Screenshot: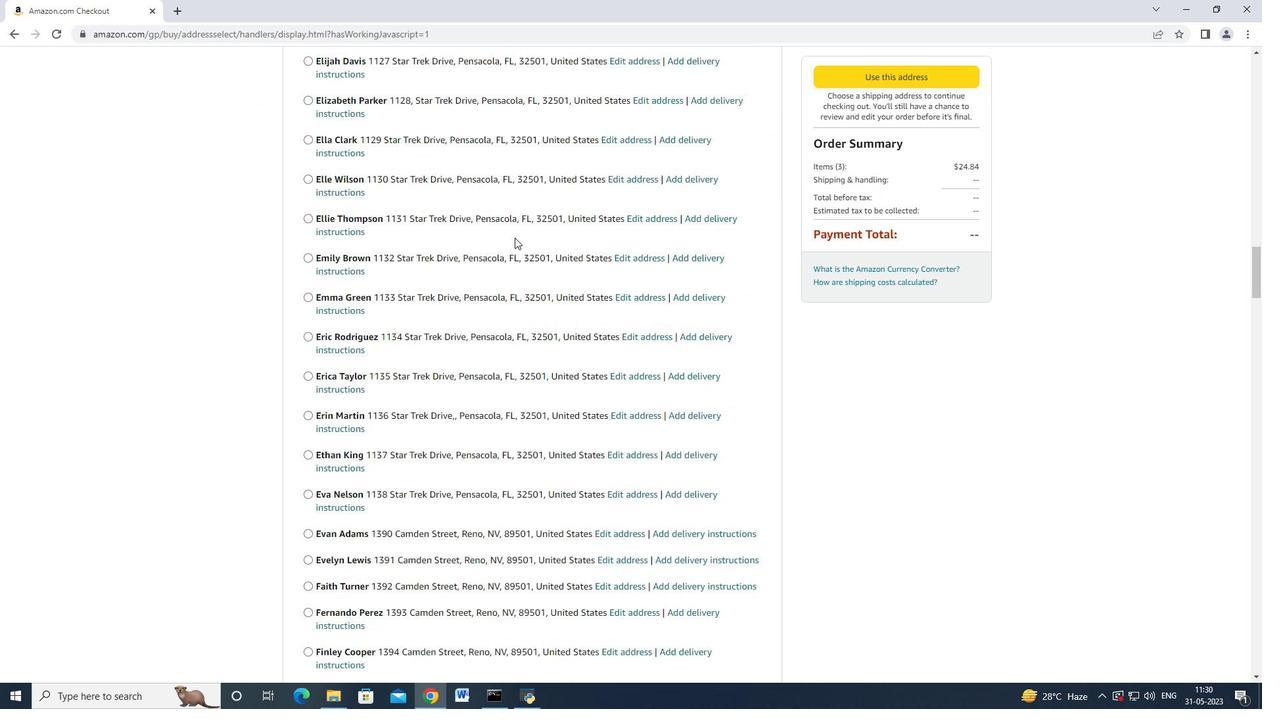 
Action: Mouse moved to (513, 238)
Screenshot: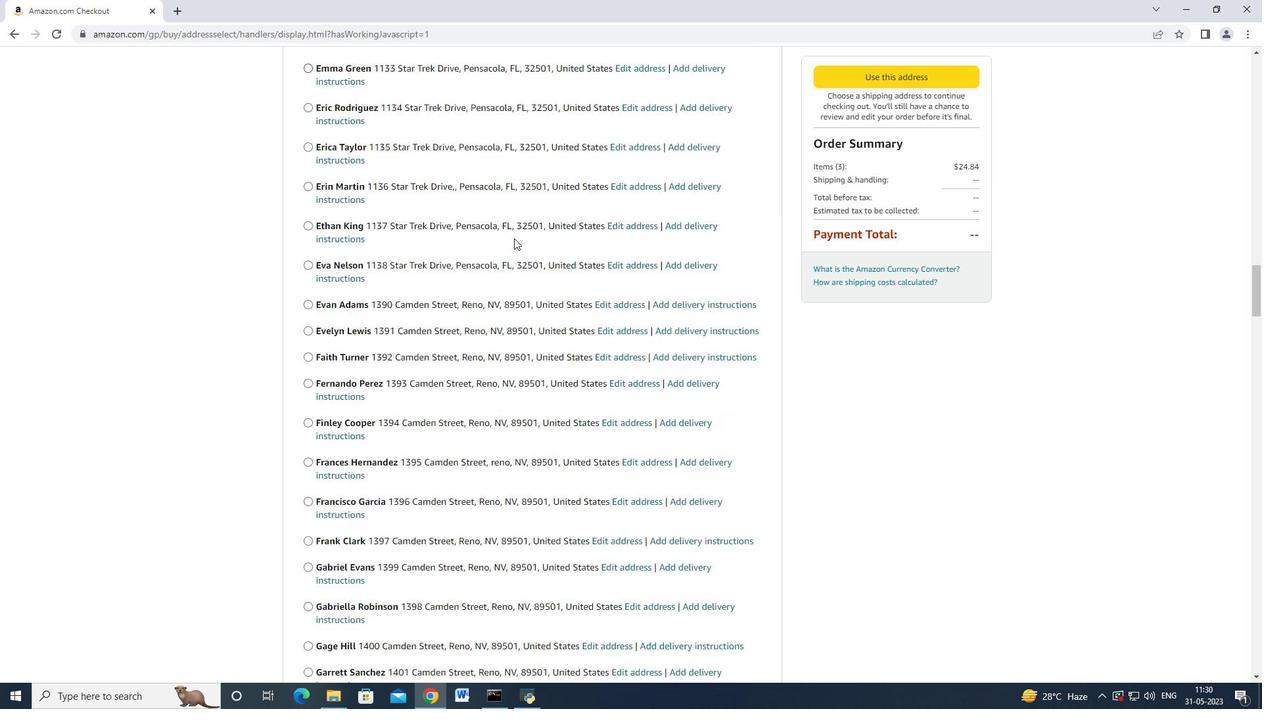 
Action: Mouse scrolled (513, 237) with delta (0, 0)
Screenshot: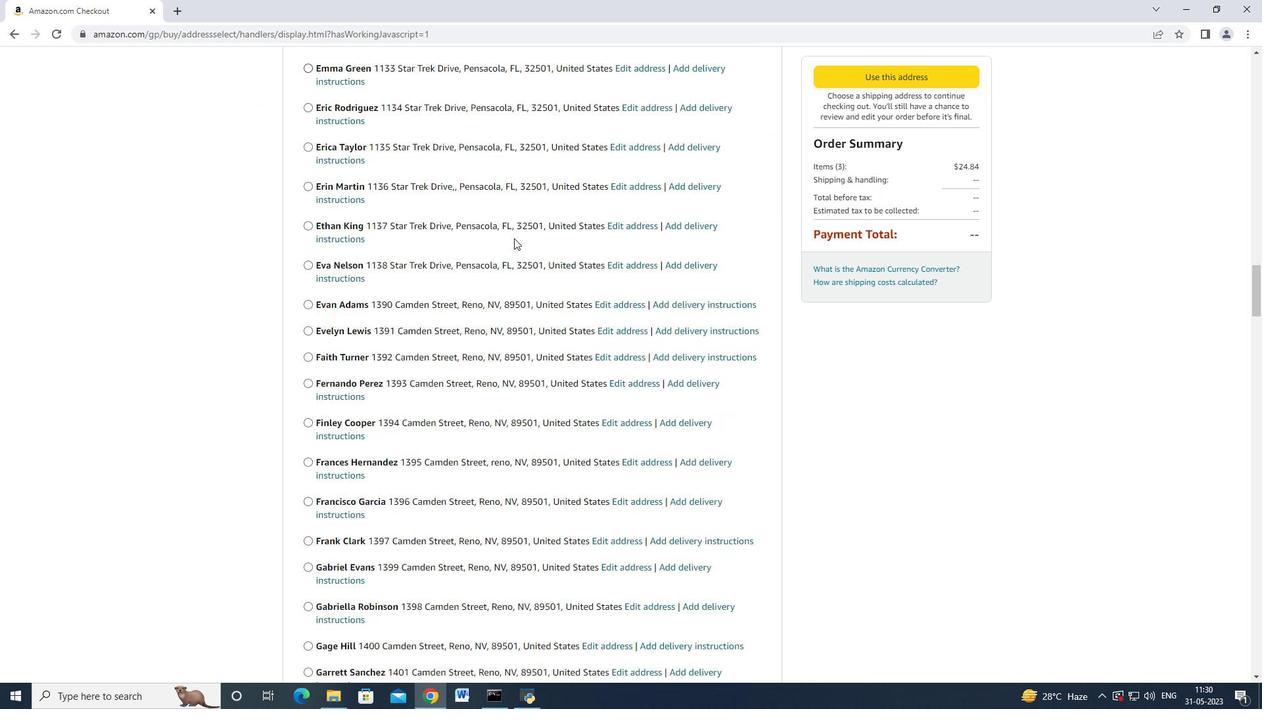 
Action: Mouse moved to (513, 239)
Screenshot: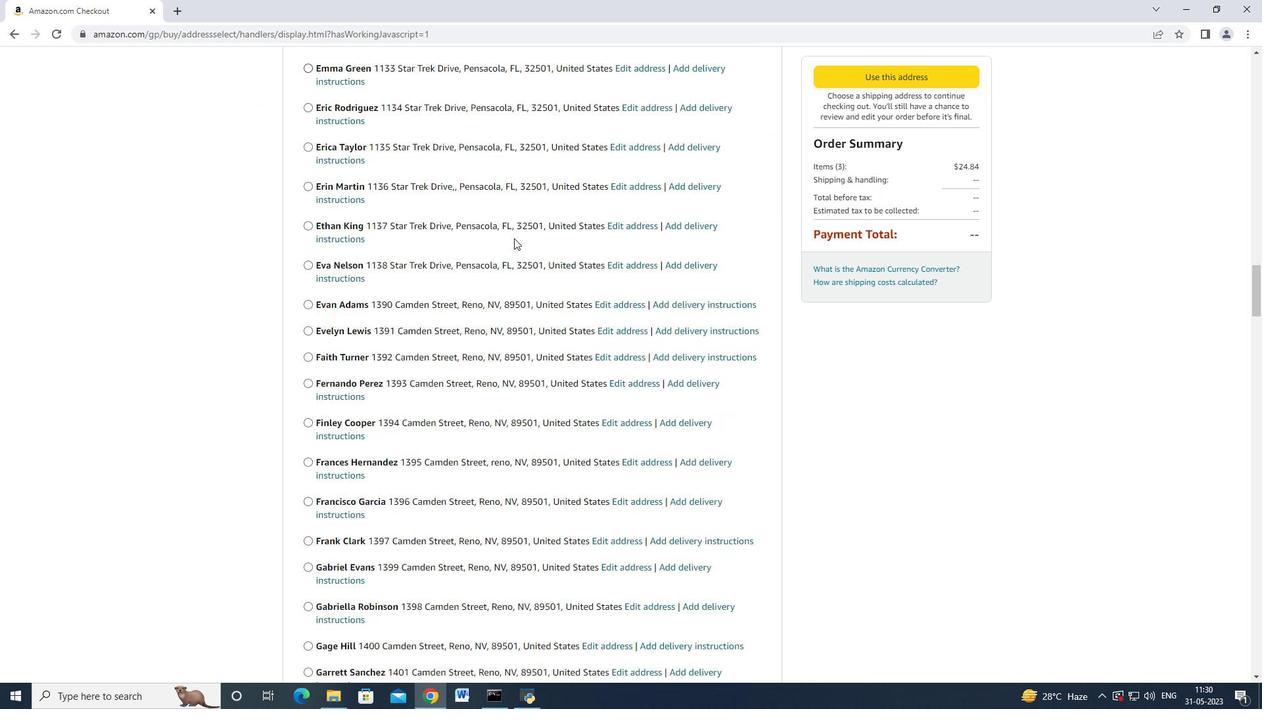 
Action: Mouse scrolled (513, 239) with delta (0, 0)
Screenshot: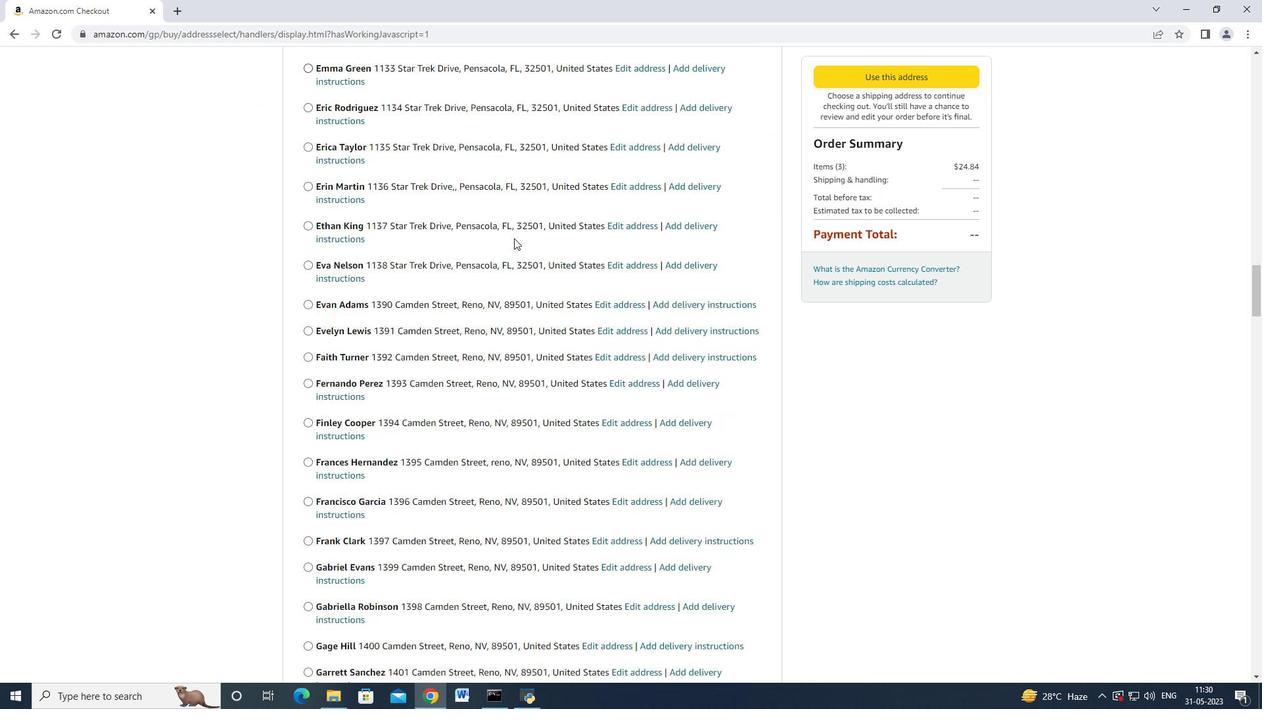 
Action: Mouse scrolled (513, 239) with delta (0, 0)
Screenshot: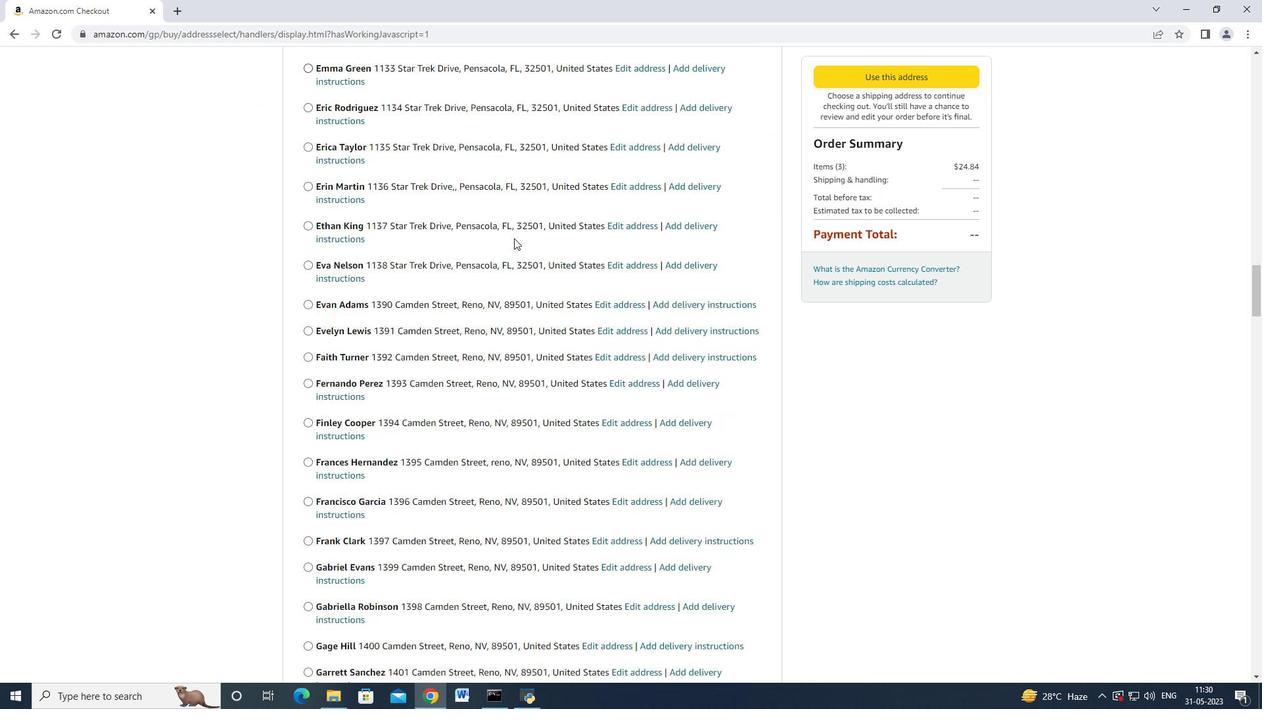 
Action: Mouse scrolled (513, 239) with delta (0, 0)
Screenshot: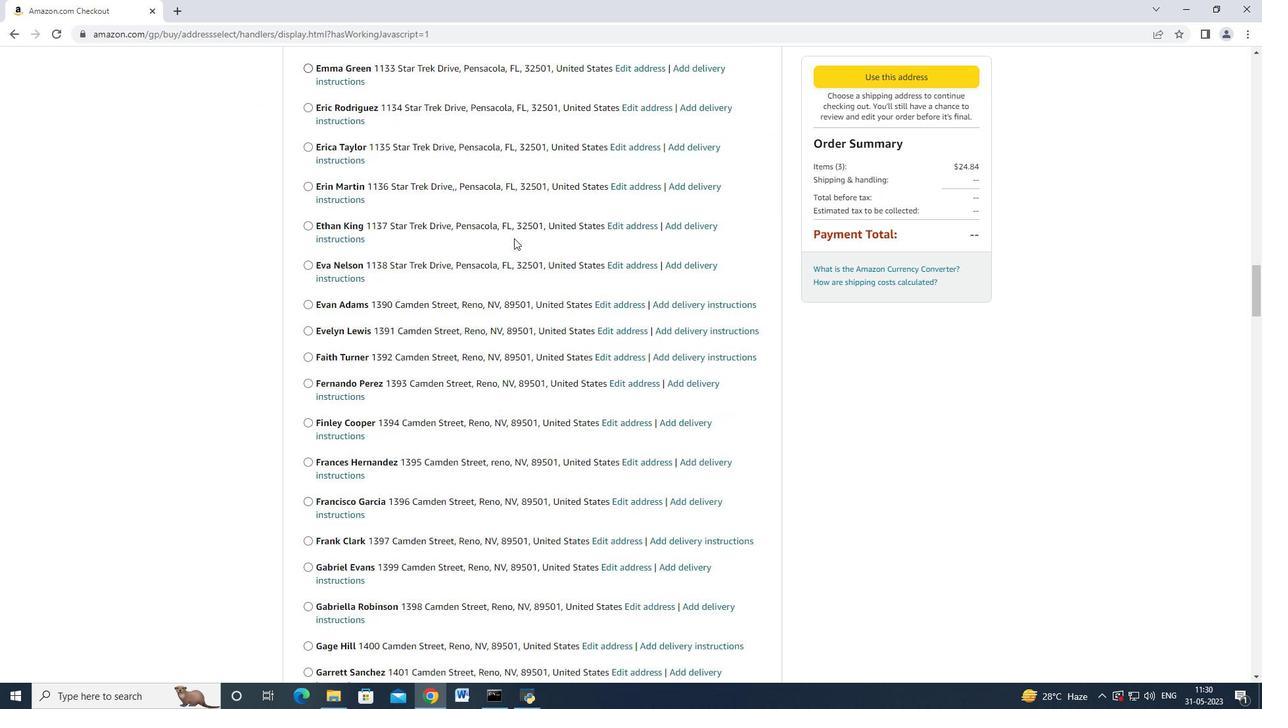 
Action: Mouse scrolled (513, 239) with delta (0, 0)
Screenshot: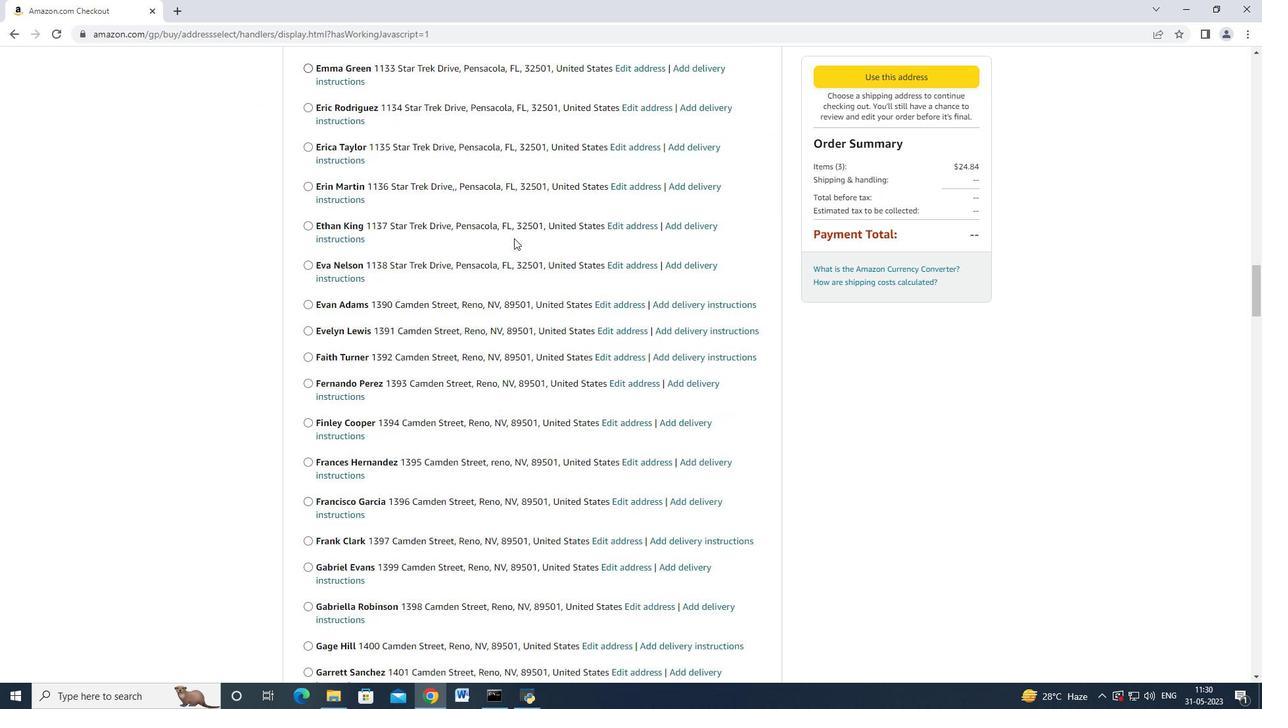 
Action: Mouse scrolled (513, 239) with delta (0, 0)
Screenshot: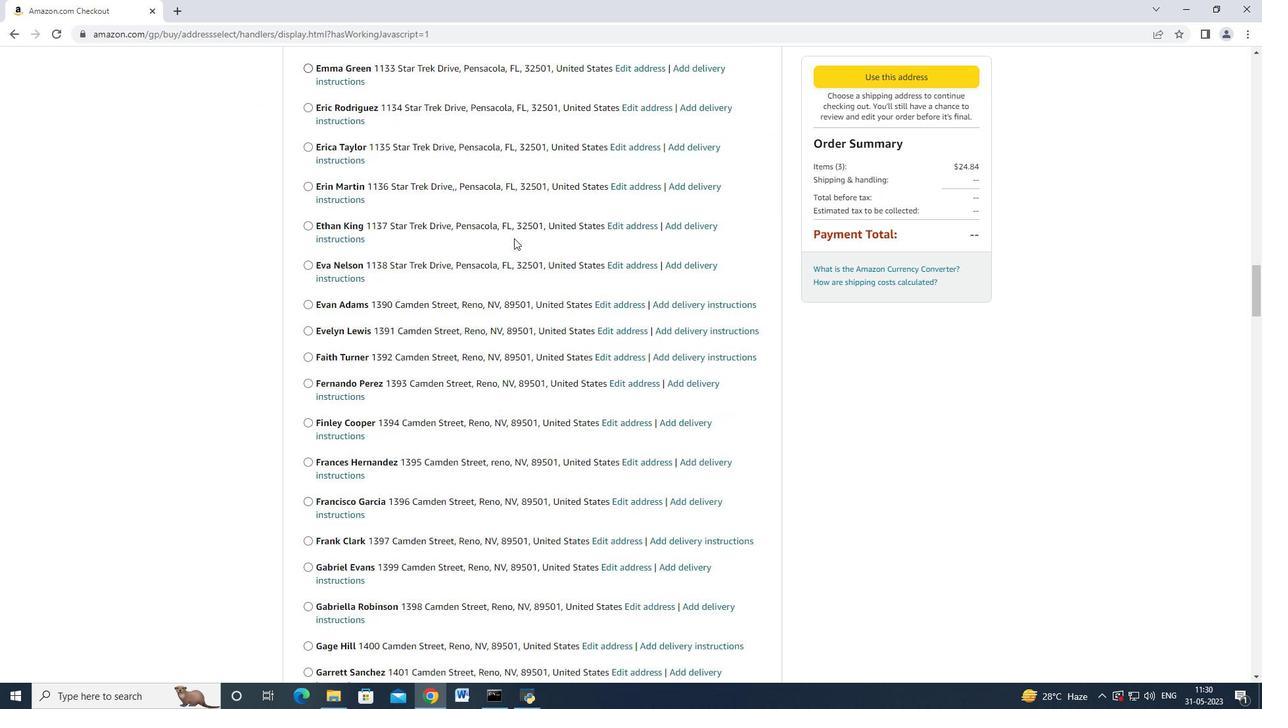 
Action: Mouse scrolled (513, 239) with delta (0, 0)
Screenshot: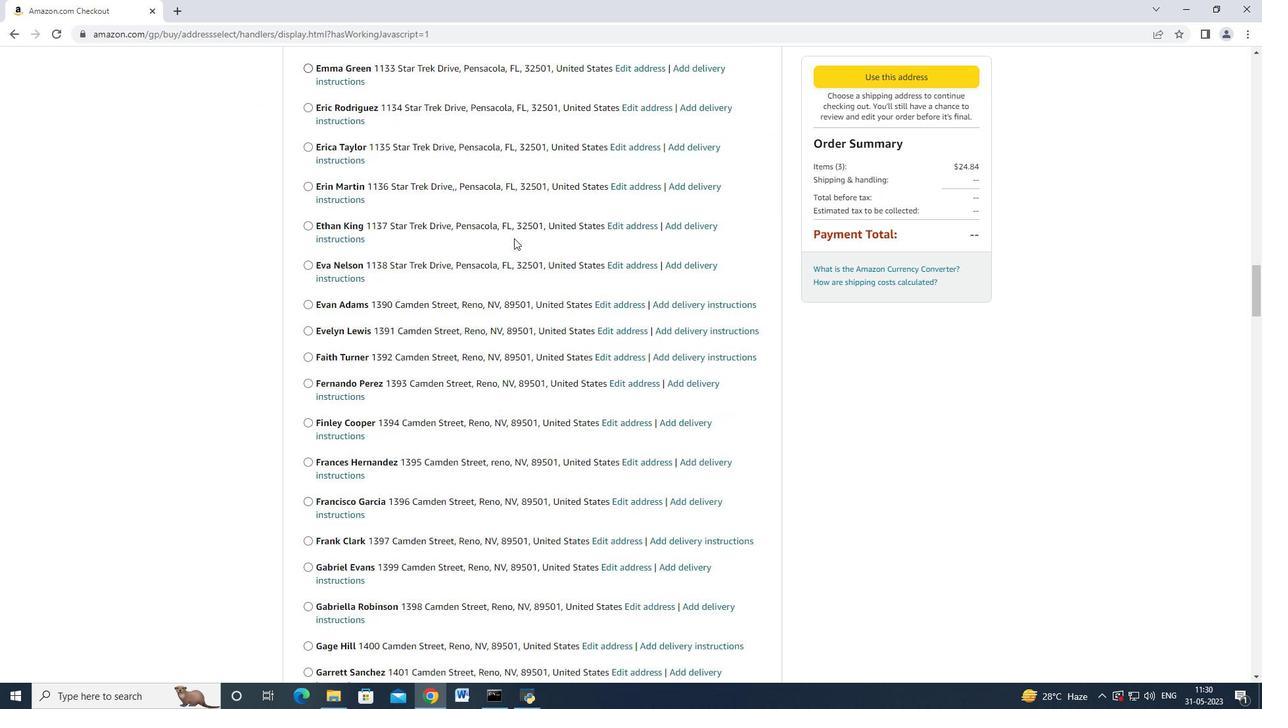 
Action: Mouse moved to (513, 239)
Screenshot: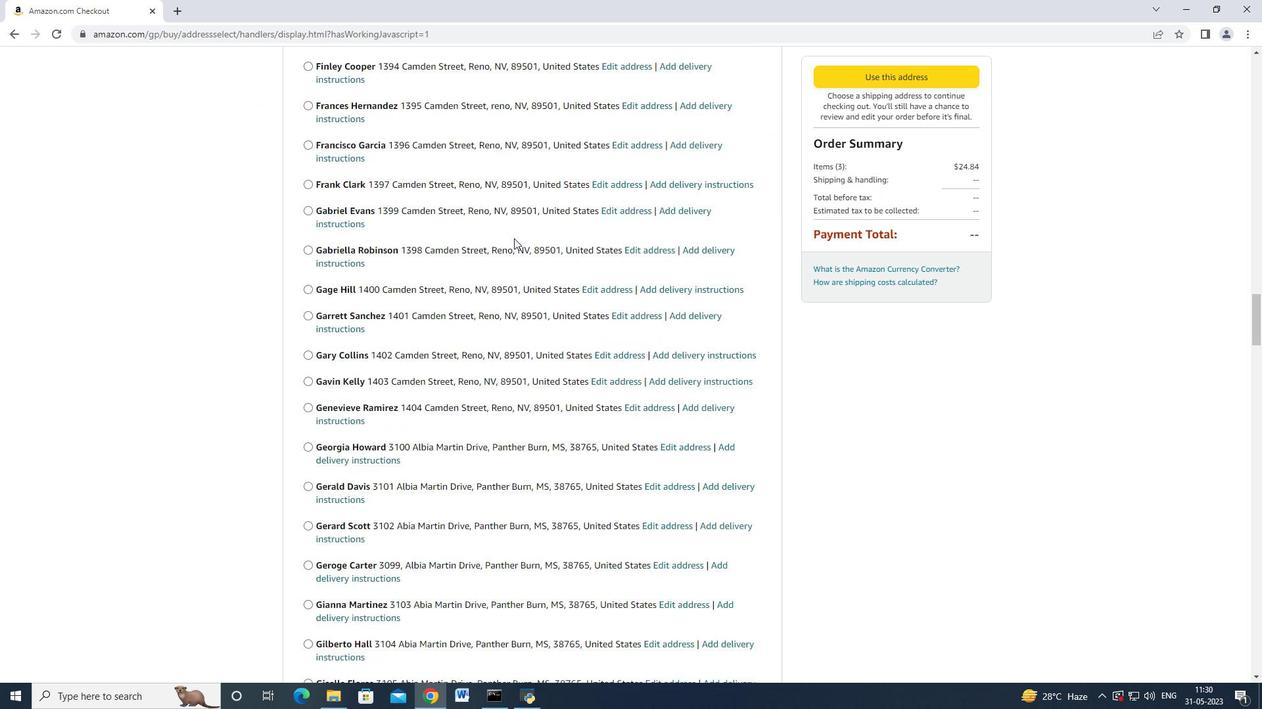 
Action: Mouse scrolled (513, 239) with delta (0, 0)
Screenshot: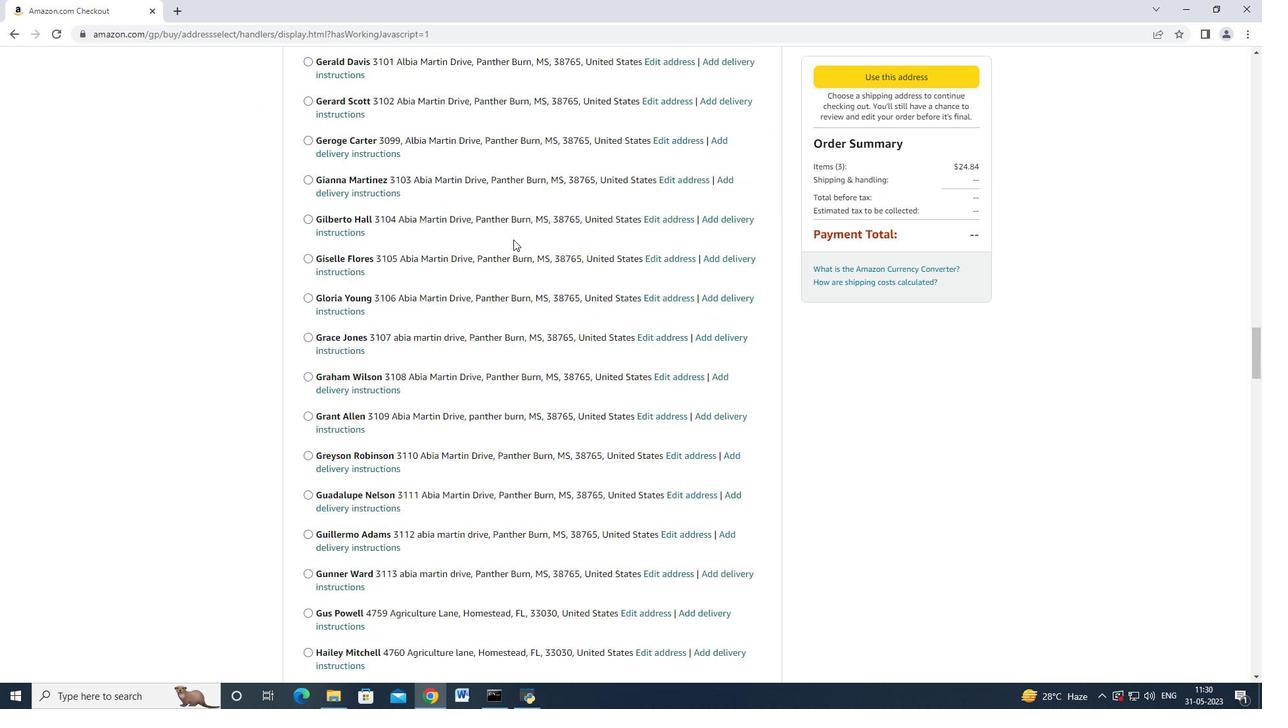 
Action: Mouse scrolled (513, 239) with delta (0, 0)
Screenshot: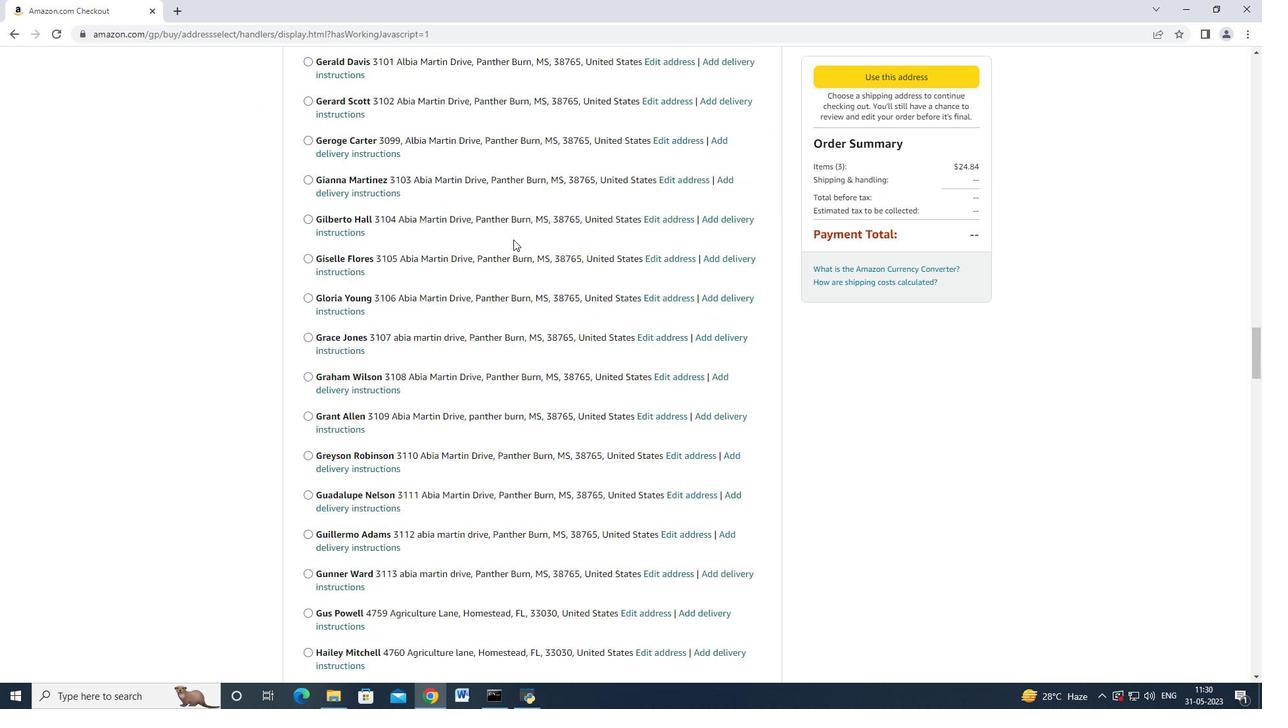 
Action: Mouse scrolled (513, 239) with delta (0, 0)
Screenshot: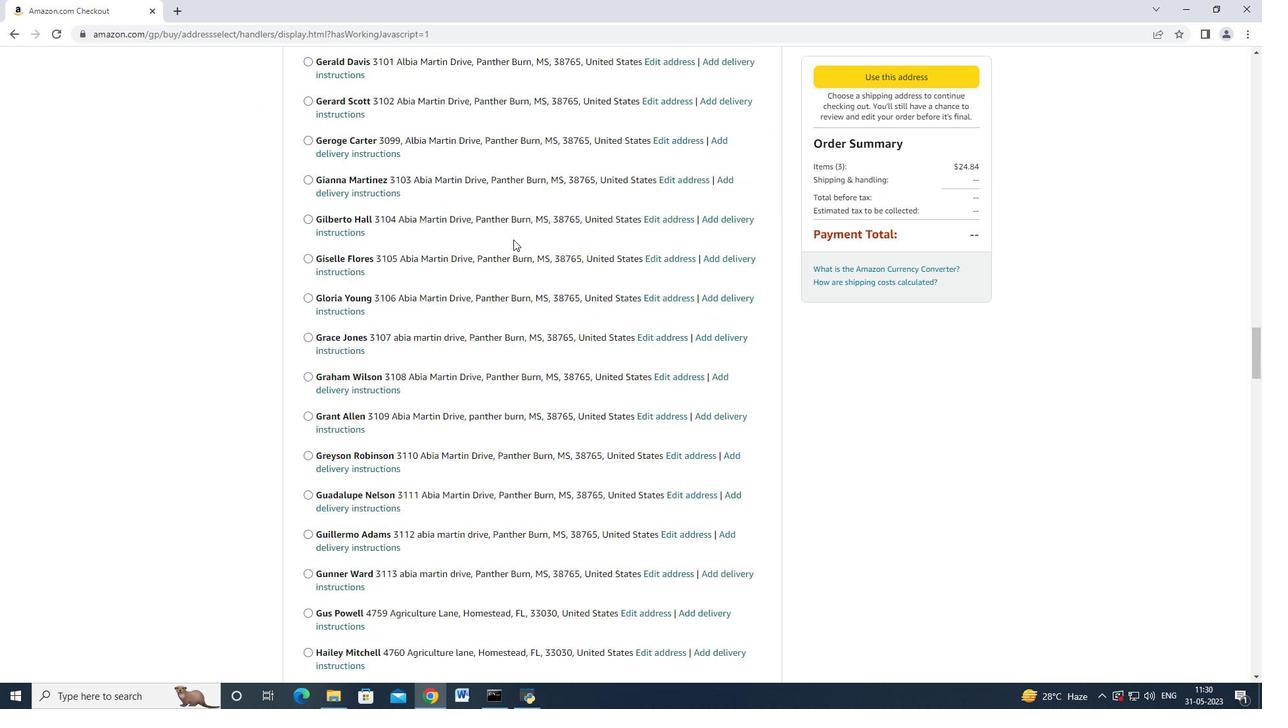 
Action: Mouse scrolled (513, 239) with delta (0, 0)
Screenshot: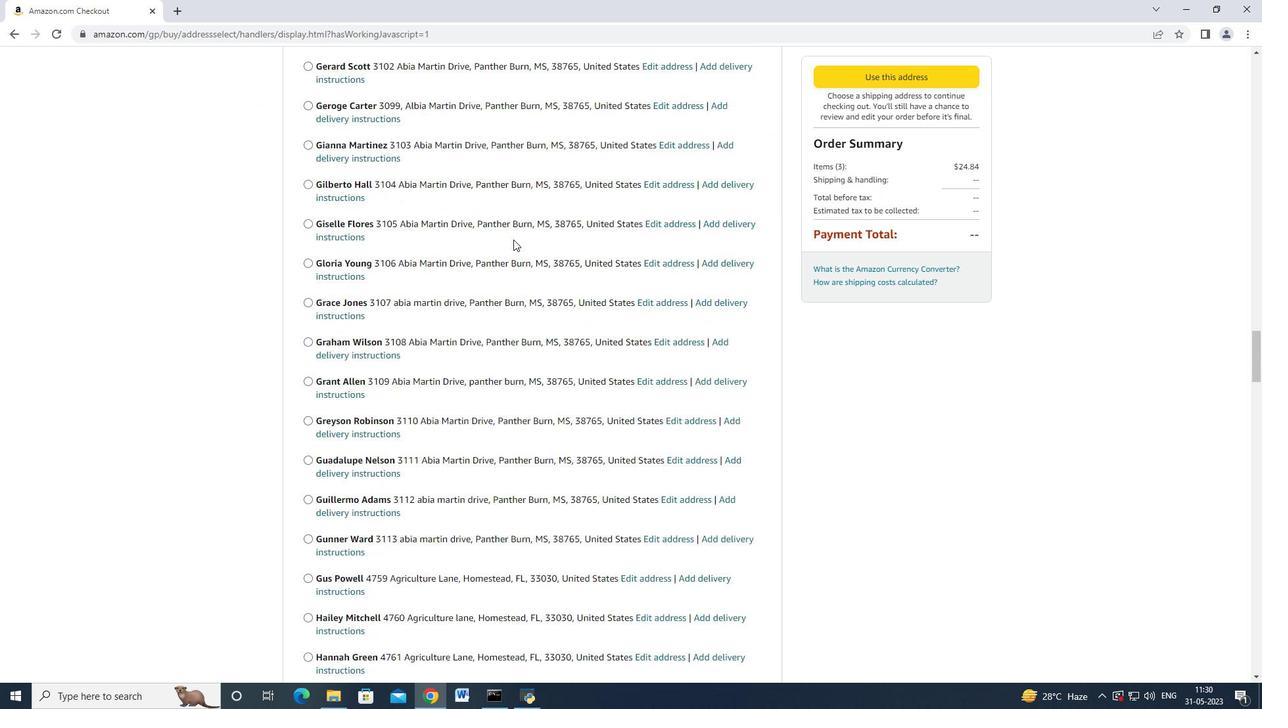 
Action: Mouse scrolled (513, 239) with delta (0, 0)
Screenshot: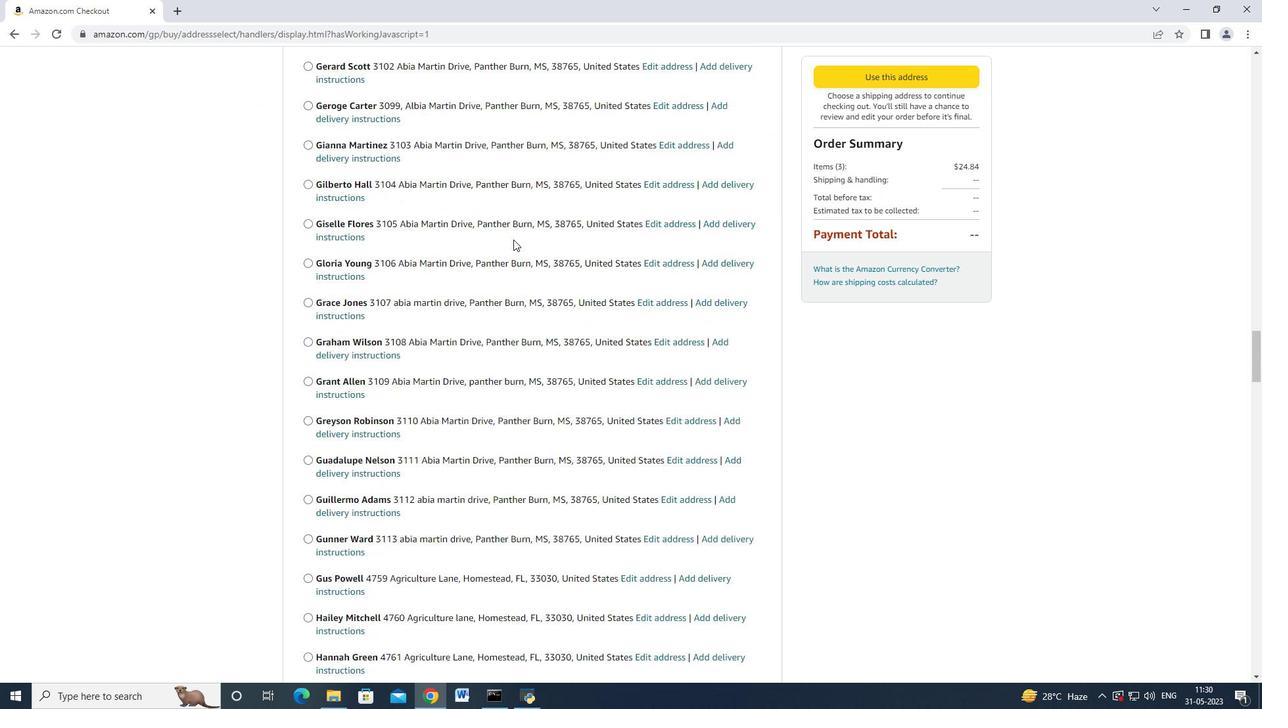 
Action: Mouse scrolled (513, 239) with delta (0, 0)
Screenshot: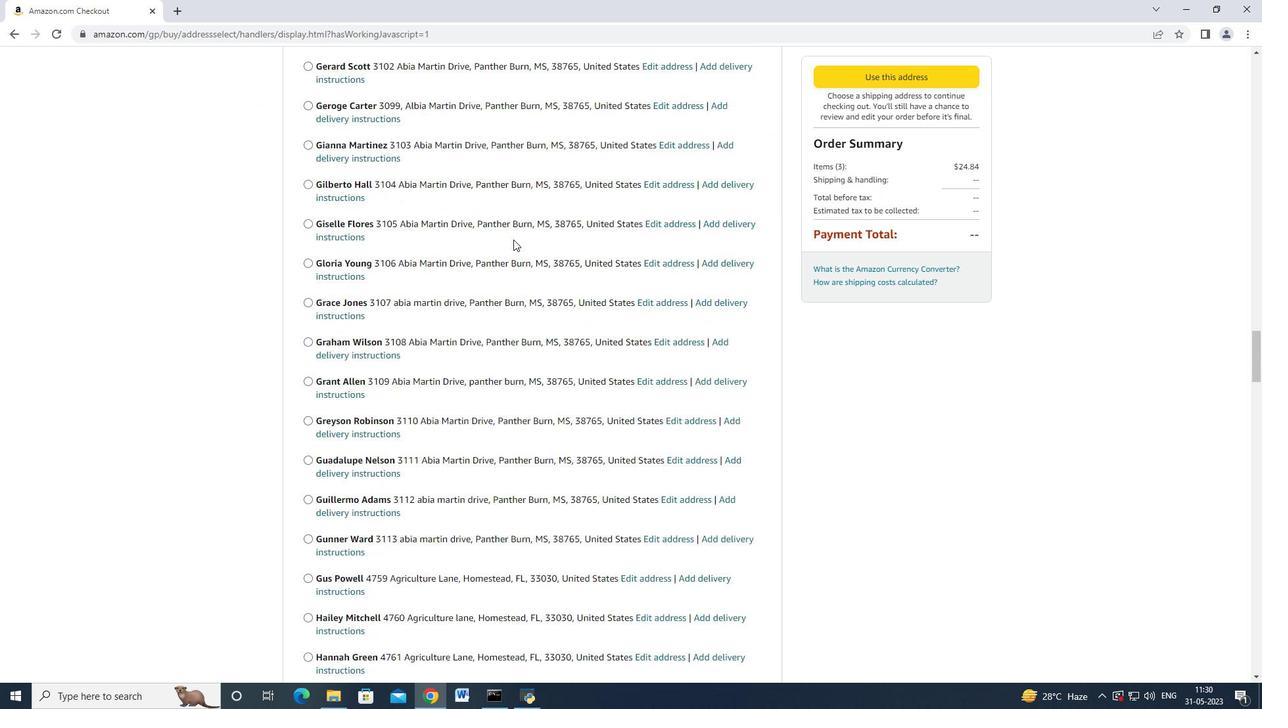 
Action: Mouse scrolled (513, 239) with delta (0, 0)
Screenshot: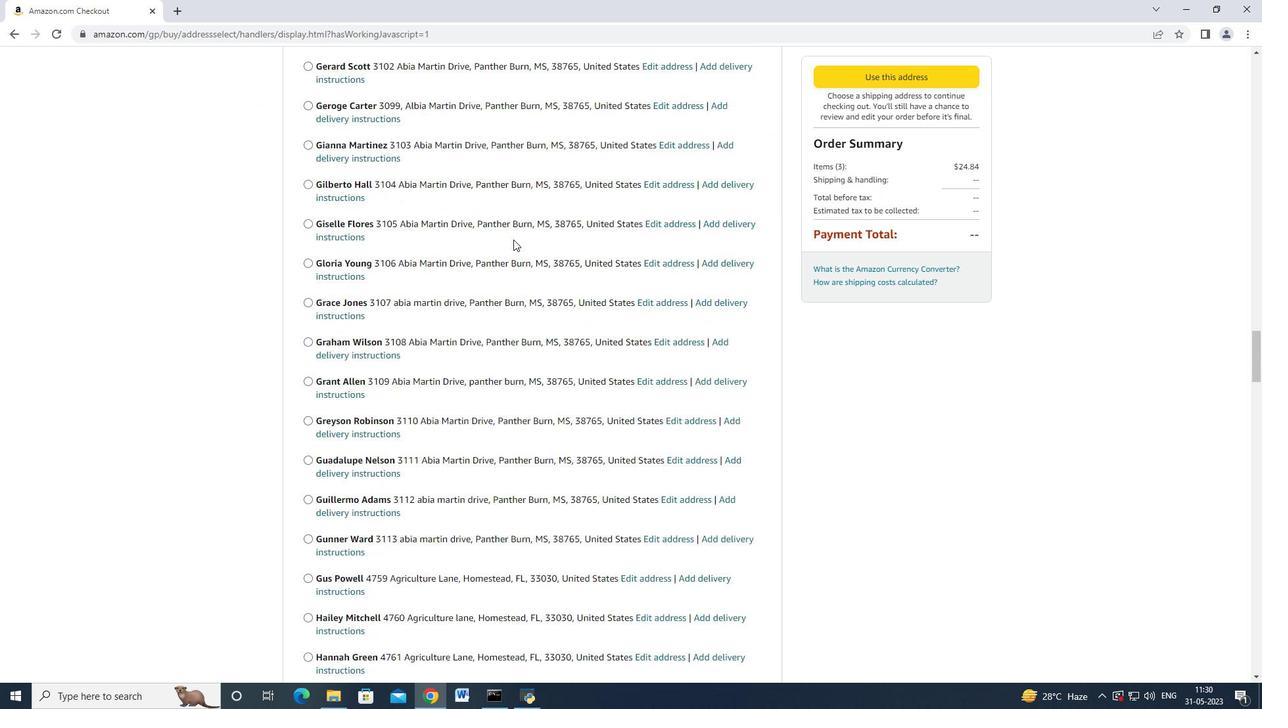 
Action: Mouse scrolled (513, 239) with delta (0, 0)
Screenshot: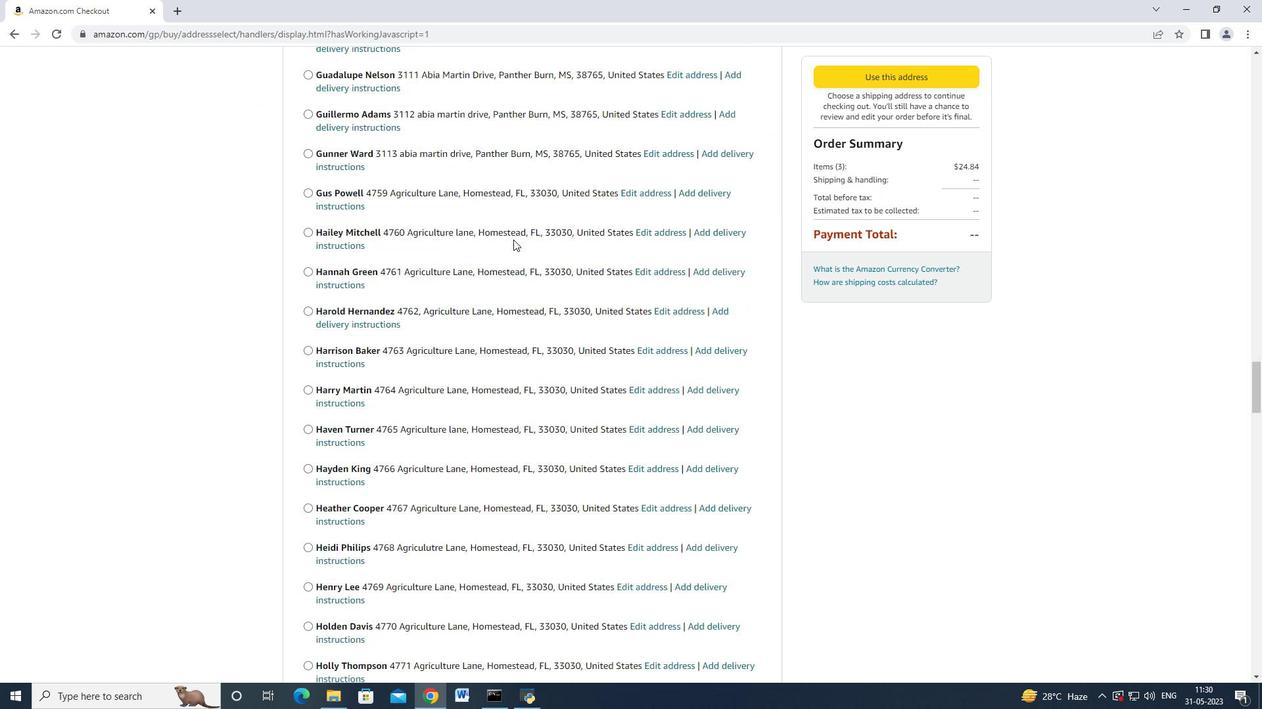 
Action: Mouse scrolled (513, 239) with delta (0, 0)
Screenshot: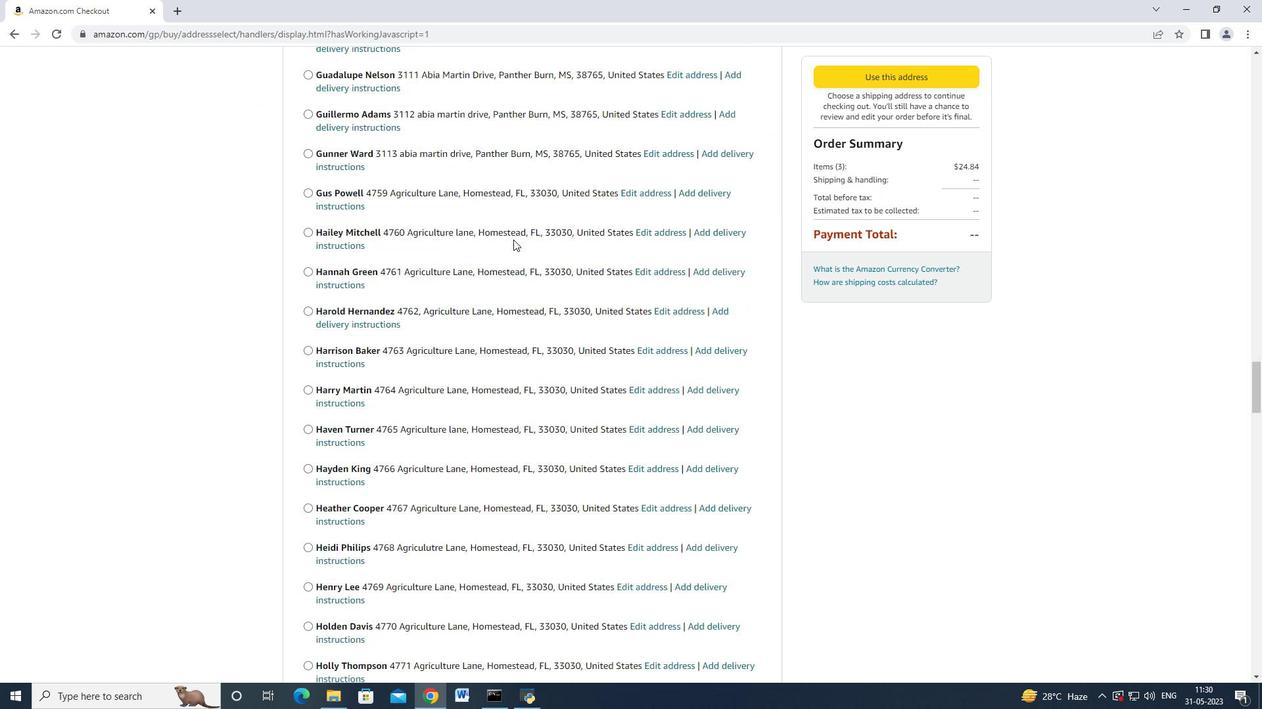 
Action: Mouse scrolled (513, 239) with delta (0, 0)
Screenshot: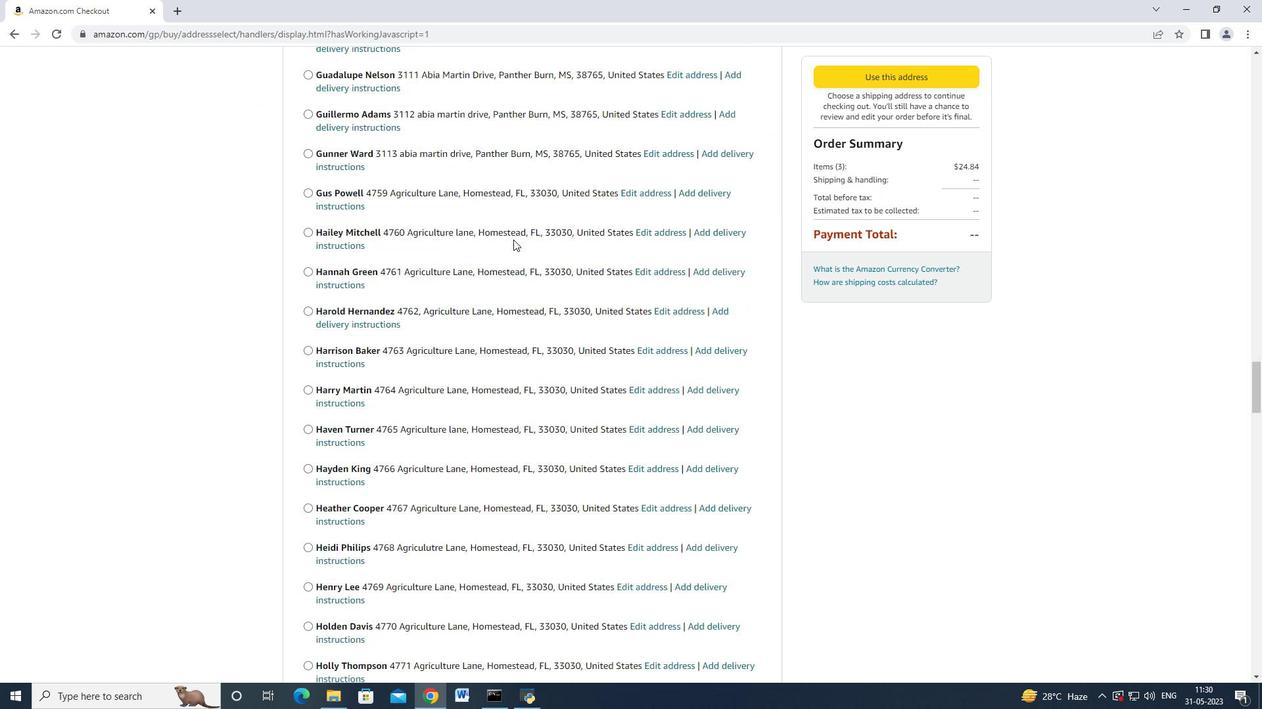 
Action: Mouse moved to (513, 240)
Screenshot: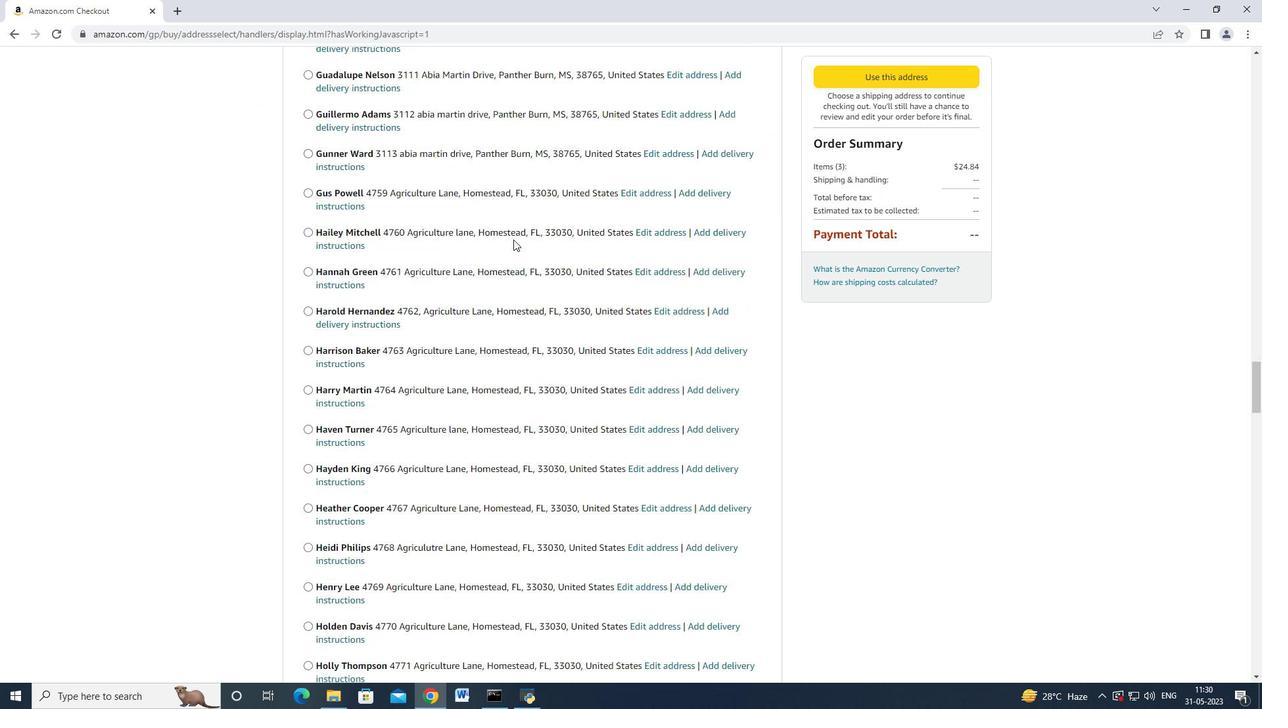 
Action: Mouse scrolled (513, 239) with delta (0, 0)
Screenshot: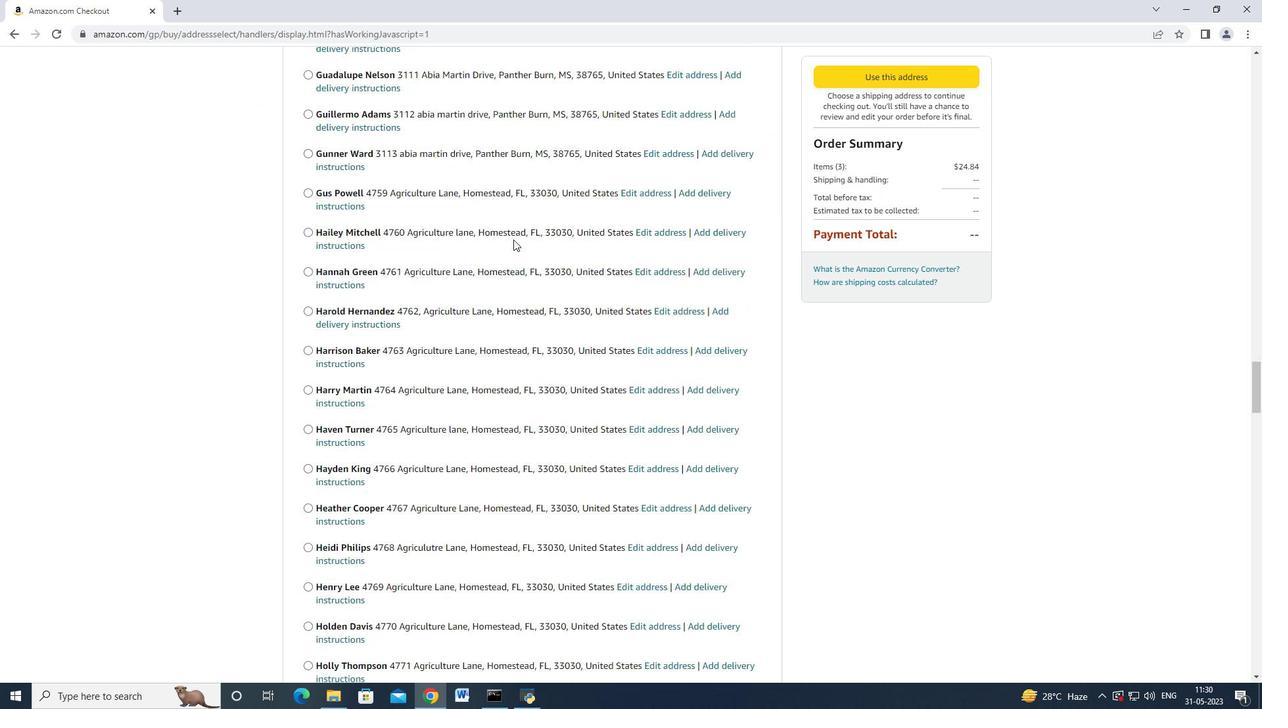 
Action: Mouse scrolled (513, 239) with delta (0, -1)
Screenshot: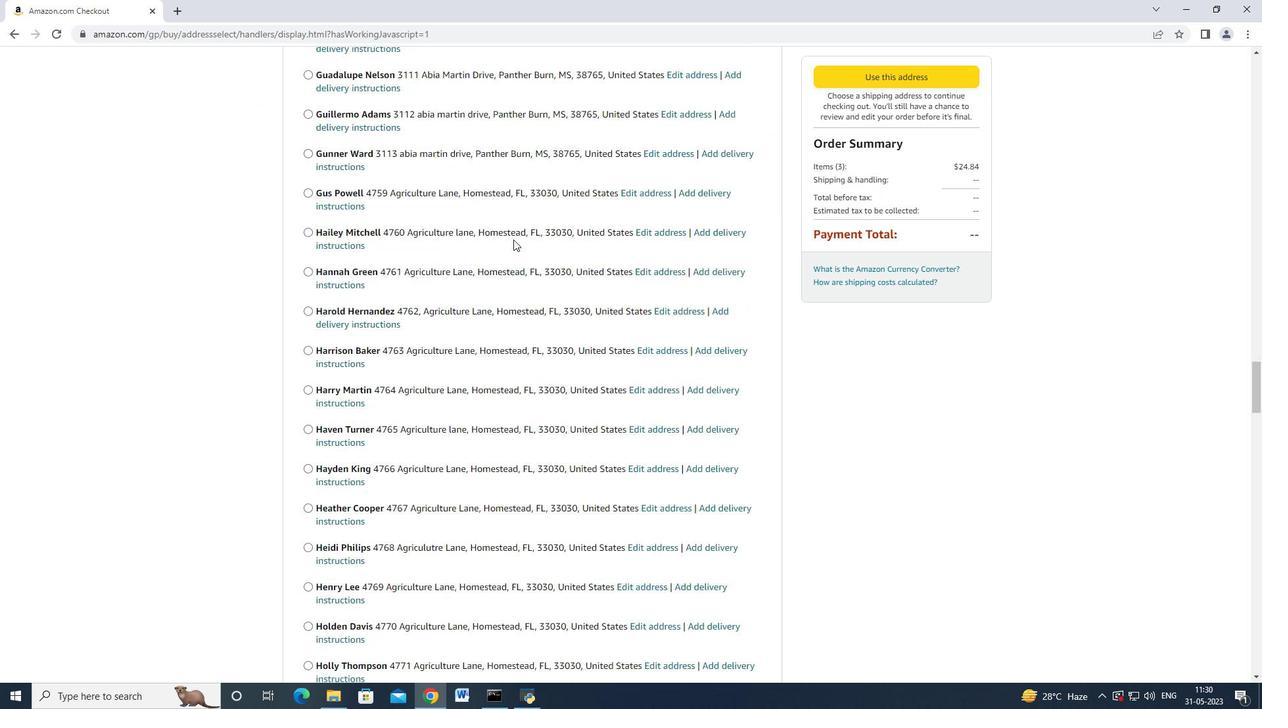 
Action: Mouse scrolled (513, 239) with delta (0, 0)
Screenshot: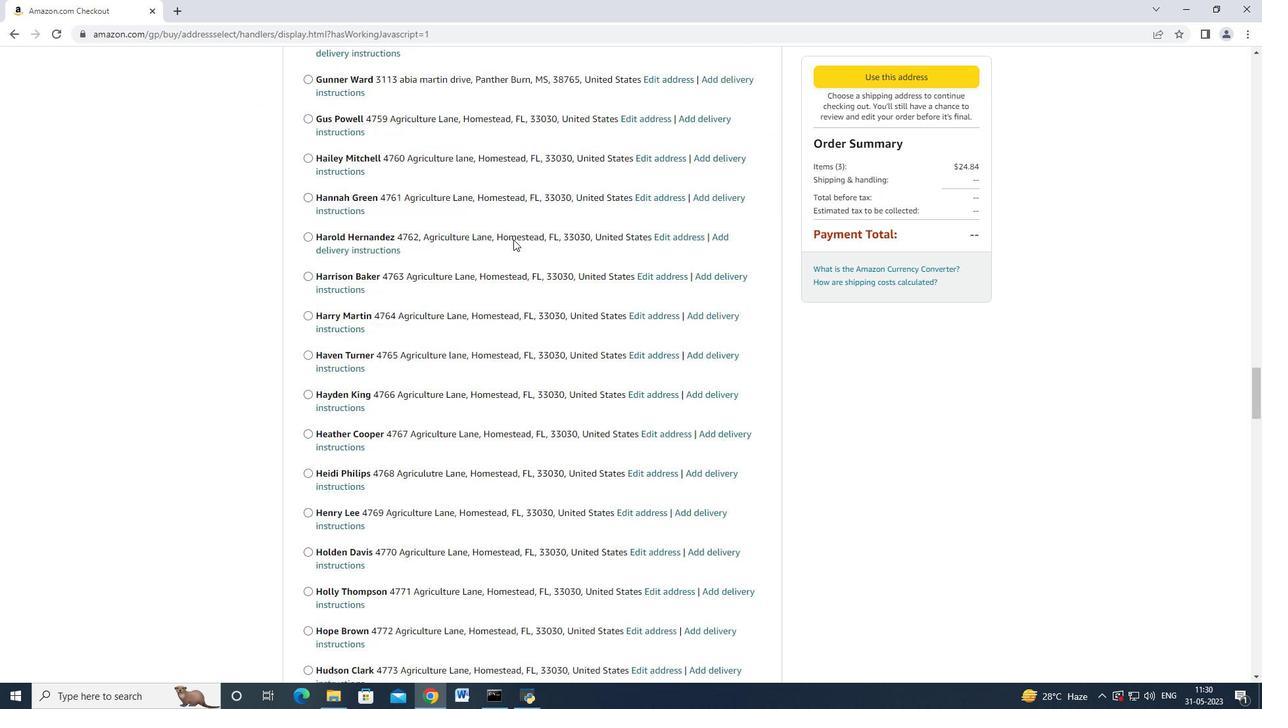 
Action: Mouse moved to (512, 240)
Screenshot: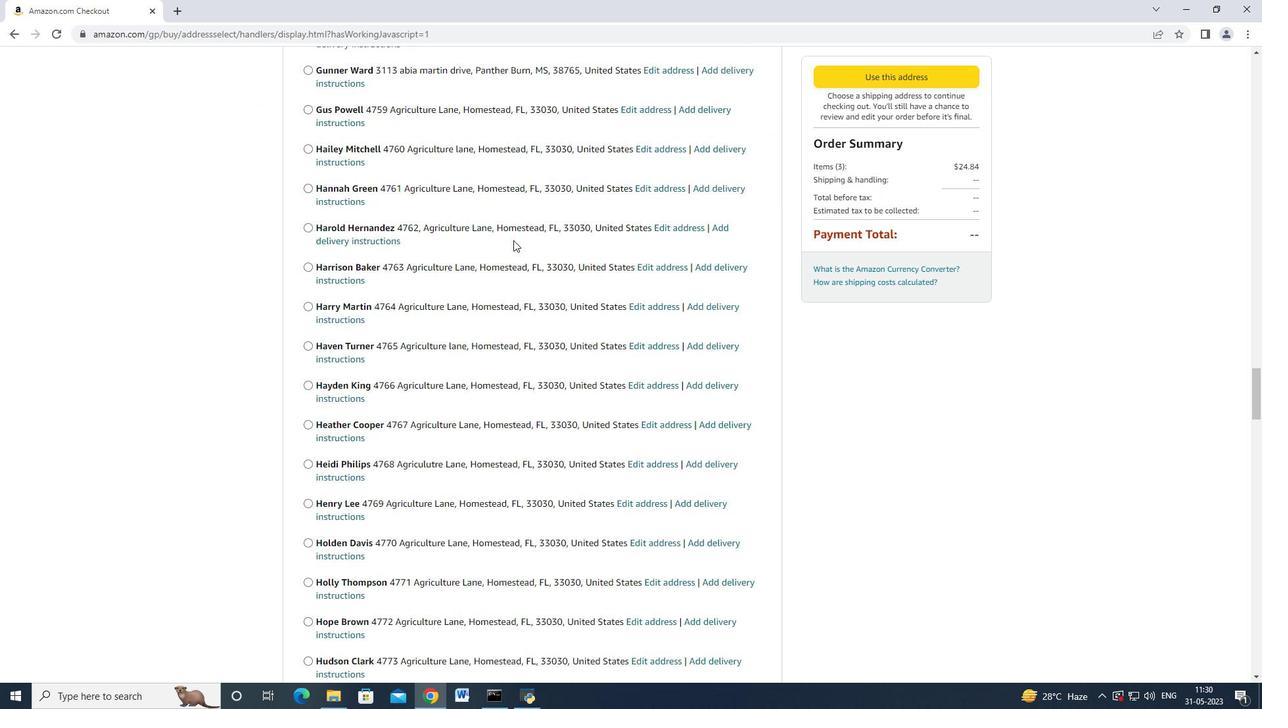 
Action: Mouse scrolled (512, 239) with delta (0, 0)
Screenshot: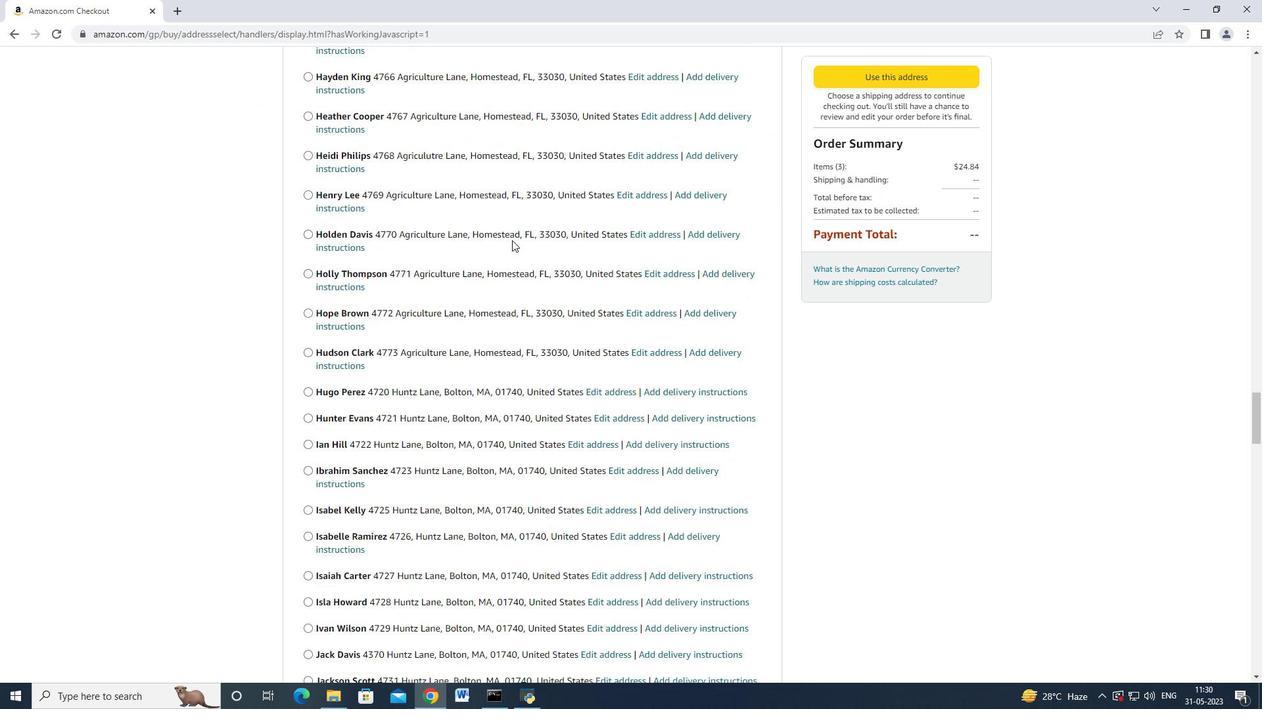 
Action: Mouse scrolled (512, 239) with delta (0, 0)
Screenshot: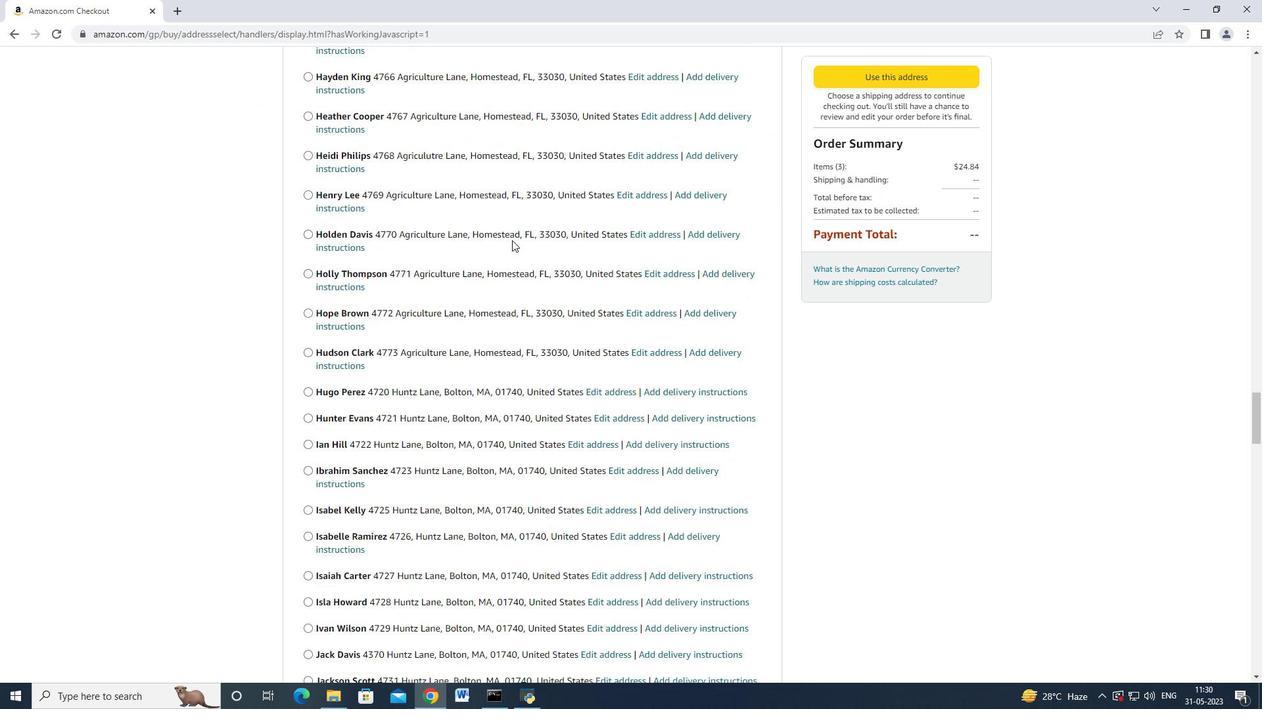 
Action: Mouse scrolled (512, 239) with delta (0, 0)
Screenshot: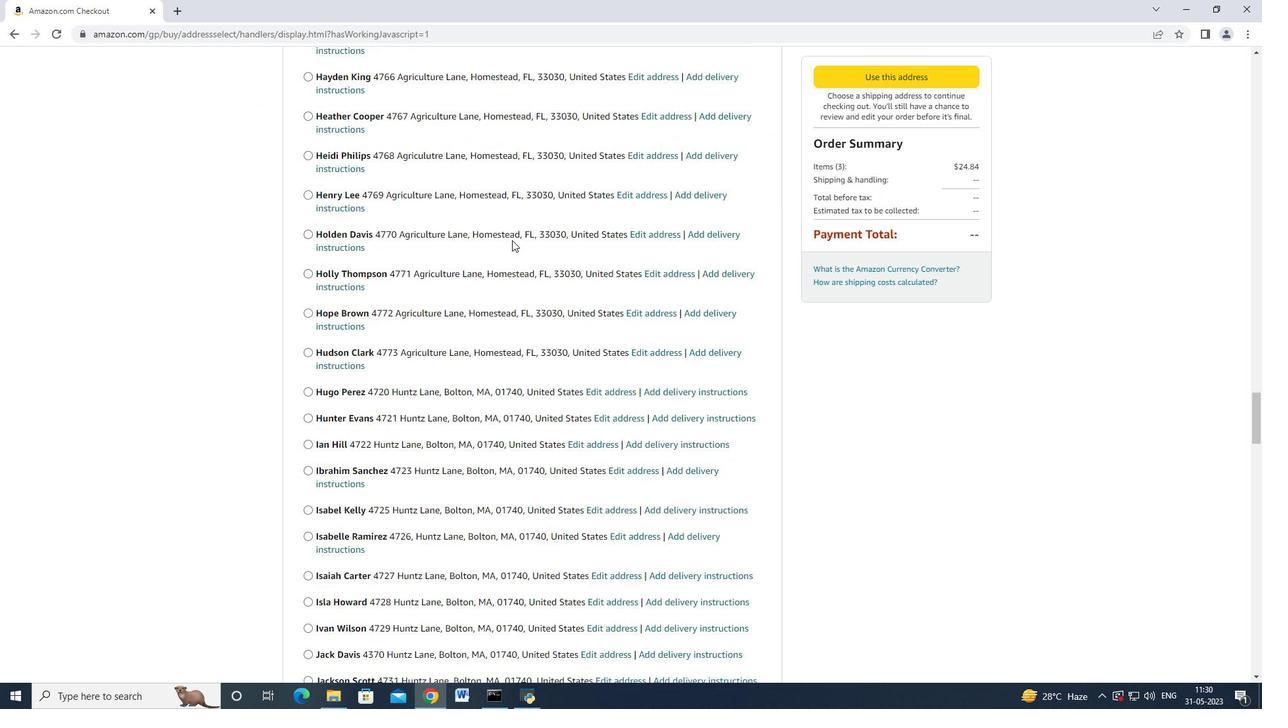
Action: Mouse moved to (511, 240)
Screenshot: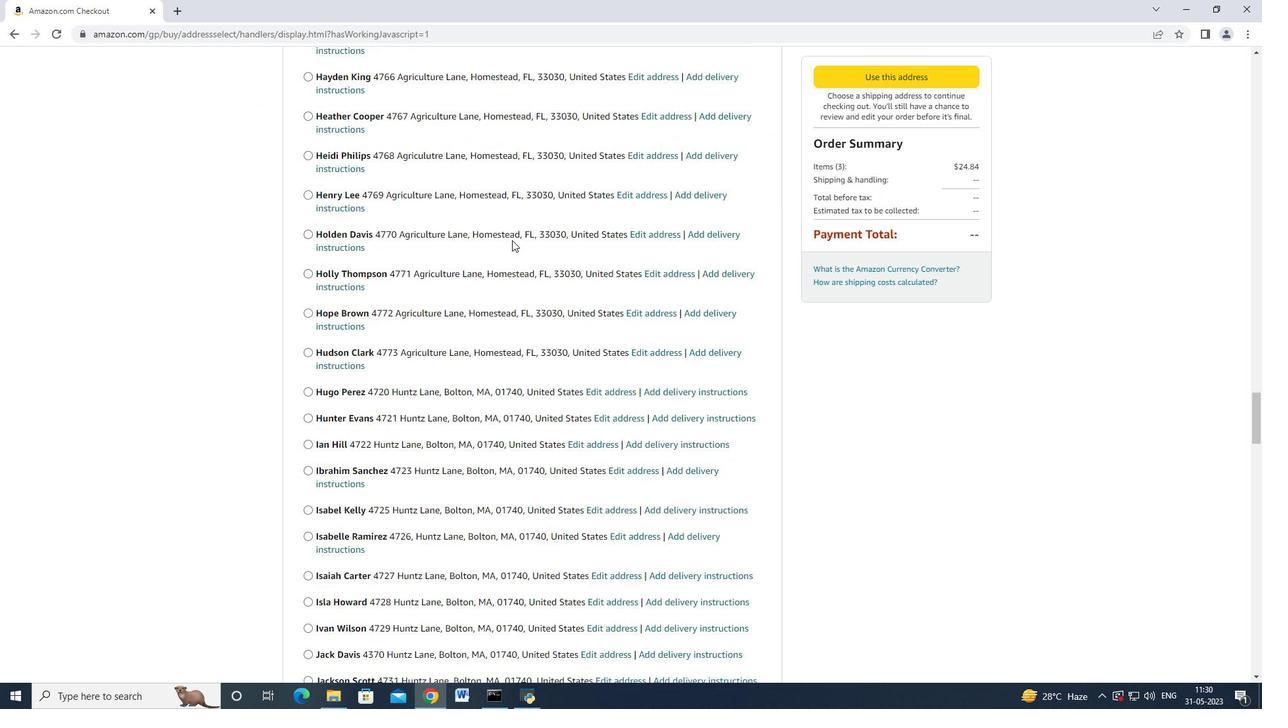 
Action: Mouse scrolled (512, 239) with delta (0, 0)
Screenshot: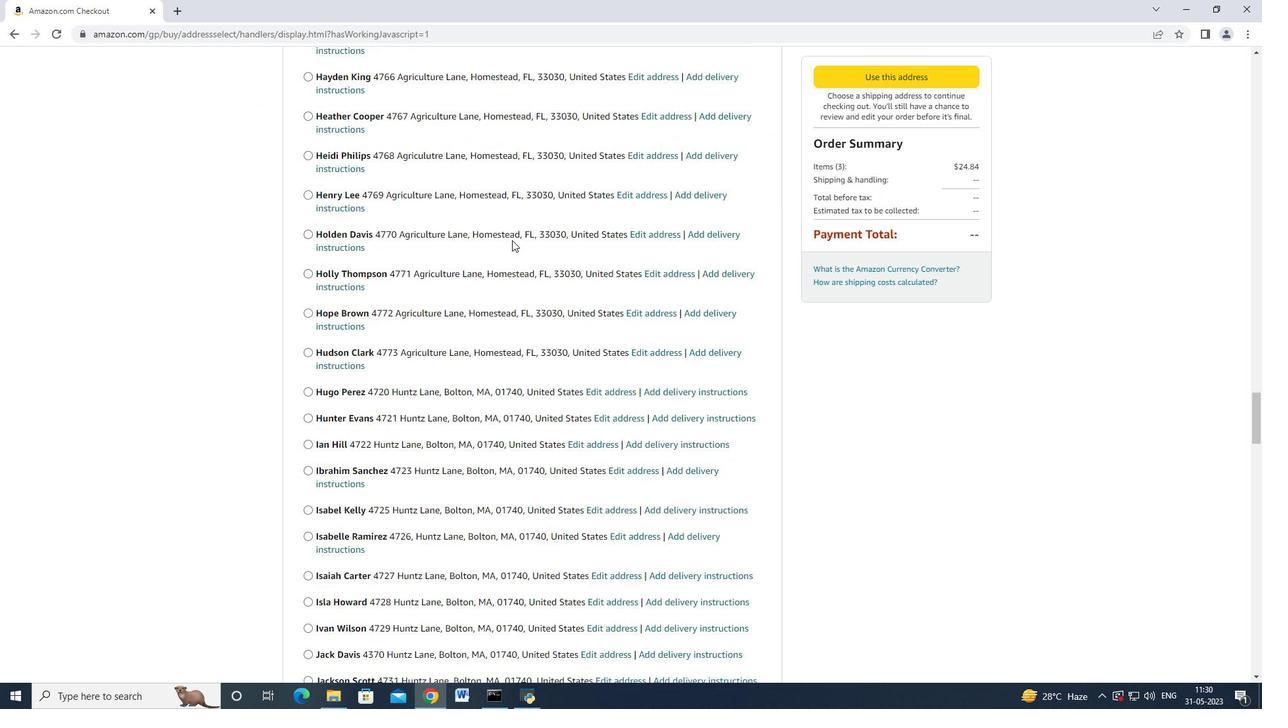 
Action: Mouse scrolled (512, 239) with delta (0, 0)
Screenshot: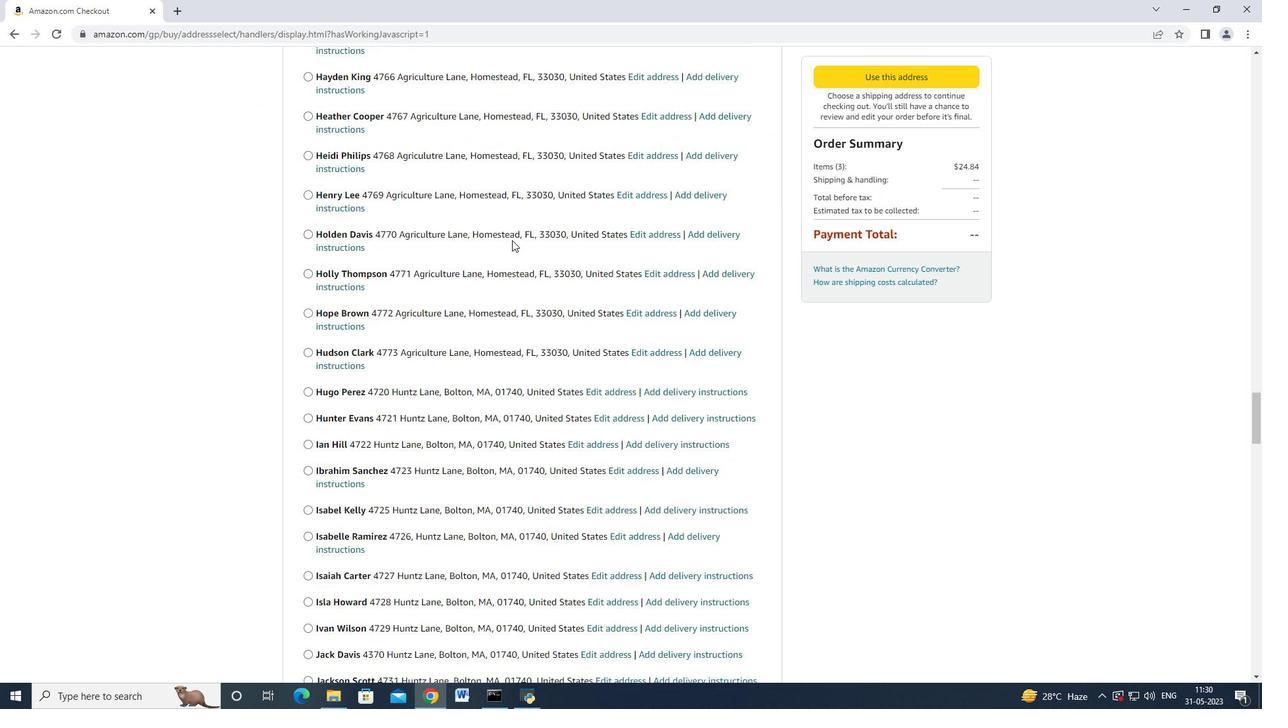 
Action: Mouse scrolled (512, 239) with delta (0, 0)
Screenshot: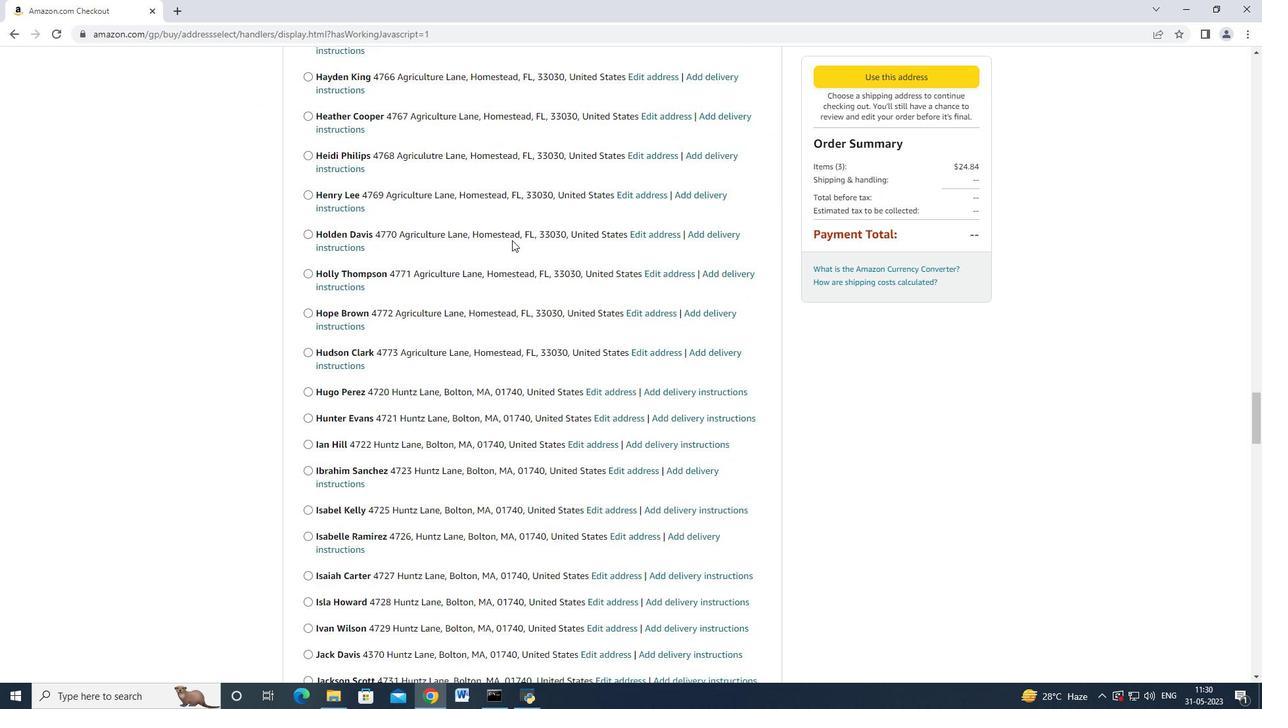 
Action: Mouse moved to (510, 240)
Screenshot: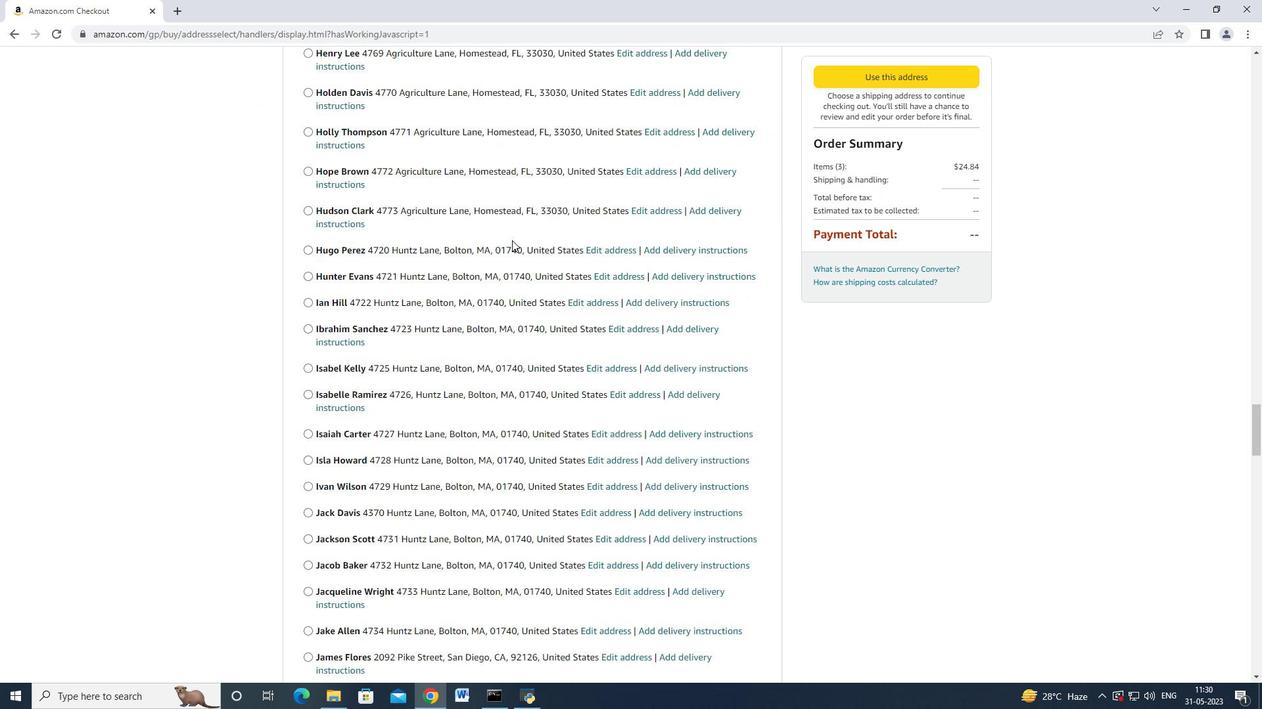 
Action: Mouse scrolled (510, 239) with delta (0, 0)
Screenshot: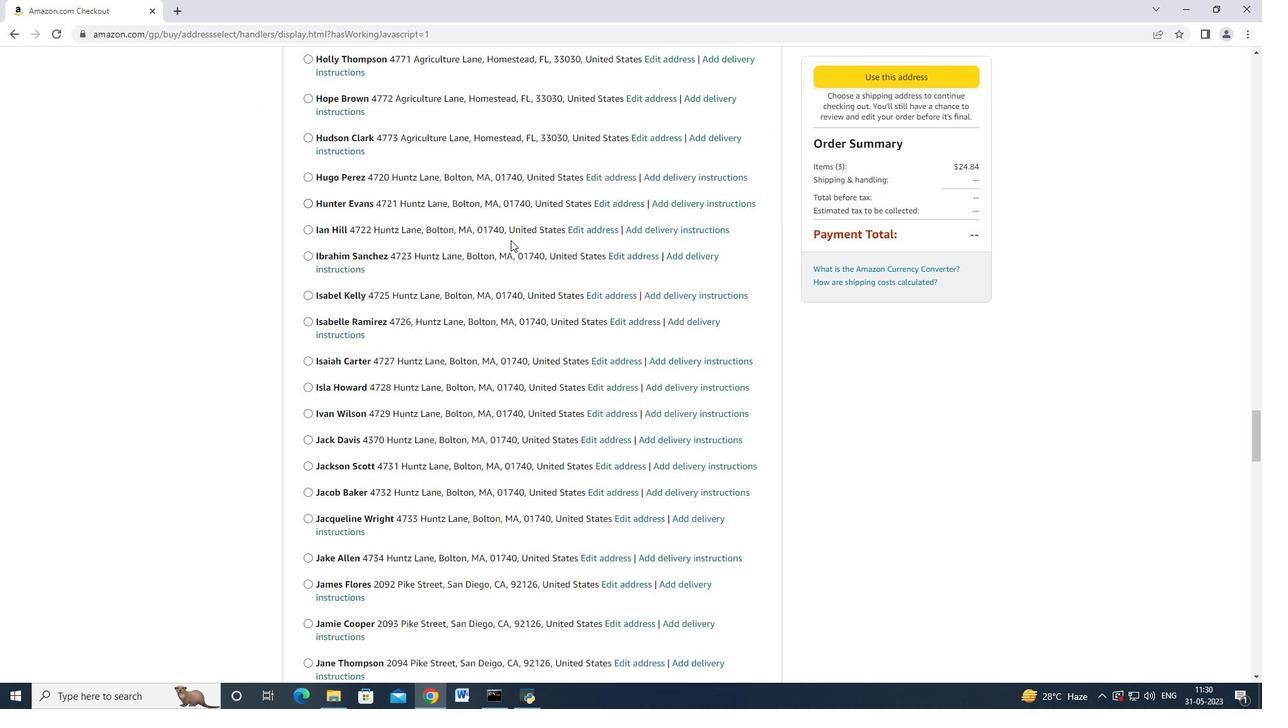 
Action: Mouse scrolled (510, 239) with delta (0, 0)
Screenshot: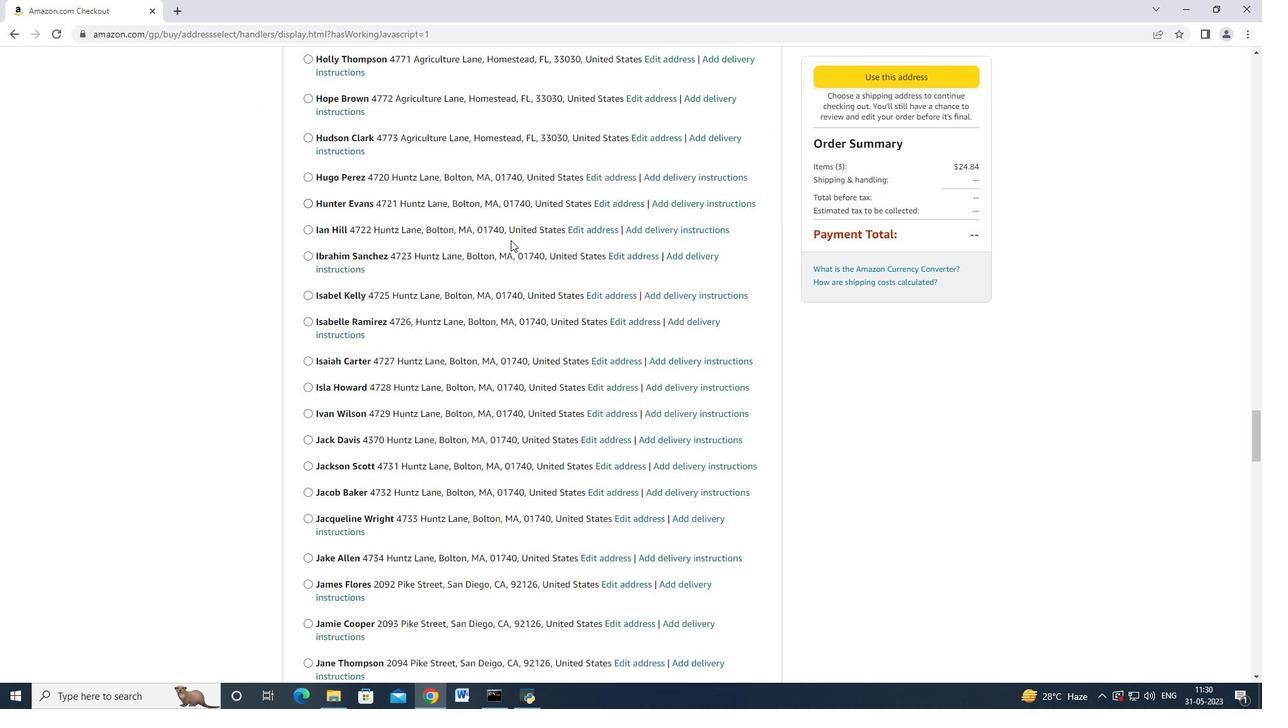 
Action: Mouse scrolled (510, 239) with delta (0, 0)
Screenshot: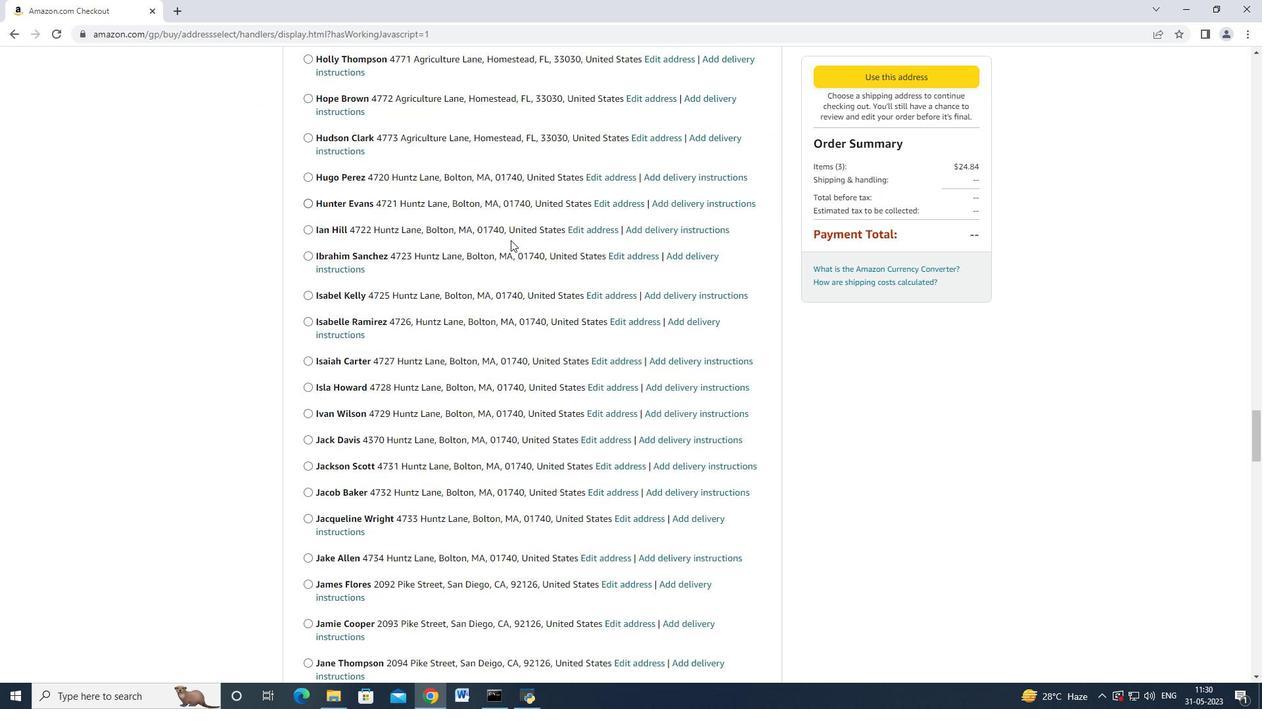 
Action: Mouse moved to (510, 241)
Screenshot: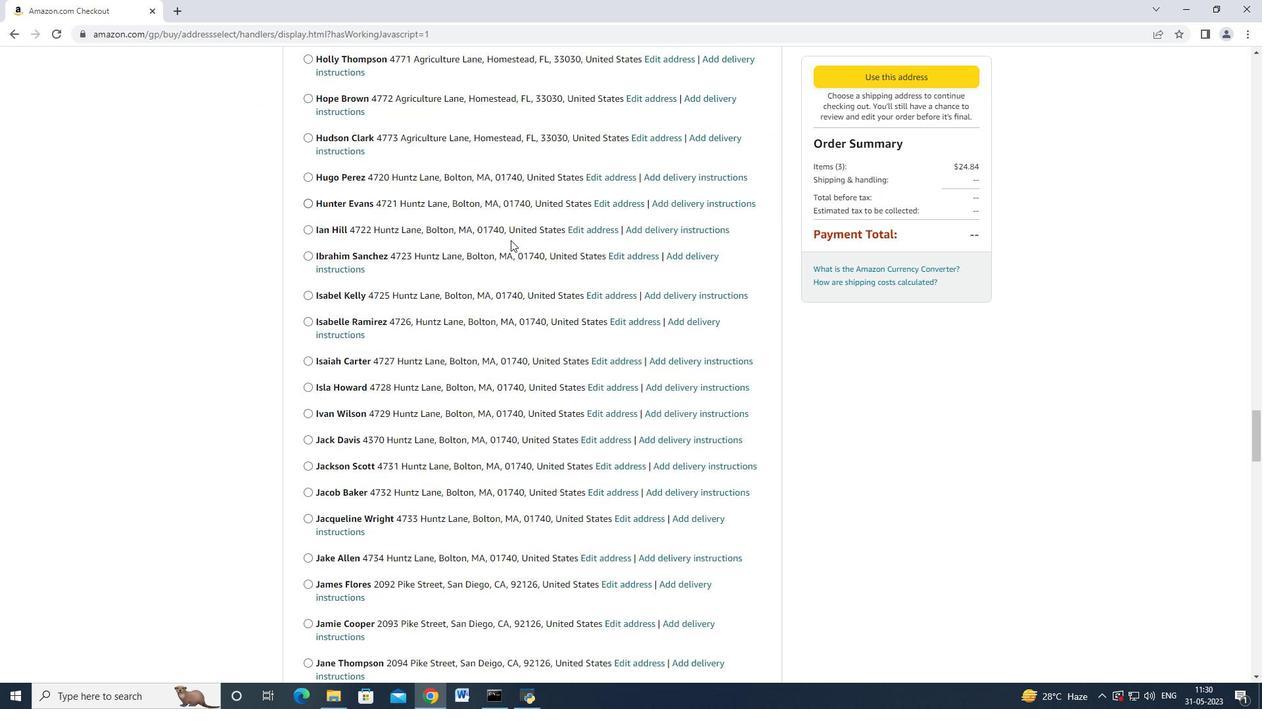 
Action: Mouse scrolled (510, 240) with delta (0, 0)
Screenshot: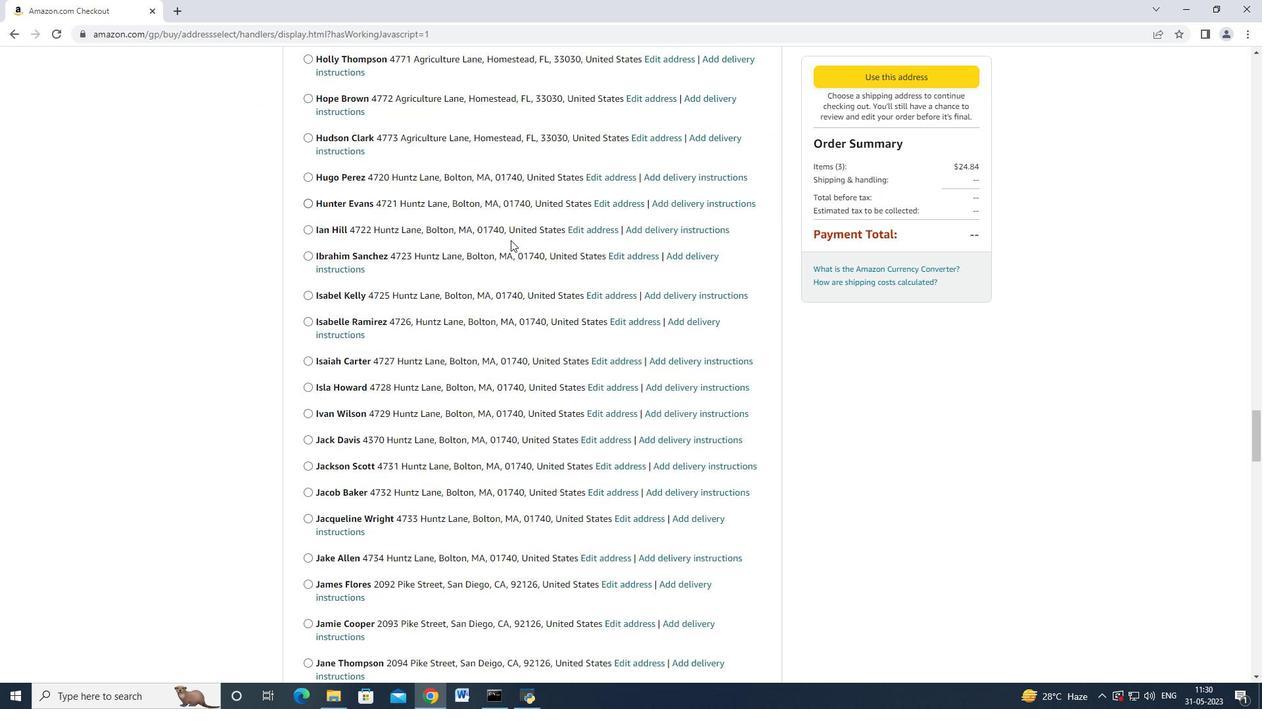 
Action: Mouse scrolled (510, 240) with delta (0, 0)
Screenshot: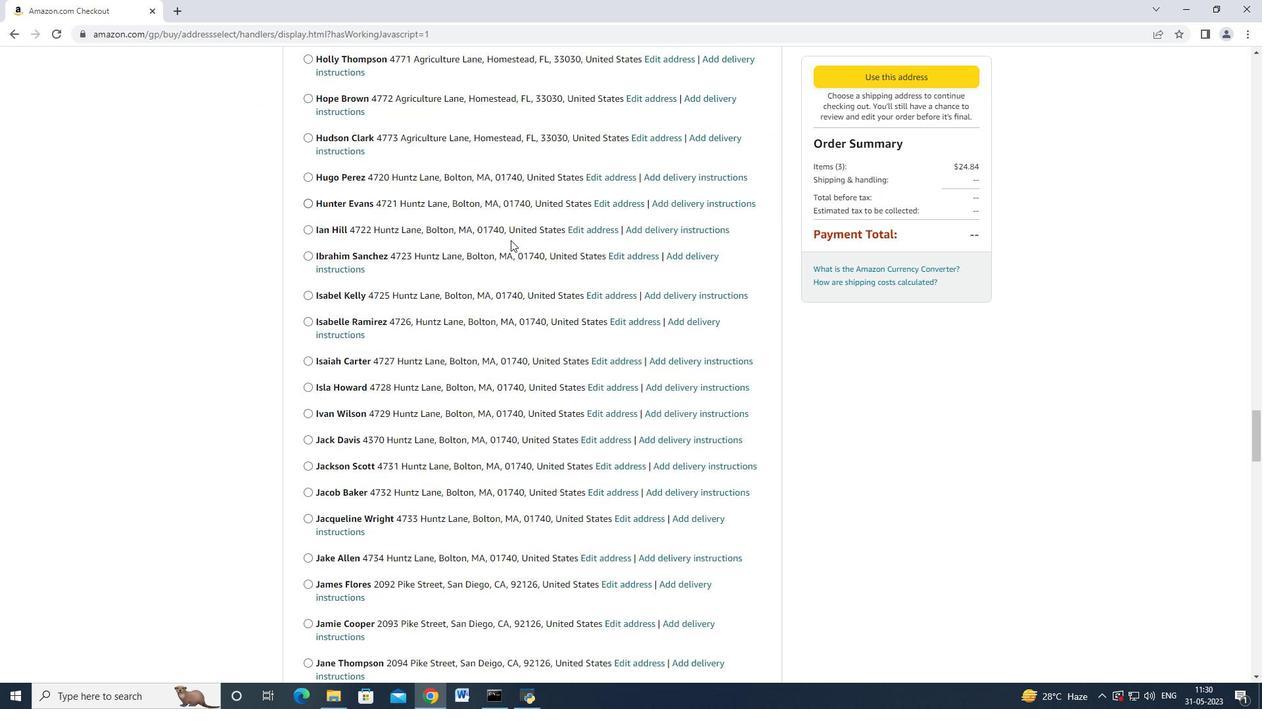 
Action: Mouse scrolled (510, 240) with delta (0, 0)
Screenshot: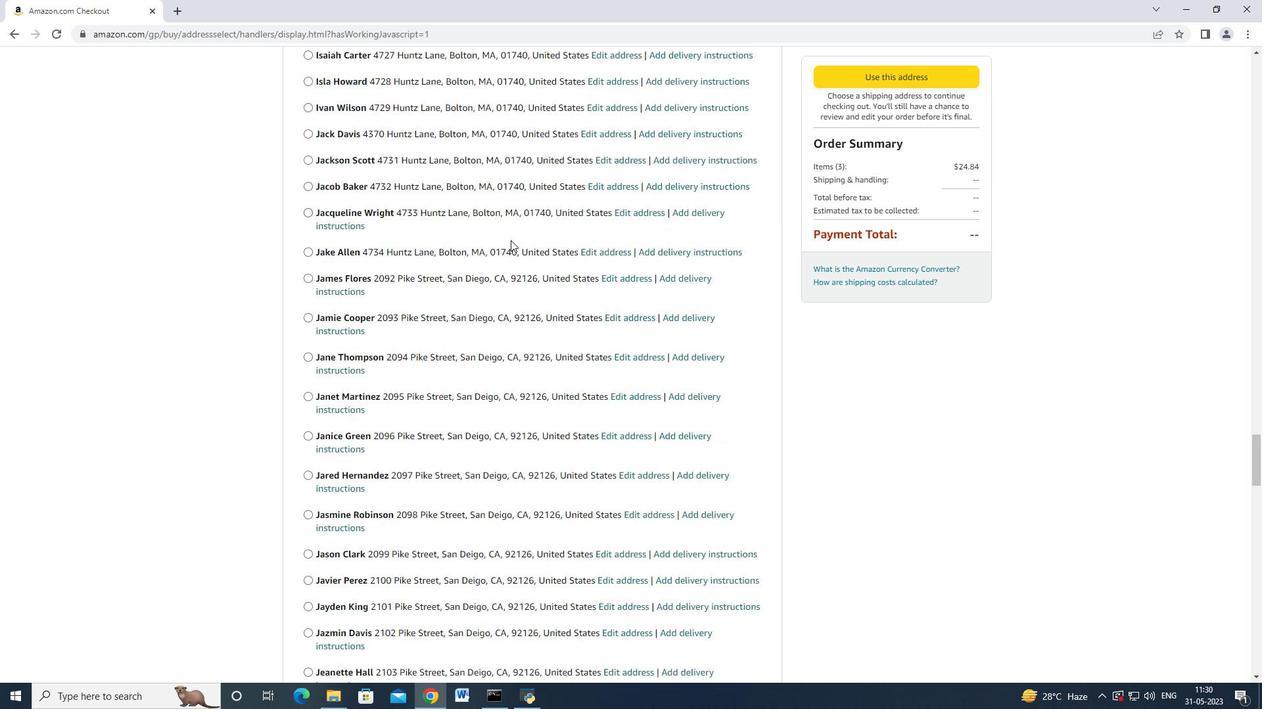 
Action: Mouse scrolled (510, 240) with delta (0, 0)
Screenshot: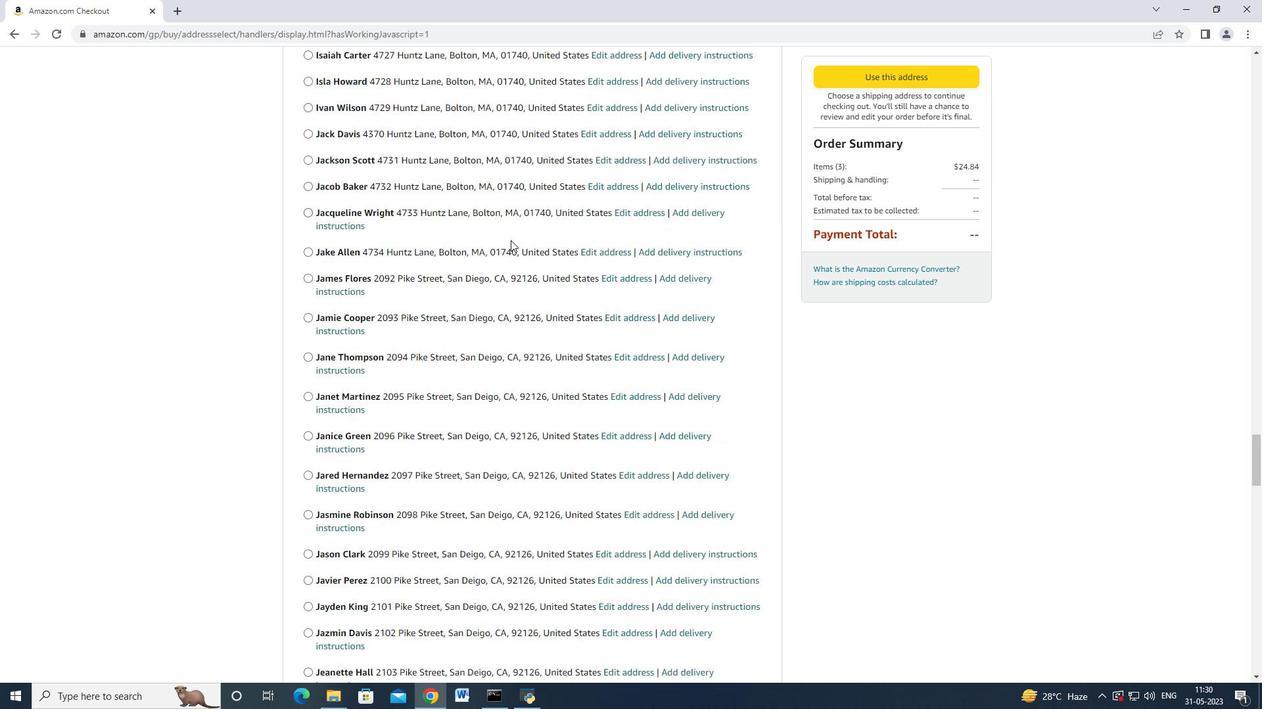 
Action: Mouse moved to (510, 241)
Screenshot: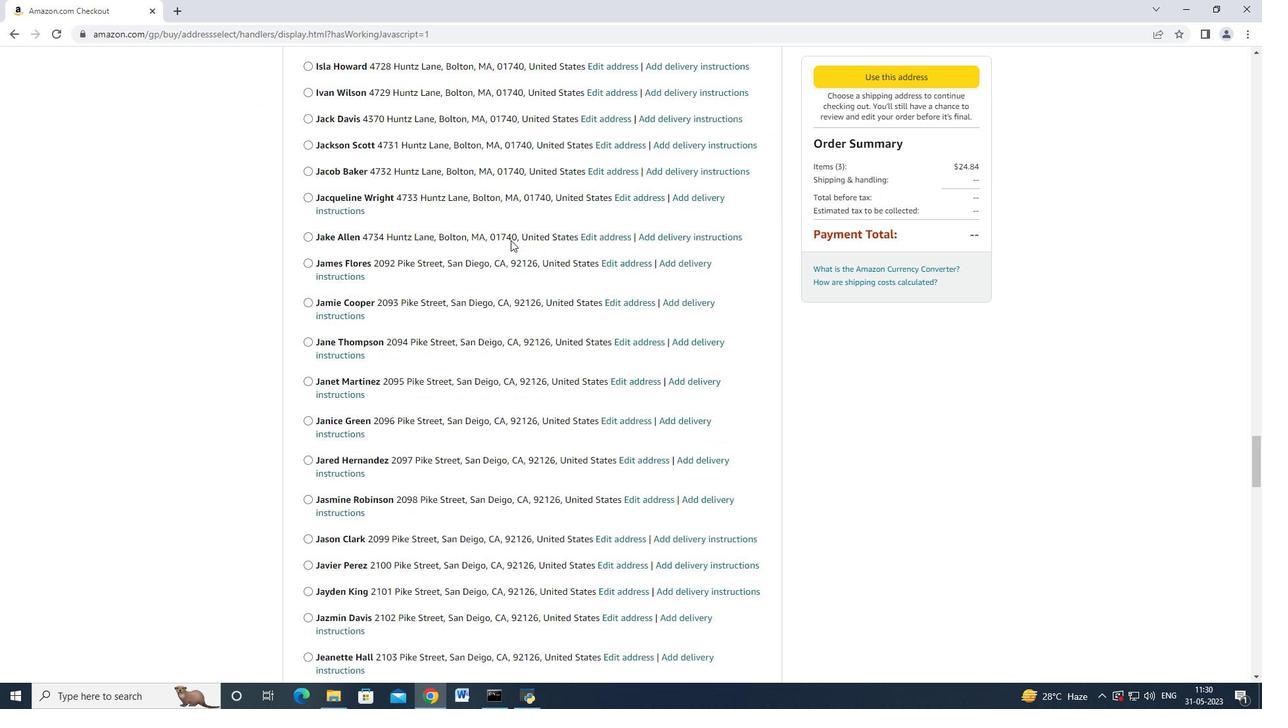 
Action: Mouse scrolled (510, 240) with delta (0, 0)
Screenshot: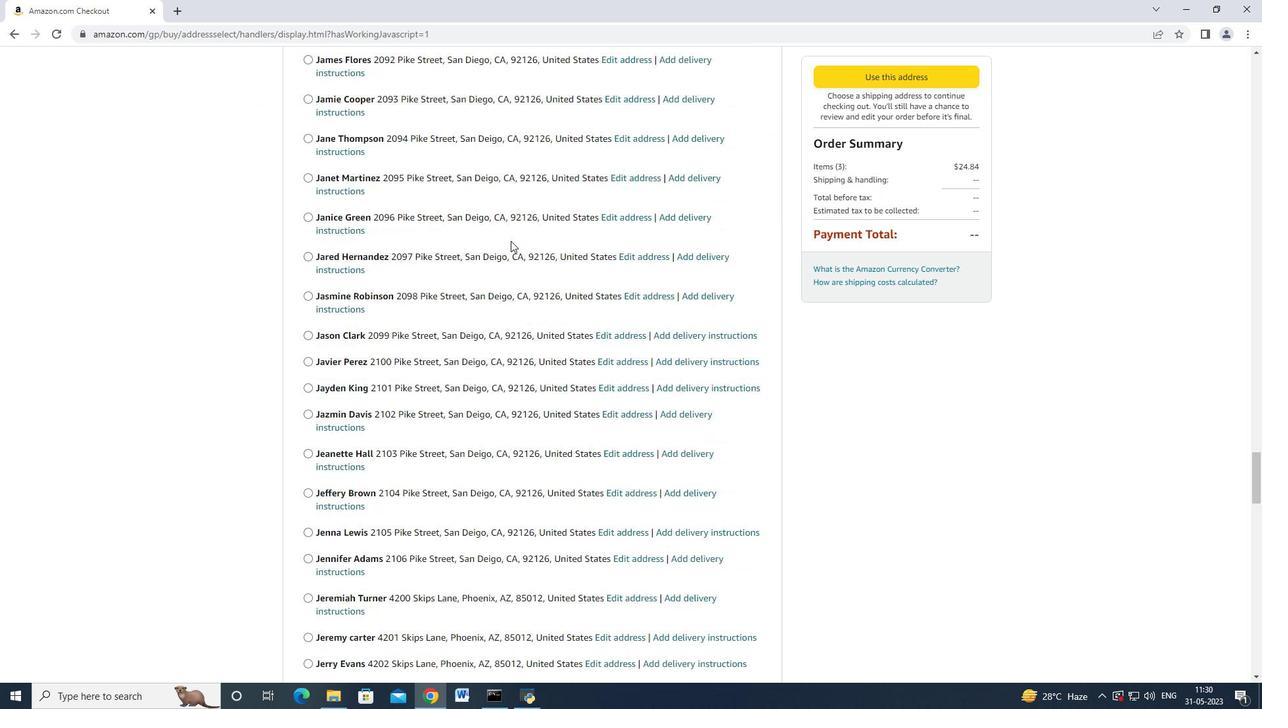 
Action: Mouse scrolled (510, 240) with delta (0, 0)
Screenshot: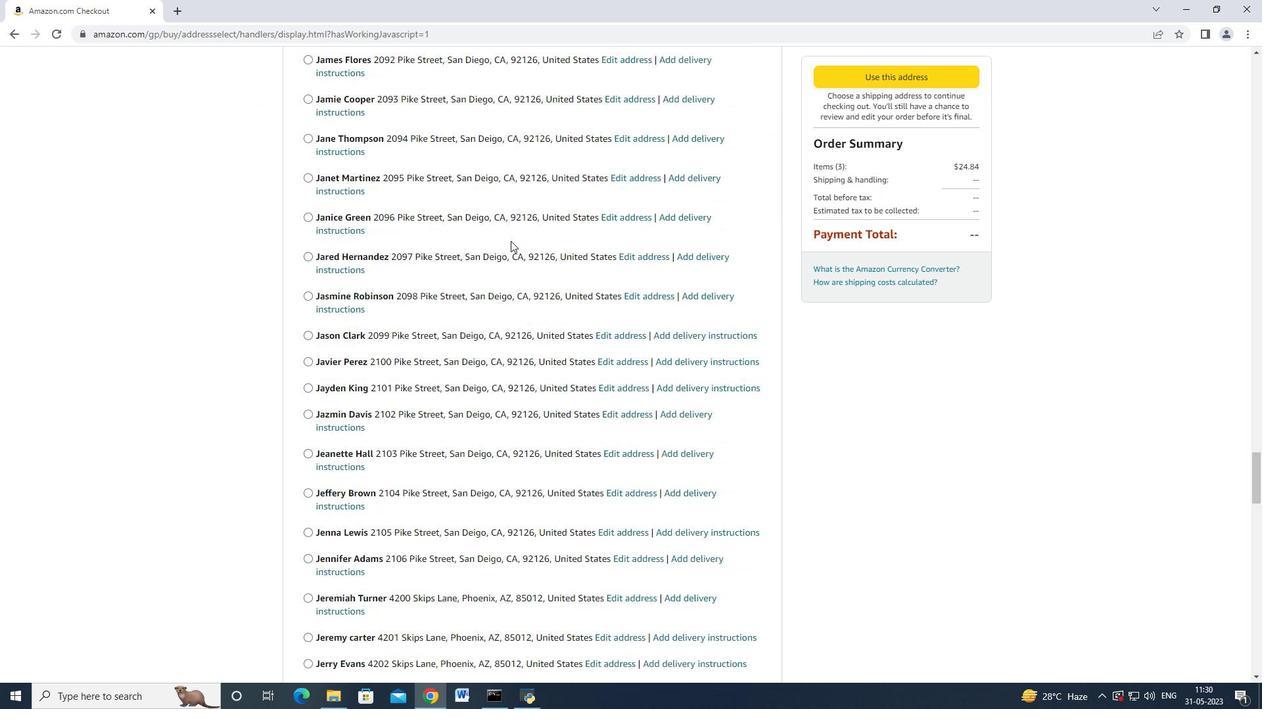 
Action: Mouse moved to (510, 241)
Screenshot: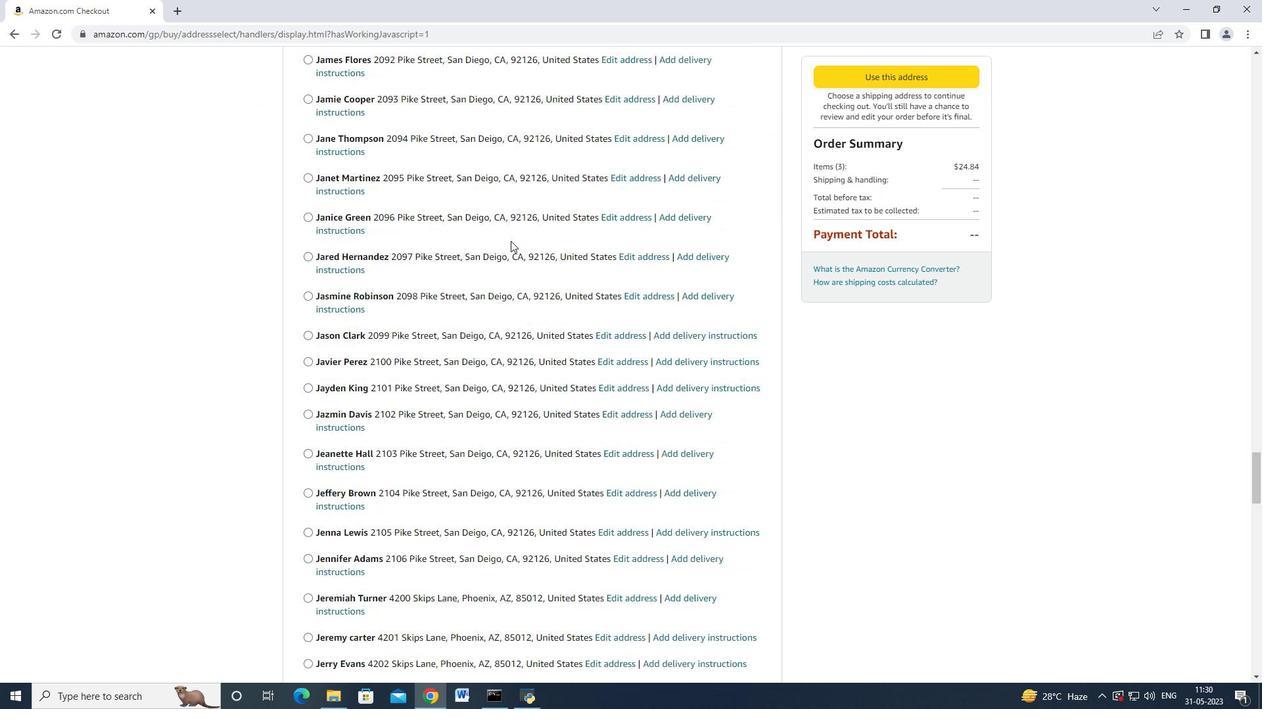 
Action: Mouse scrolled (510, 241) with delta (0, 0)
Screenshot: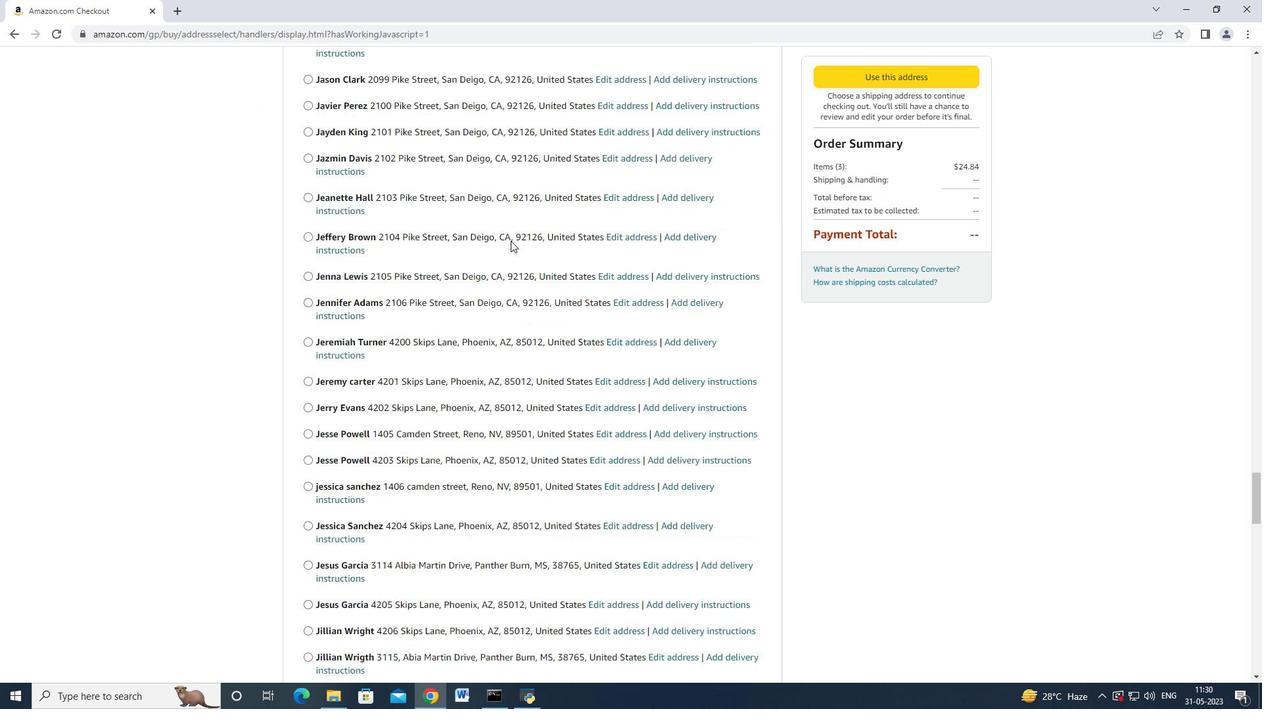 
Action: Mouse scrolled (510, 241) with delta (0, 0)
Screenshot: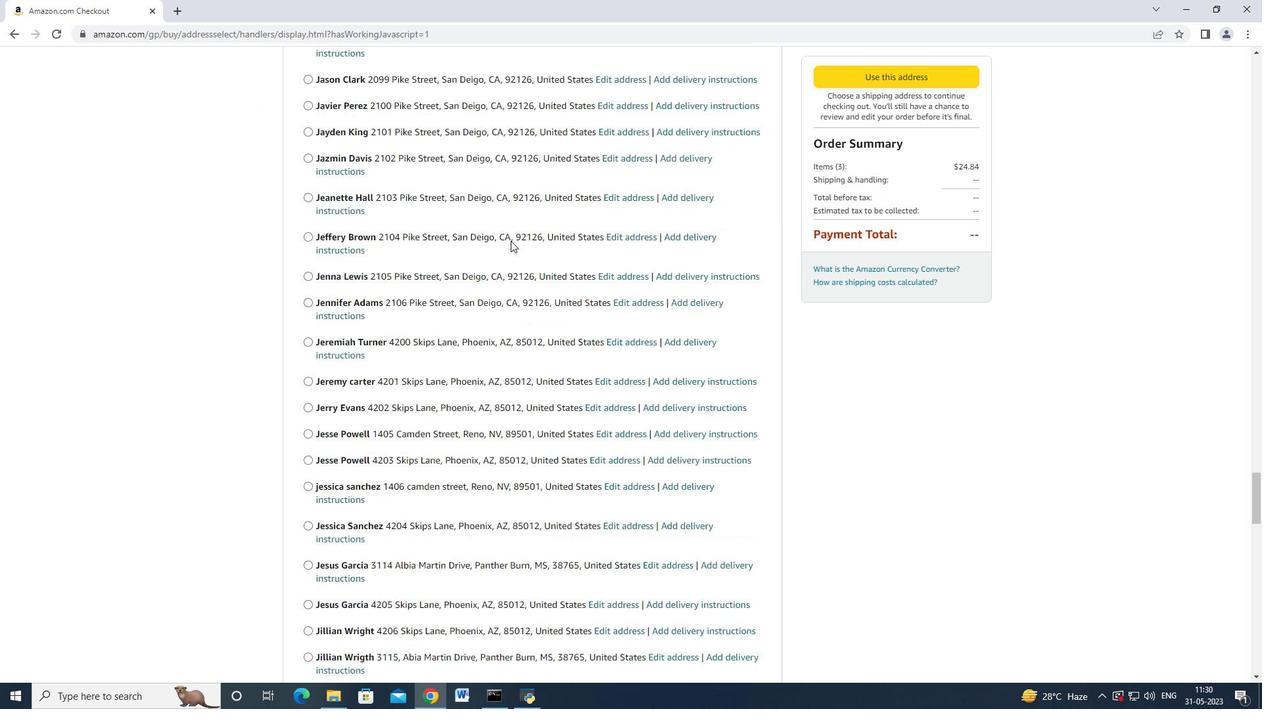 
Action: Mouse scrolled (510, 241) with delta (0, 0)
Screenshot: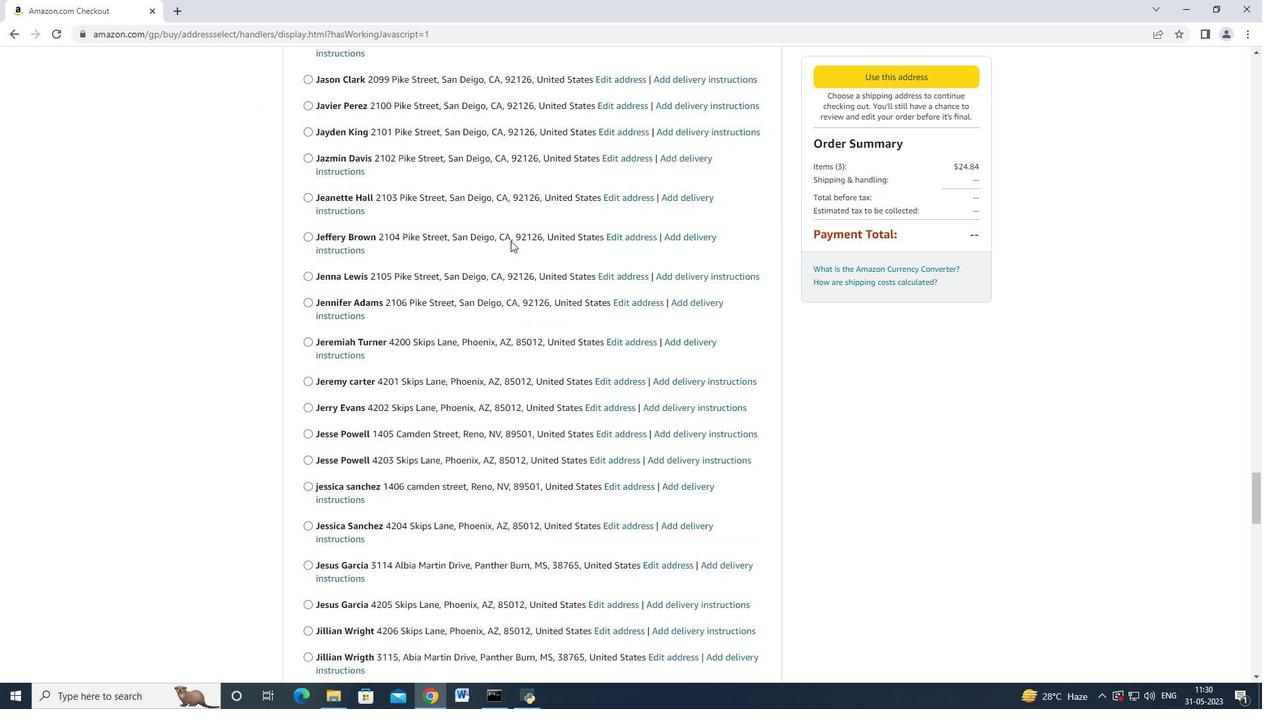 
Action: Mouse scrolled (510, 241) with delta (0, 0)
Screenshot: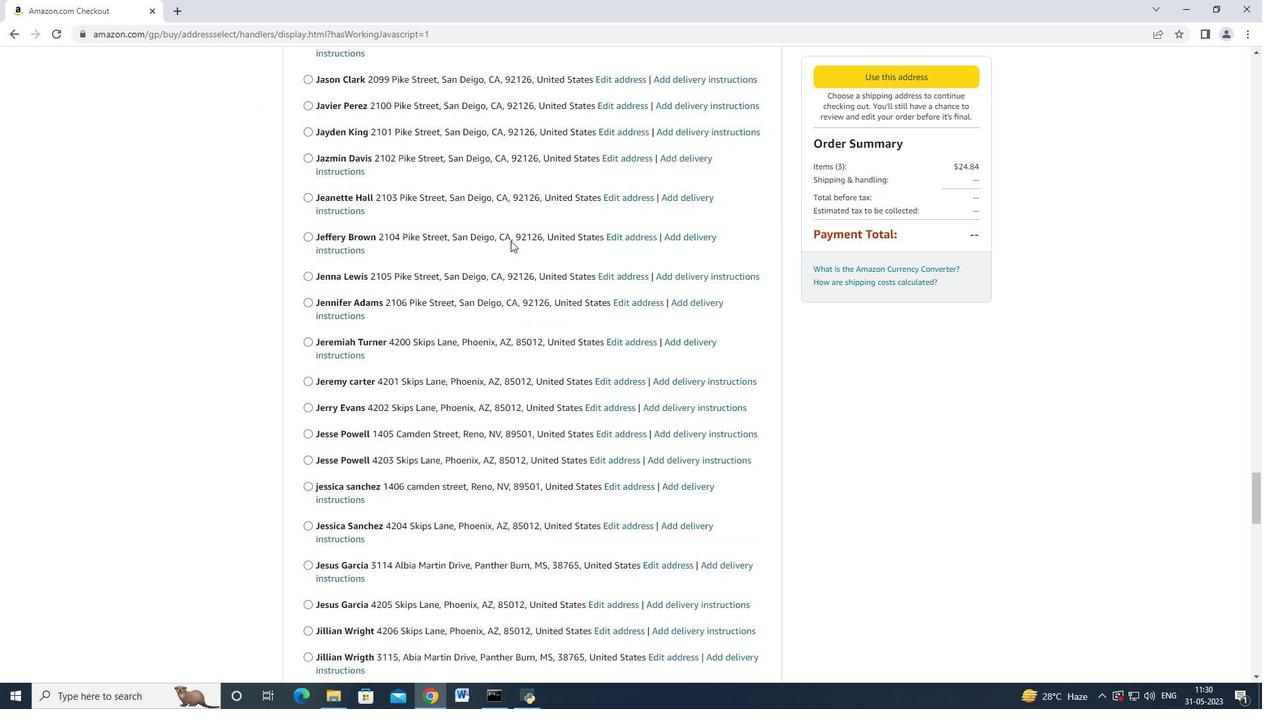 
Action: Mouse scrolled (510, 241) with delta (0, 0)
Screenshot: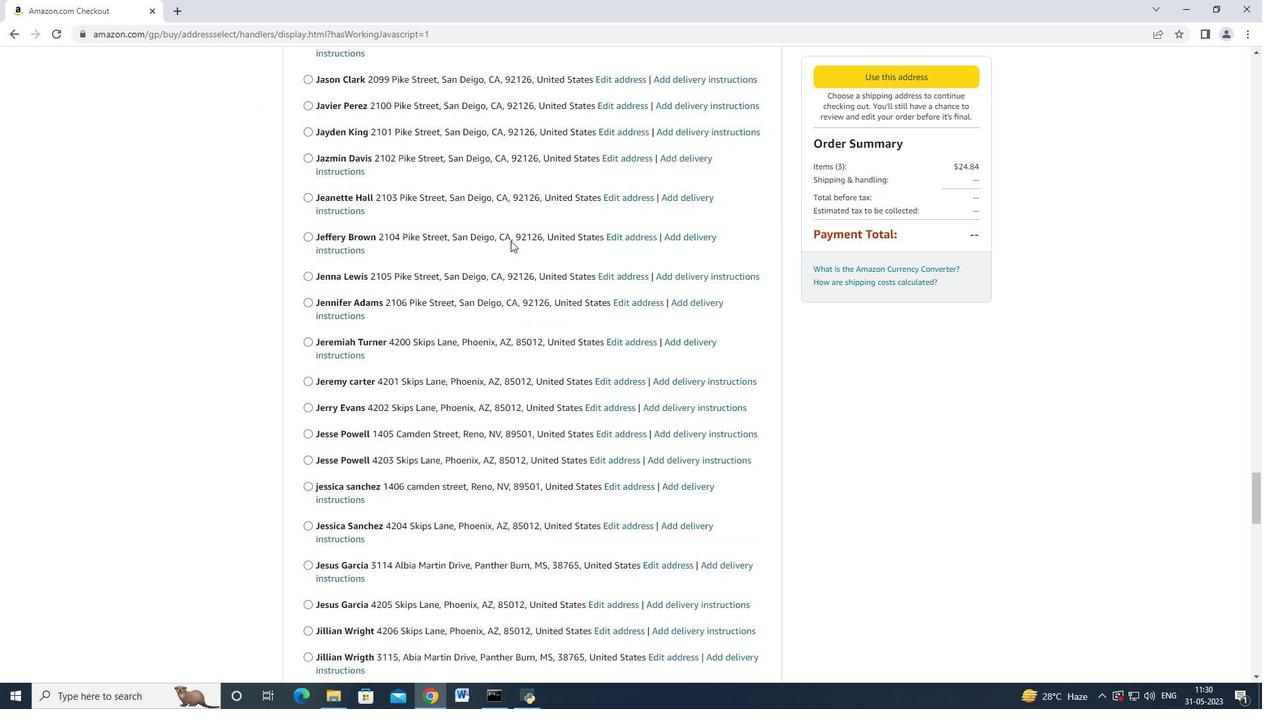 
Action: Mouse moved to (509, 242)
Screenshot: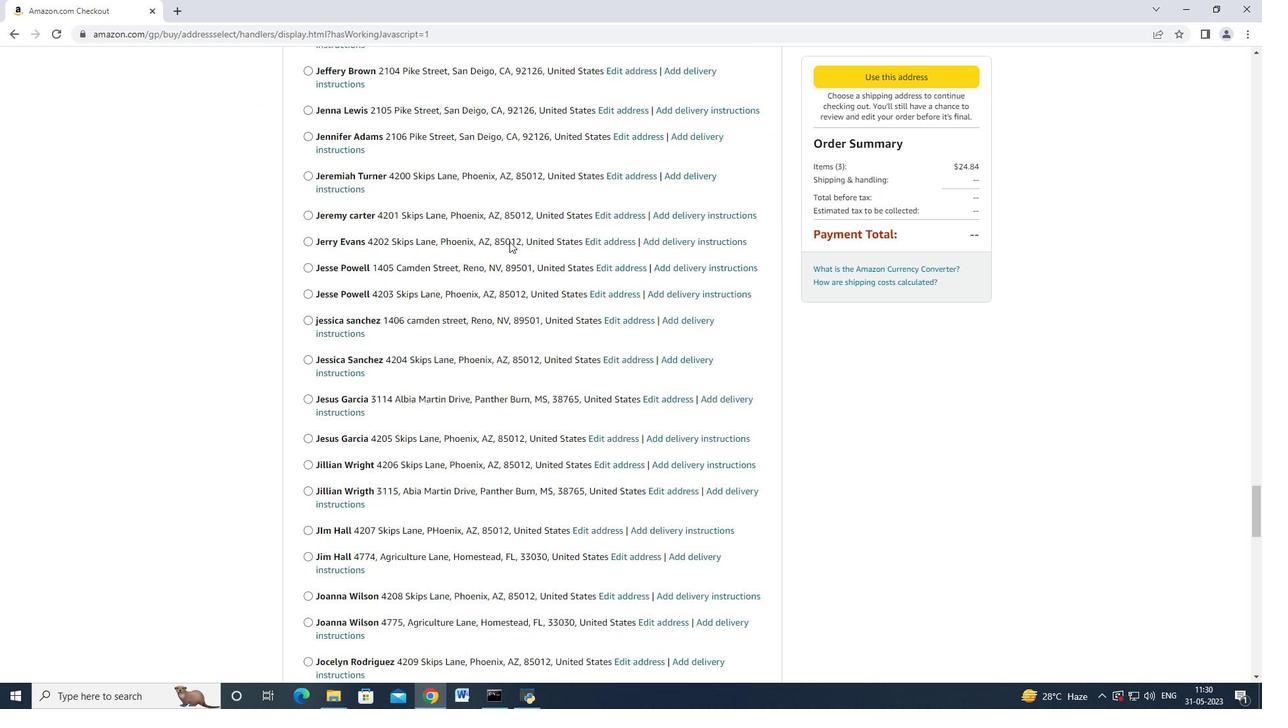
Action: Mouse scrolled (509, 241) with delta (0, 0)
Screenshot: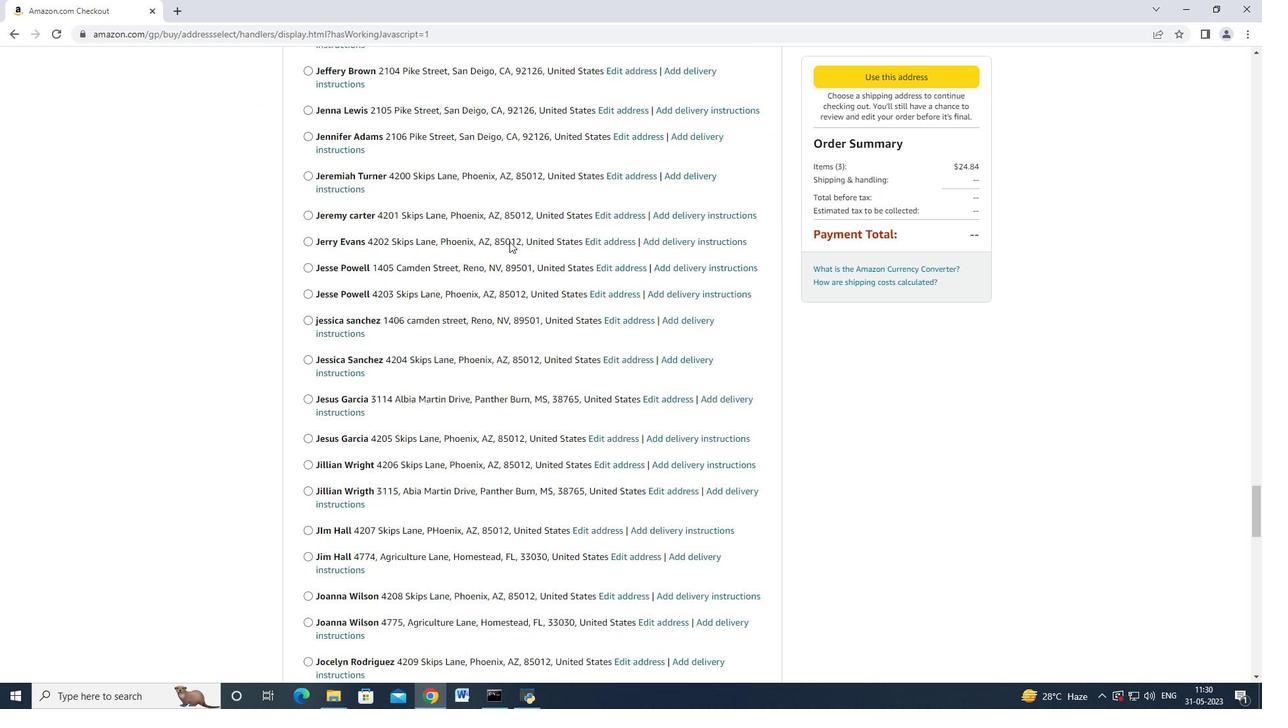 
Action: Mouse moved to (509, 242)
Screenshot: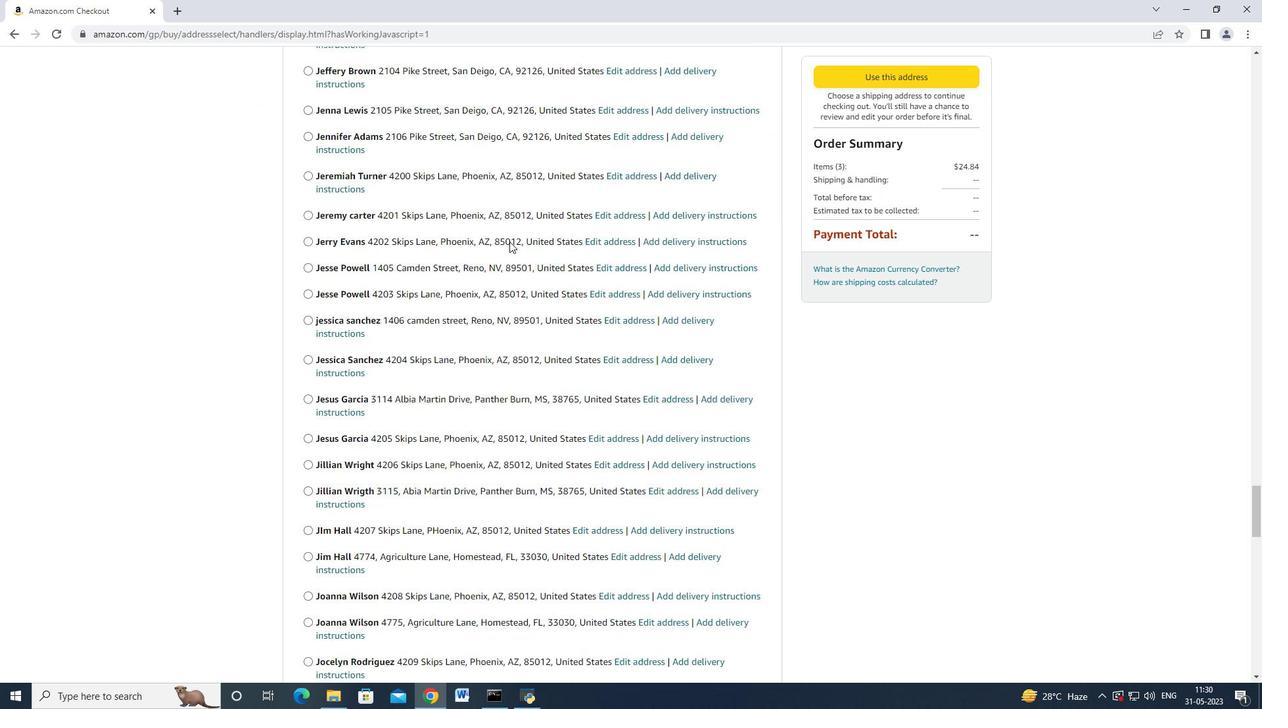 
Action: Mouse scrolled (509, 241) with delta (0, 0)
Screenshot: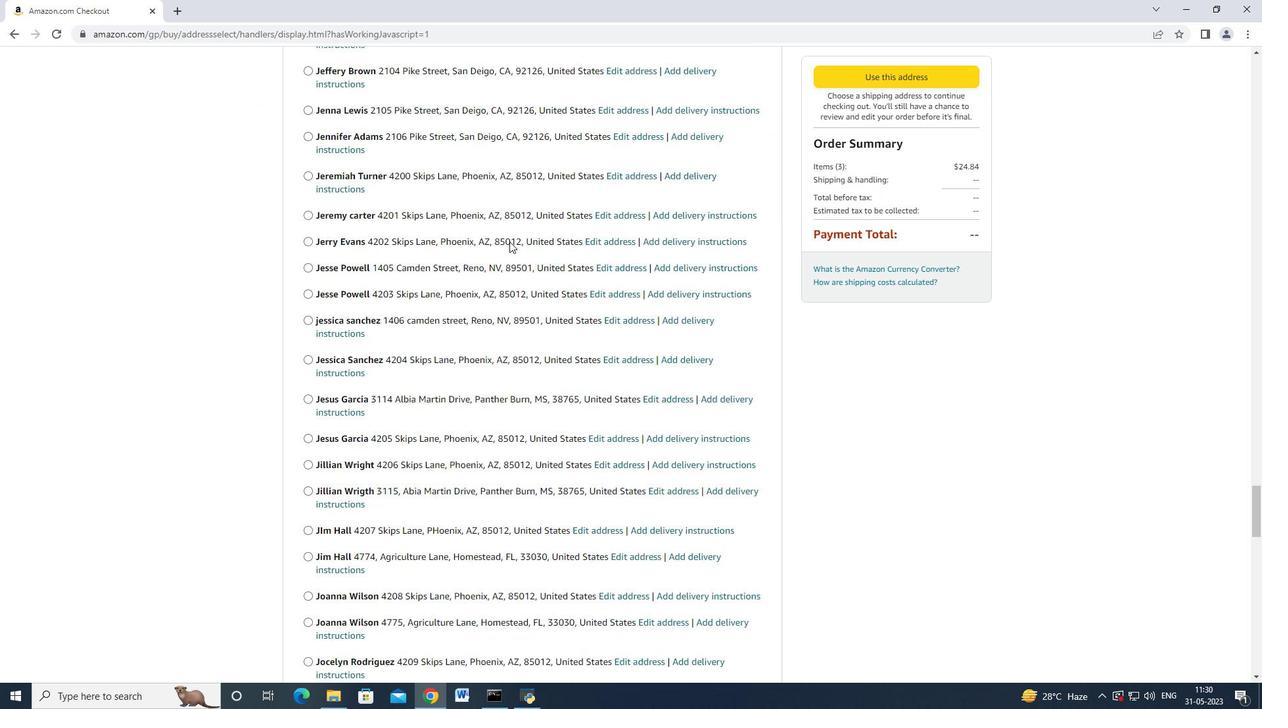 
Action: Mouse moved to (509, 242)
Screenshot: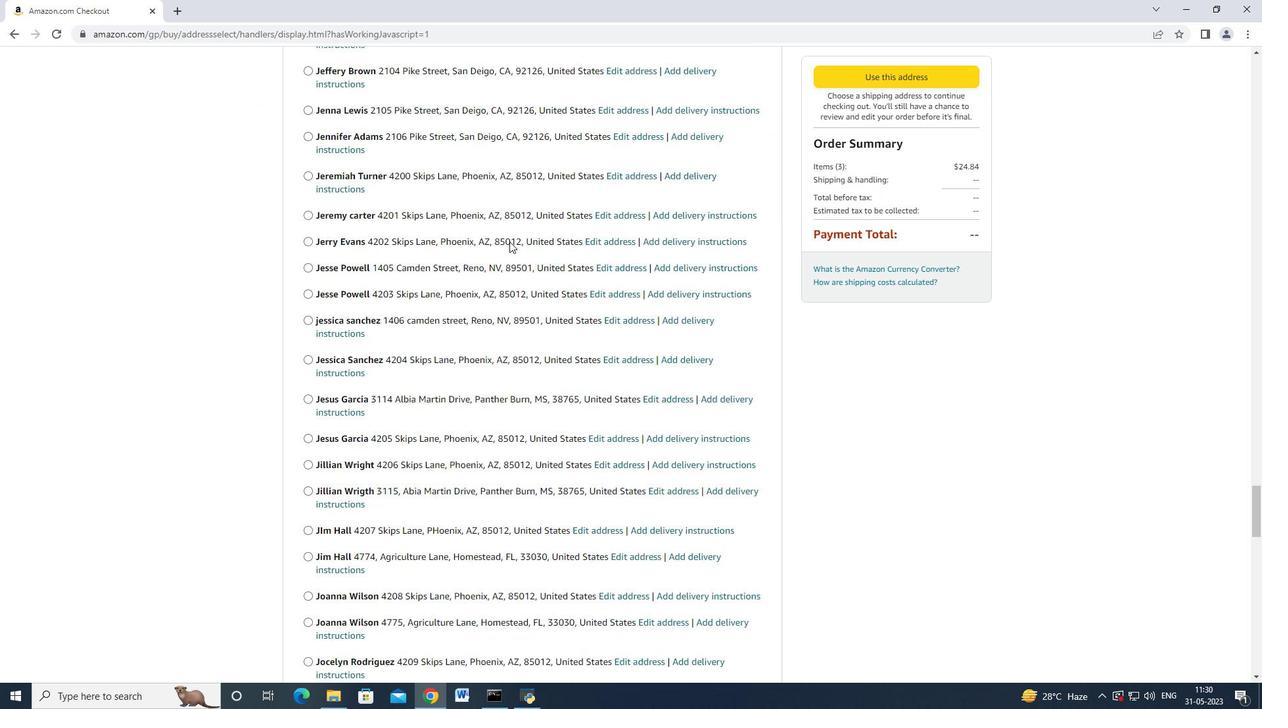 
Action: Mouse scrolled (509, 241) with delta (0, 0)
Screenshot: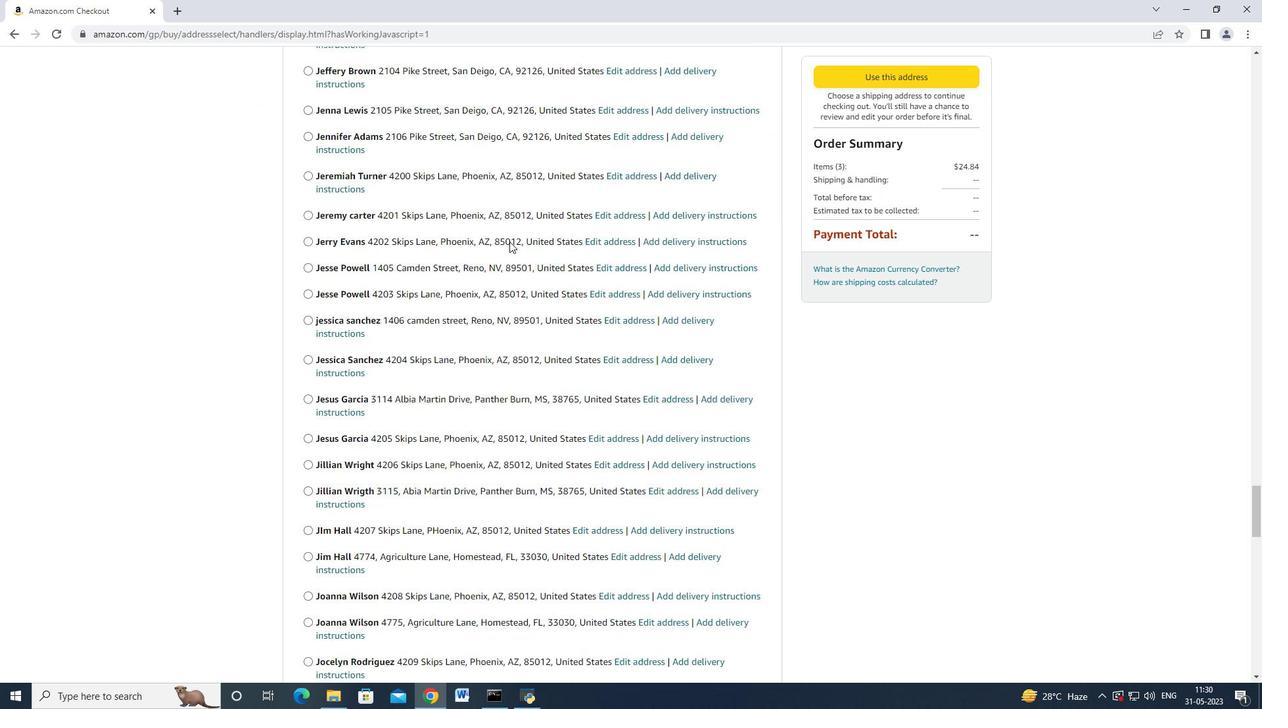 
Action: Mouse scrolled (509, 241) with delta (0, 0)
Screenshot: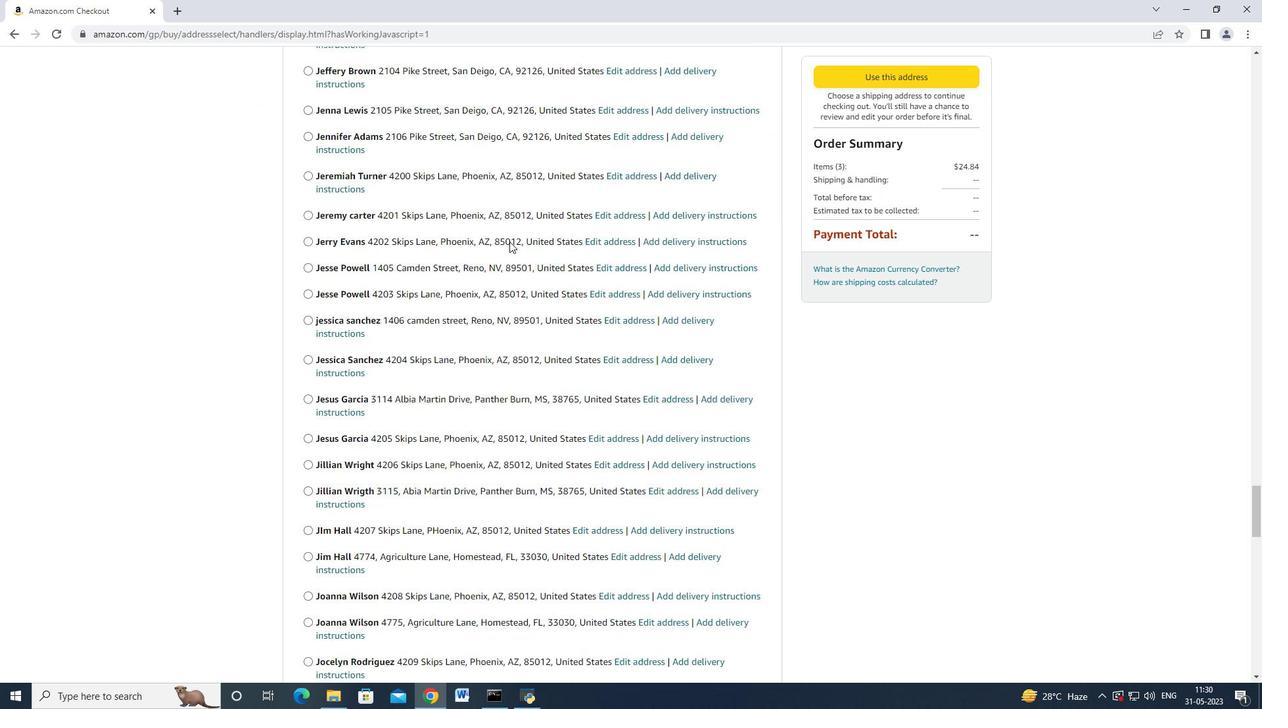 
Action: Mouse scrolled (509, 241) with delta (0, 0)
Screenshot: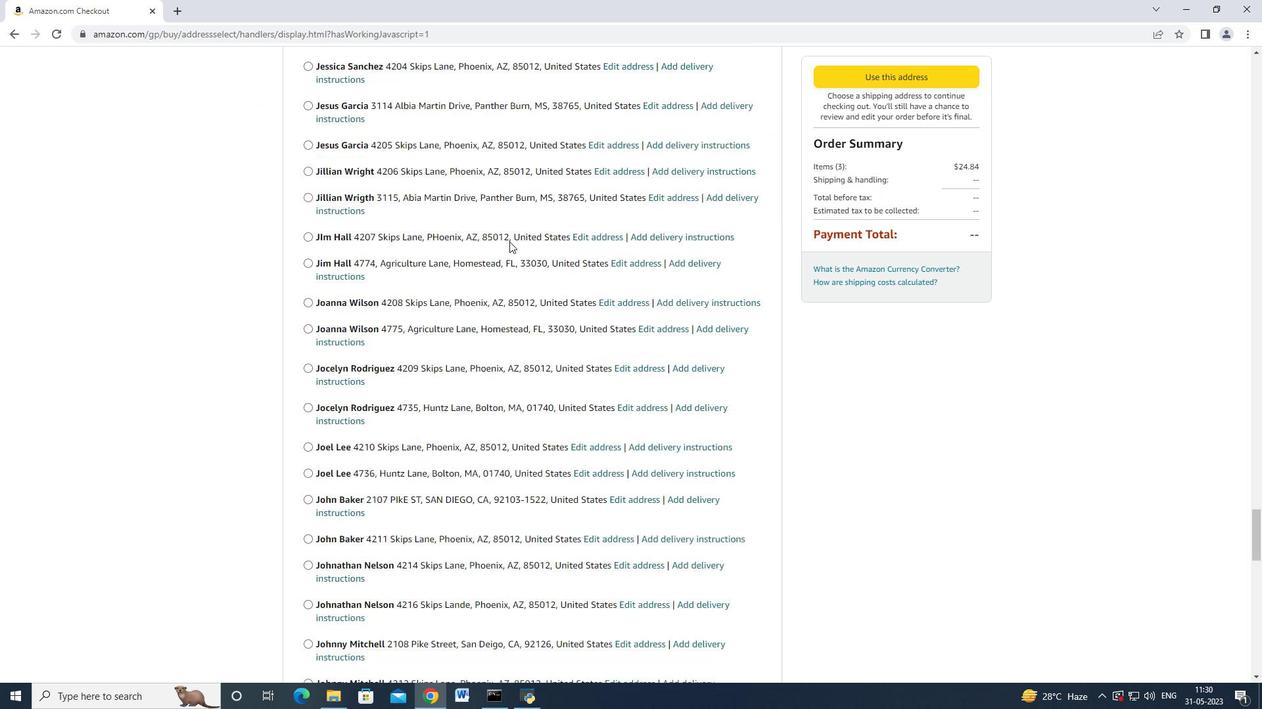 
Action: Mouse scrolled (509, 241) with delta (0, 0)
Screenshot: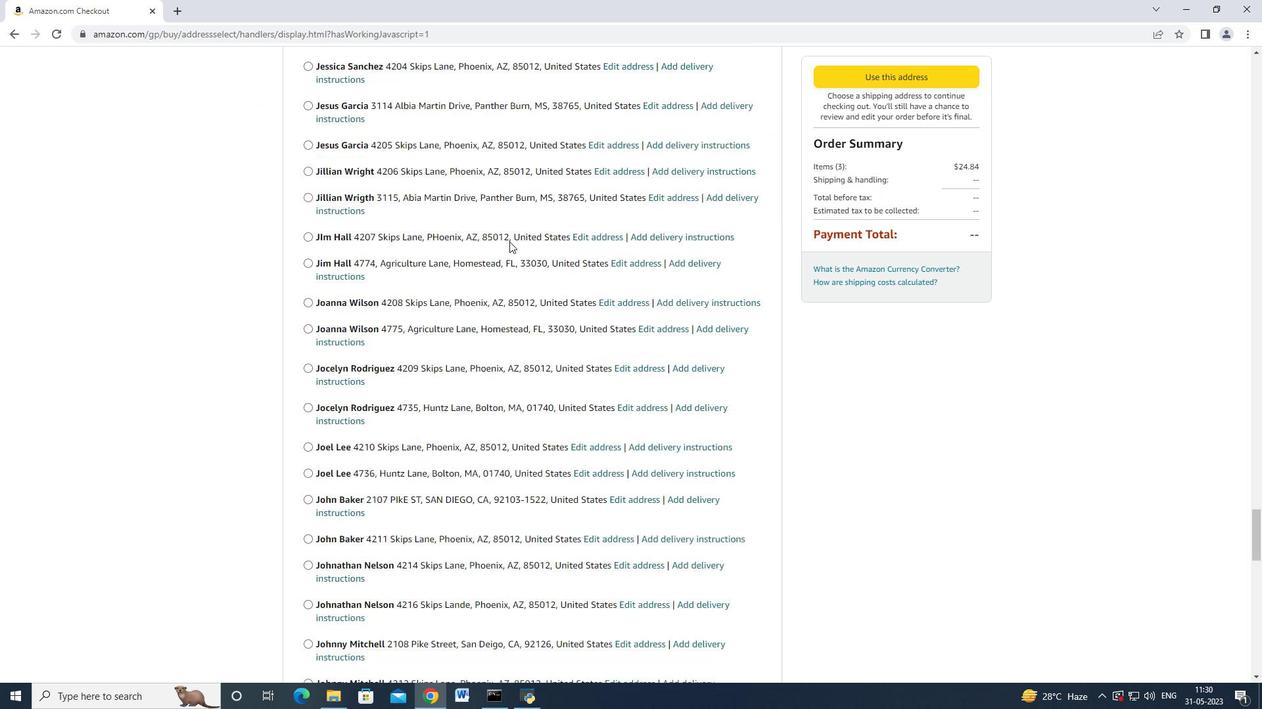 
Action: Mouse scrolled (509, 241) with delta (0, 0)
Screenshot: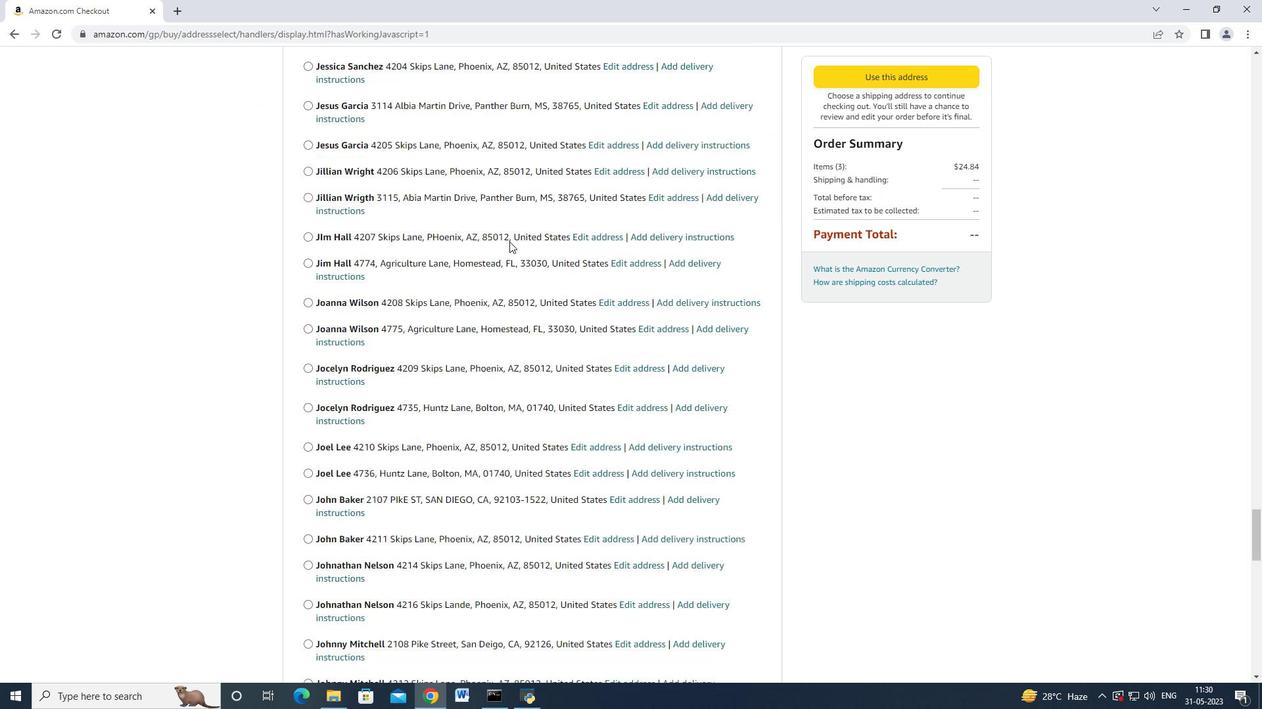
Action: Mouse moved to (509, 242)
Screenshot: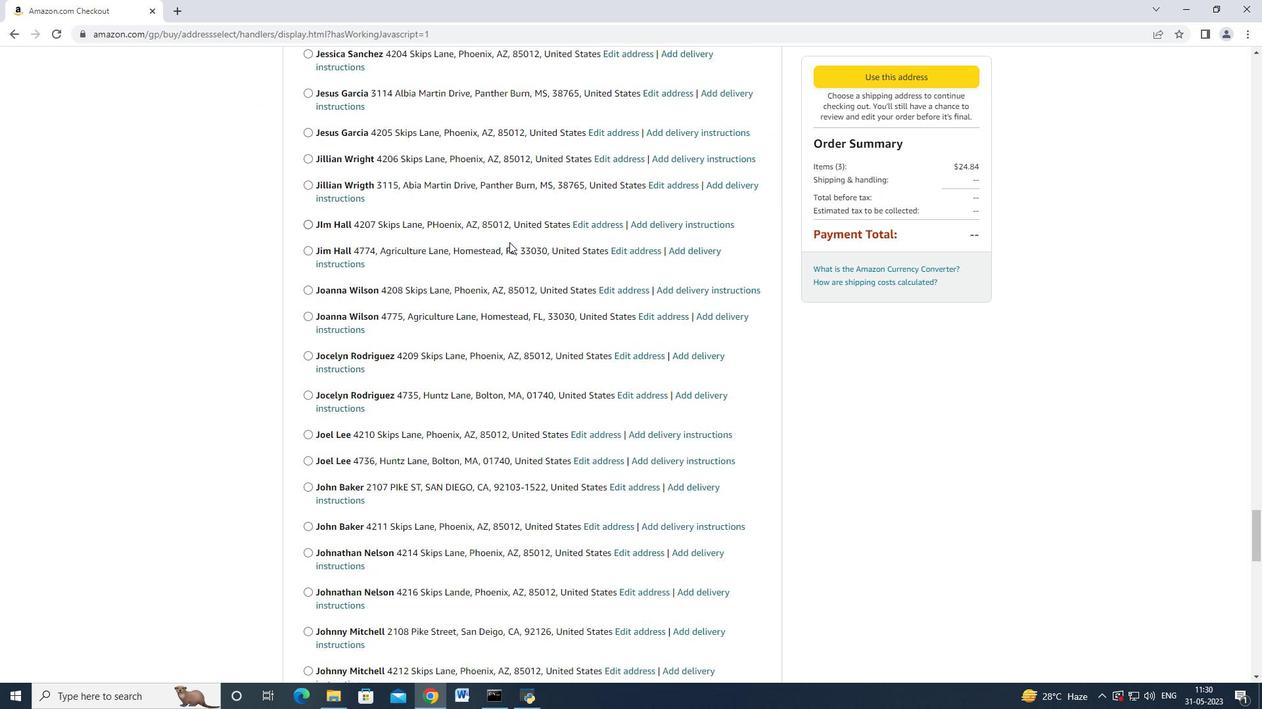 
Action: Mouse scrolled (509, 241) with delta (0, 0)
Screenshot: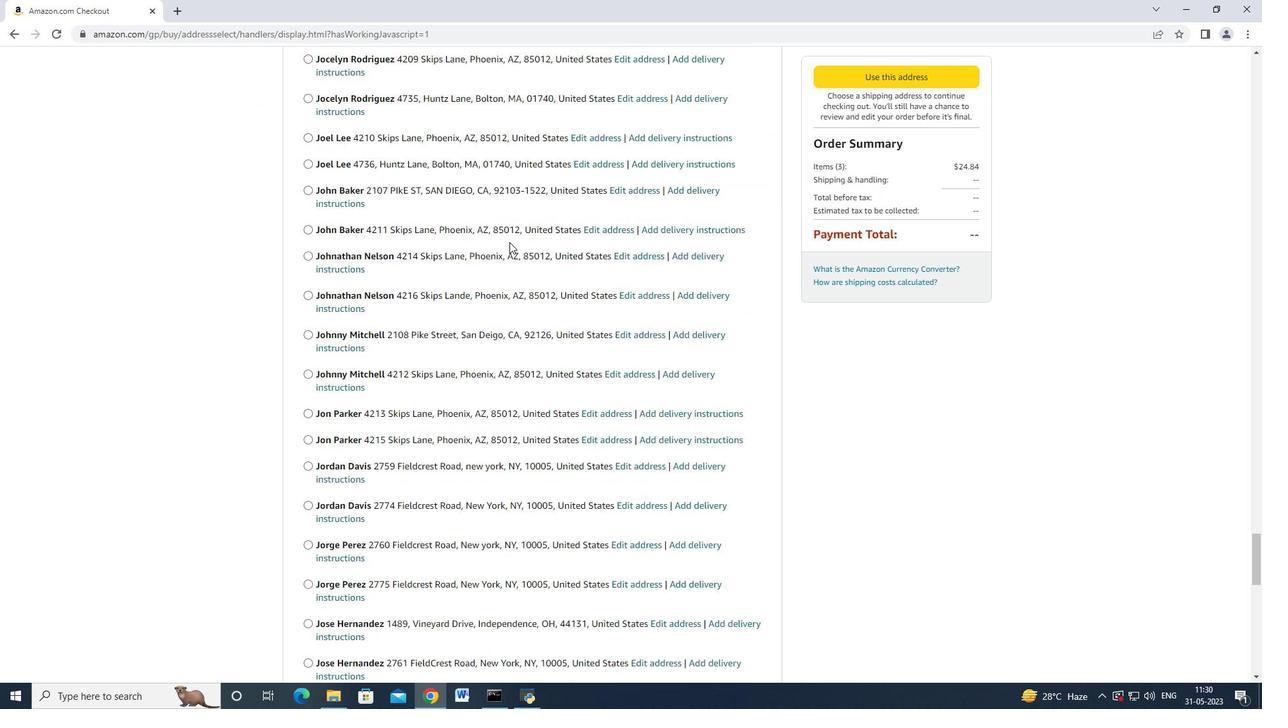 
Action: Mouse scrolled (509, 241) with delta (0, 0)
Screenshot: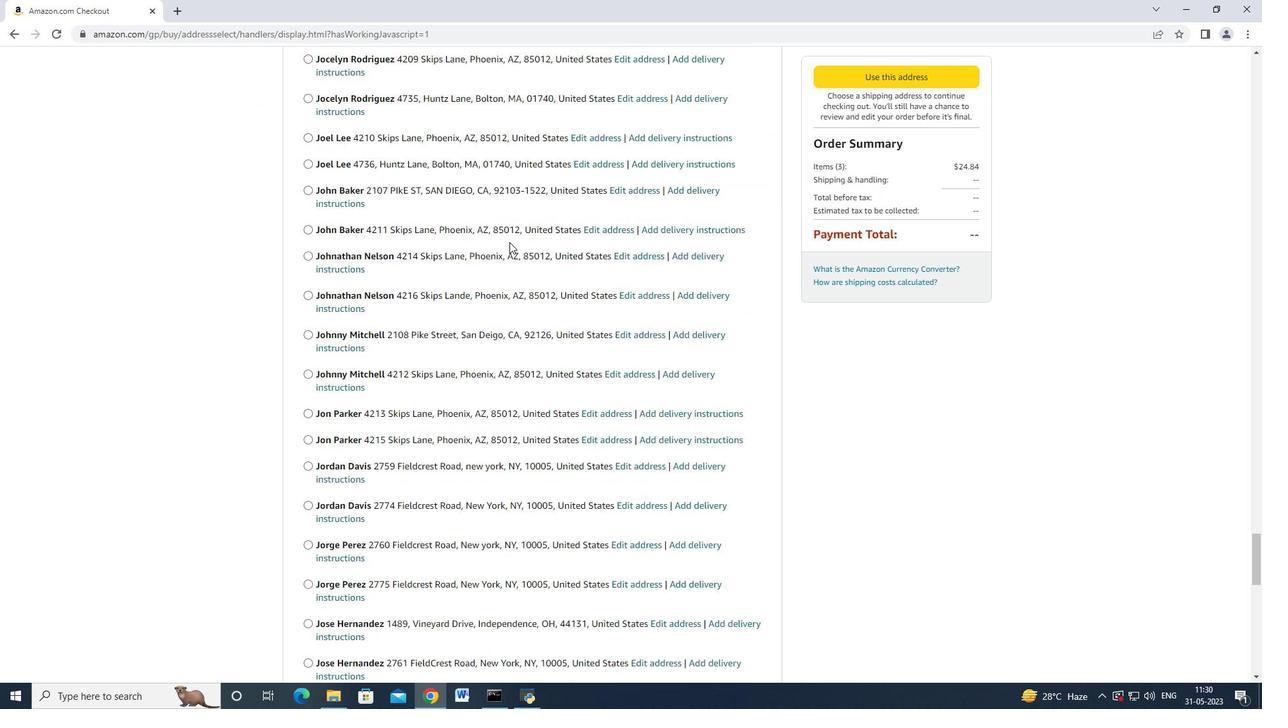 
Action: Mouse scrolled (509, 241) with delta (0, 0)
Screenshot: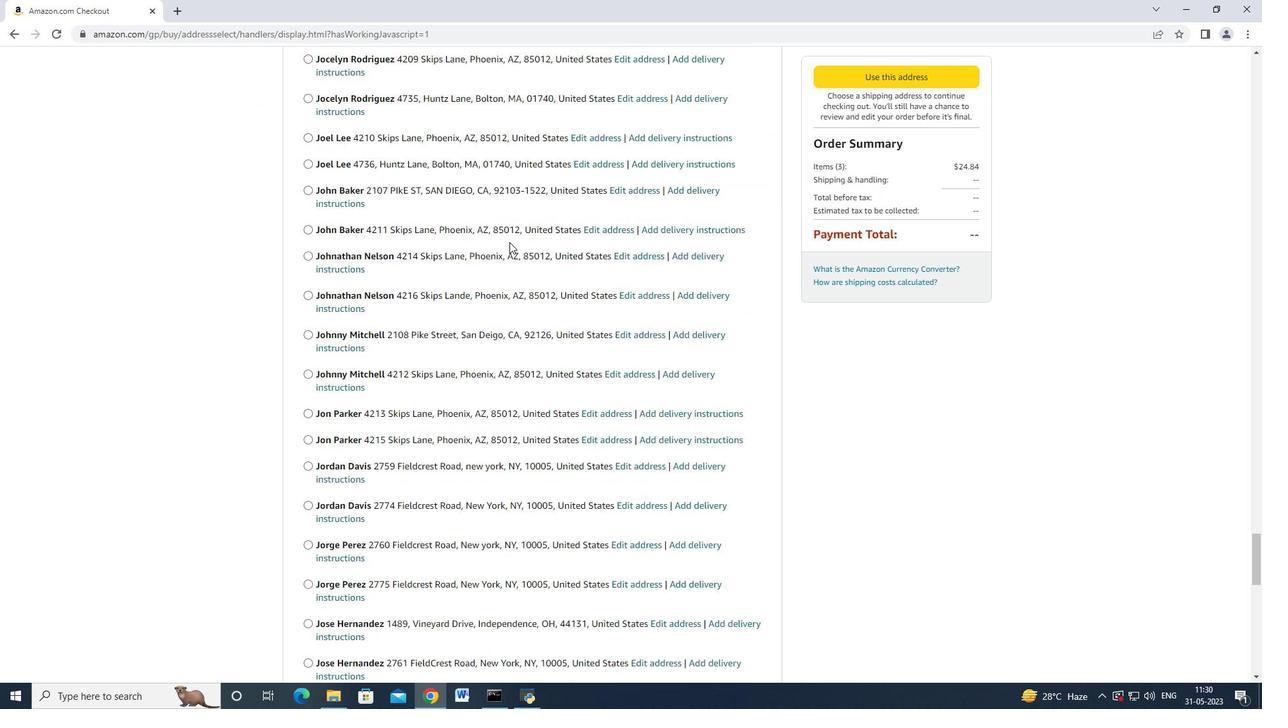 
Action: Mouse scrolled (509, 241) with delta (0, 0)
Screenshot: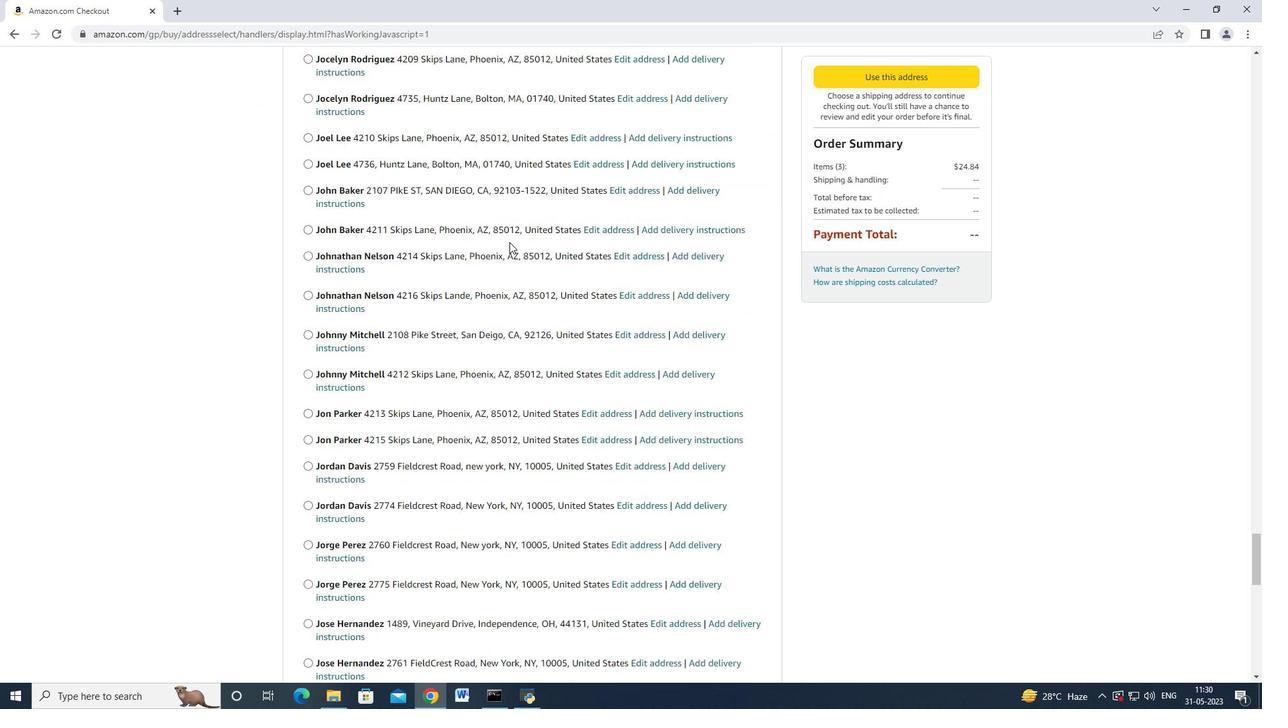 
Action: Mouse scrolled (509, 241) with delta (0, 0)
Screenshot: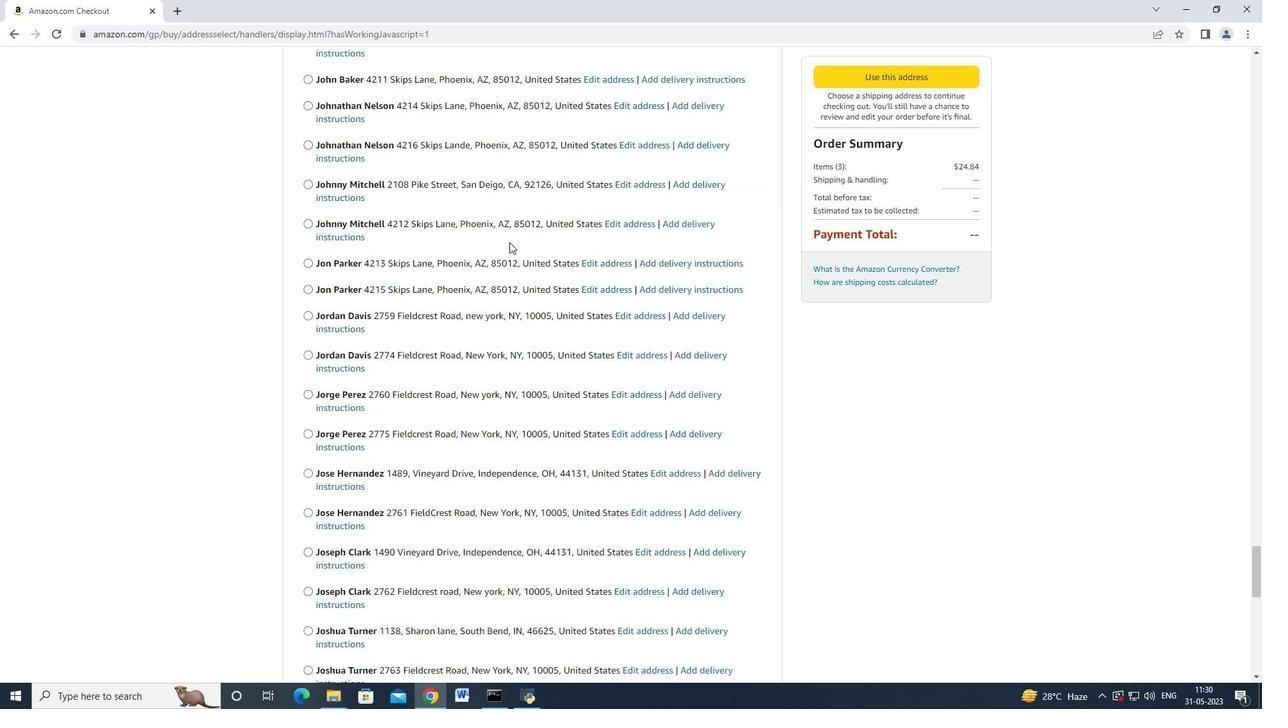 
Action: Mouse scrolled (509, 241) with delta (0, 0)
Screenshot: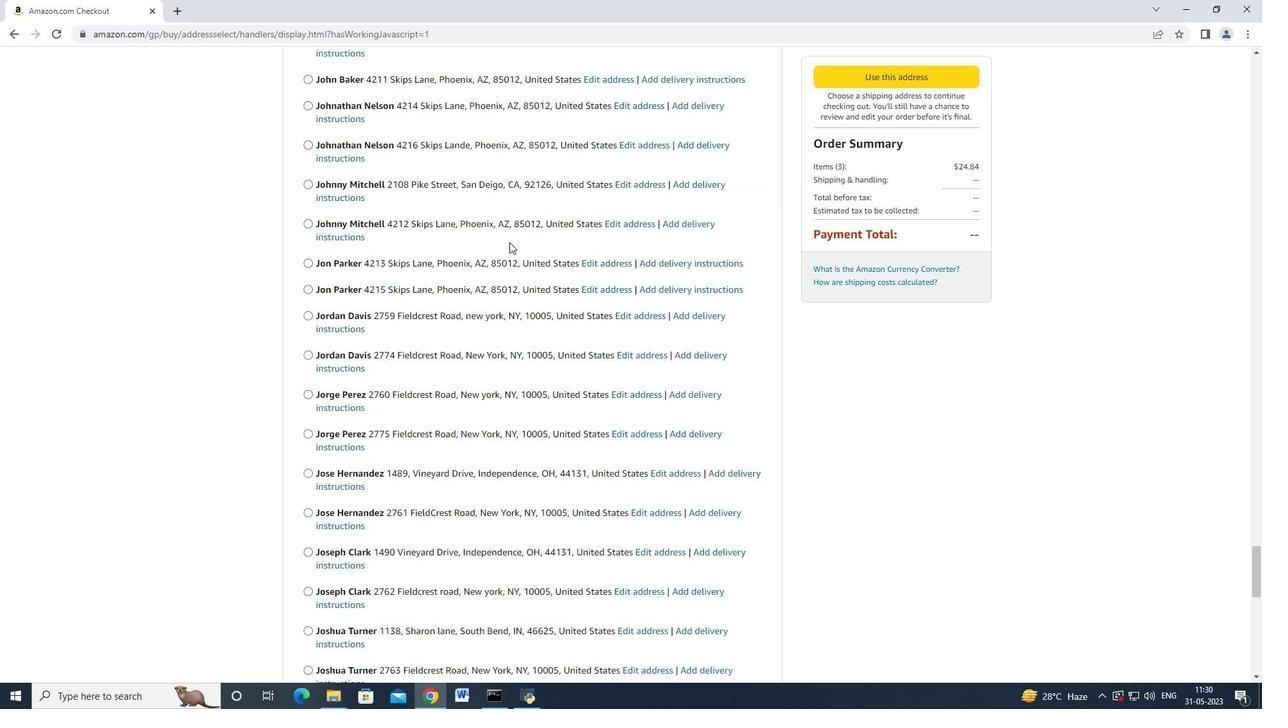 
Action: Mouse scrolled (509, 241) with delta (0, 0)
Screenshot: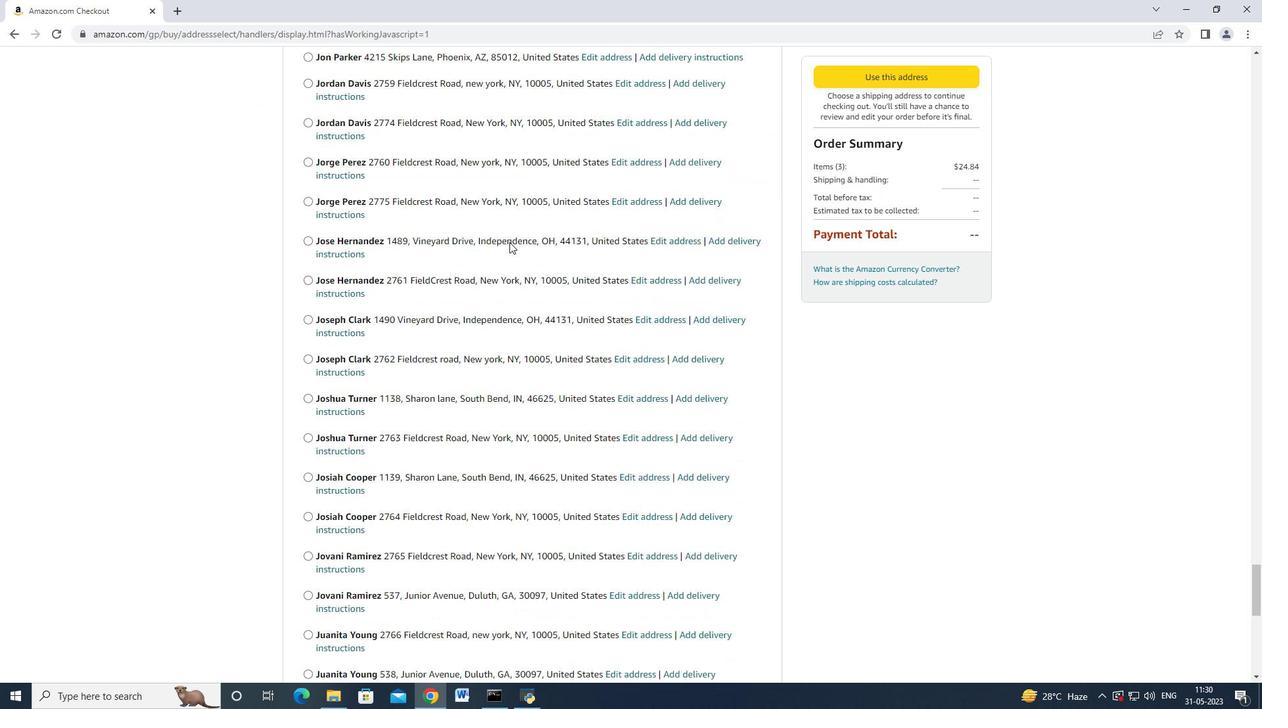 
Action: Mouse moved to (509, 242)
Screenshot: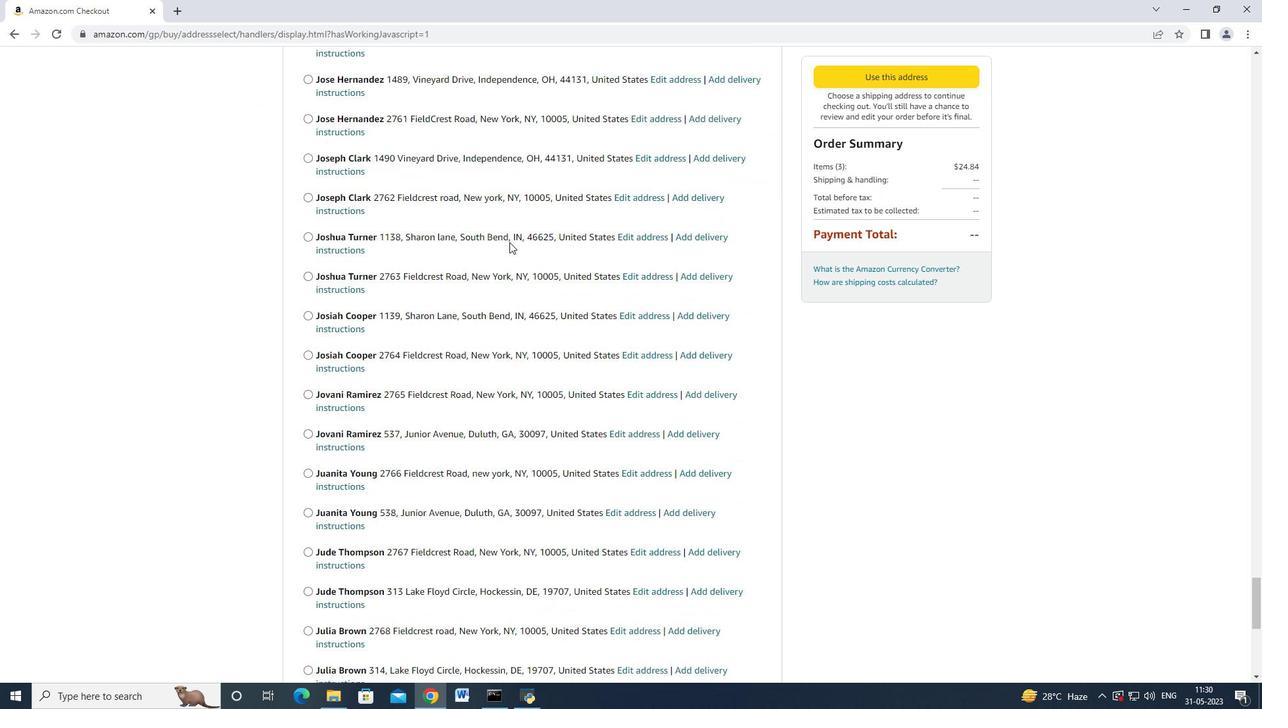 
Action: Mouse scrolled (509, 241) with delta (0, 0)
Screenshot: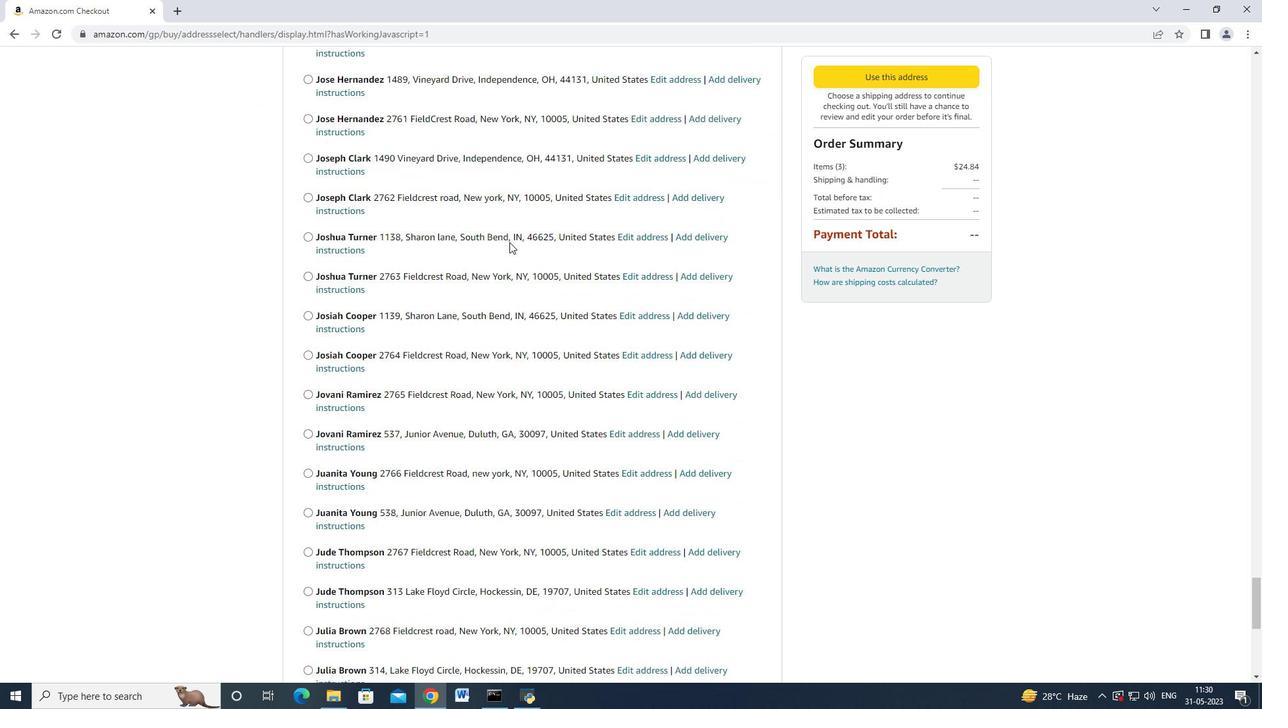 
Action: Mouse moved to (509, 242)
Screenshot: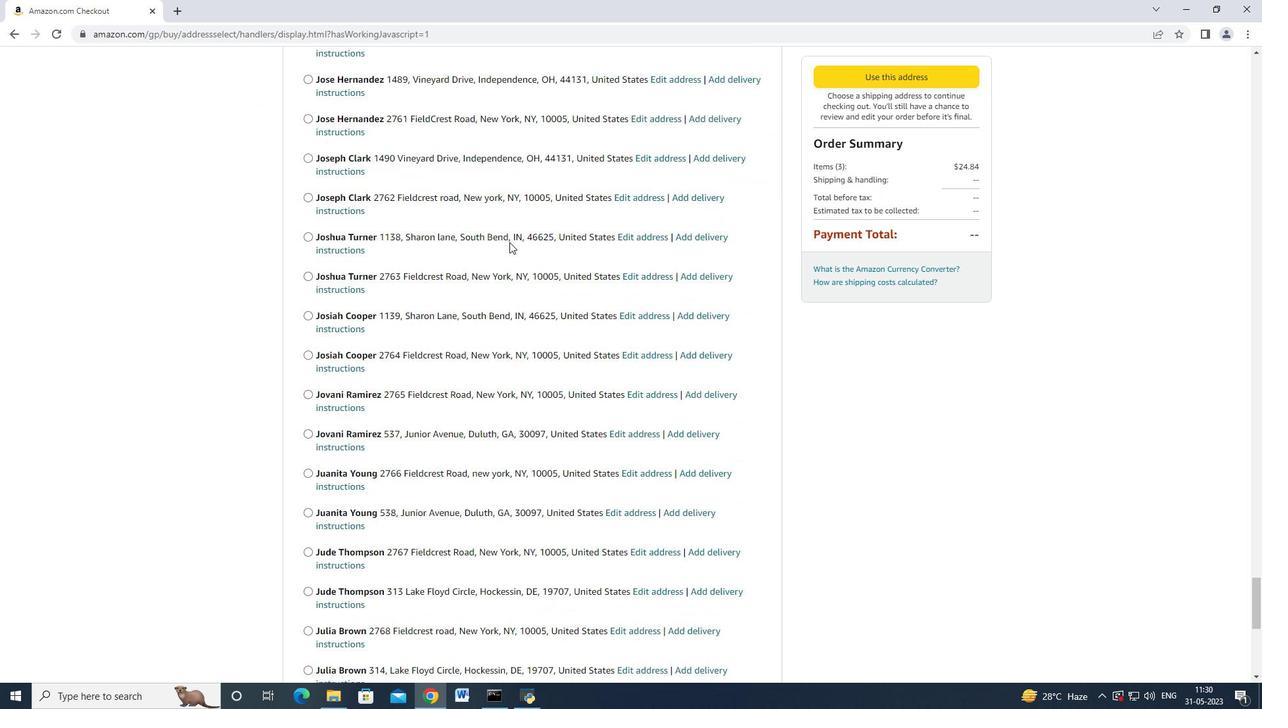 
Action: Mouse scrolled (509, 241) with delta (0, 0)
Screenshot: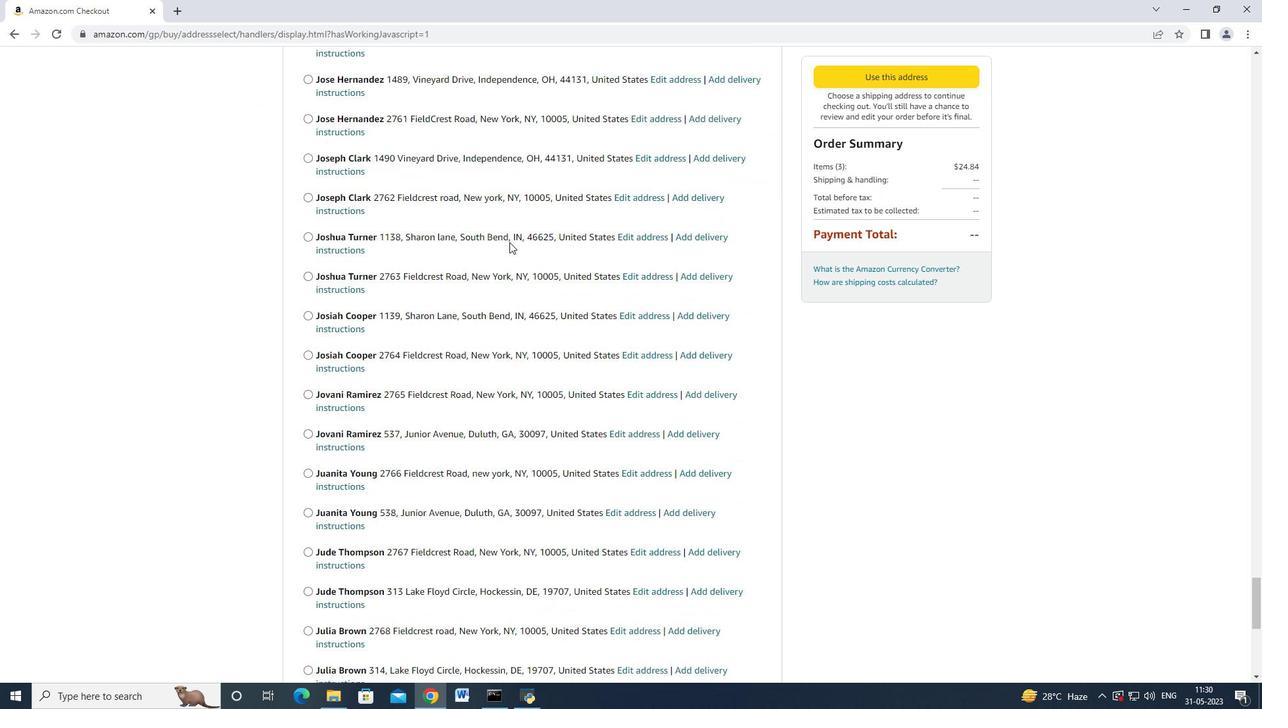 
Action: Mouse scrolled (509, 241) with delta (0, 0)
Screenshot: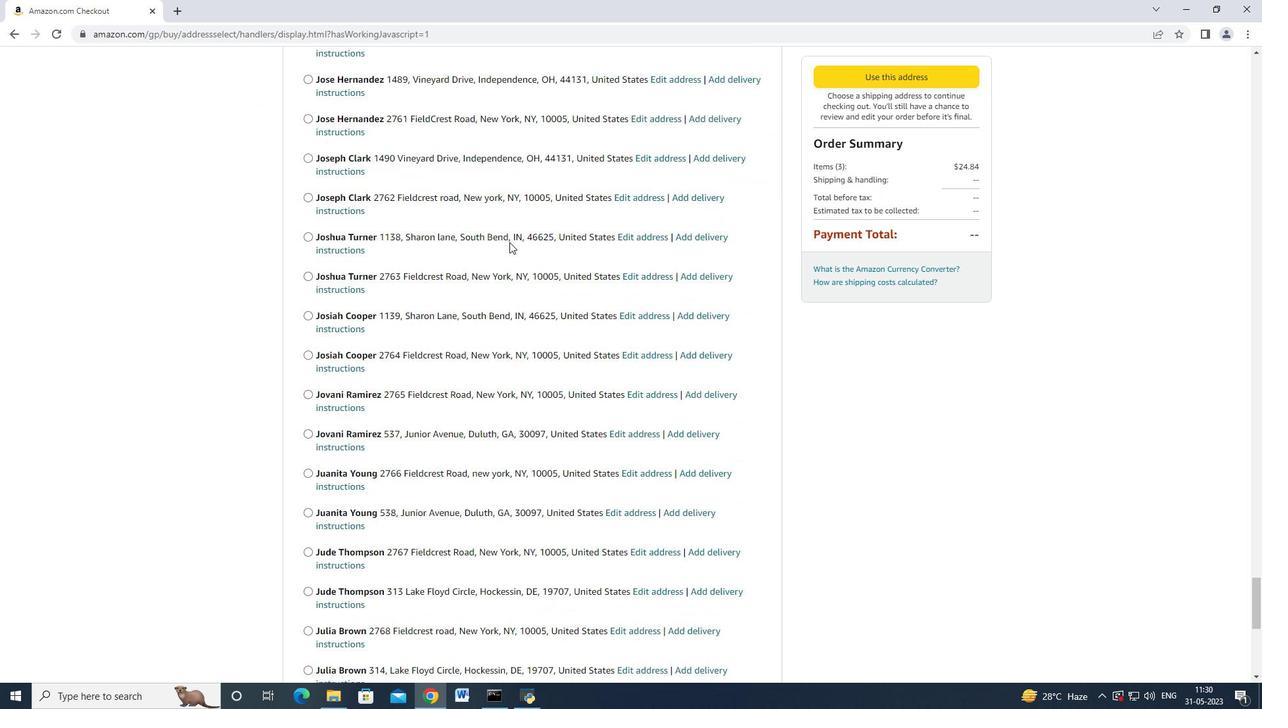 
Action: Mouse scrolled (509, 241) with delta (0, -1)
Screenshot: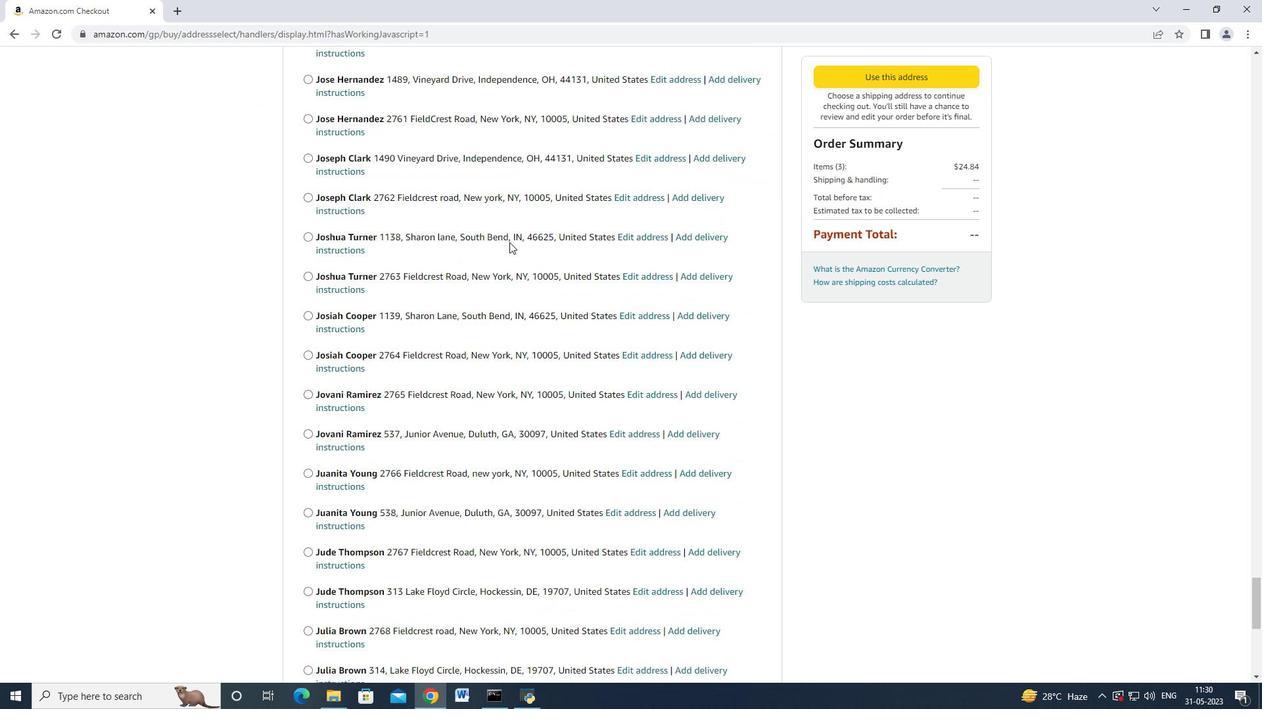 
Action: Mouse scrolled (509, 241) with delta (0, 0)
Screenshot: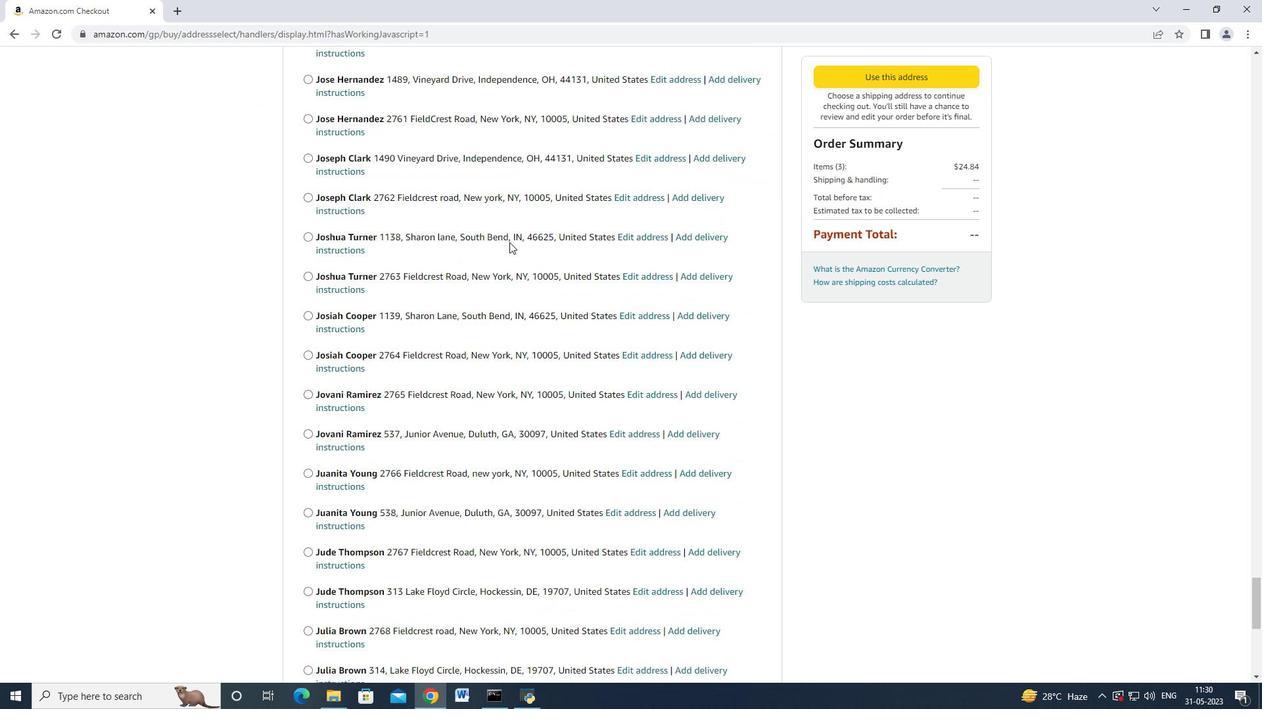 
Action: Mouse moved to (509, 243)
Screenshot: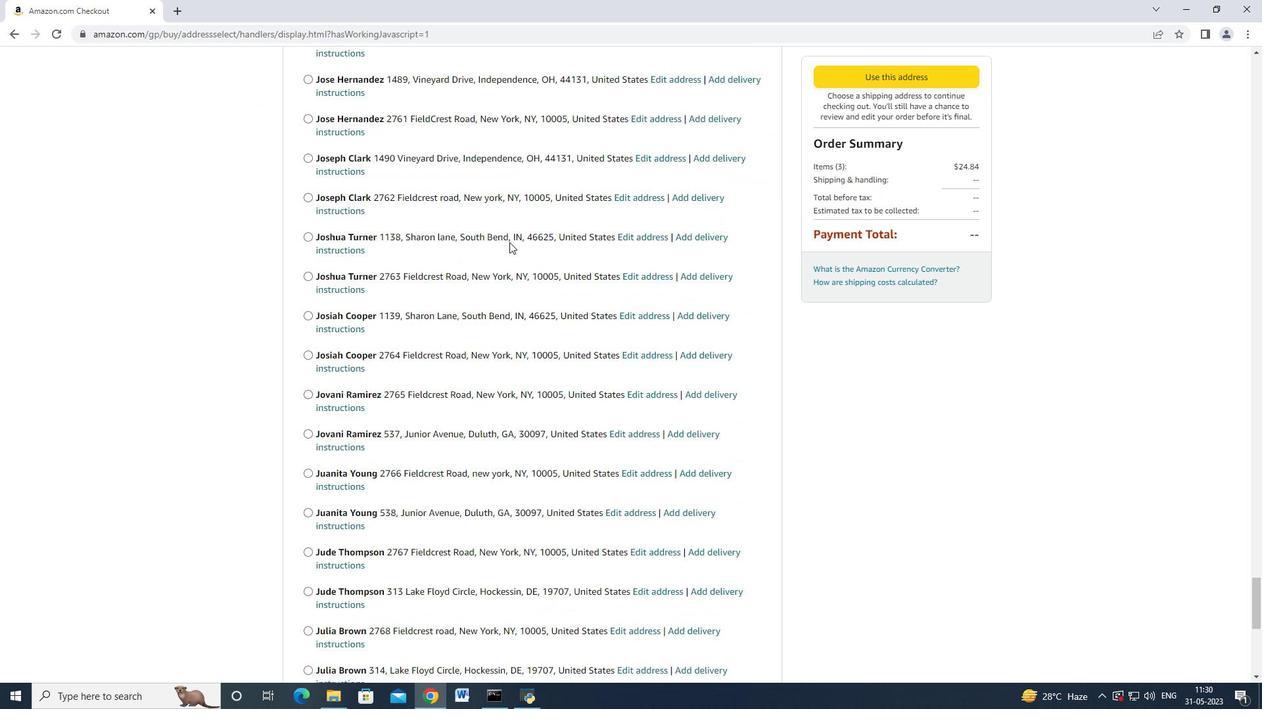 
Action: Mouse scrolled (509, 242) with delta (0, 0)
Screenshot: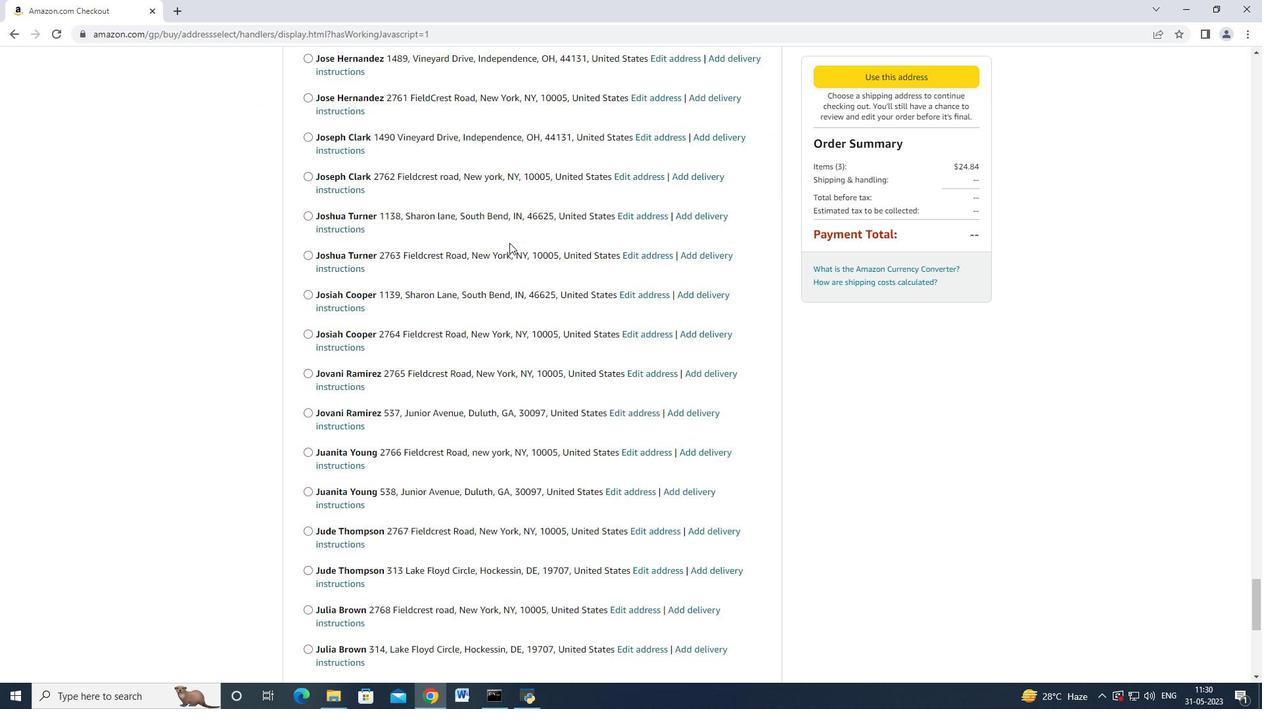 
Action: Mouse scrolled (509, 242) with delta (0, 0)
Screenshot: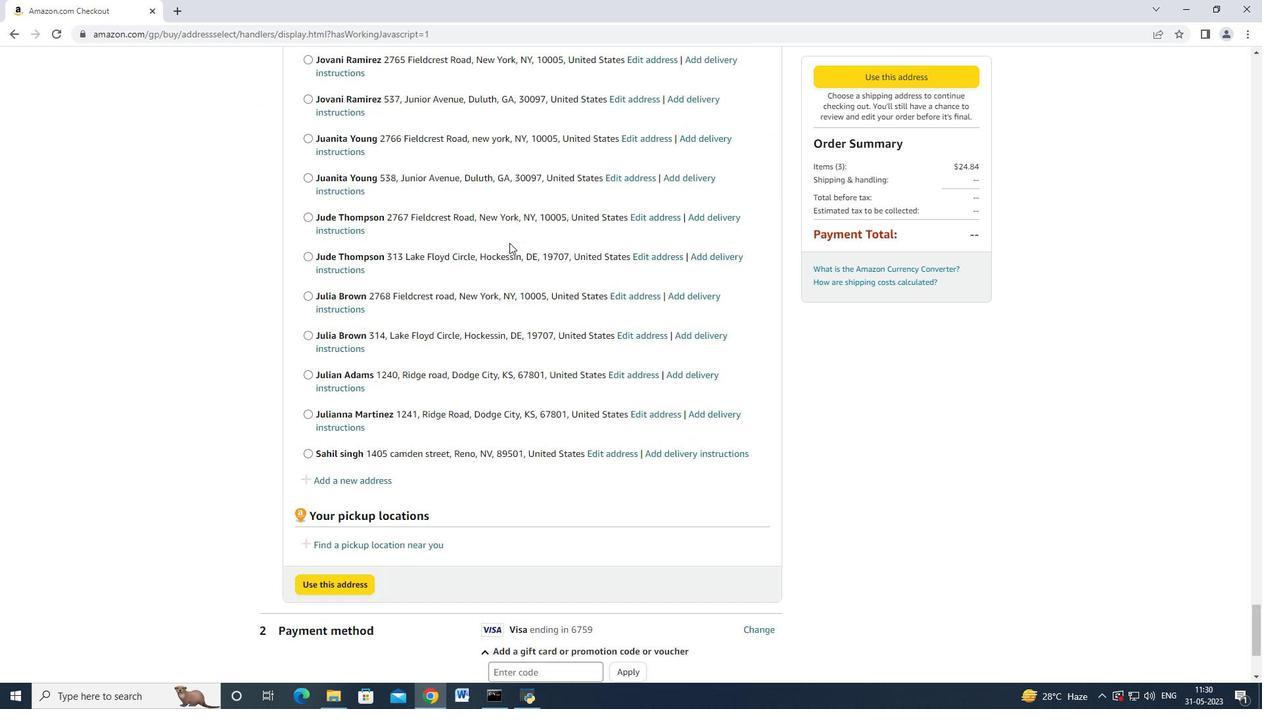 
Action: Mouse scrolled (509, 242) with delta (0, 0)
Screenshot: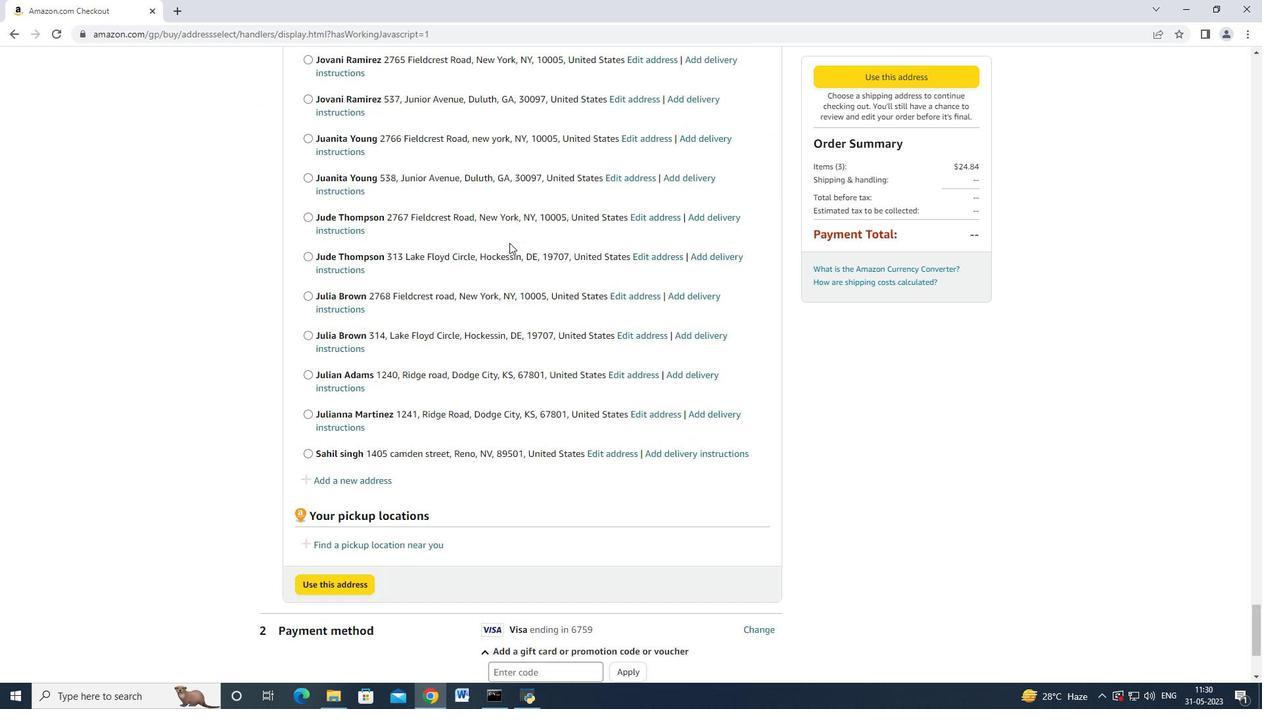 
Action: Mouse scrolled (509, 242) with delta (0, 0)
Screenshot: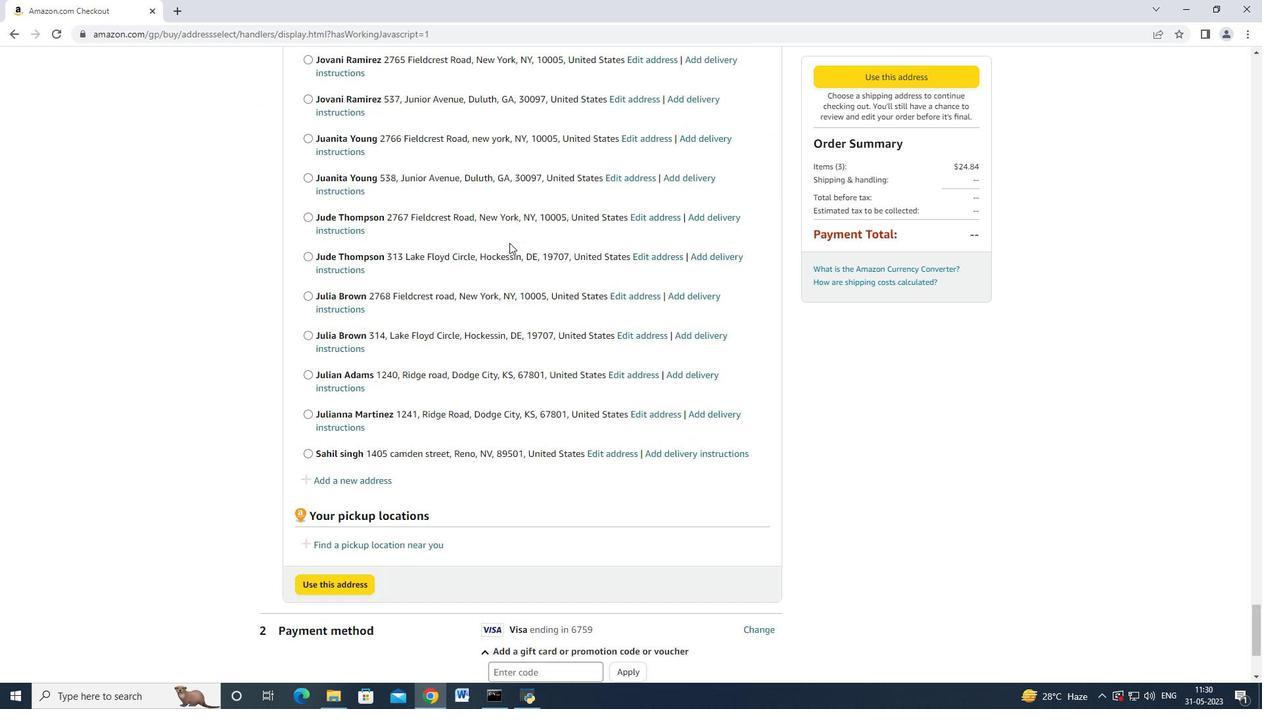 
Action: Mouse scrolled (509, 242) with delta (0, 0)
Screenshot: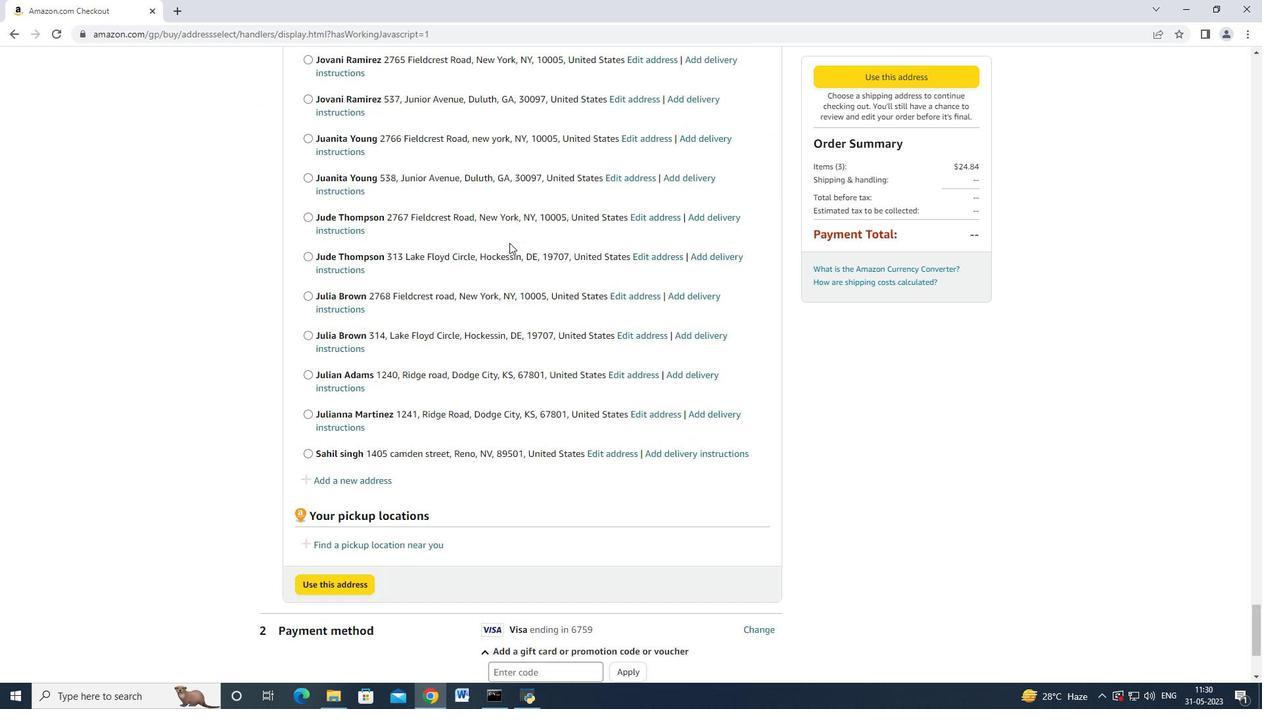 
Action: Mouse scrolled (509, 242) with delta (0, 0)
Screenshot: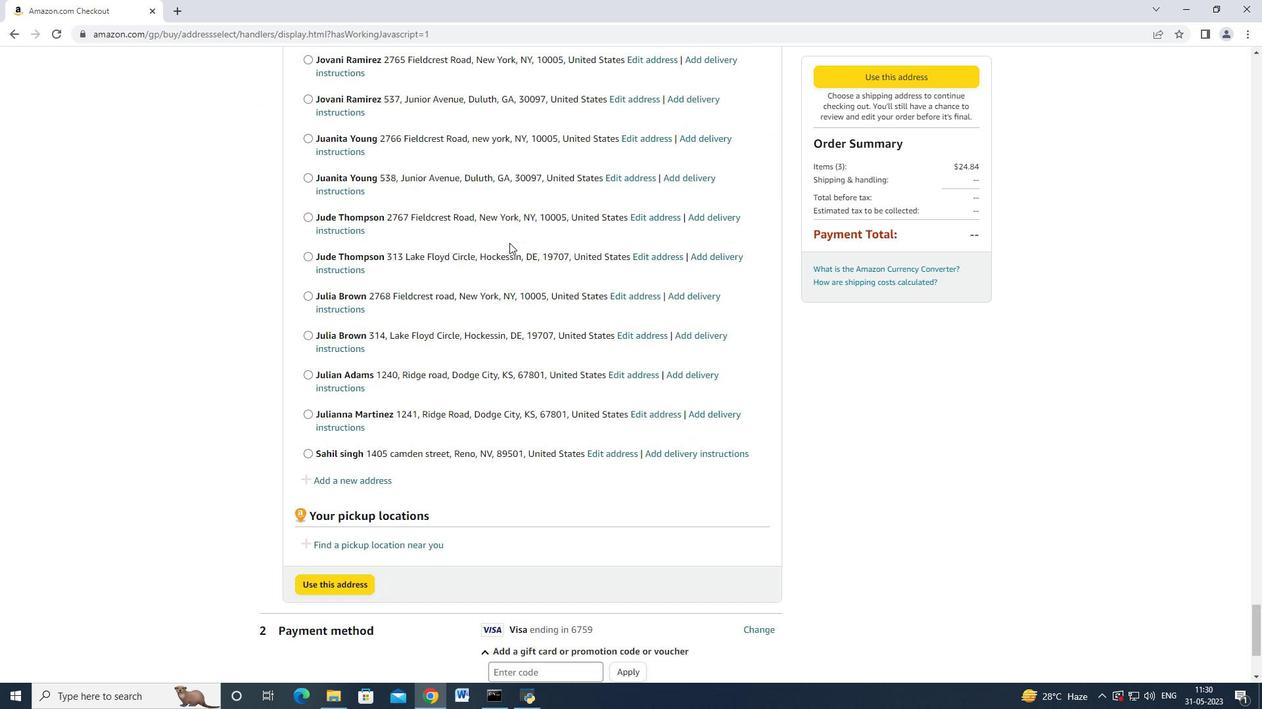 
Action: Mouse scrolled (509, 242) with delta (0, 0)
Screenshot: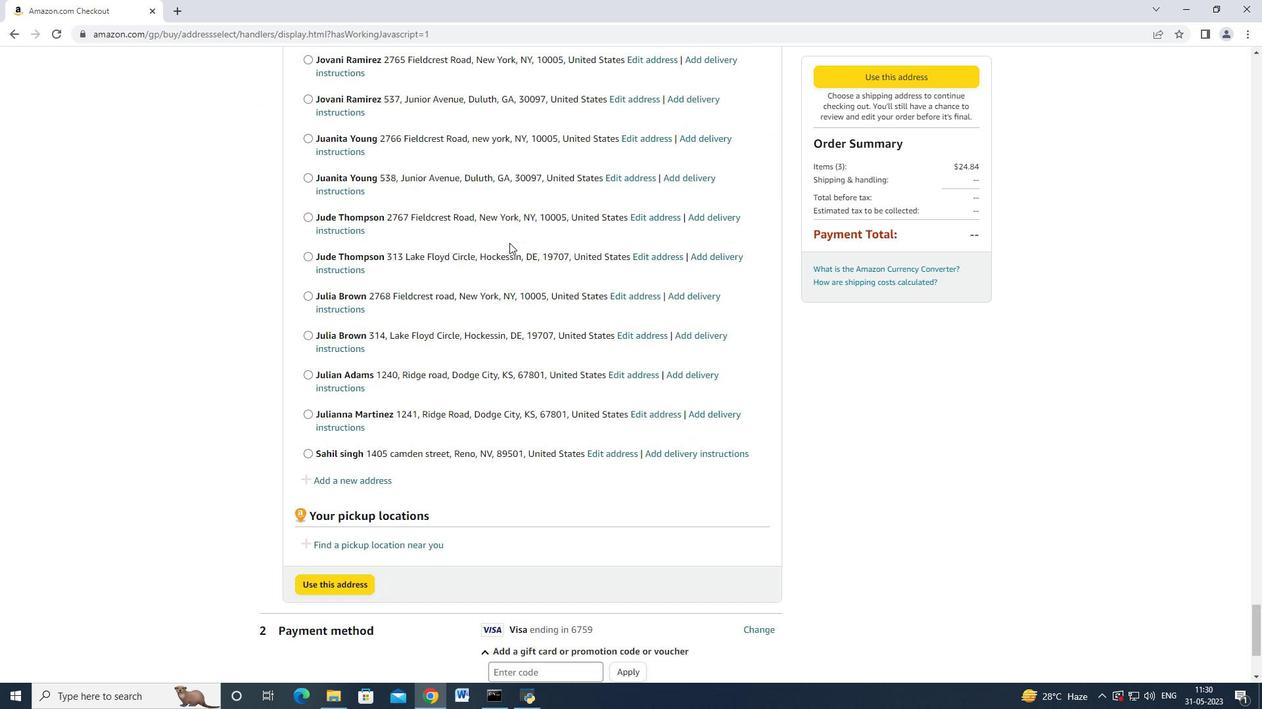 
Action: Mouse scrolled (509, 242) with delta (0, 0)
Screenshot: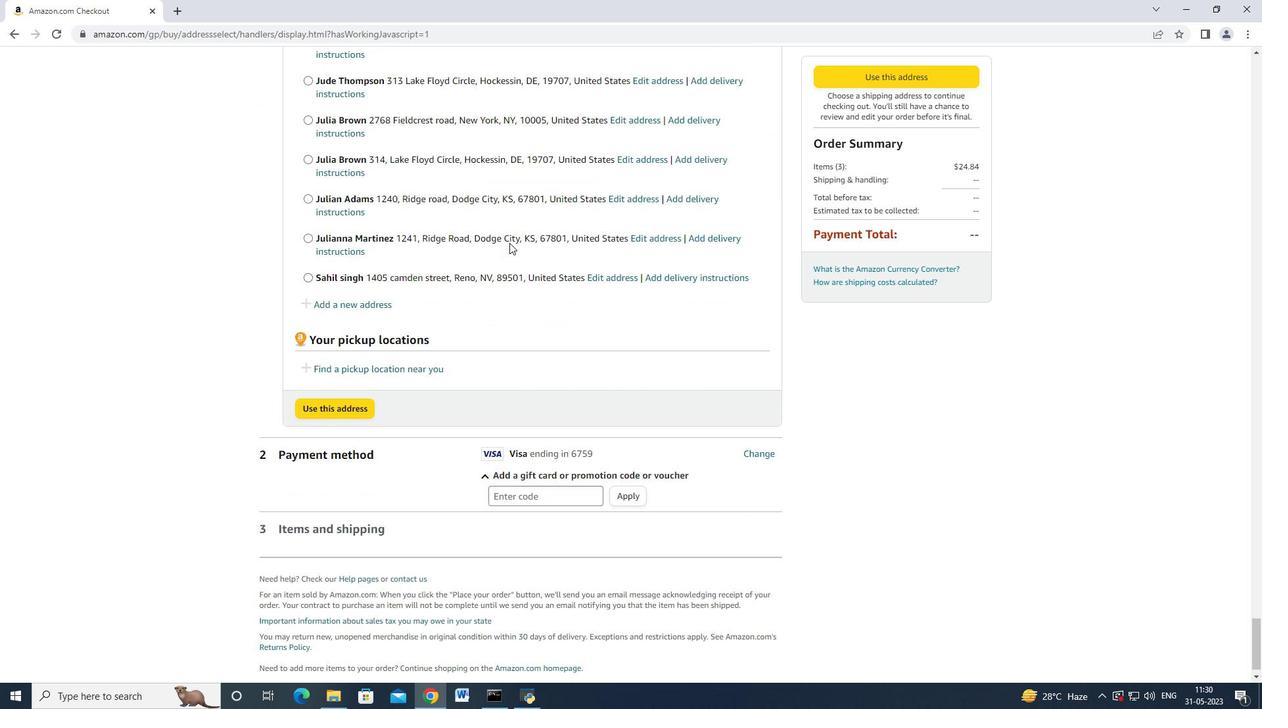 
Action: Mouse moved to (379, 282)
Screenshot: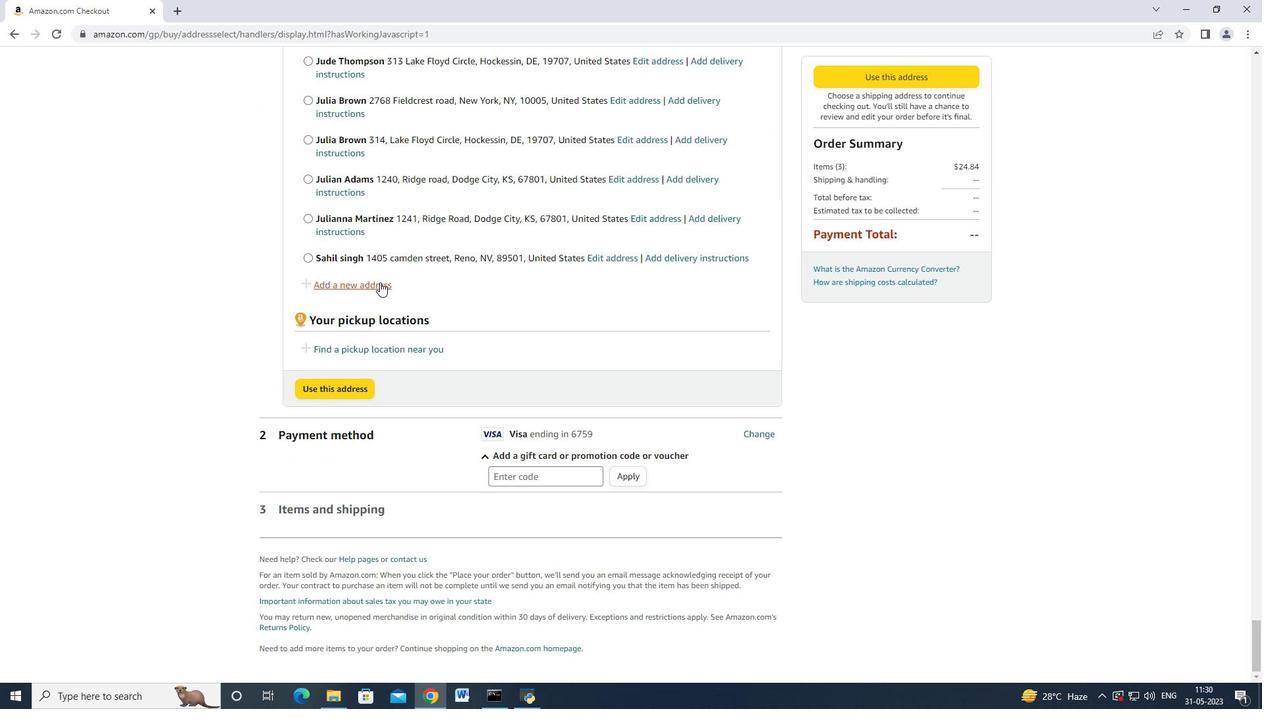 
Action: Mouse pressed left at (379, 282)
Screenshot: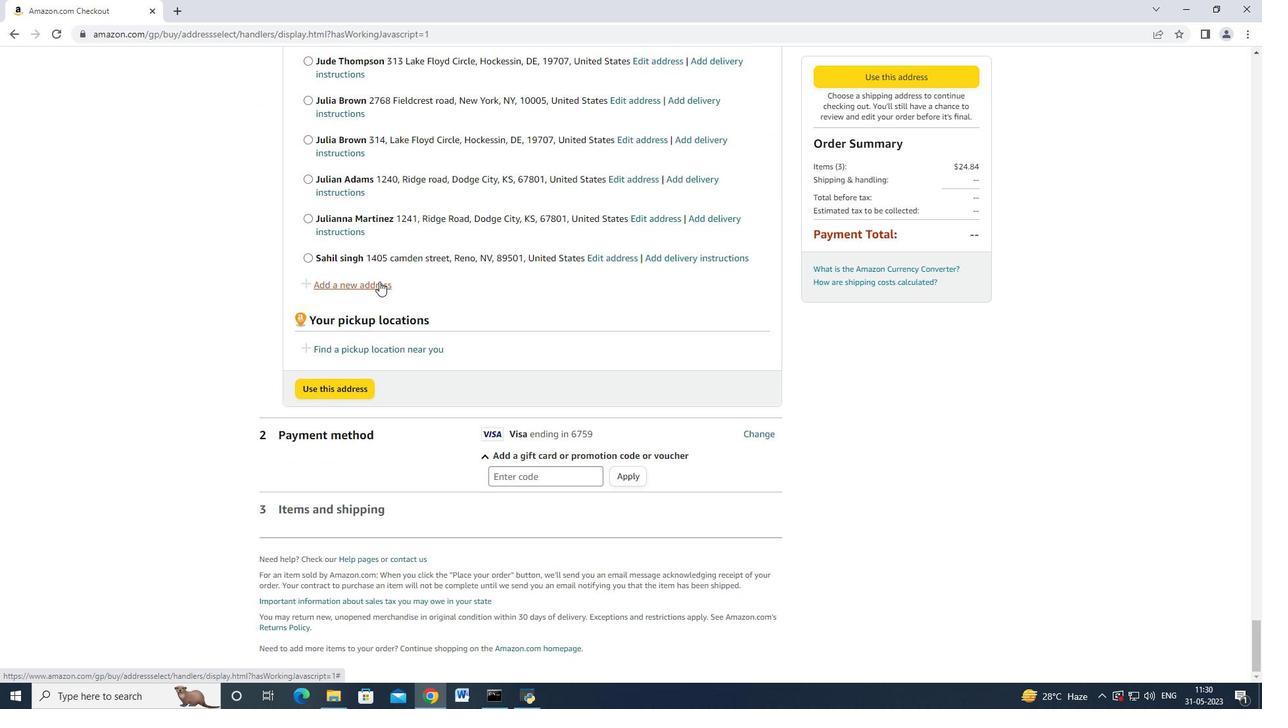 
Action: Mouse moved to (429, 318)
Screenshot: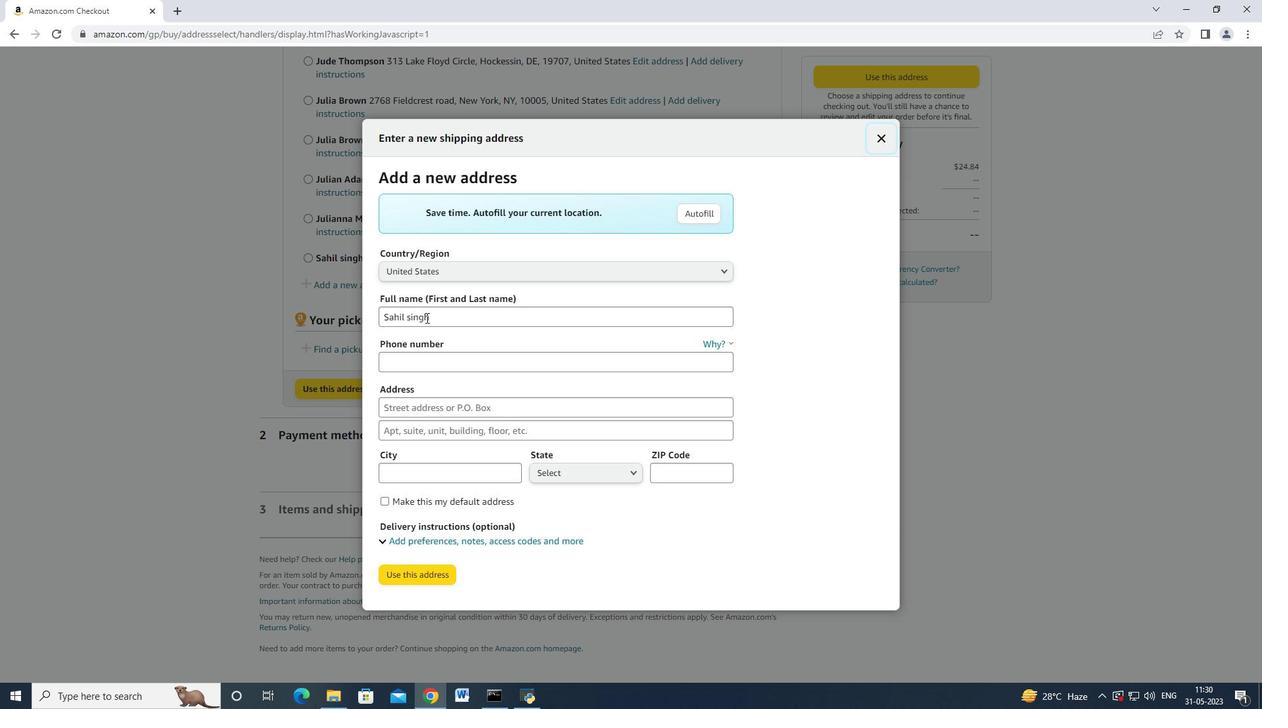 
Action: Mouse pressed left at (429, 318)
Screenshot: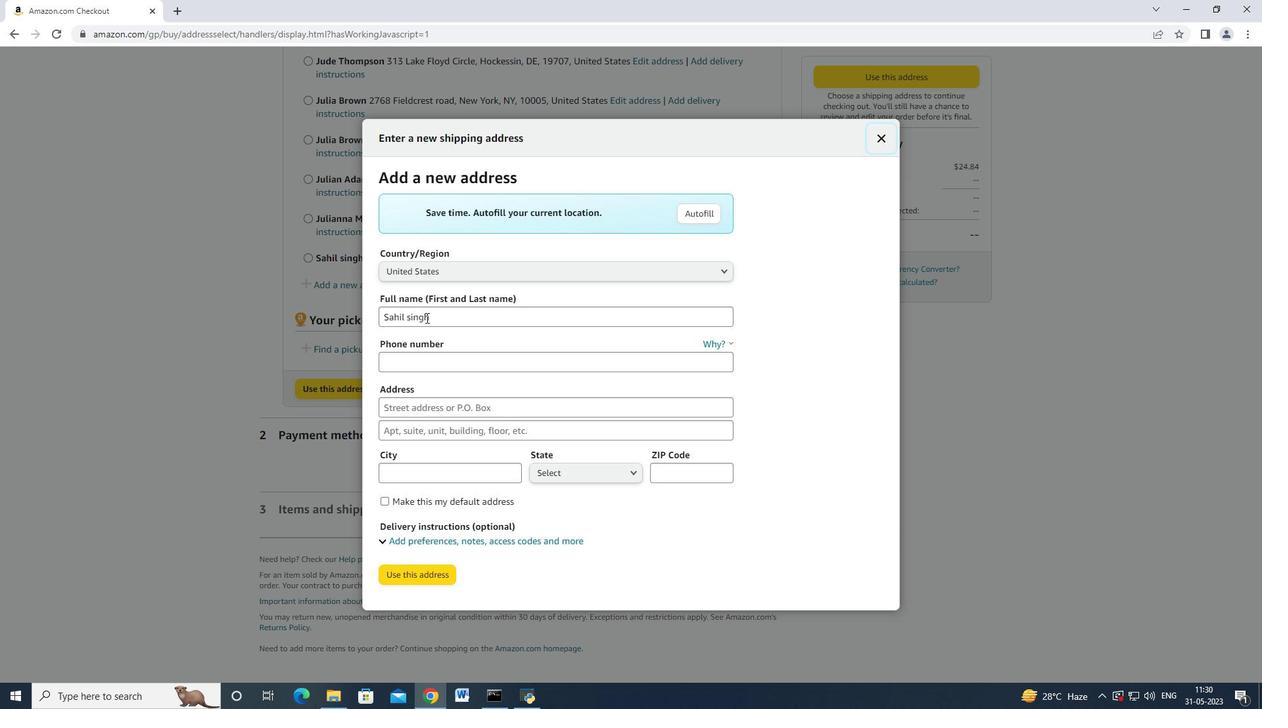 
Action: Mouse moved to (385, 318)
Screenshot: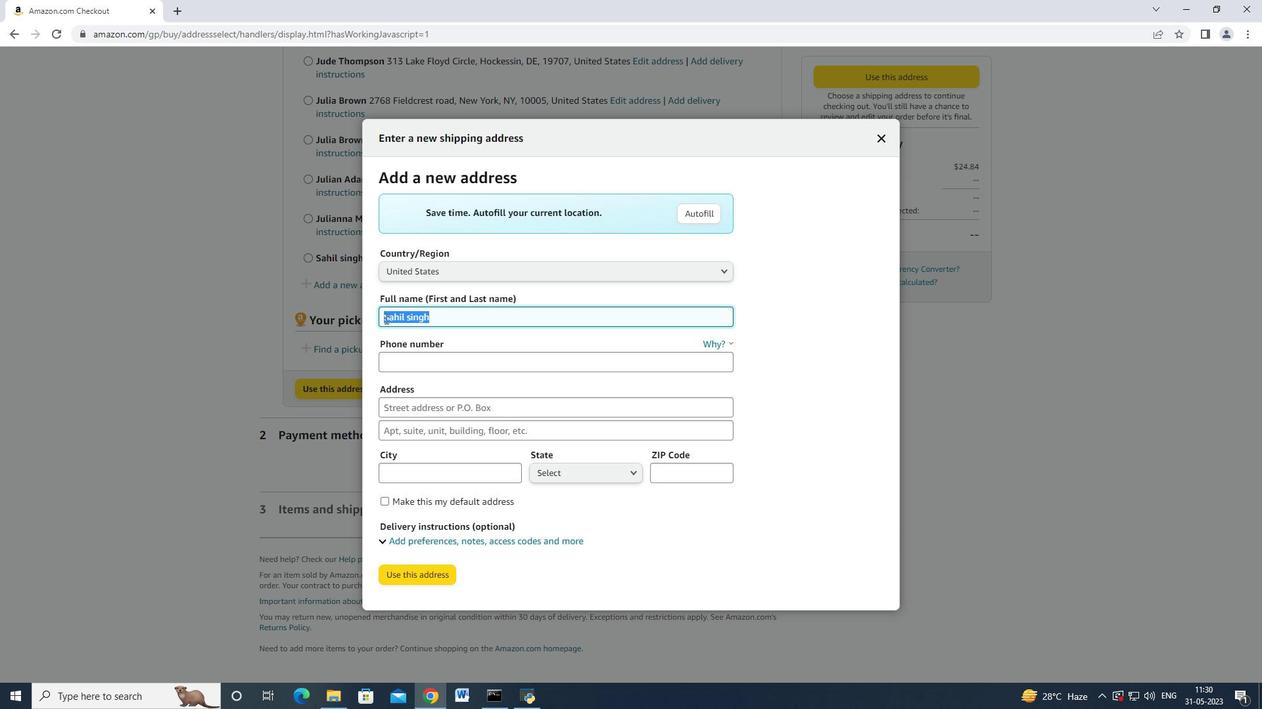 
Action: Key pressed <Key.backspace><Key.shift>Julian<Key.space><Key.shift_r>Adams<Key.tab><Key.tab>6318992398<Key.tab>2769<Key.space><Key.shift>Field<Key.shift><Key.shift>crest<Key.space><Key.shift>Road<Key.tab><Key.tab><Key.shift>New<Key.space><Key.shift>Yr<Key.backspace>ork
Screenshot: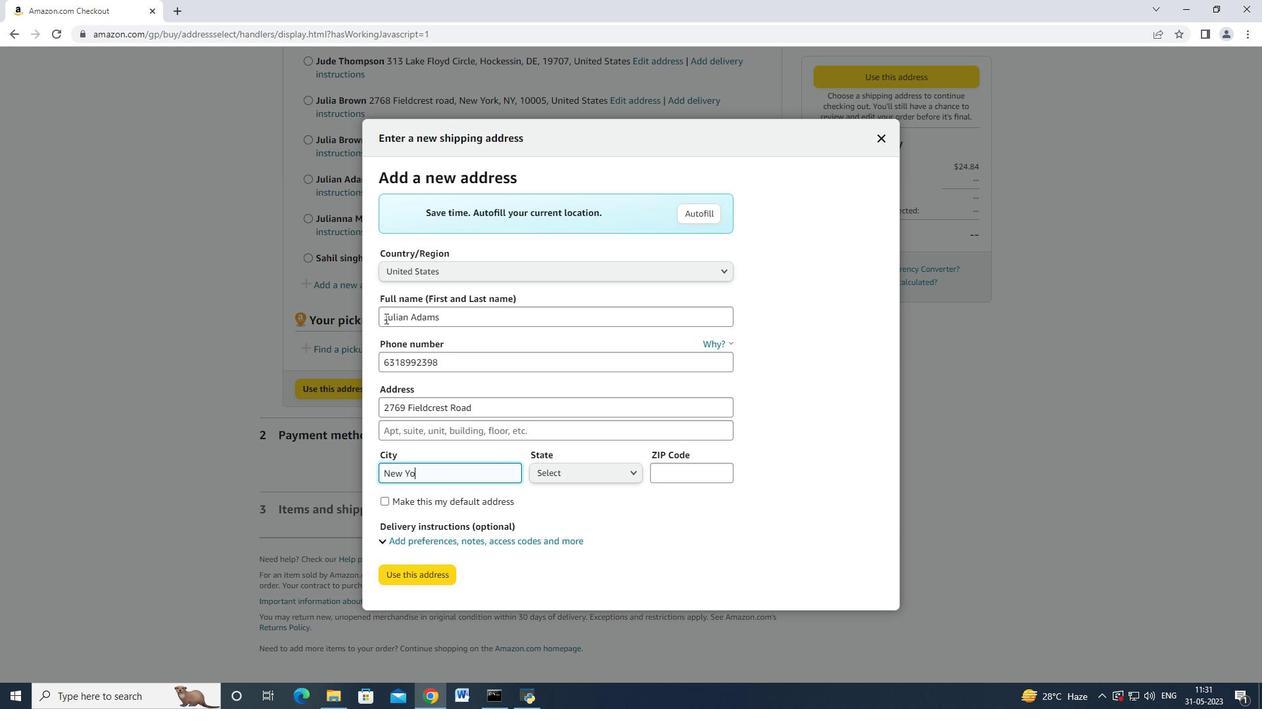 
Action: Mouse moved to (581, 473)
Screenshot: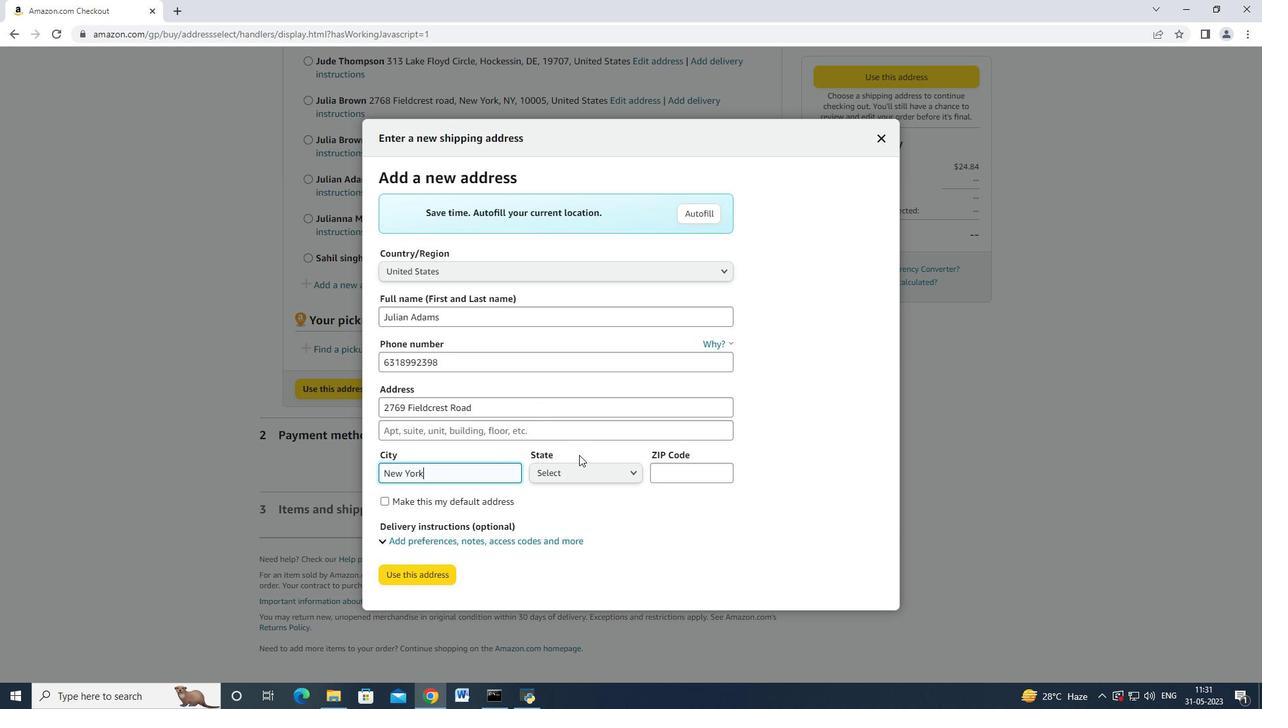 
Action: Mouse pressed left at (581, 473)
Screenshot: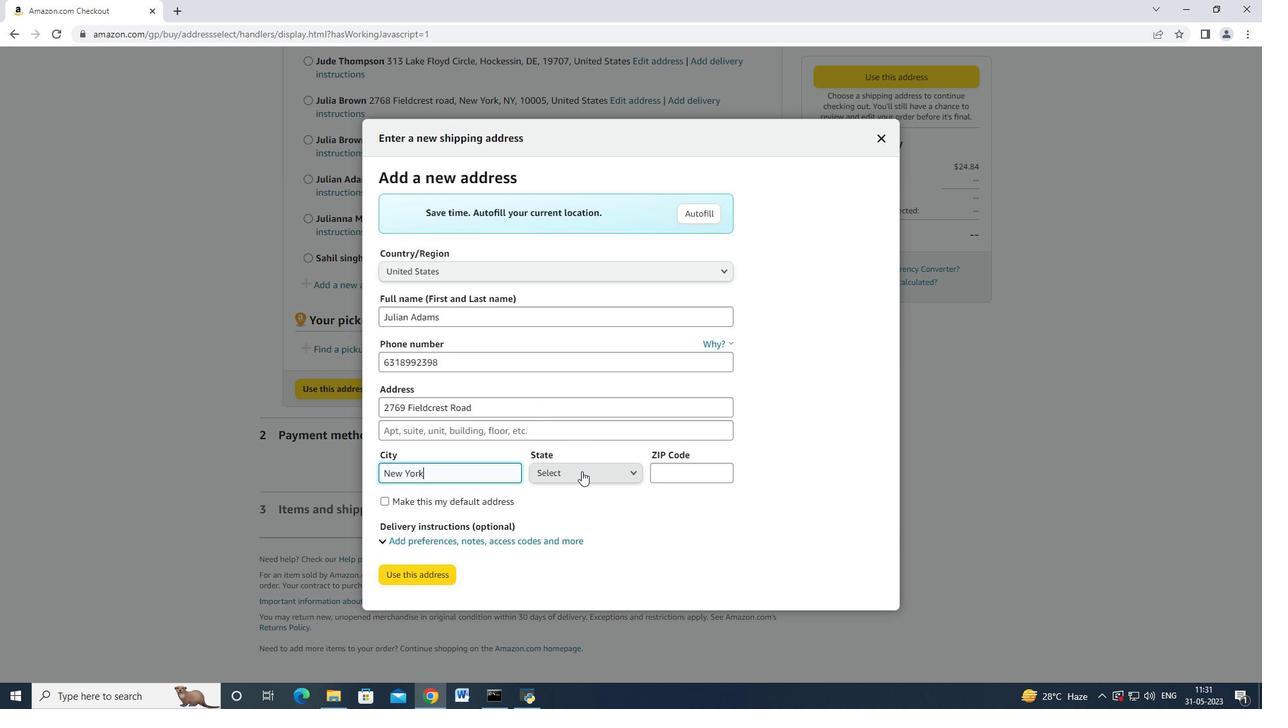 
Action: Mouse moved to (571, 402)
Screenshot: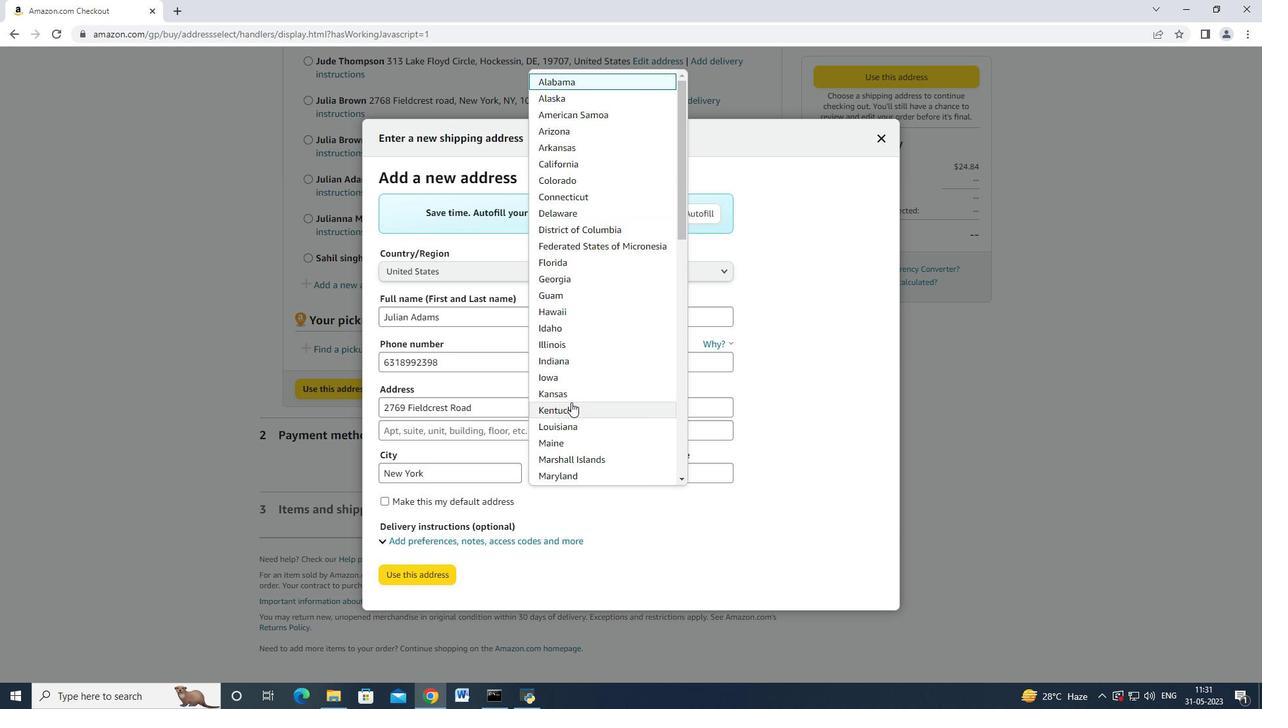 
Action: Mouse scrolled (571, 401) with delta (0, 0)
Screenshot: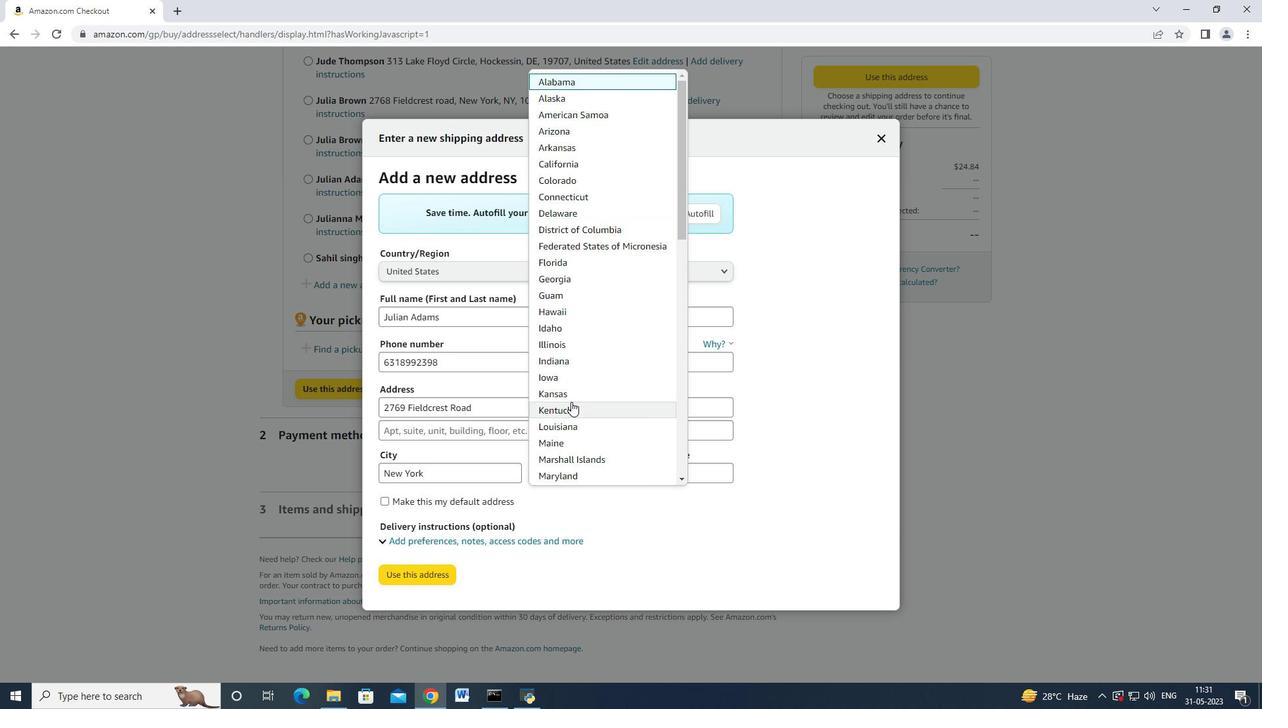
Action: Mouse scrolled (571, 401) with delta (0, 0)
Screenshot: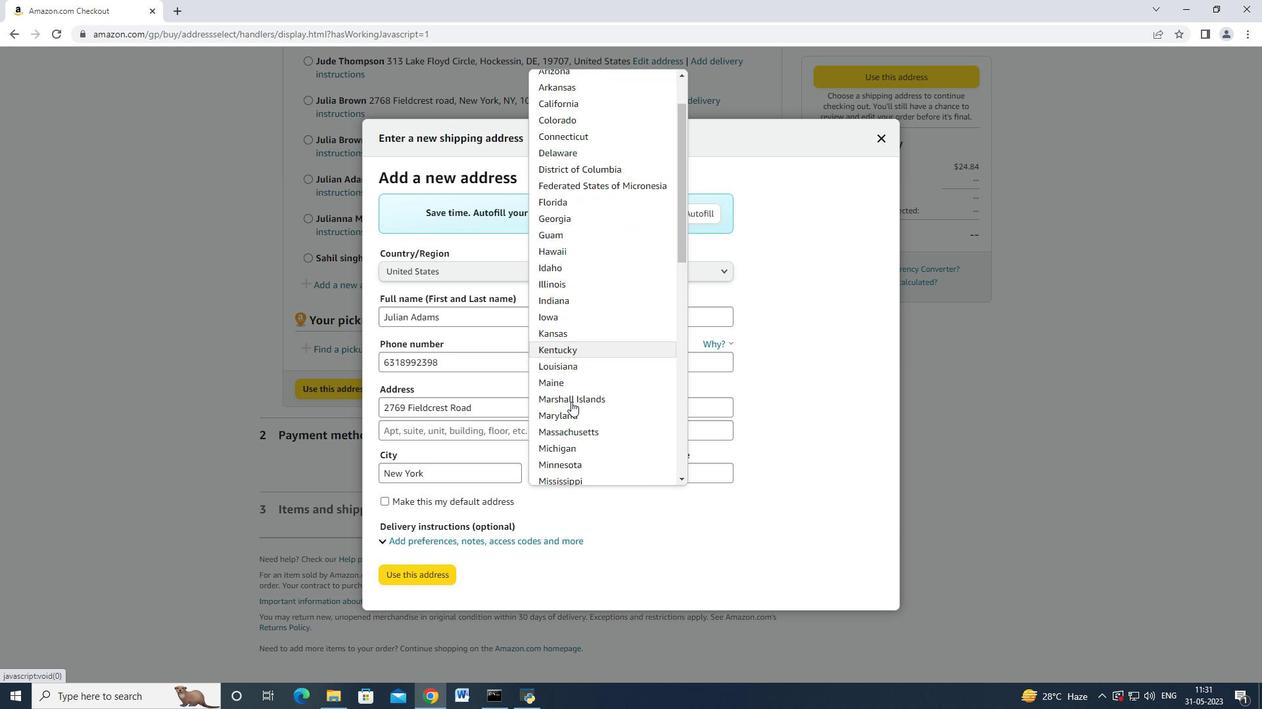 
Action: Mouse scrolled (571, 401) with delta (0, 0)
Screenshot: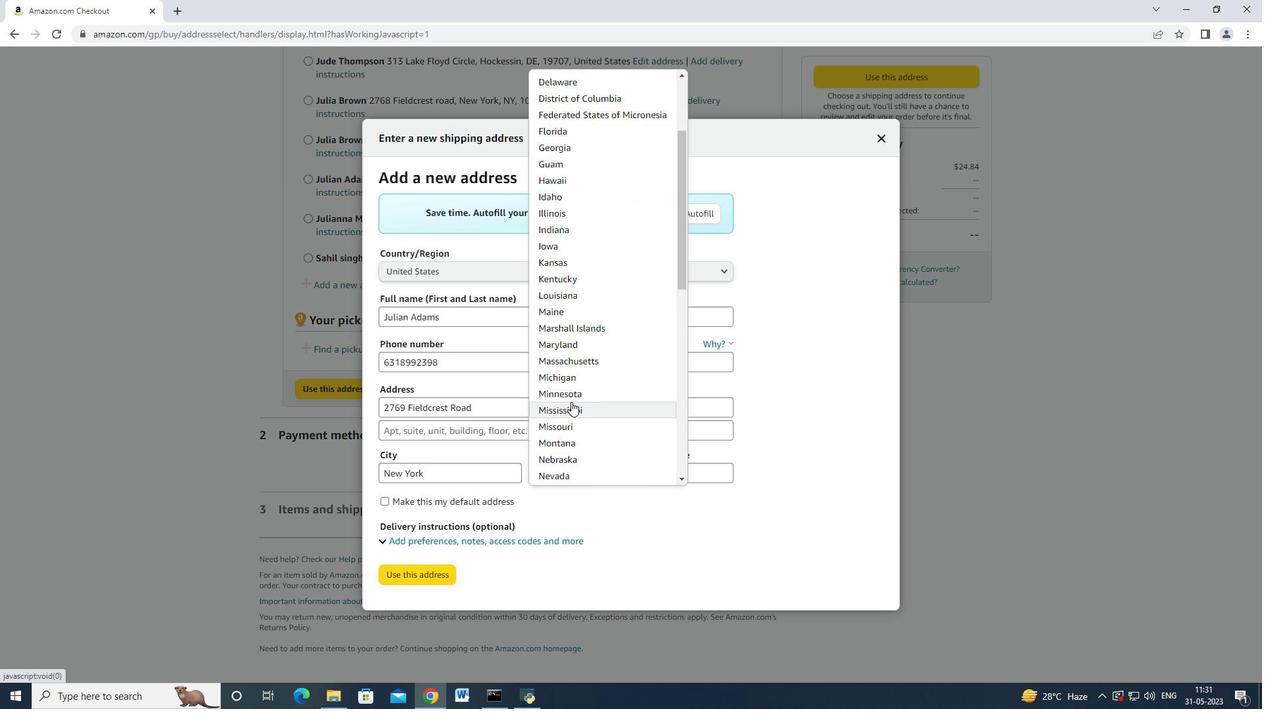 
Action: Mouse scrolled (571, 401) with delta (0, 0)
Screenshot: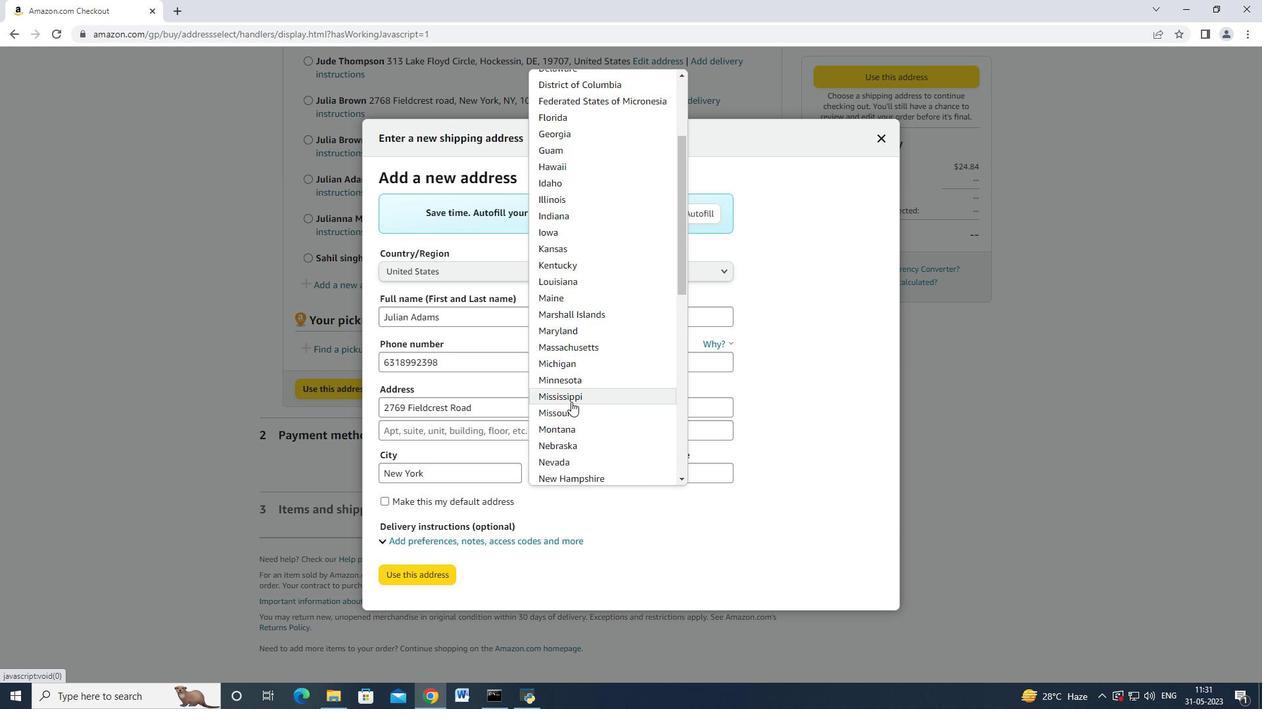 
Action: Mouse moved to (585, 409)
Screenshot: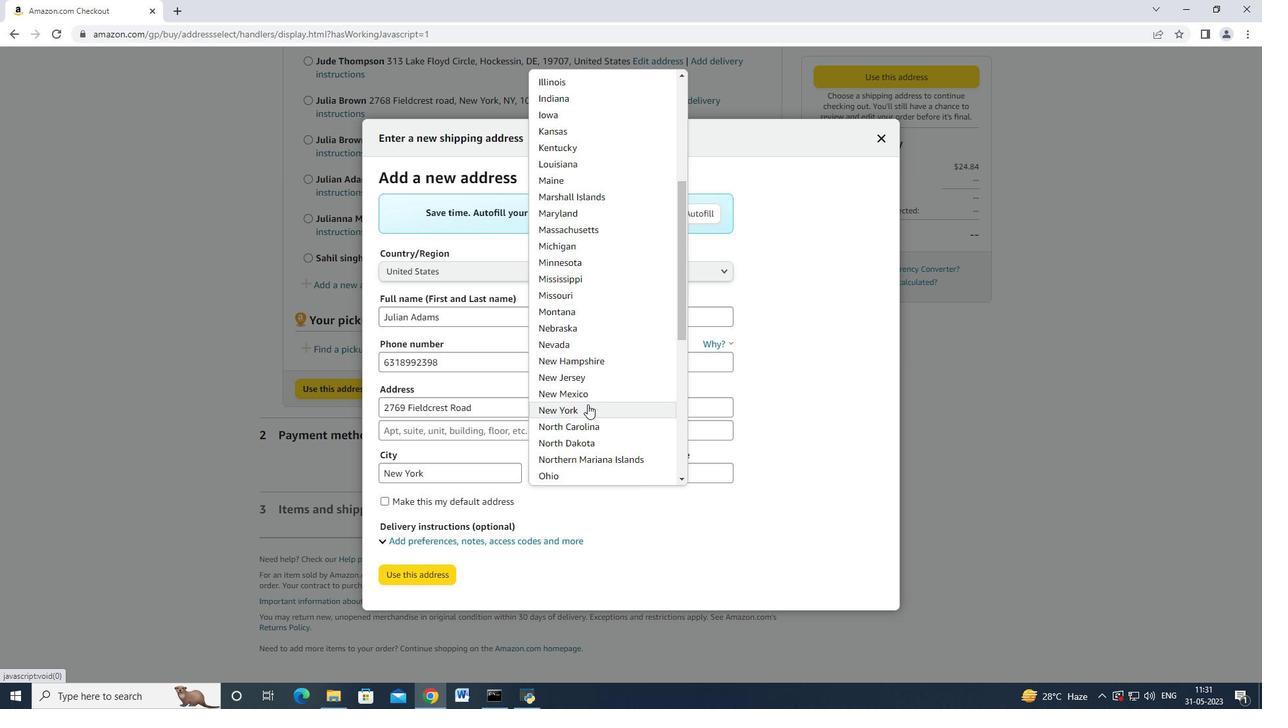 
Action: Mouse pressed left at (585, 409)
Screenshot: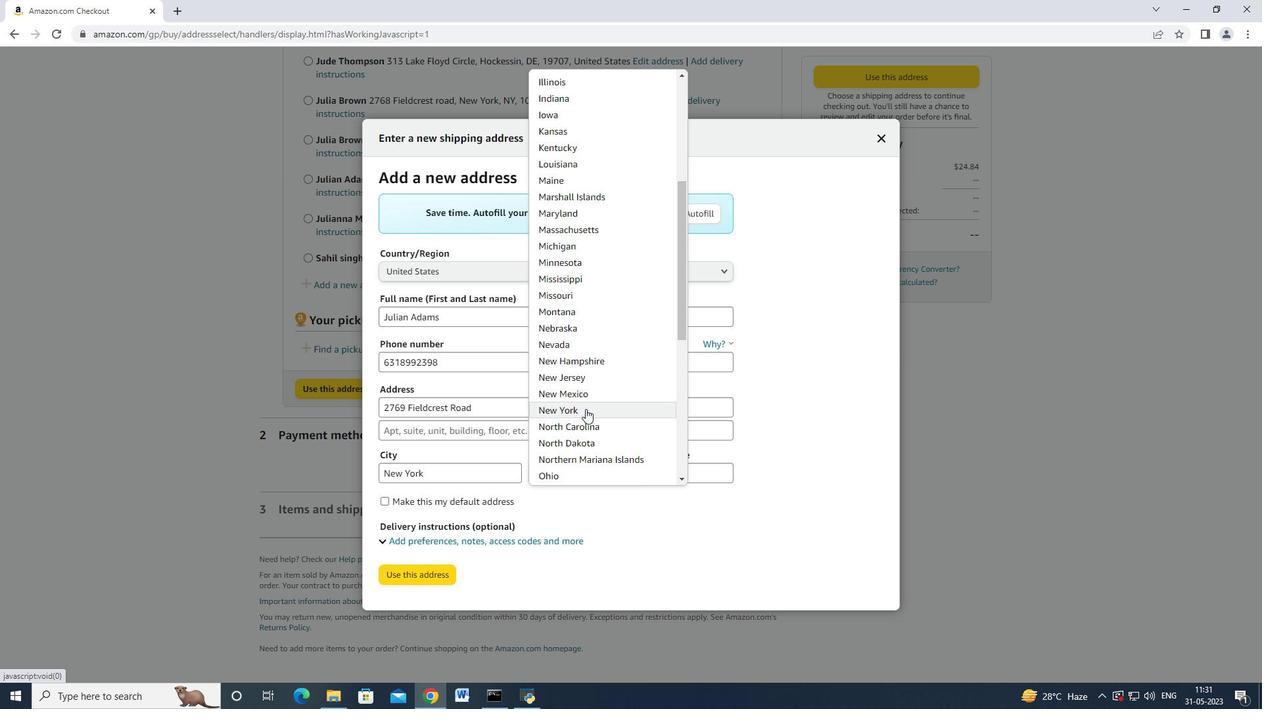 
Action: Mouse moved to (671, 468)
Screenshot: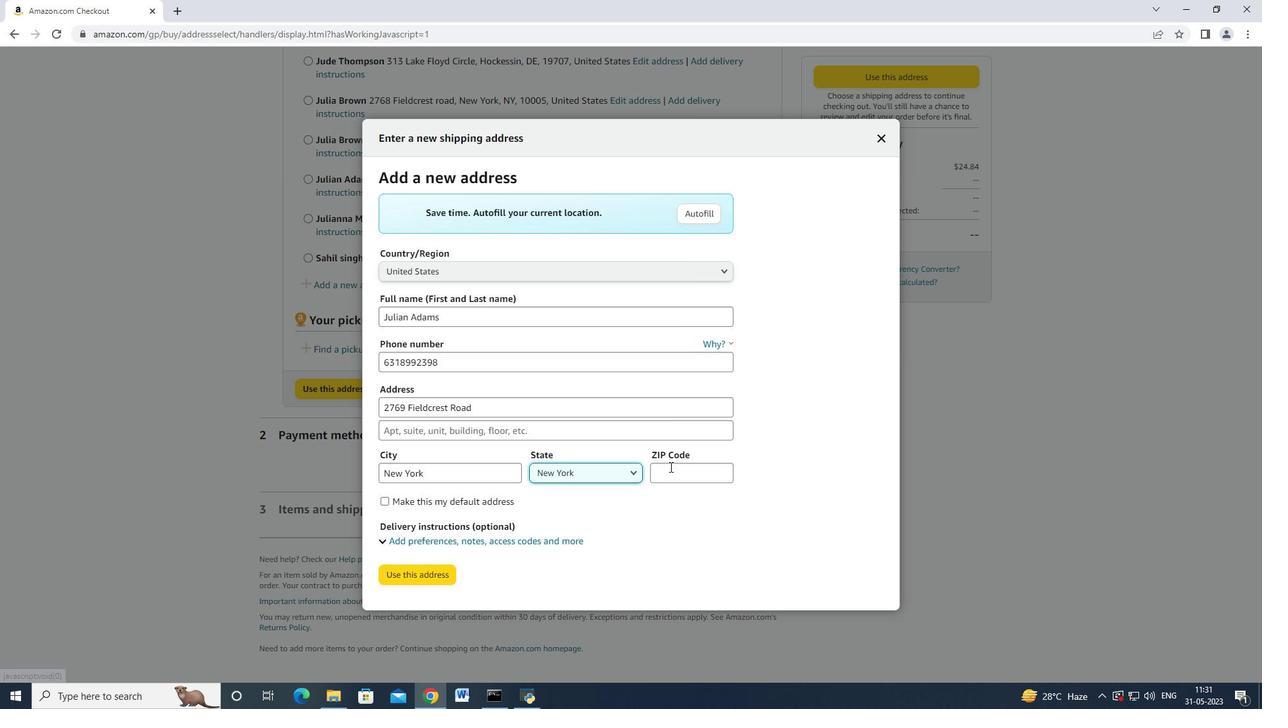 
Action: Mouse pressed left at (671, 468)
